 Task: Compose an email with the signature Daisy Wilson with the subject Service renewal and the message I am sorry for any miscommunication on our end. from softage.1@softage.net to softage.9@softage.net,  softage.1@softage.net and softage.10@softage.net with CC to softage.2@softage.net with an attached document Data_sheet.pdf, insert an emoji of late Send the email
Action: Mouse moved to (1247, 9)
Screenshot: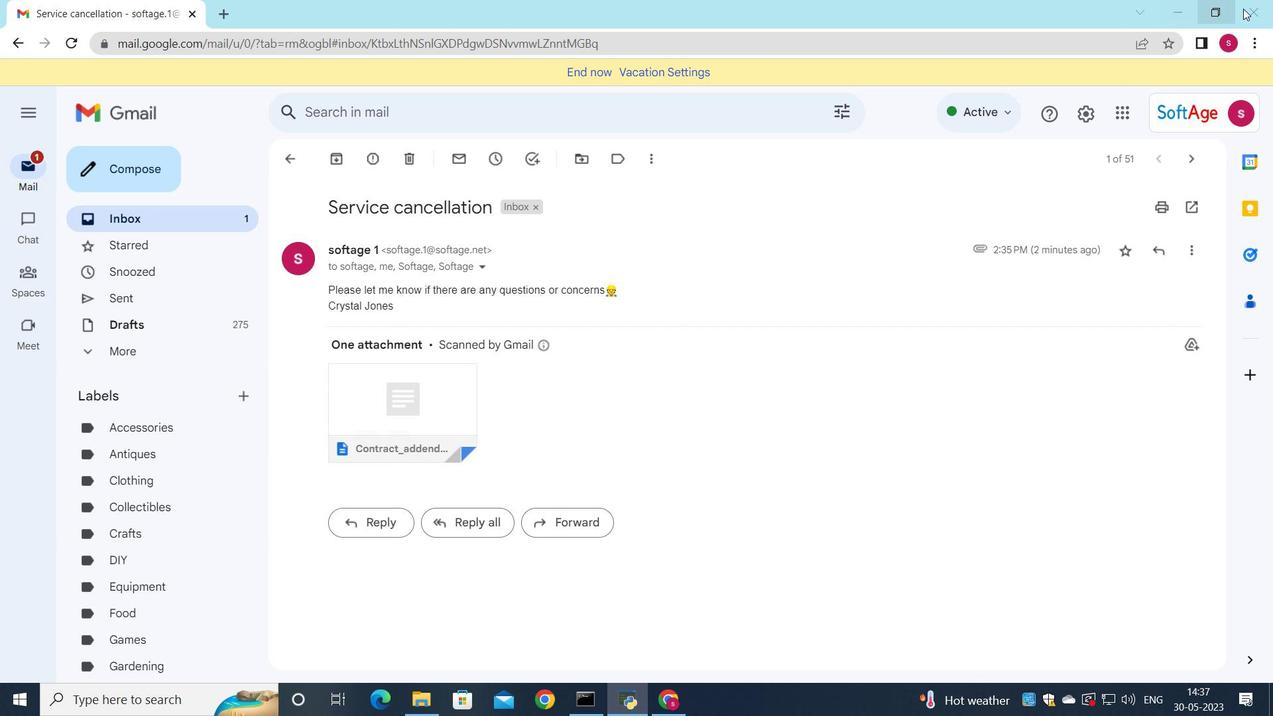 
Action: Mouse pressed left at (1247, 9)
Screenshot: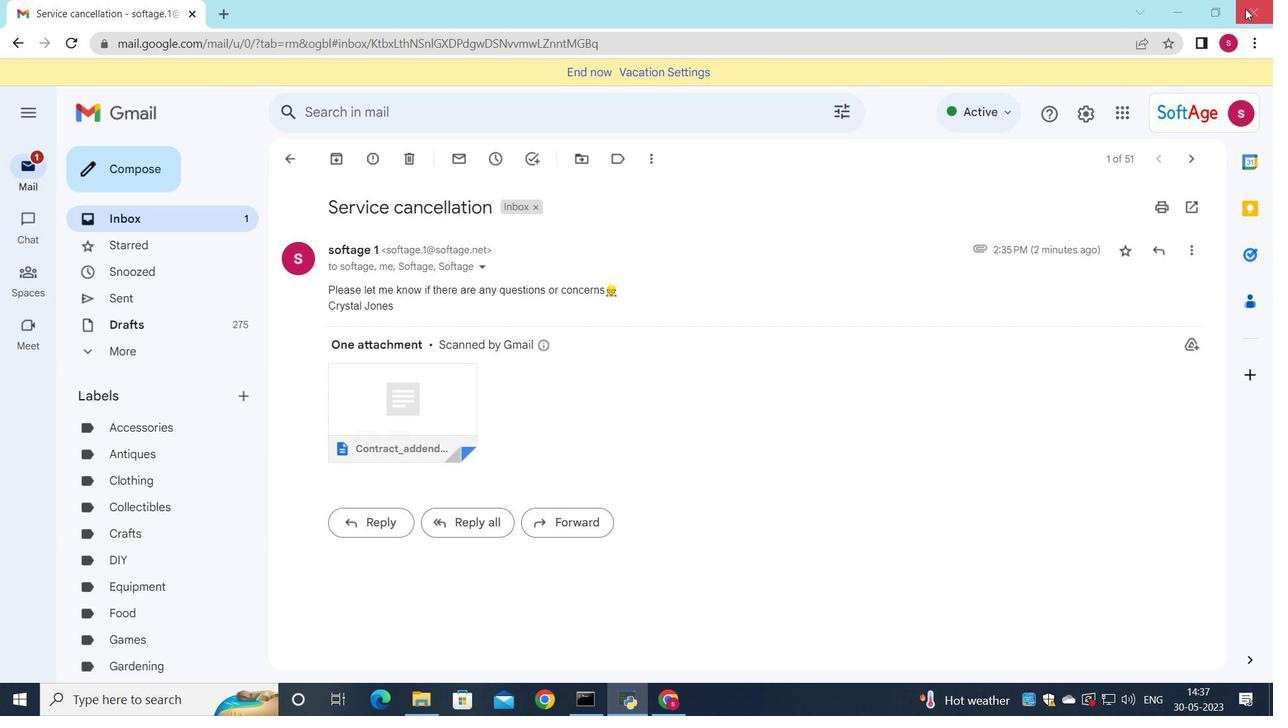 
Action: Mouse moved to (532, 693)
Screenshot: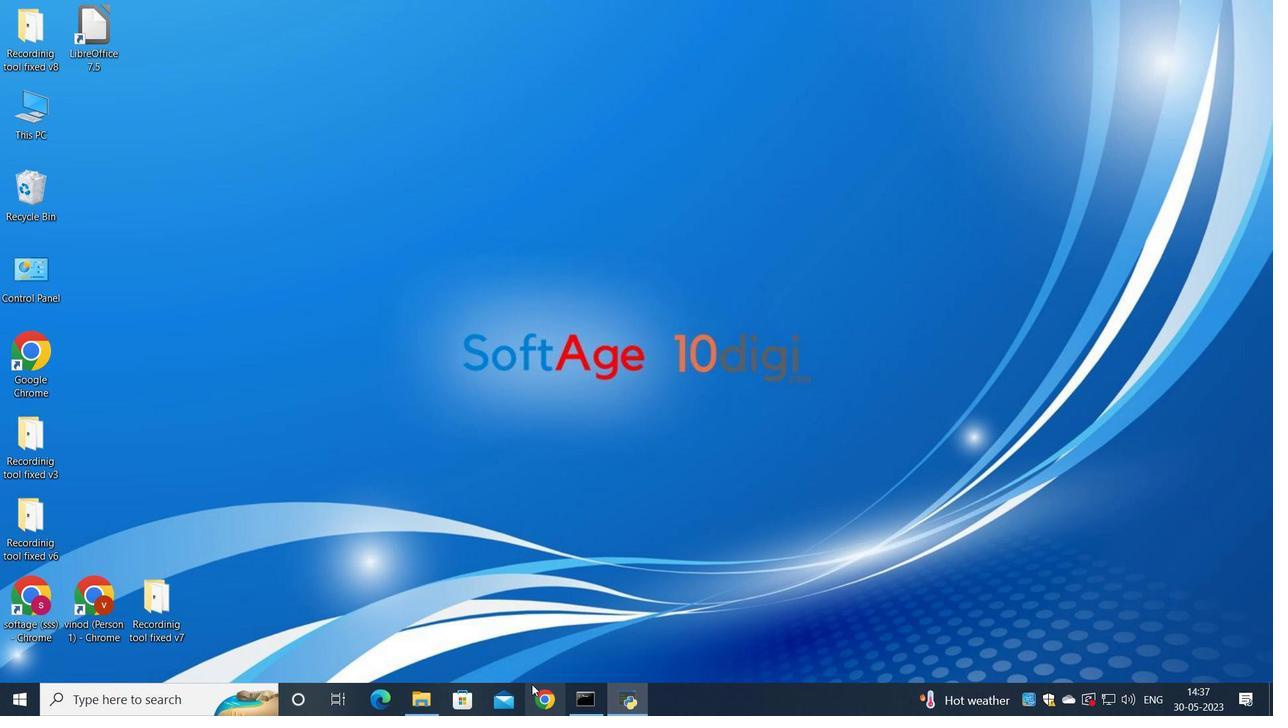 
Action: Mouse pressed left at (532, 693)
Screenshot: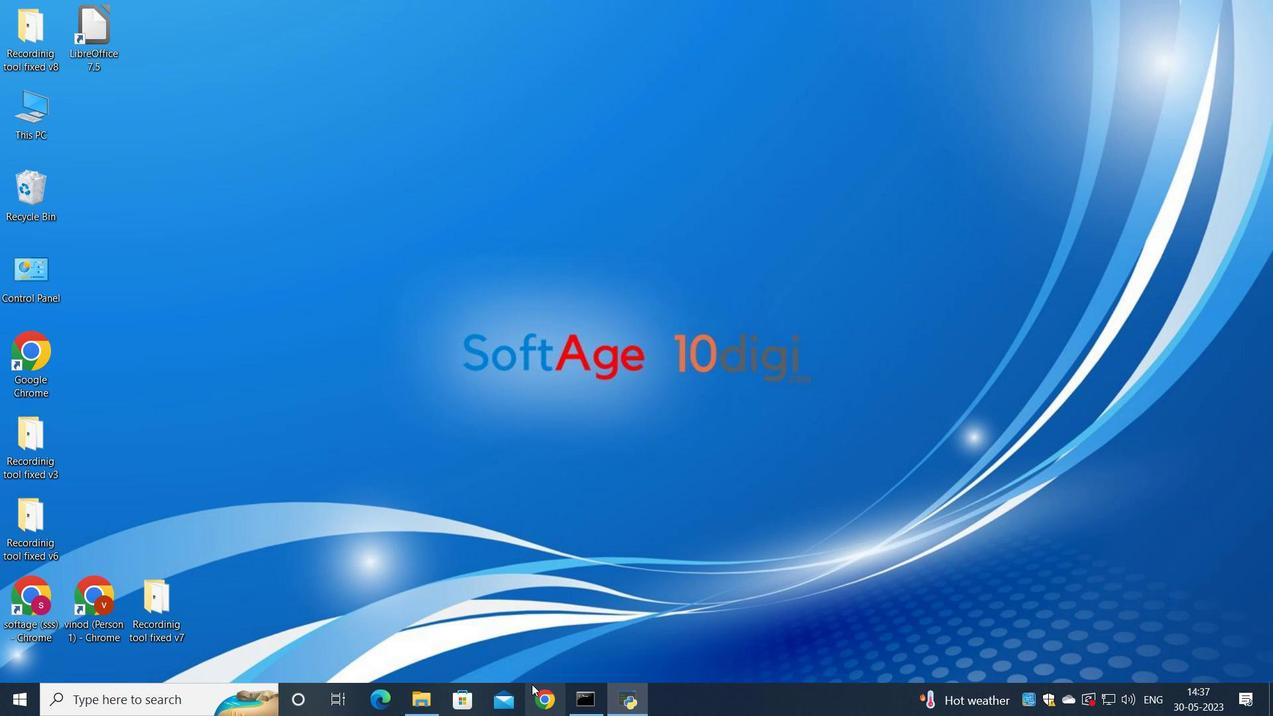
Action: Mouse moved to (557, 439)
Screenshot: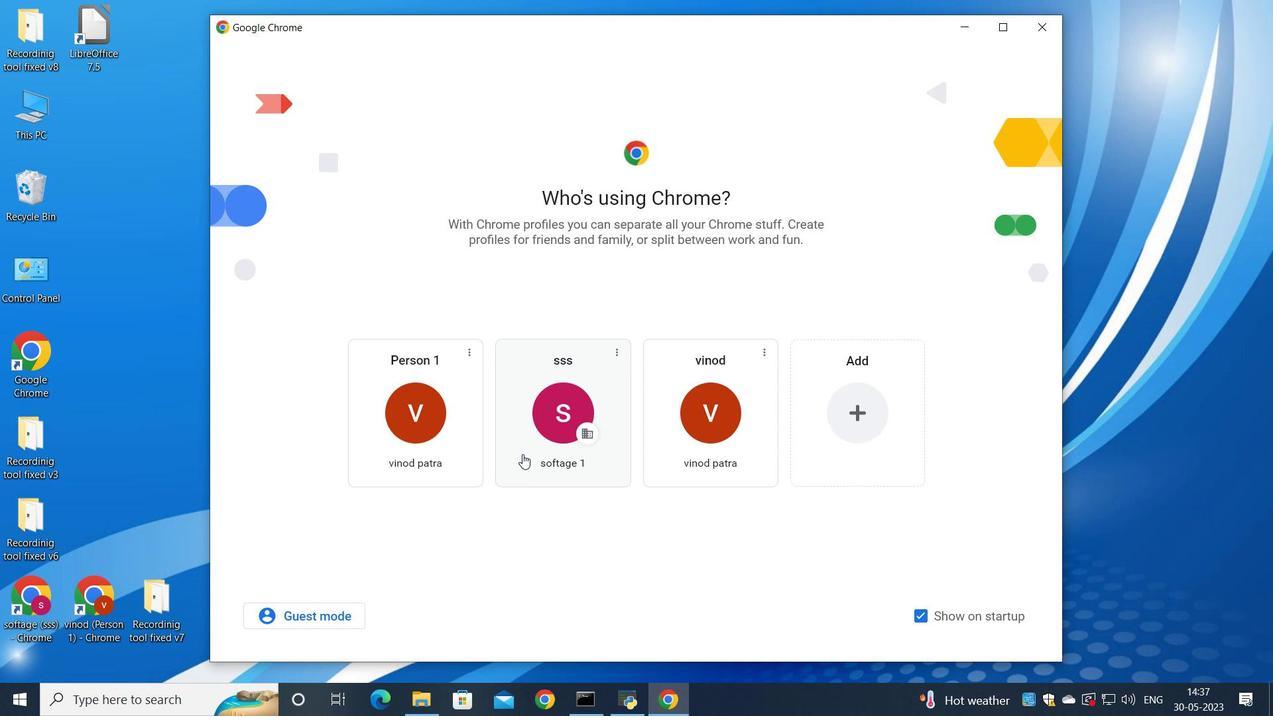 
Action: Mouse pressed left at (557, 439)
Screenshot: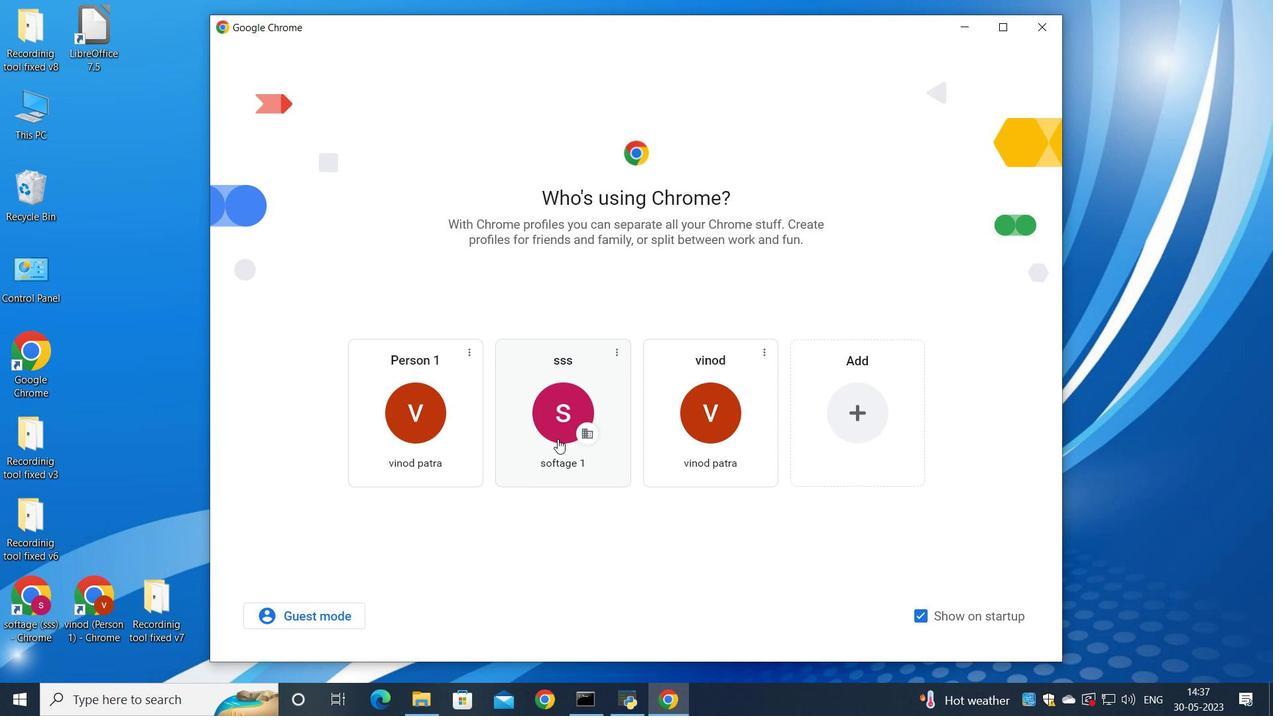 
Action: Mouse moved to (1113, 87)
Screenshot: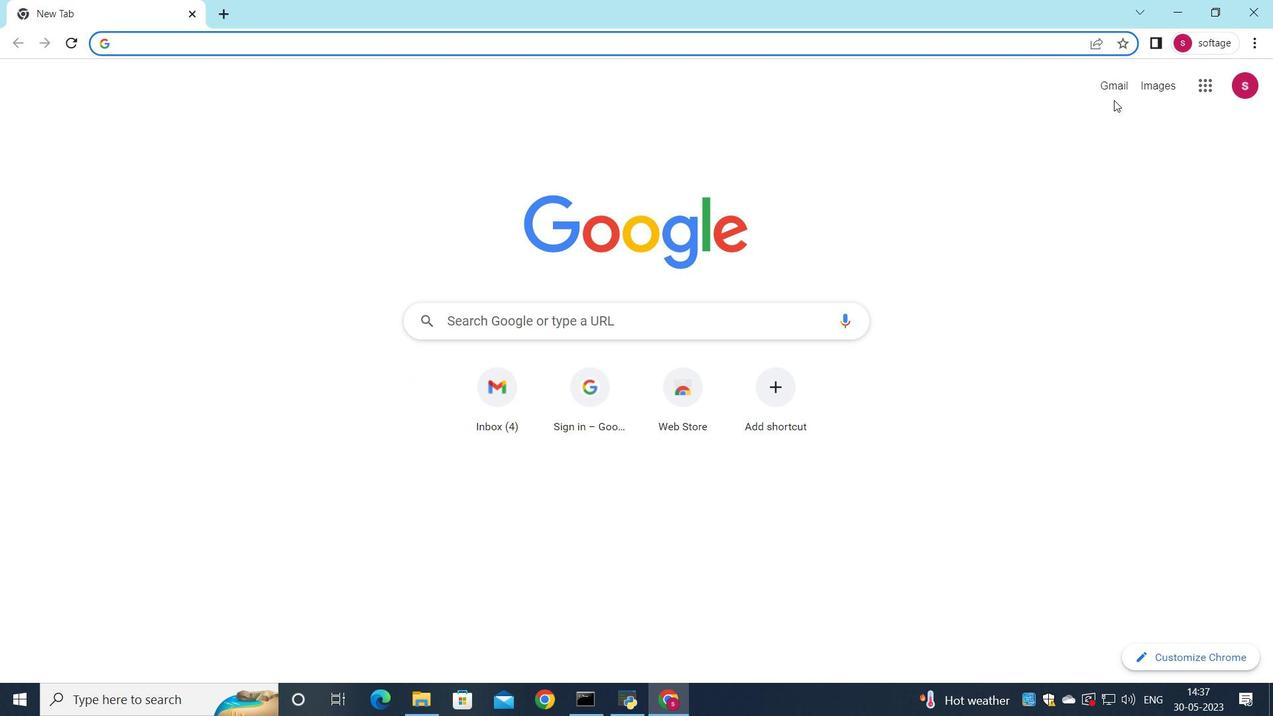 
Action: Mouse pressed left at (1113, 87)
Screenshot: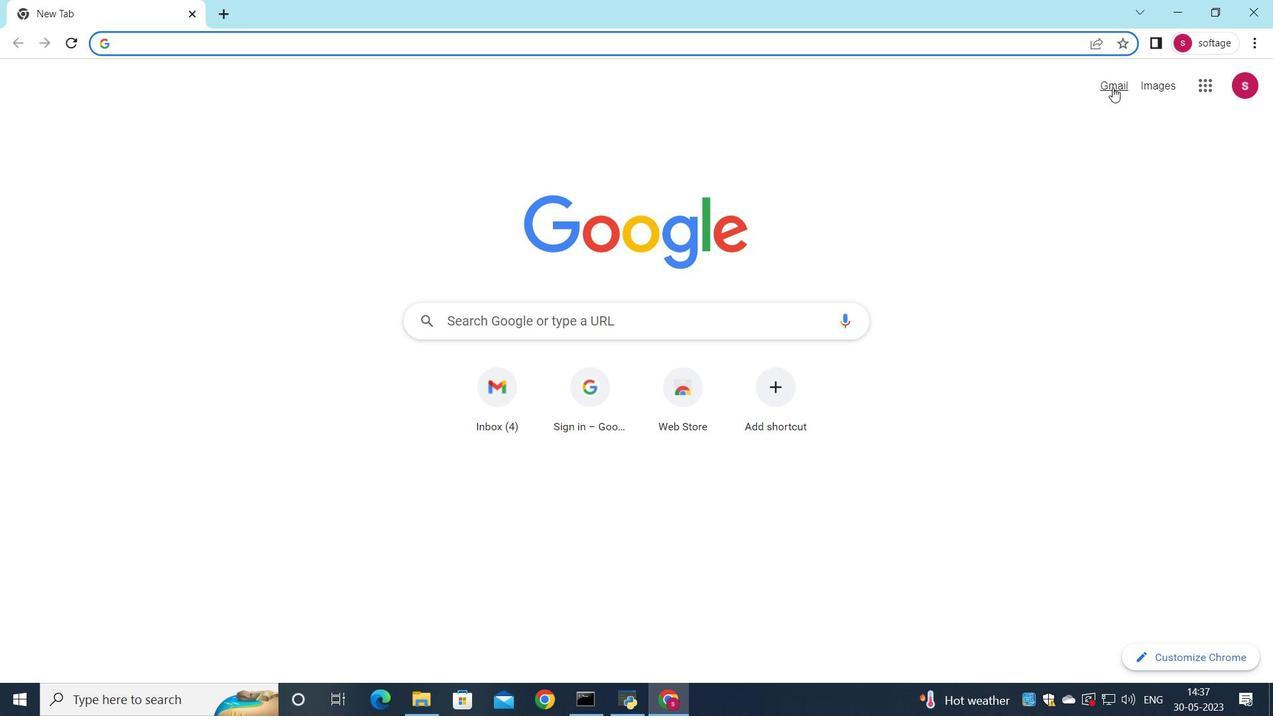 
Action: Mouse moved to (1096, 111)
Screenshot: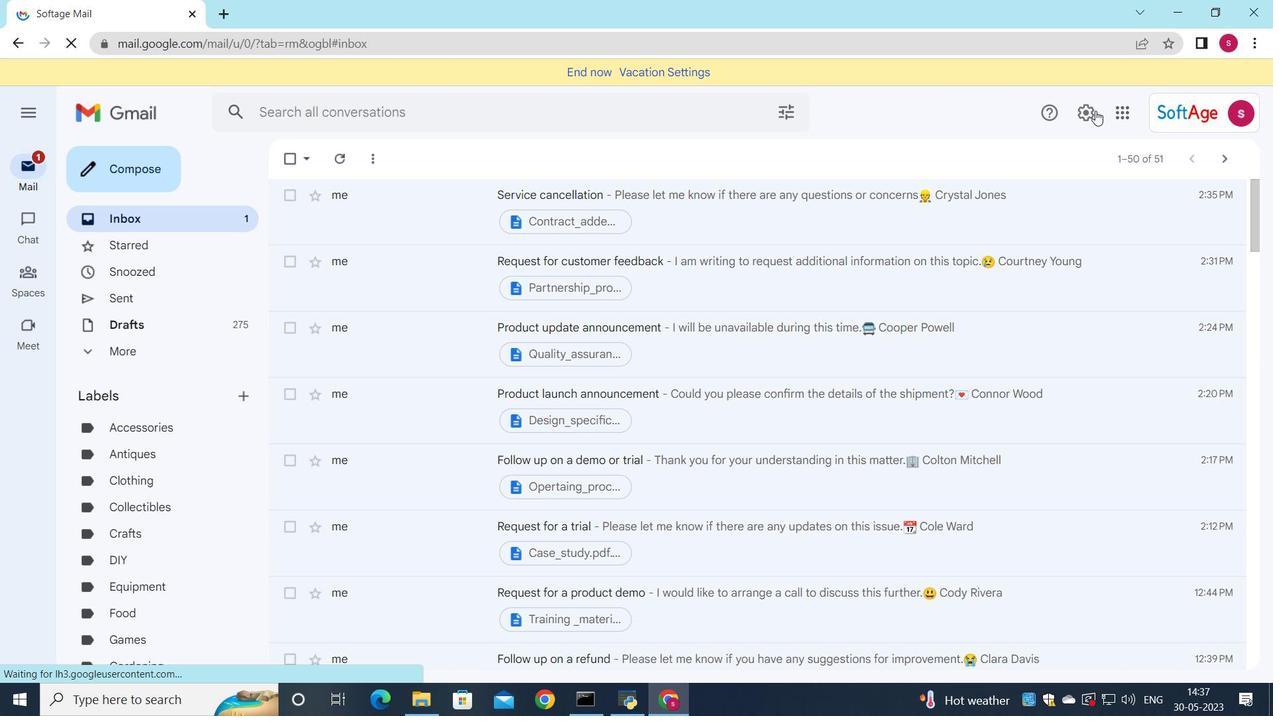
Action: Mouse pressed left at (1096, 111)
Screenshot: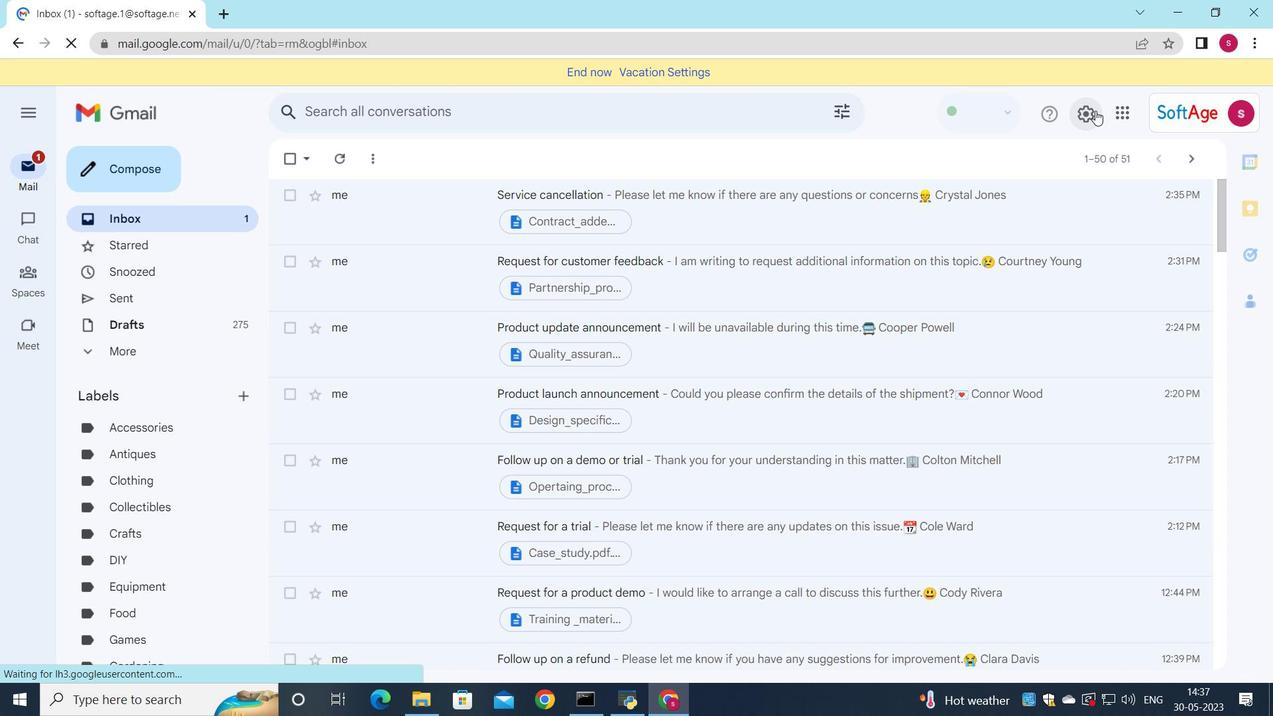 
Action: Mouse moved to (1085, 202)
Screenshot: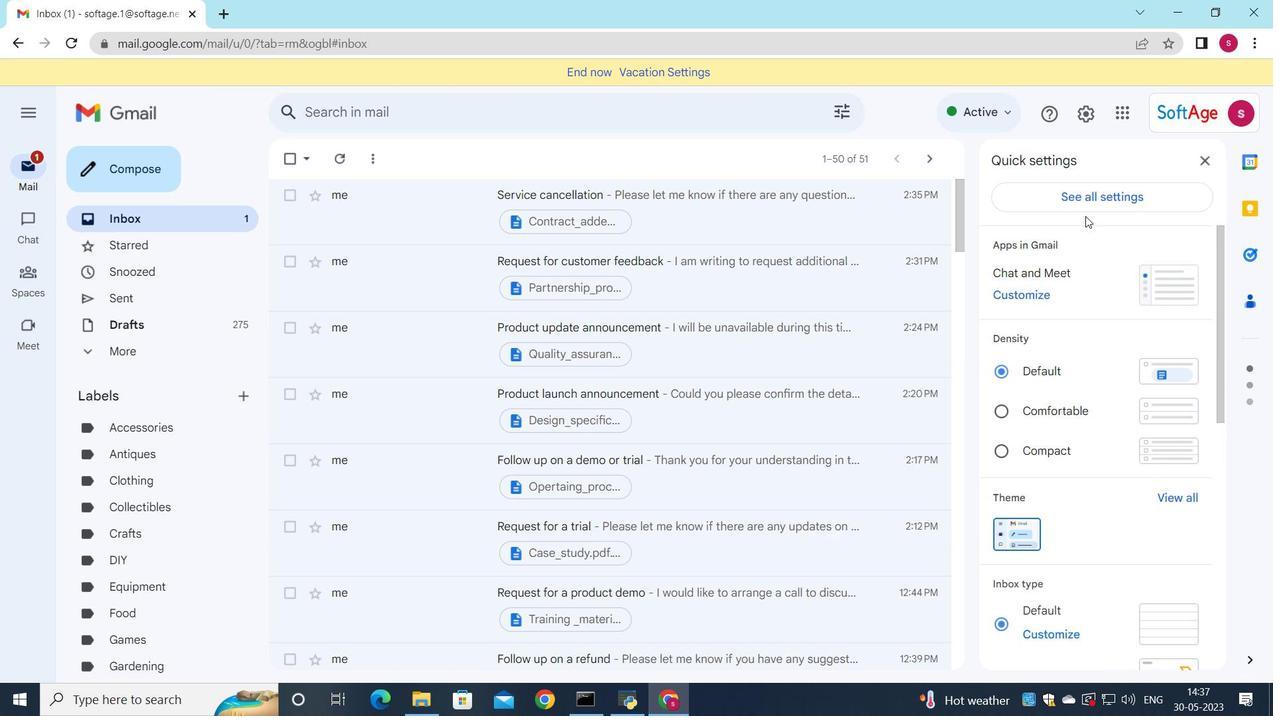 
Action: Mouse pressed left at (1085, 202)
Screenshot: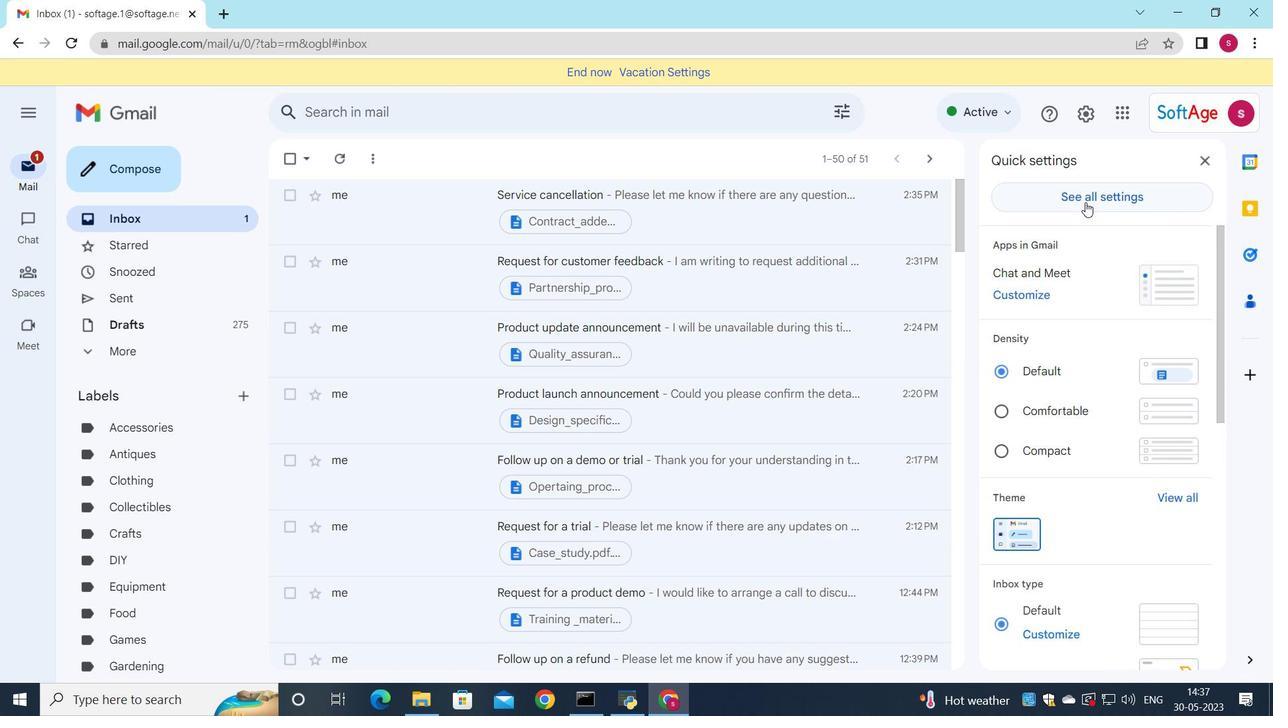 
Action: Mouse moved to (655, 347)
Screenshot: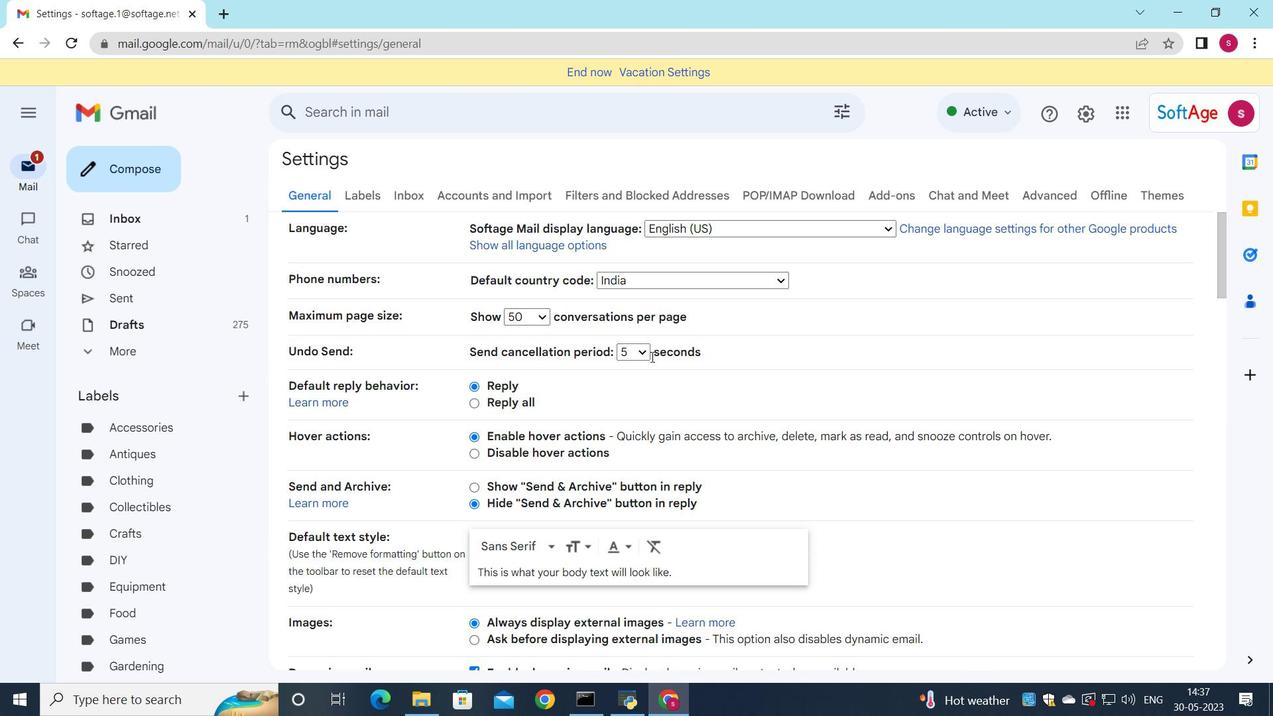
Action: Mouse scrolled (655, 346) with delta (0, 0)
Screenshot: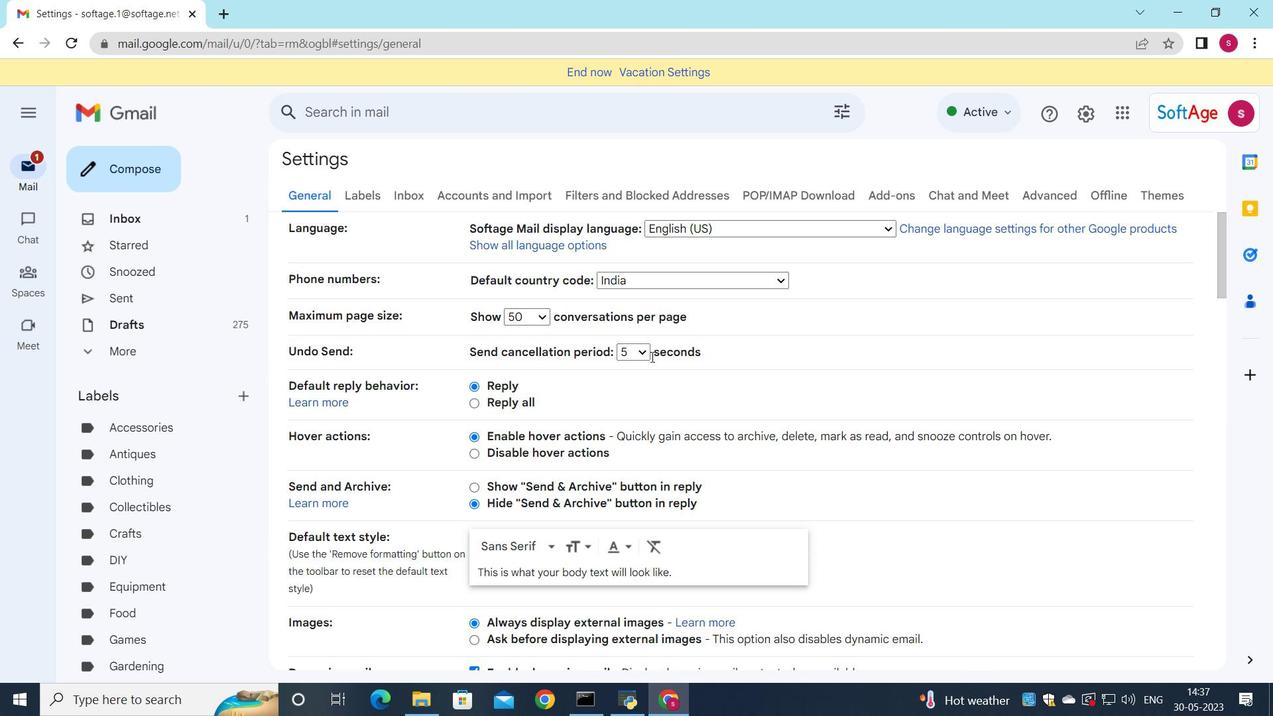 
Action: Mouse scrolled (655, 346) with delta (0, 0)
Screenshot: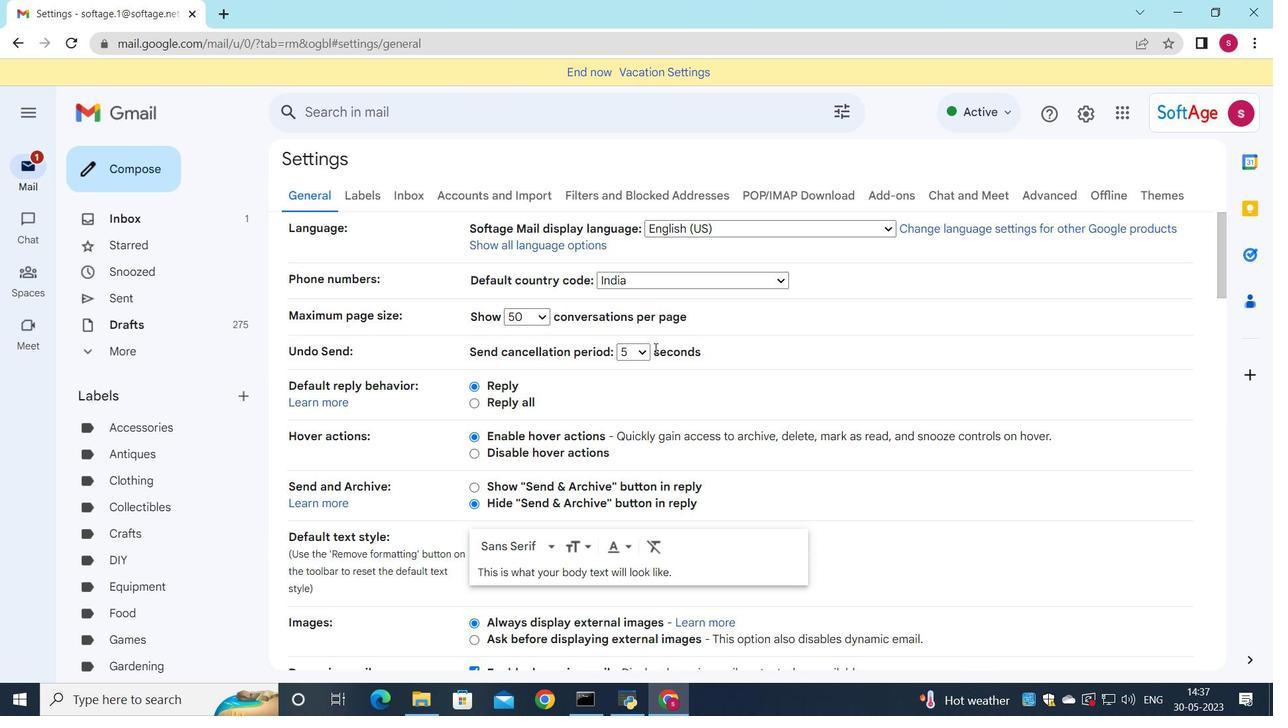 
Action: Mouse scrolled (655, 346) with delta (0, 0)
Screenshot: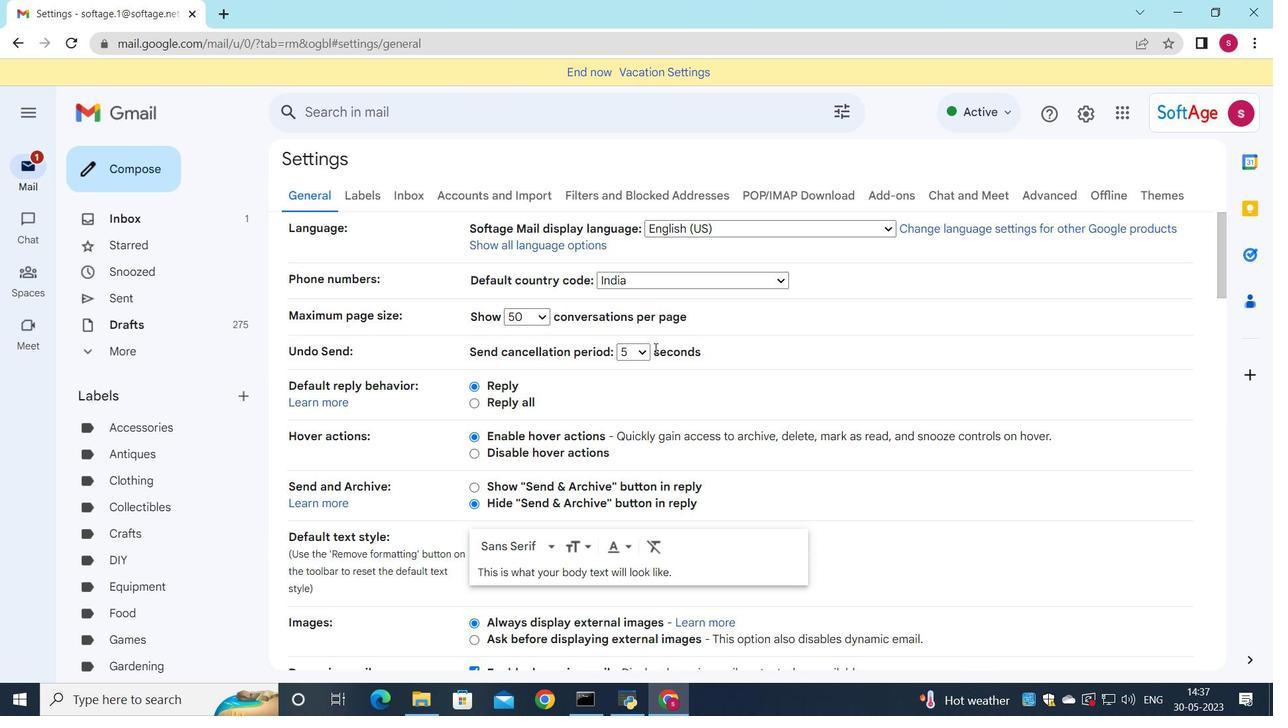 
Action: Mouse scrolled (655, 346) with delta (0, 0)
Screenshot: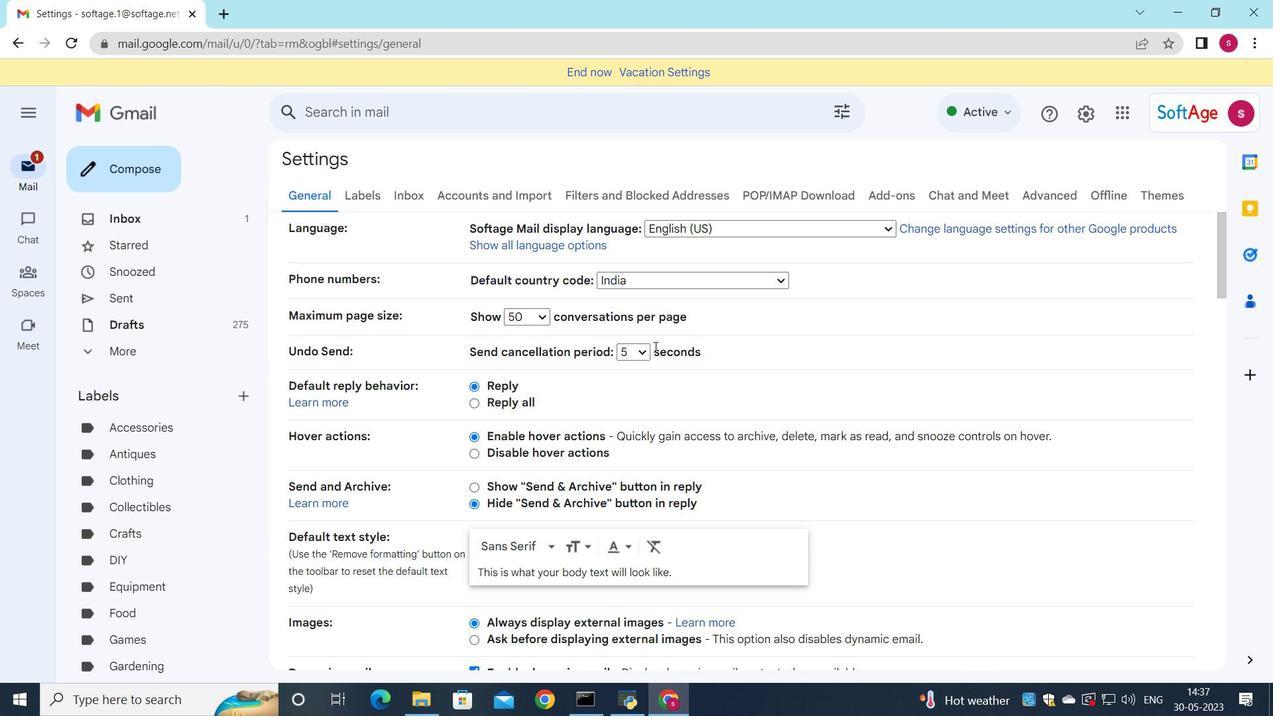 
Action: Mouse scrolled (655, 346) with delta (0, 0)
Screenshot: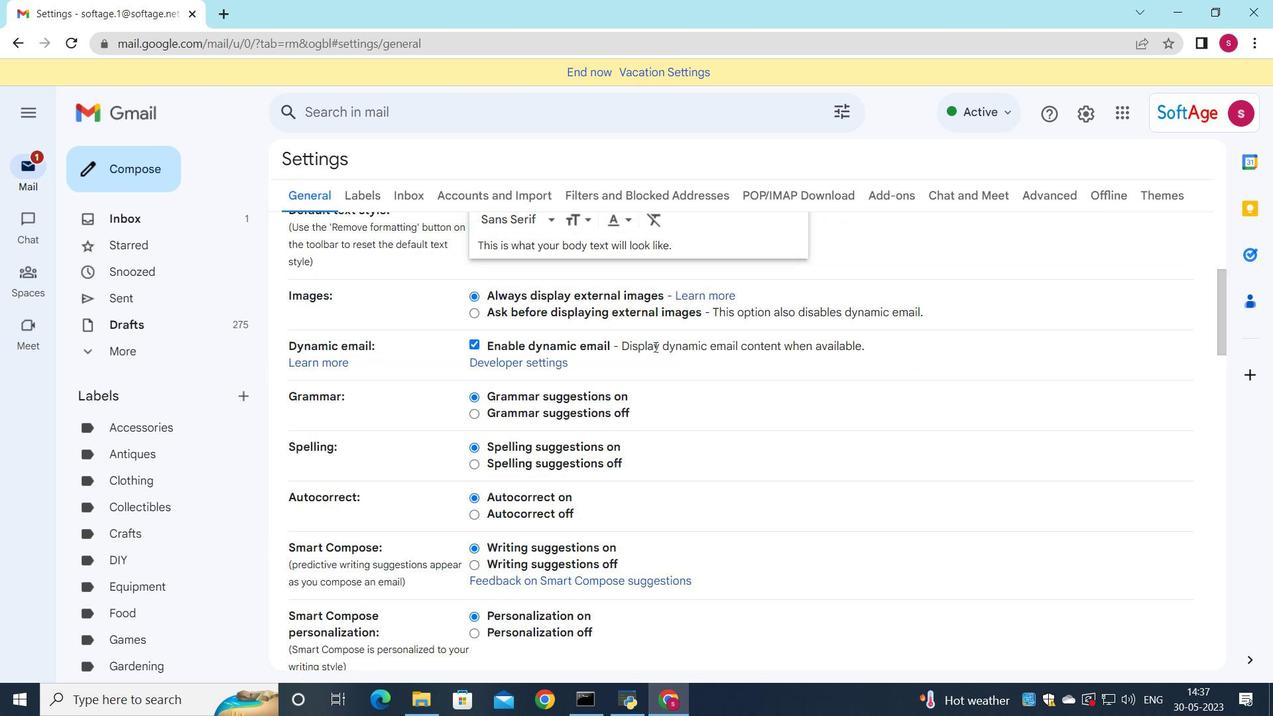 
Action: Mouse scrolled (655, 346) with delta (0, 0)
Screenshot: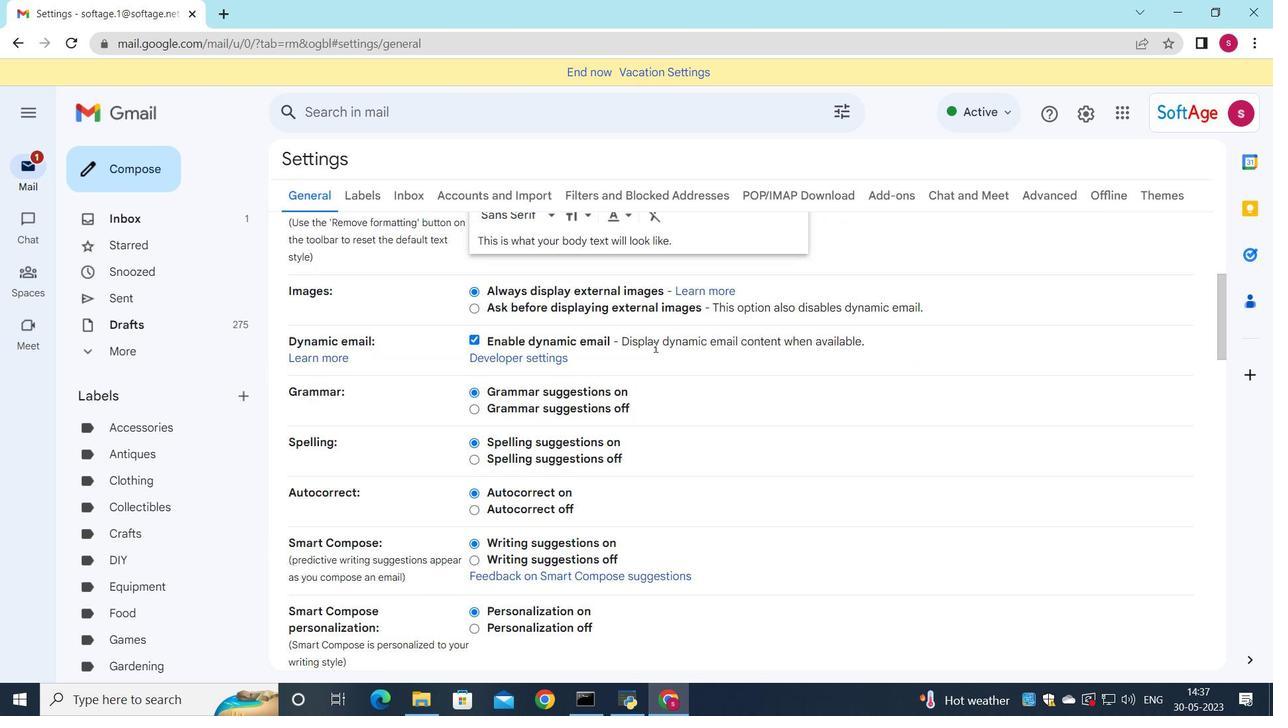 
Action: Mouse scrolled (655, 346) with delta (0, 0)
Screenshot: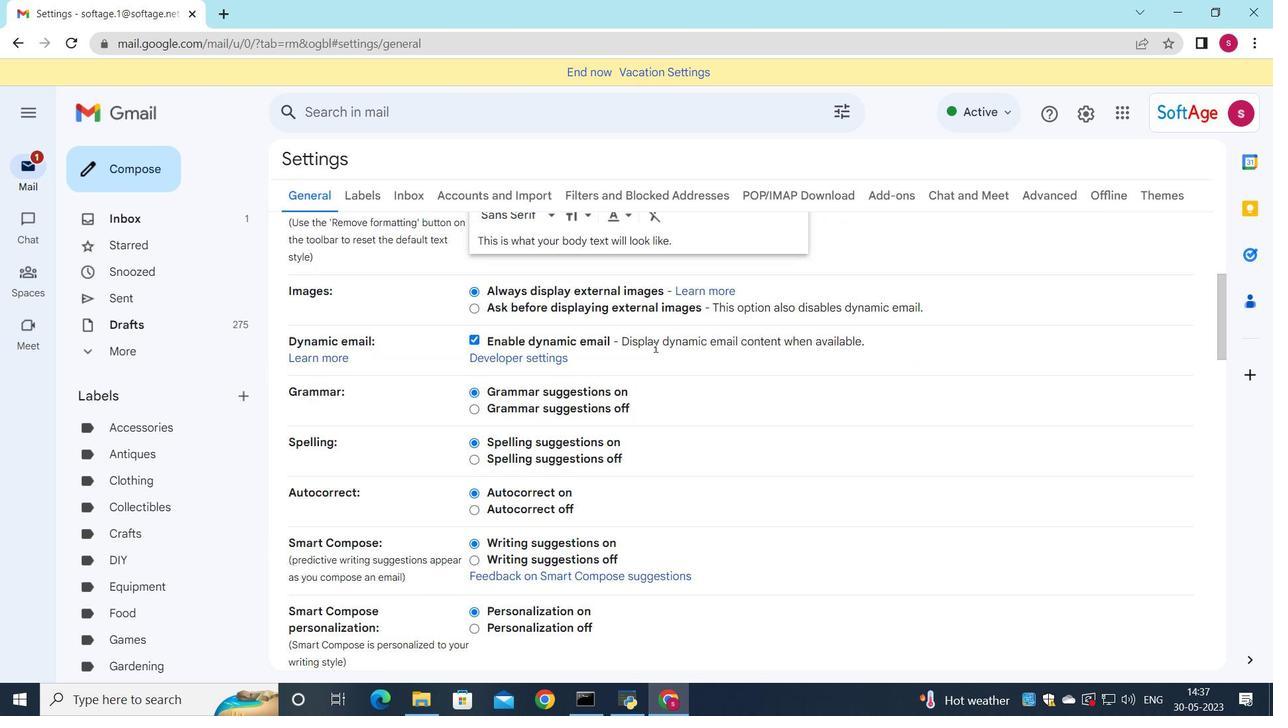 
Action: Mouse scrolled (655, 346) with delta (0, 0)
Screenshot: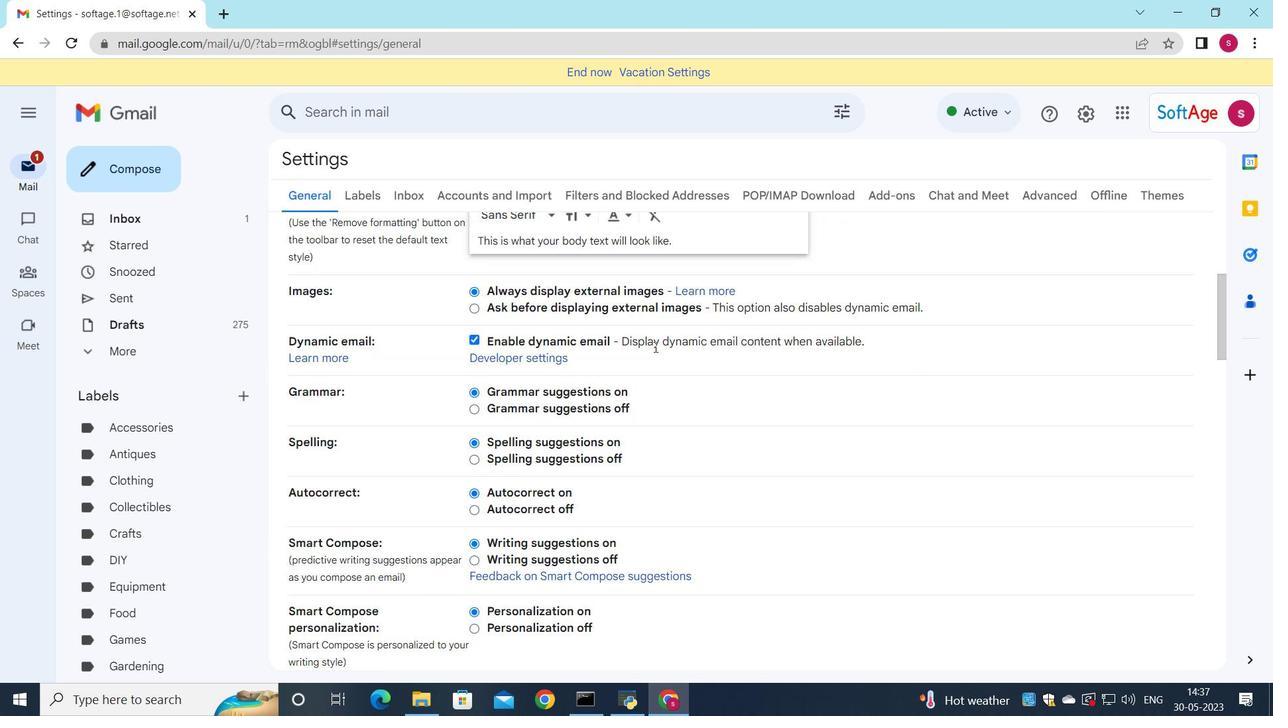 
Action: Mouse scrolled (655, 346) with delta (0, 0)
Screenshot: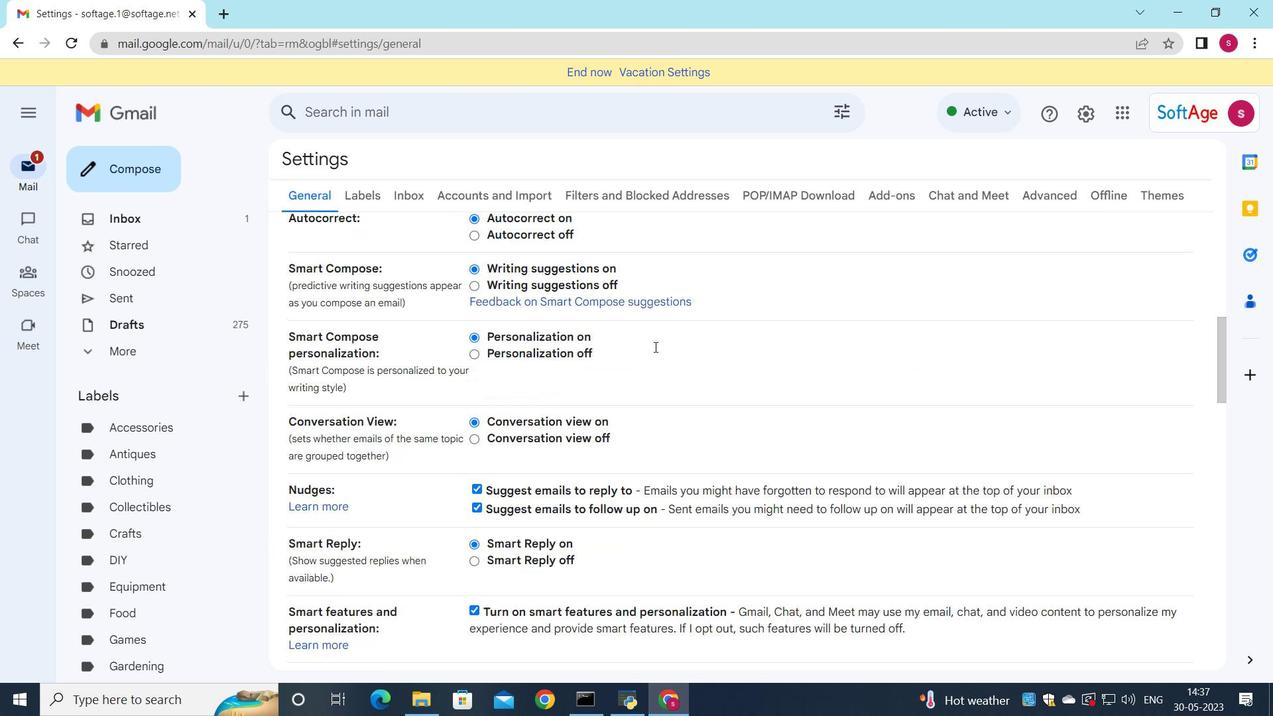 
Action: Mouse scrolled (655, 346) with delta (0, 0)
Screenshot: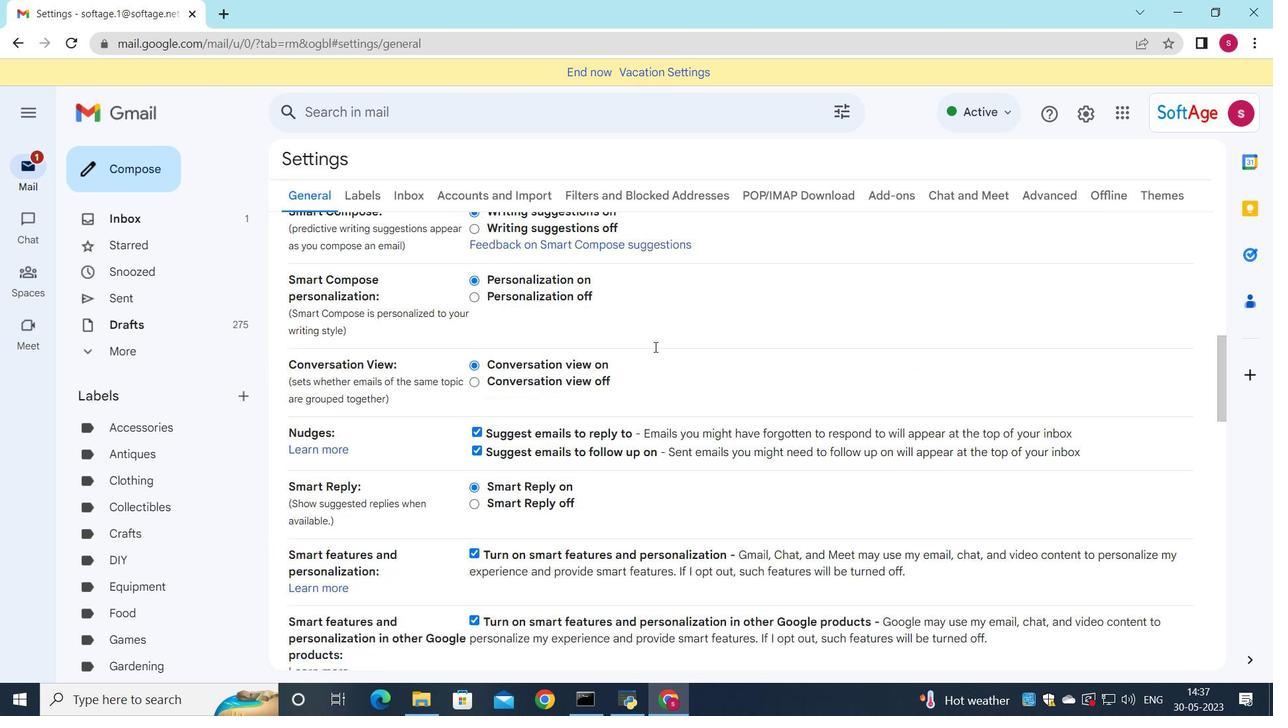 
Action: Mouse scrolled (655, 346) with delta (0, 0)
Screenshot: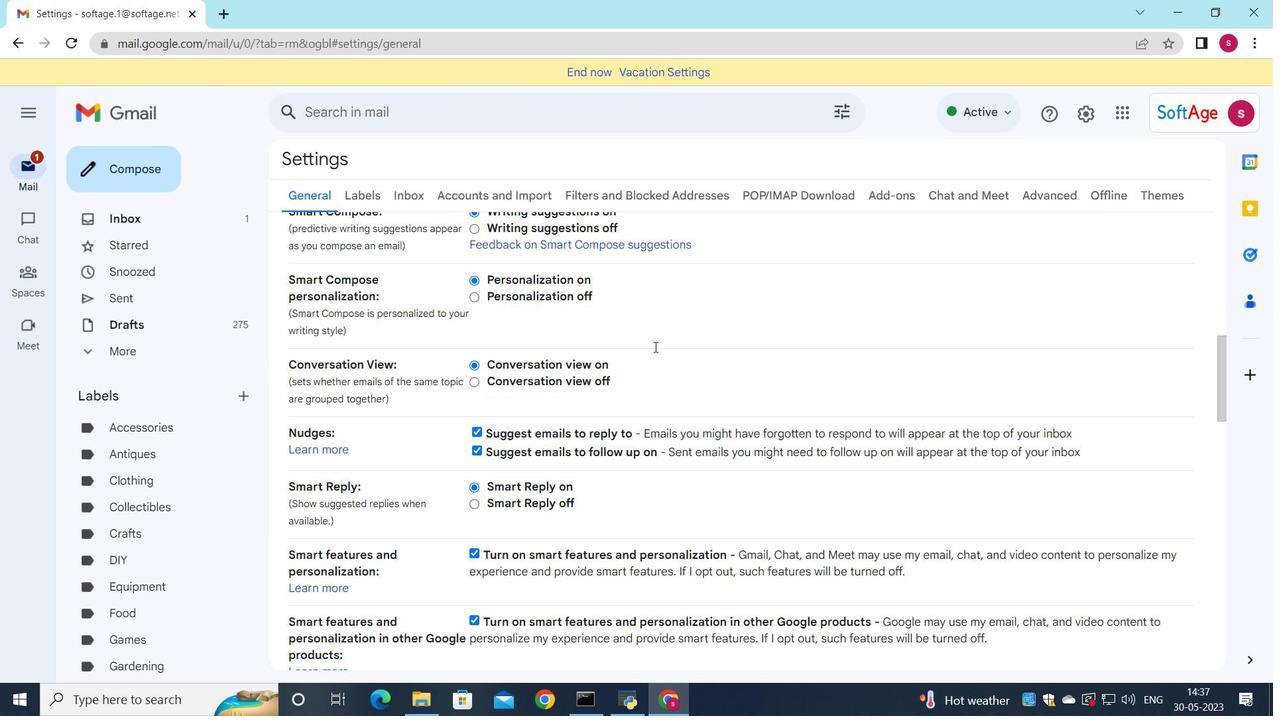 
Action: Mouse scrolled (655, 346) with delta (0, 0)
Screenshot: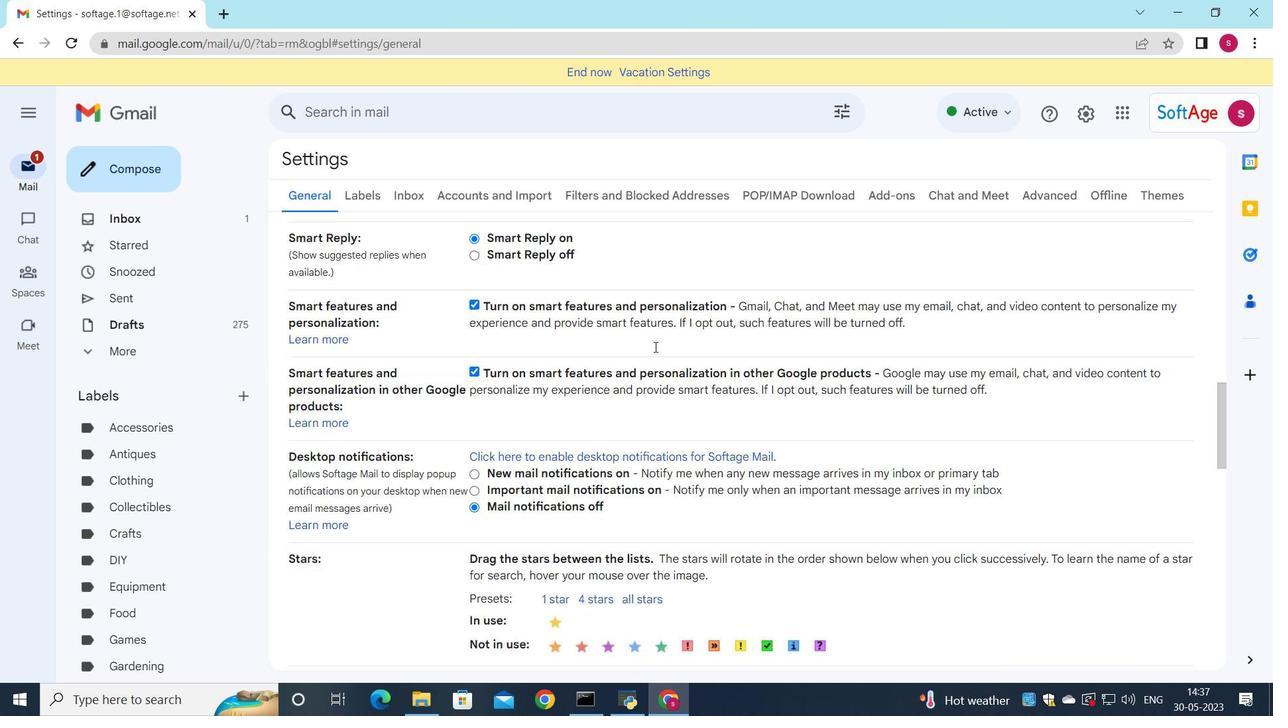 
Action: Mouse scrolled (655, 346) with delta (0, 0)
Screenshot: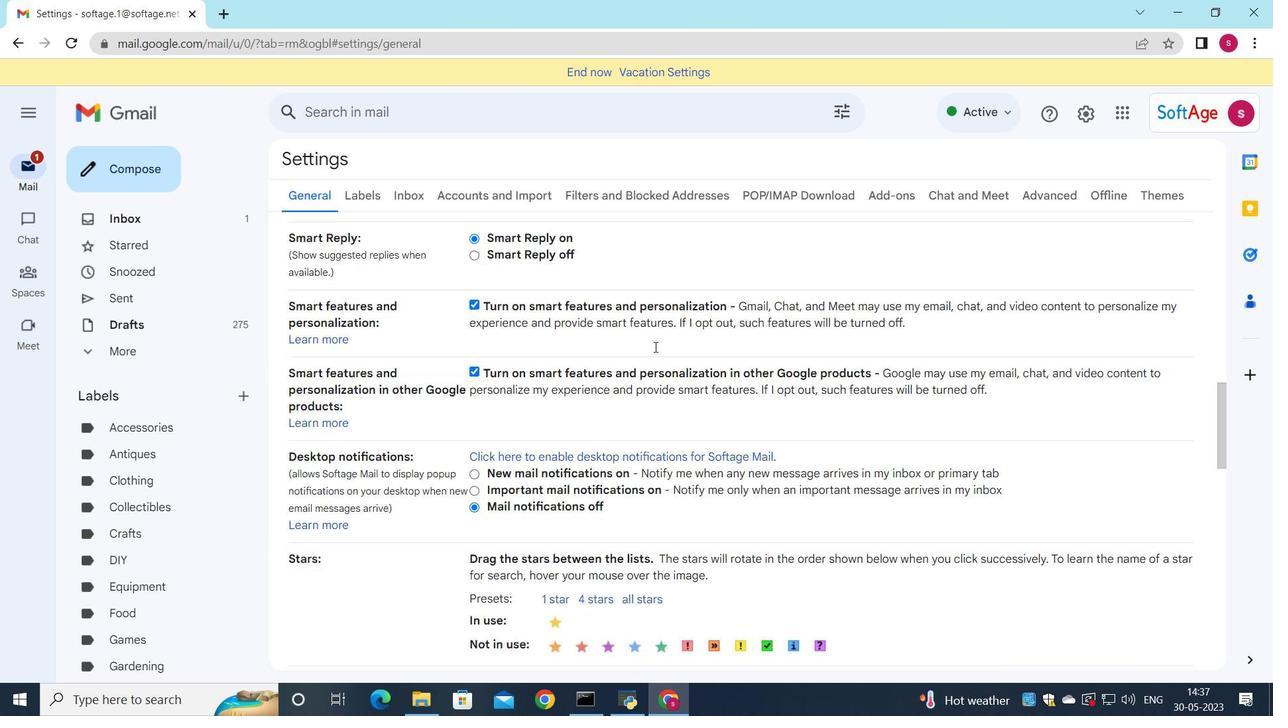 
Action: Mouse scrolled (655, 346) with delta (0, 0)
Screenshot: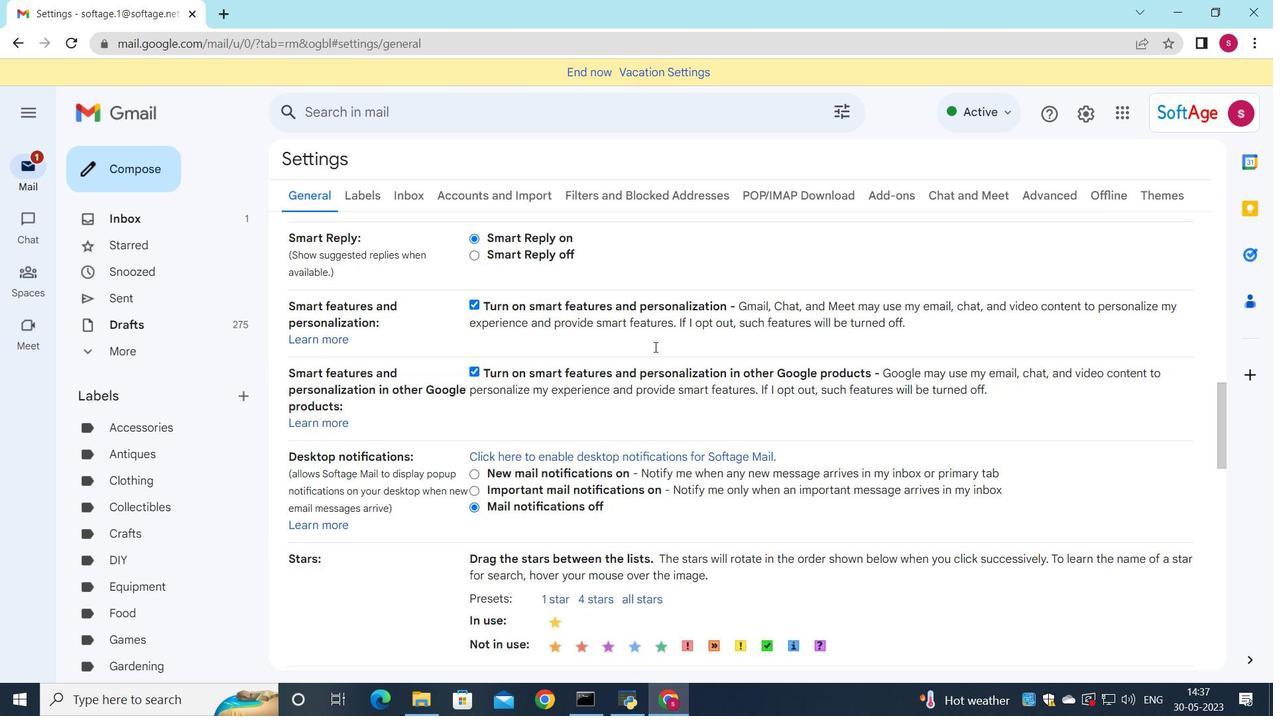 
Action: Mouse scrolled (655, 346) with delta (0, 0)
Screenshot: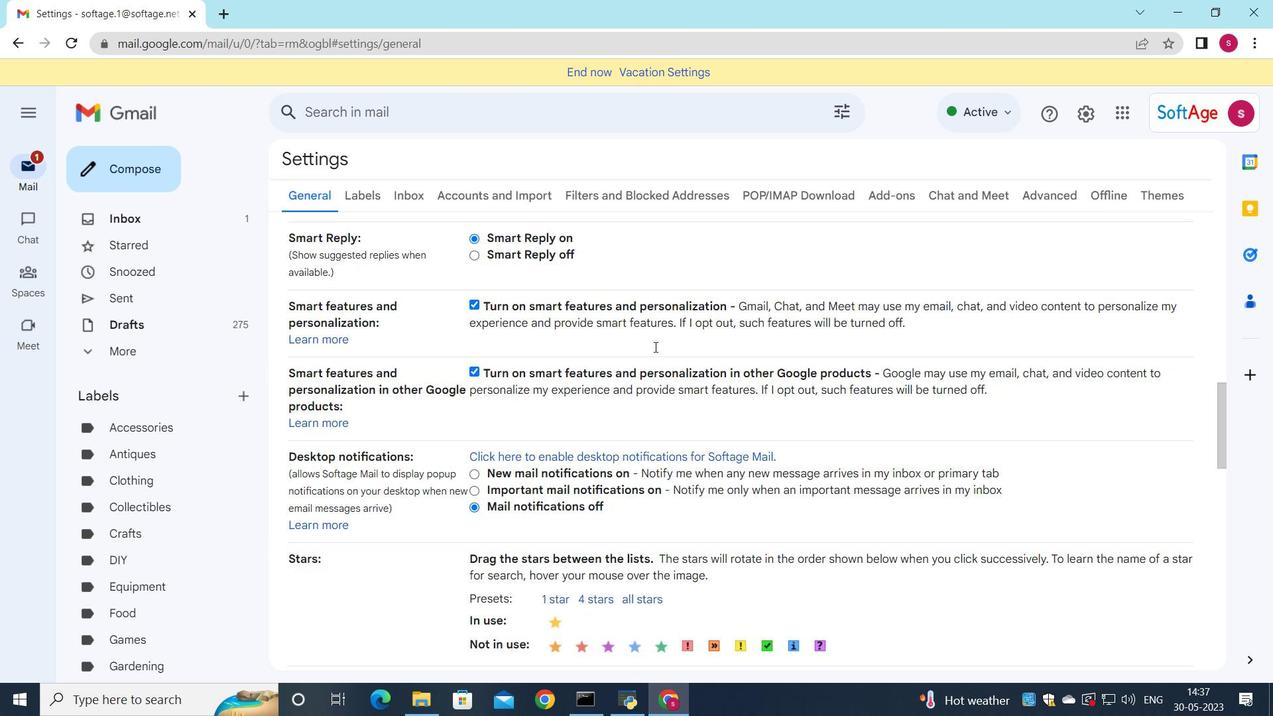 
Action: Mouse scrolled (655, 346) with delta (0, 0)
Screenshot: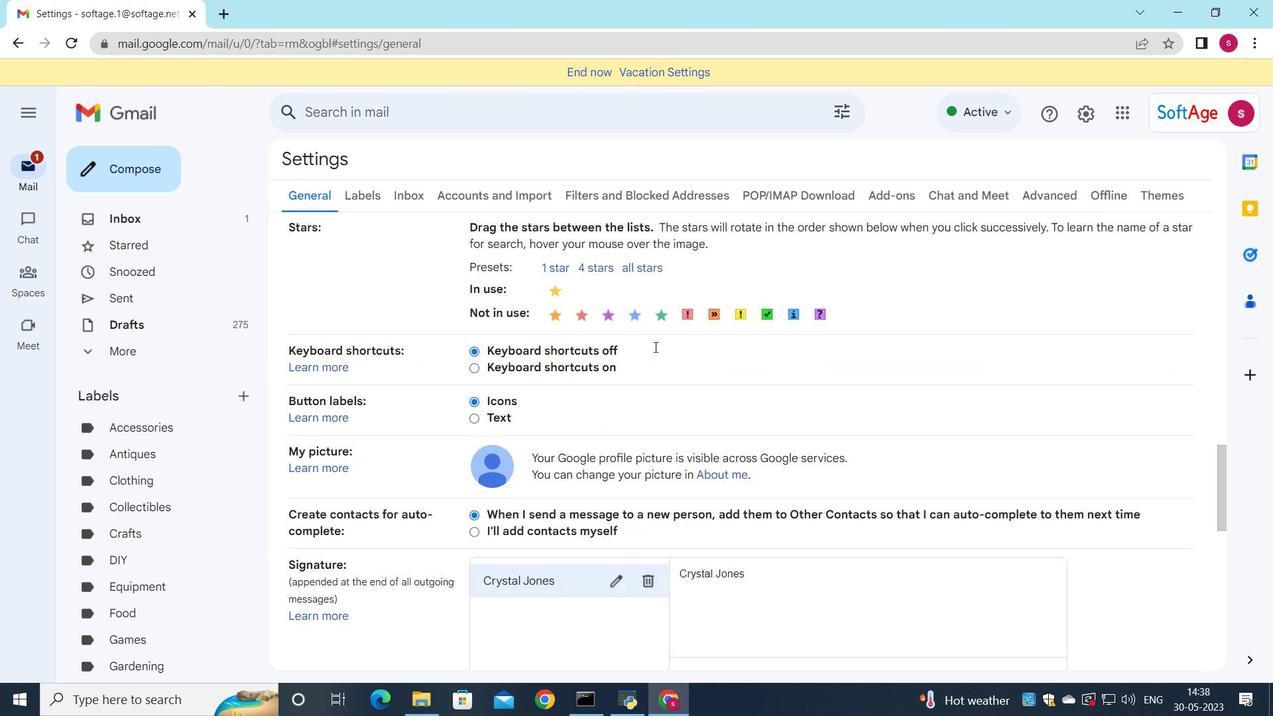 
Action: Mouse scrolled (655, 346) with delta (0, 0)
Screenshot: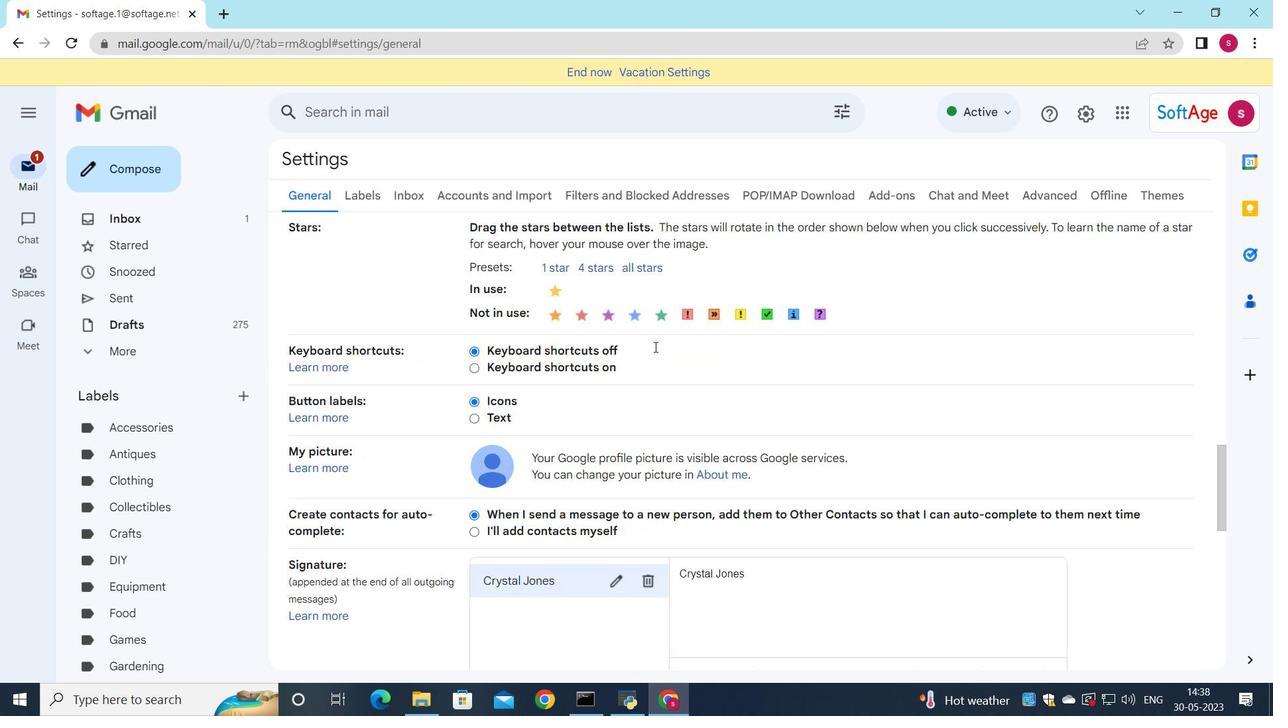 
Action: Mouse scrolled (655, 346) with delta (0, 0)
Screenshot: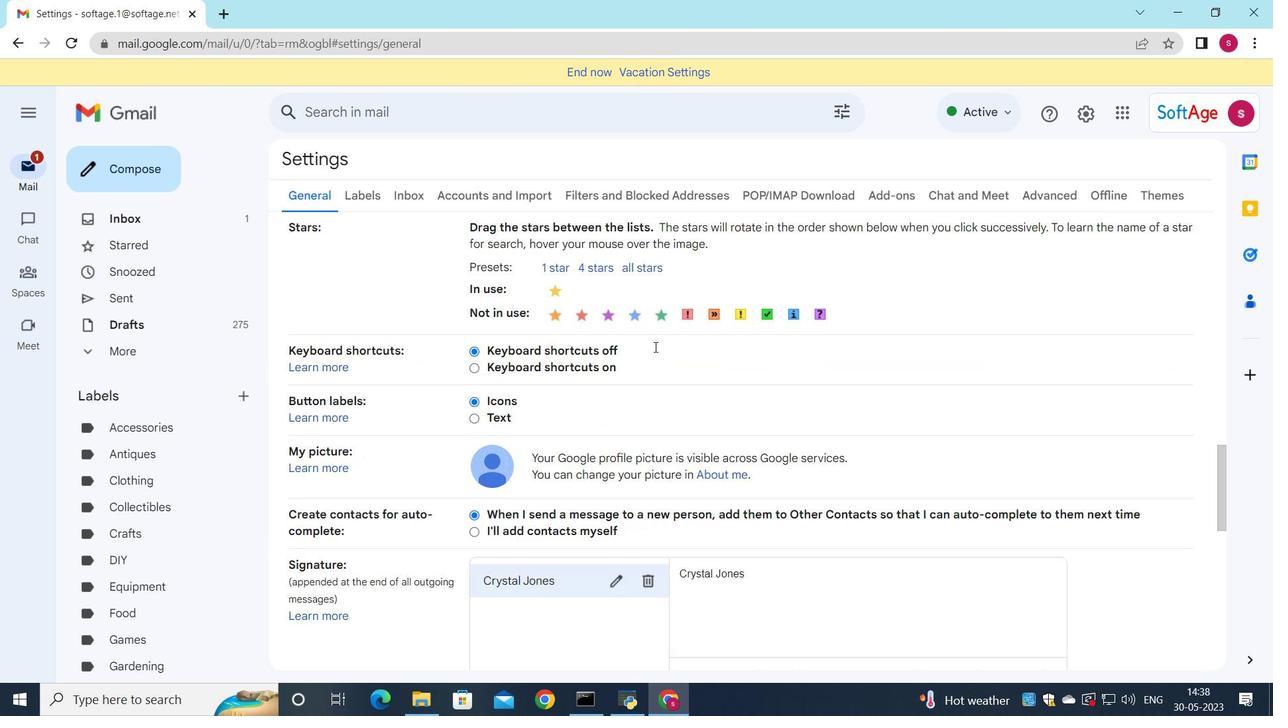 
Action: Mouse moved to (652, 329)
Screenshot: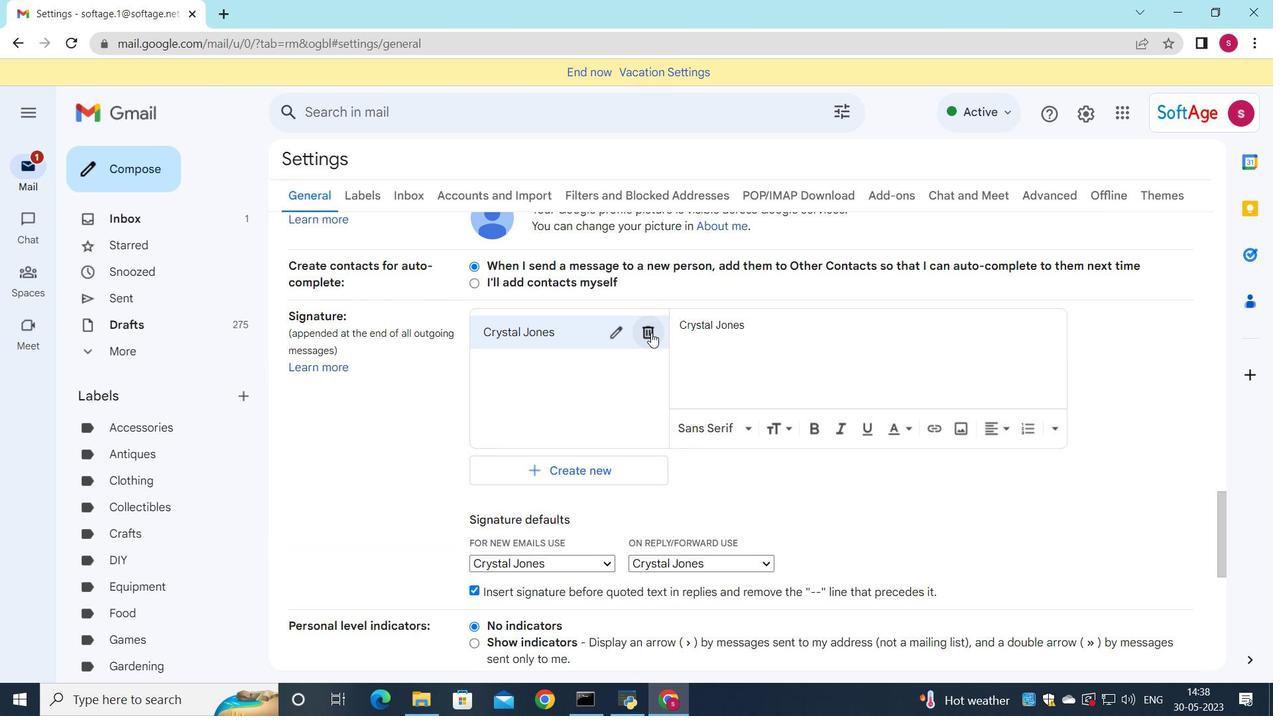 
Action: Mouse pressed left at (652, 329)
Screenshot: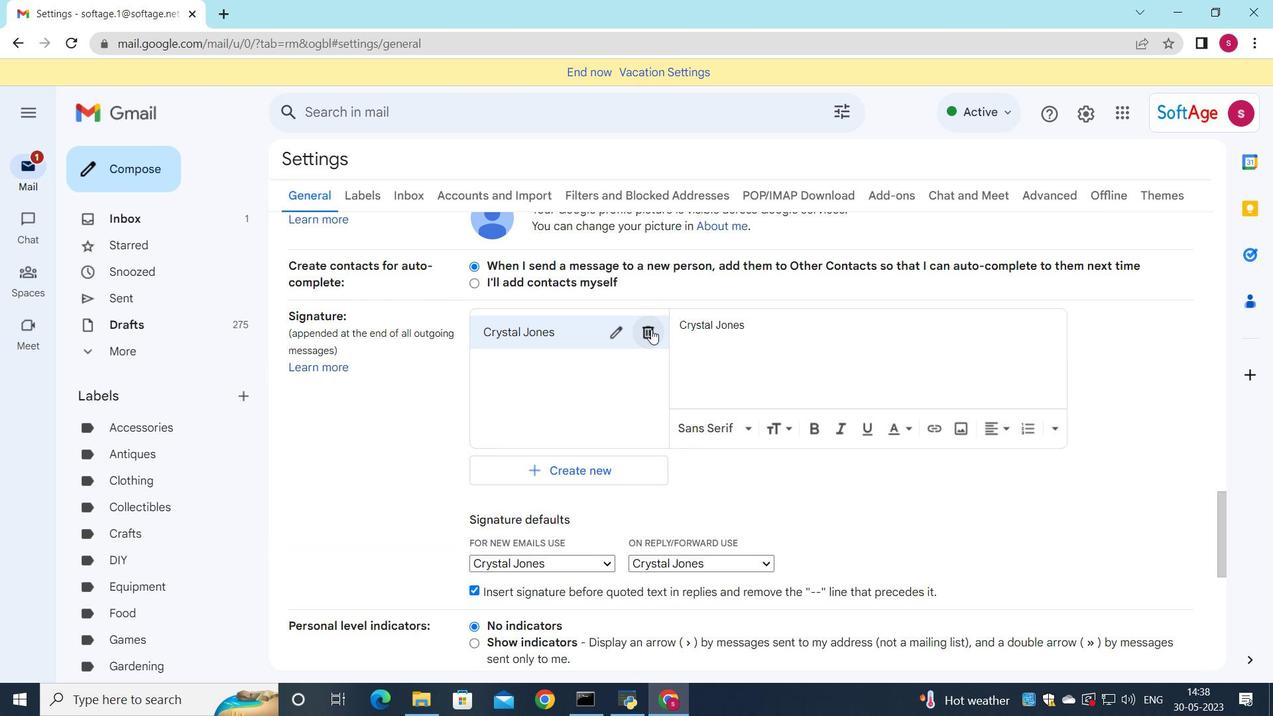 
Action: Mouse moved to (792, 407)
Screenshot: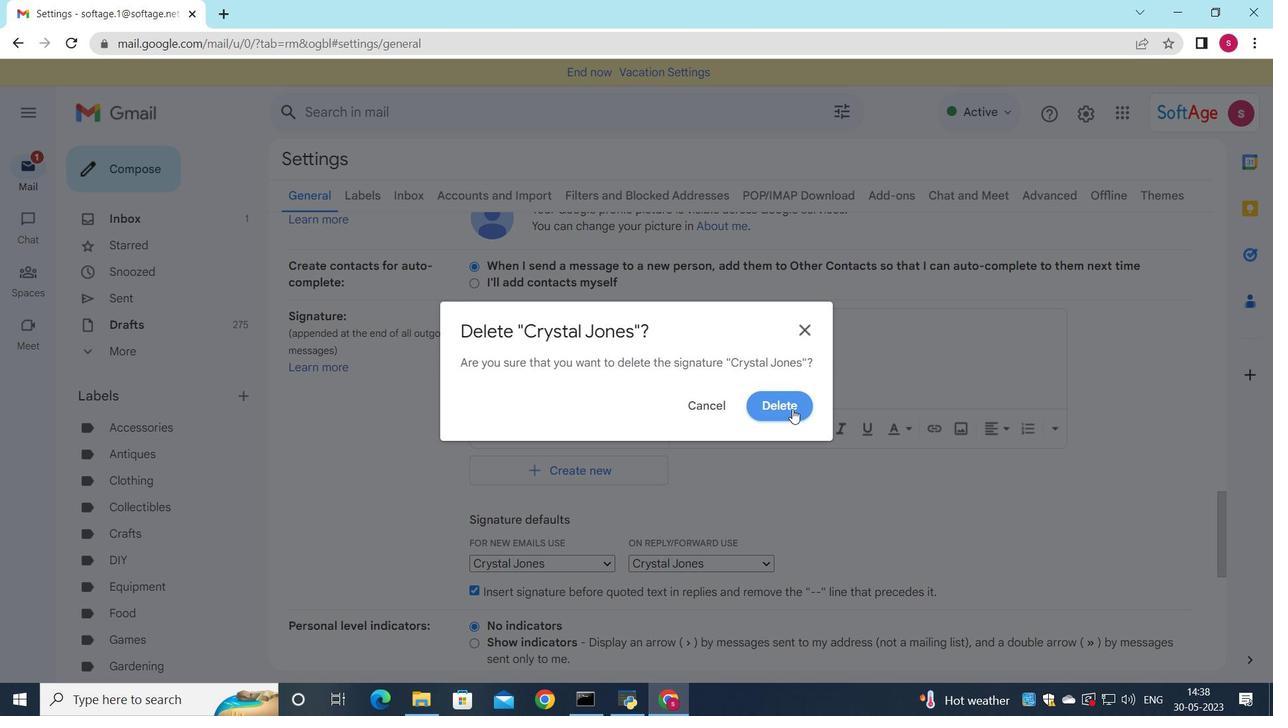 
Action: Mouse pressed left at (792, 407)
Screenshot: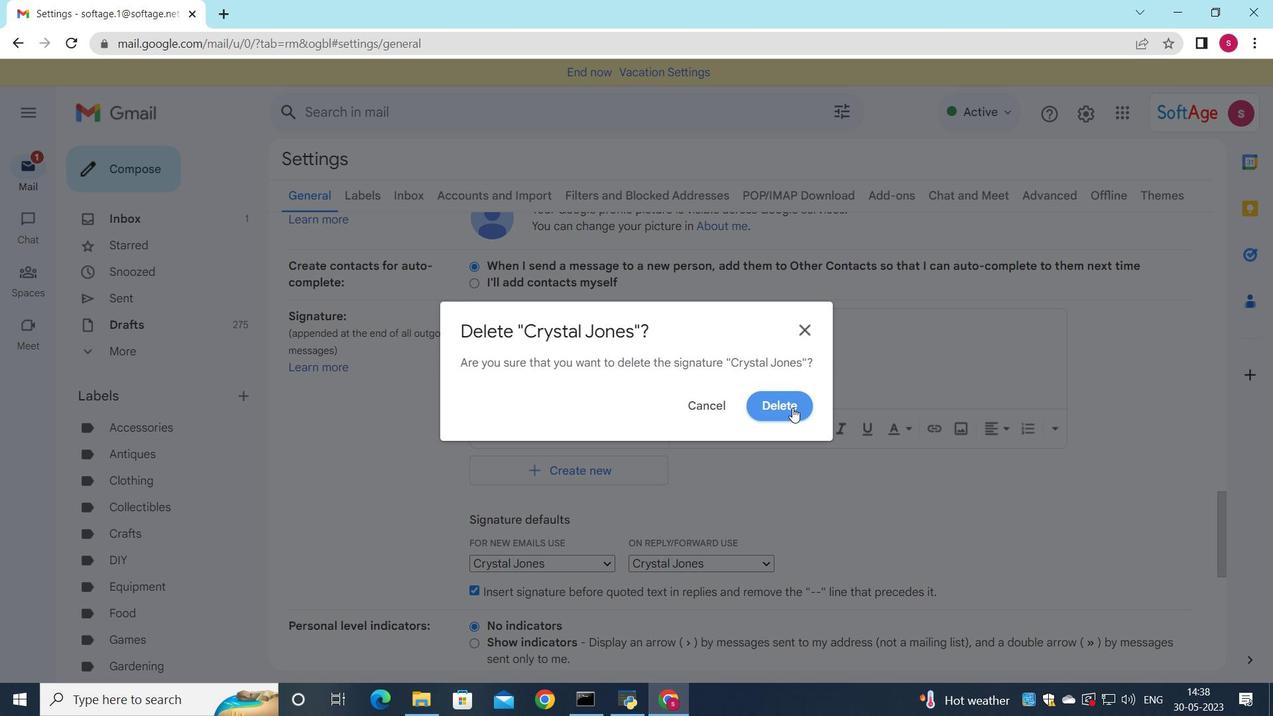 
Action: Mouse moved to (539, 356)
Screenshot: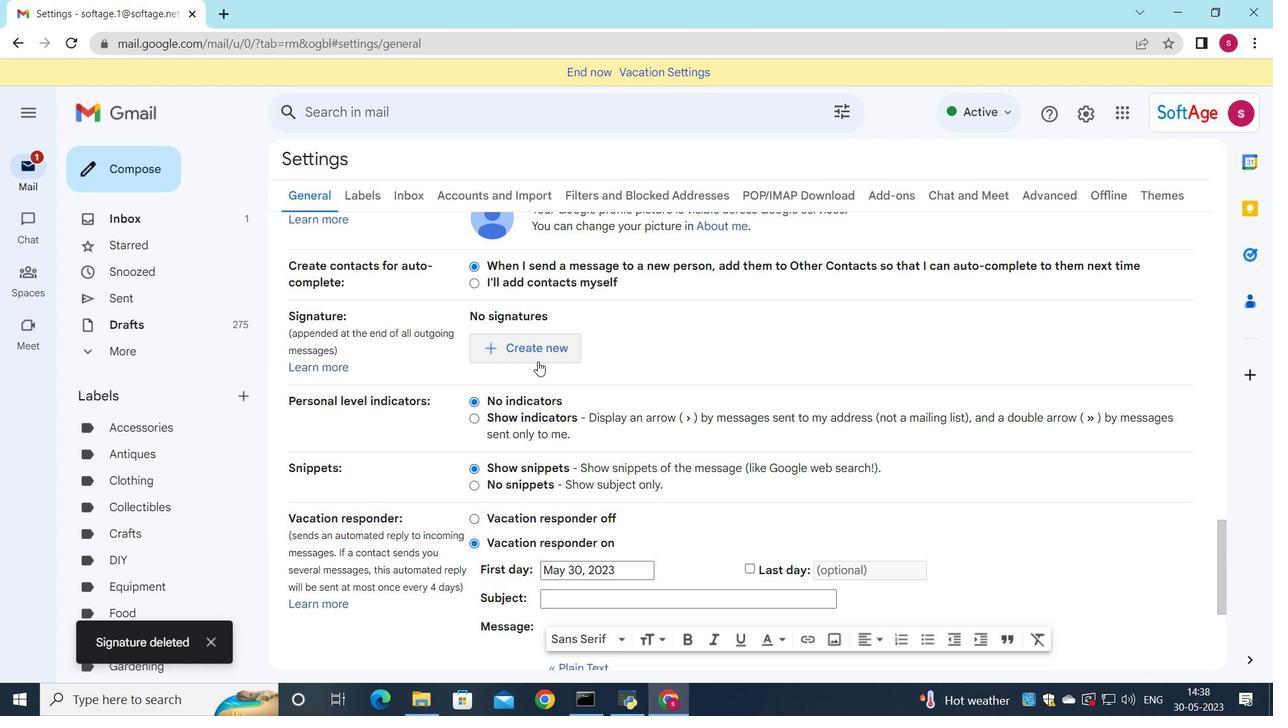 
Action: Mouse pressed left at (539, 356)
Screenshot: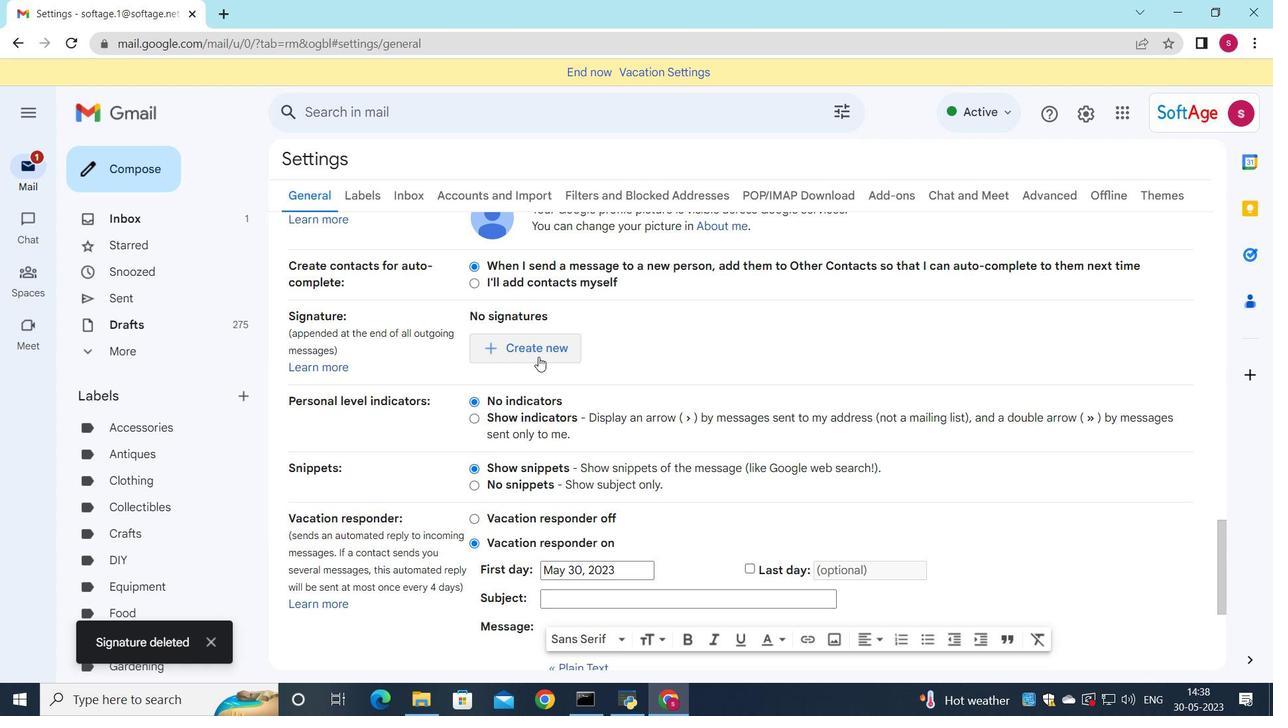 
Action: Mouse moved to (1044, 421)
Screenshot: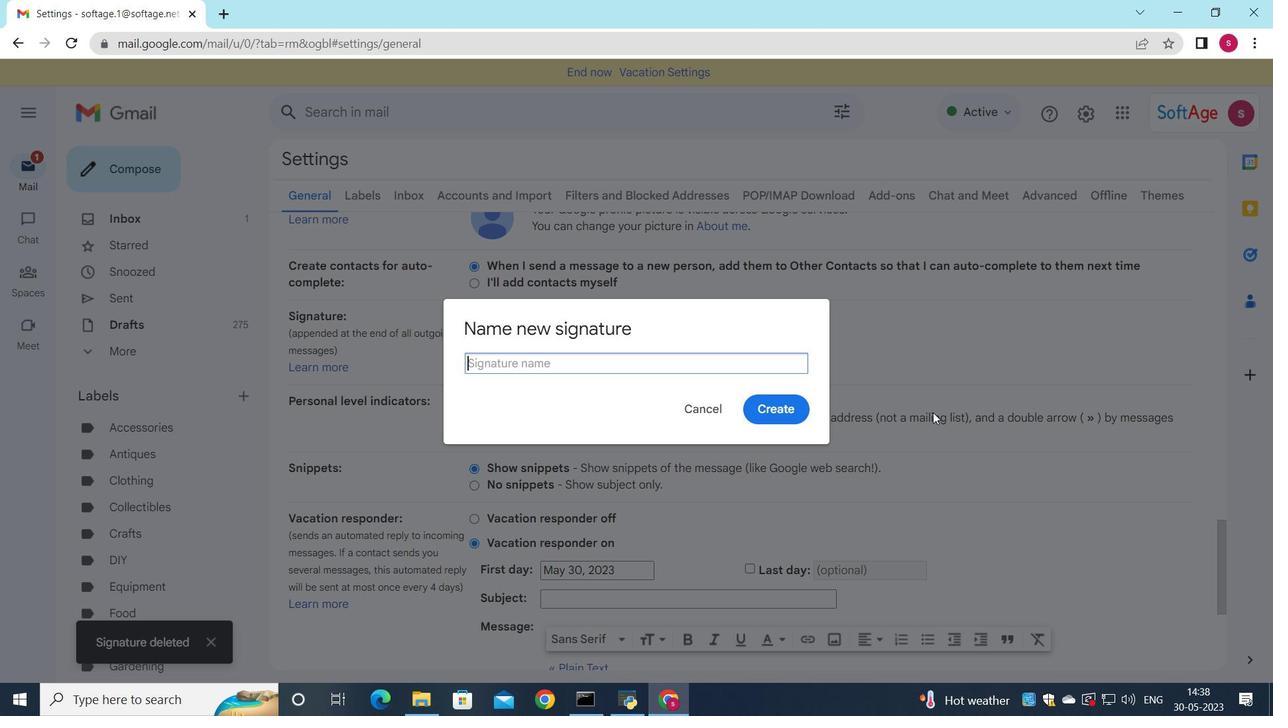 
Action: Key pressed <Key.shift>daisy<Key.space><Key.backspace><Key.backspace><Key.backspace><Key.backspace><Key.backspace><Key.backspace><Key.backspace><Key.backspace><Key.backspace><Key.backspace><Key.backspace><Key.shift>Daisy<Key.space><Key.shift>Wilson
Screenshot: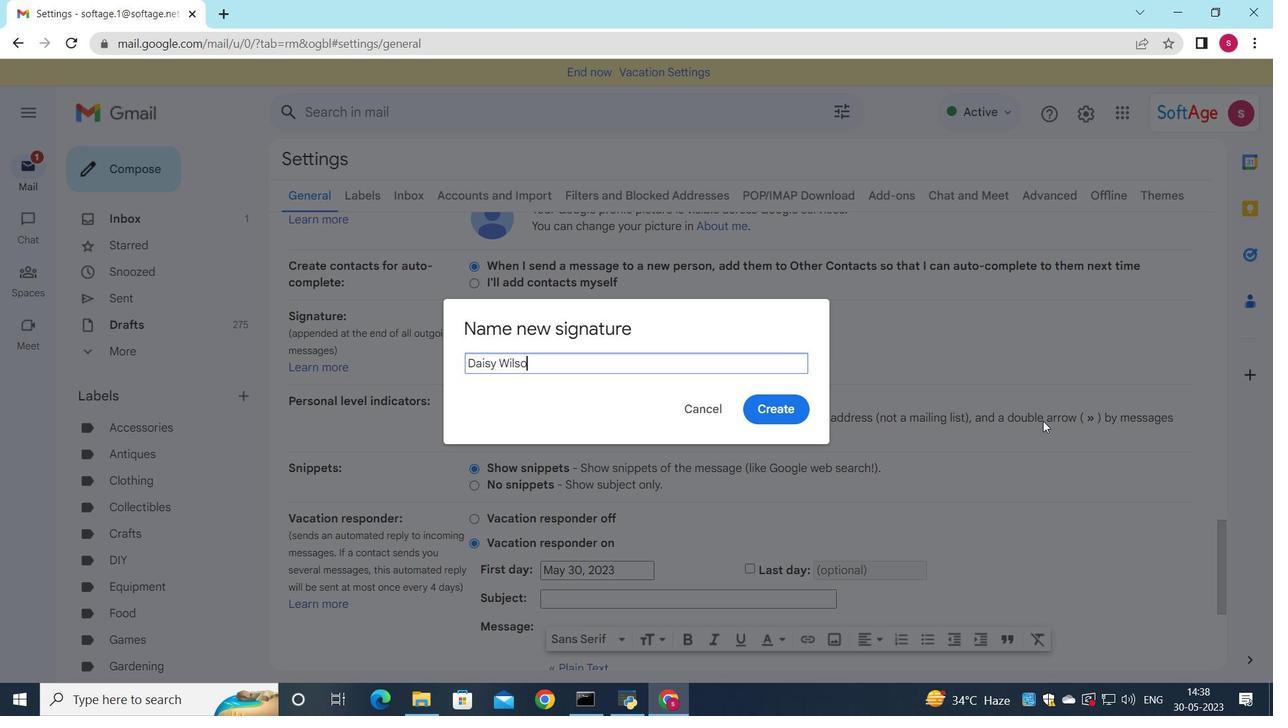 
Action: Mouse moved to (781, 413)
Screenshot: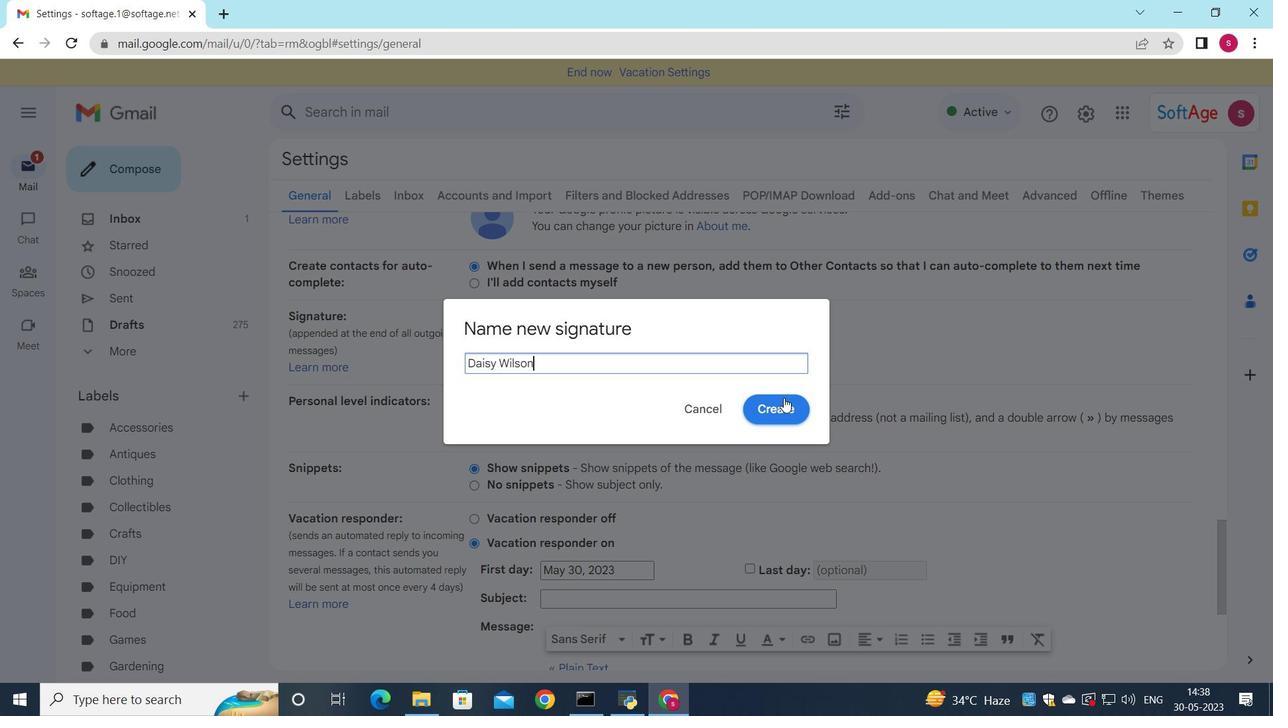 
Action: Mouse pressed left at (781, 413)
Screenshot: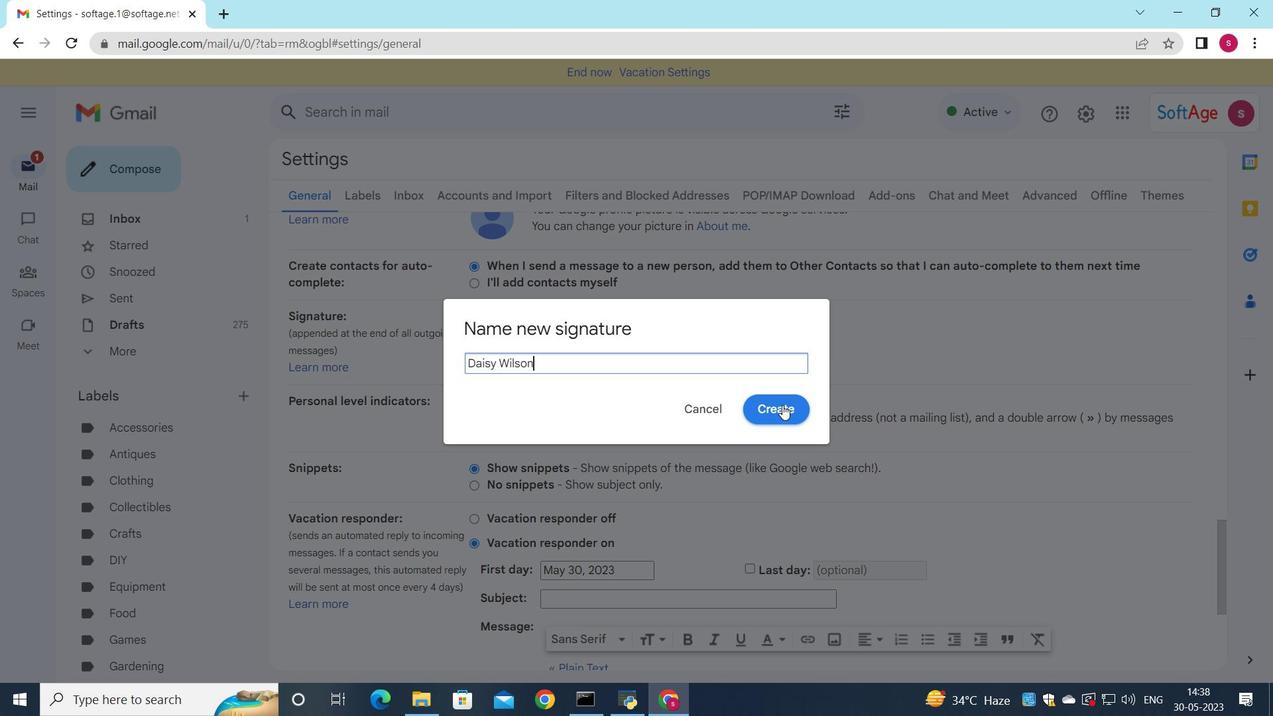 
Action: Mouse moved to (744, 378)
Screenshot: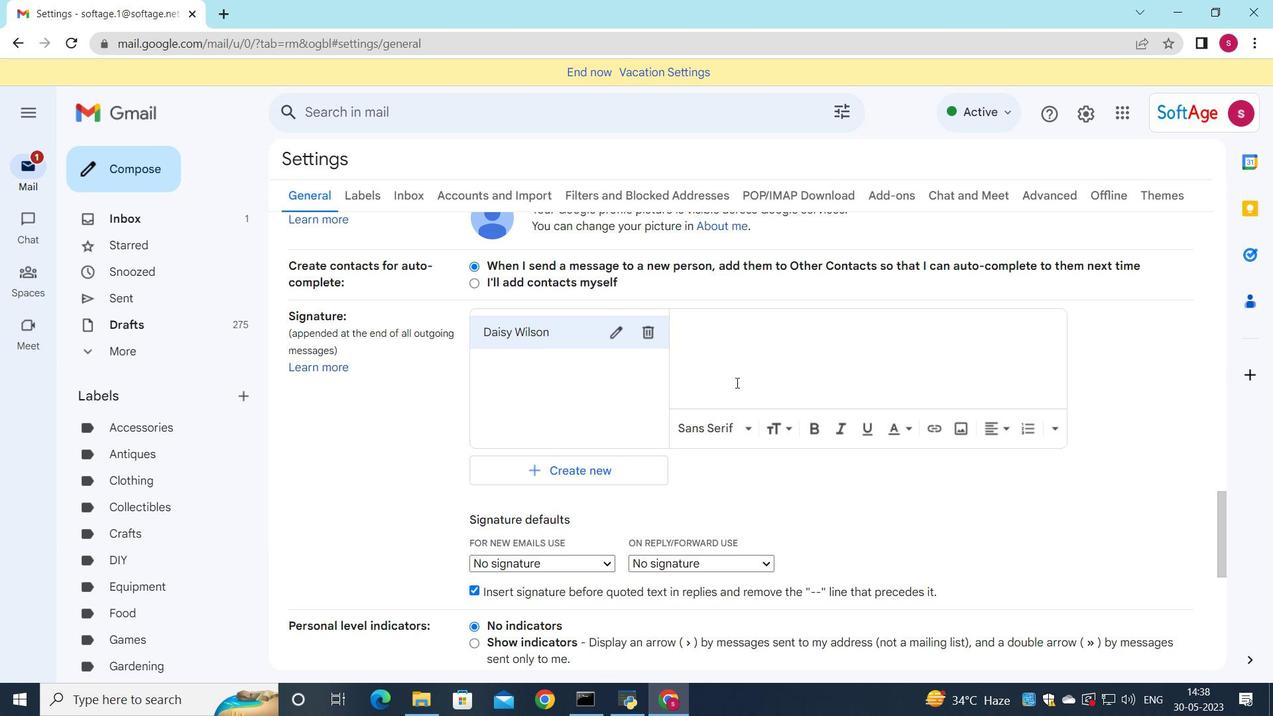 
Action: Mouse pressed left at (744, 378)
Screenshot: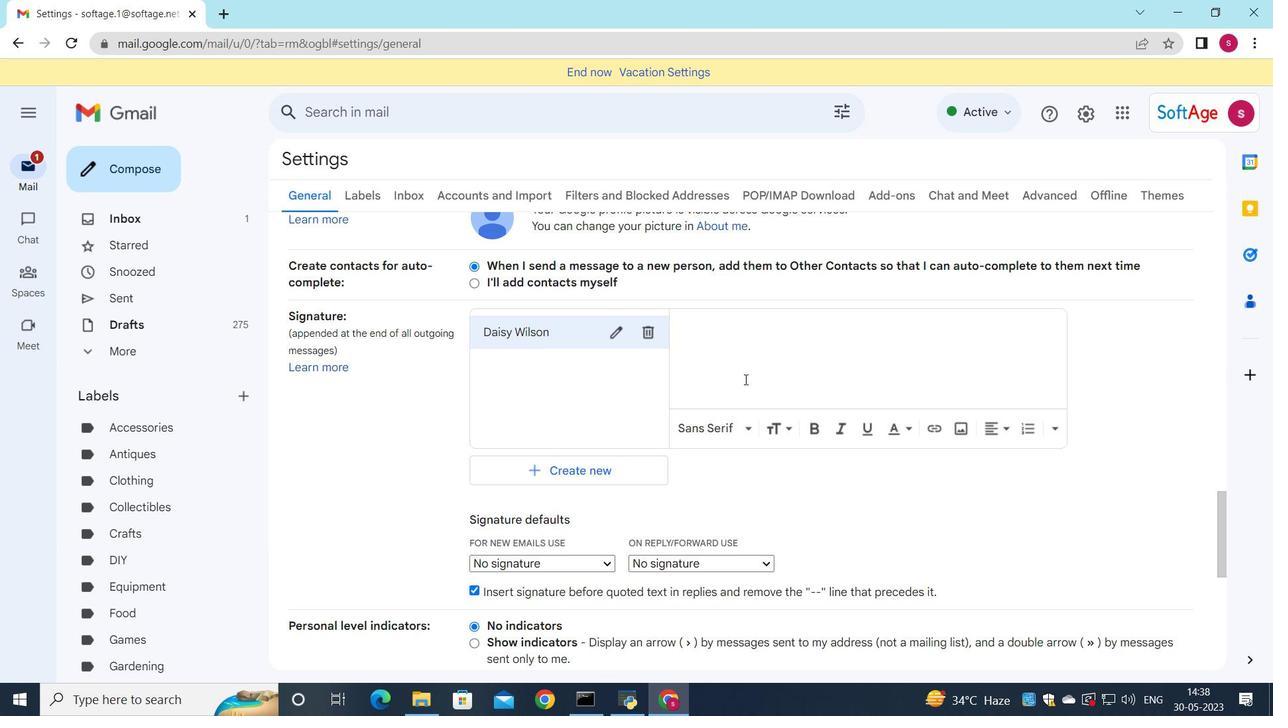 
Action: Key pressed <Key.shift>daisy<Key.space><Key.shift>Wilson
Screenshot: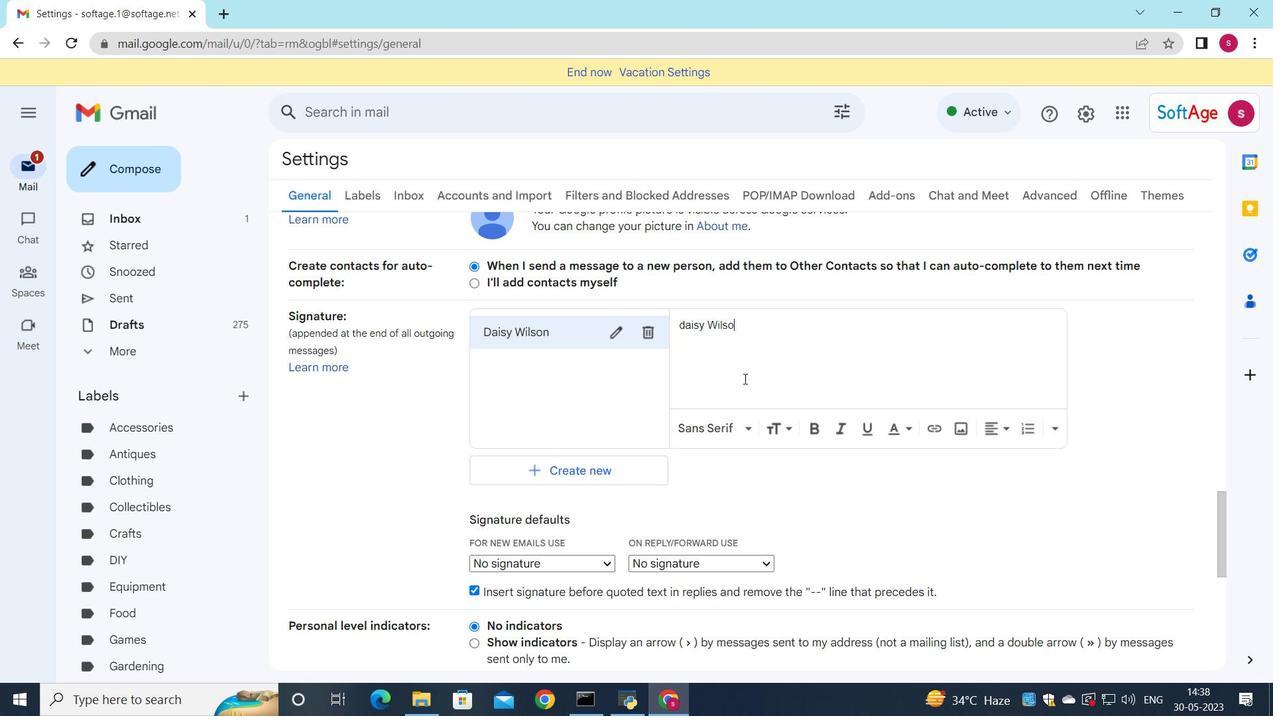 
Action: Mouse moved to (688, 327)
Screenshot: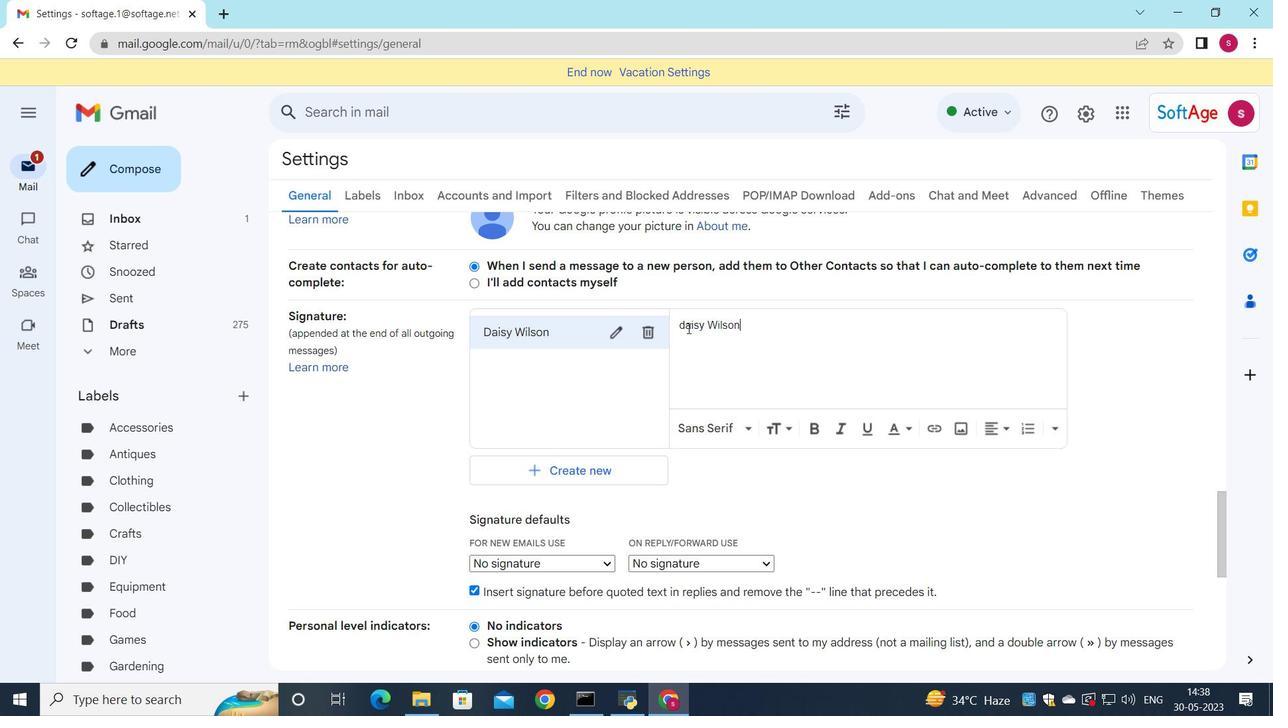 
Action: Mouse pressed left at (688, 327)
Screenshot: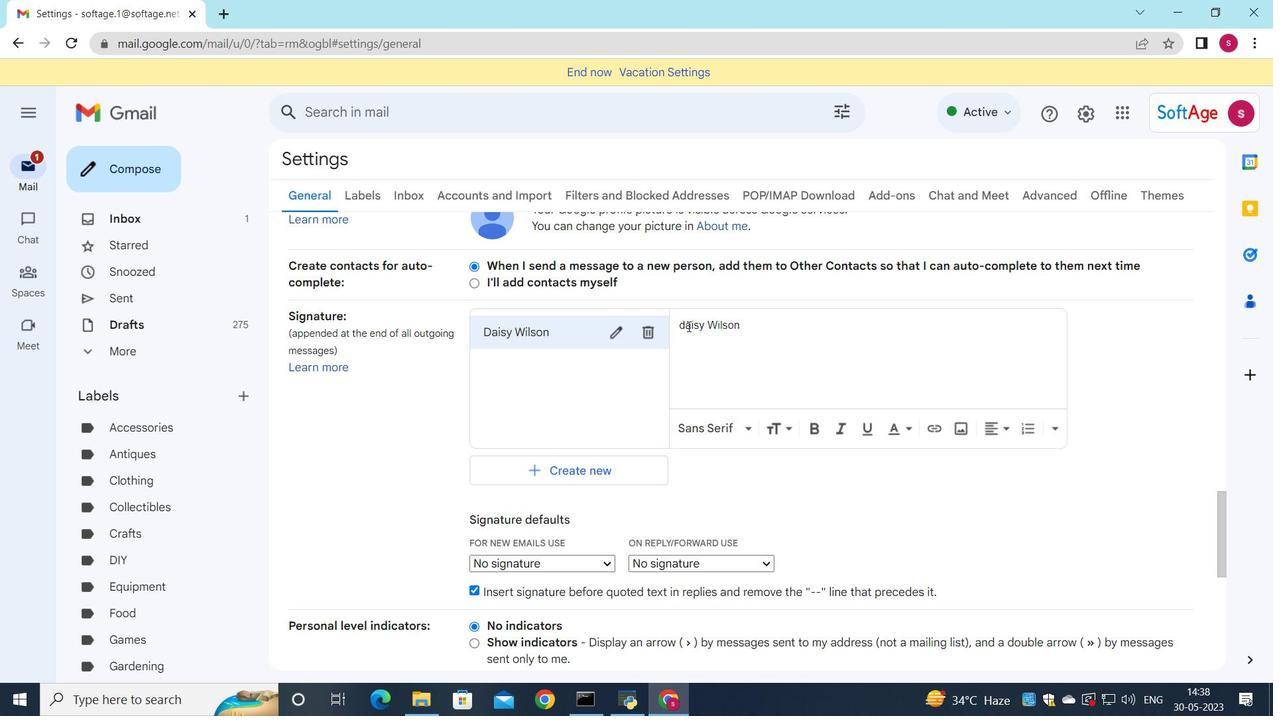 
Action: Key pressed <Key.backspace><Key.shift>d<Key.backspace><Key.shift>D
Screenshot: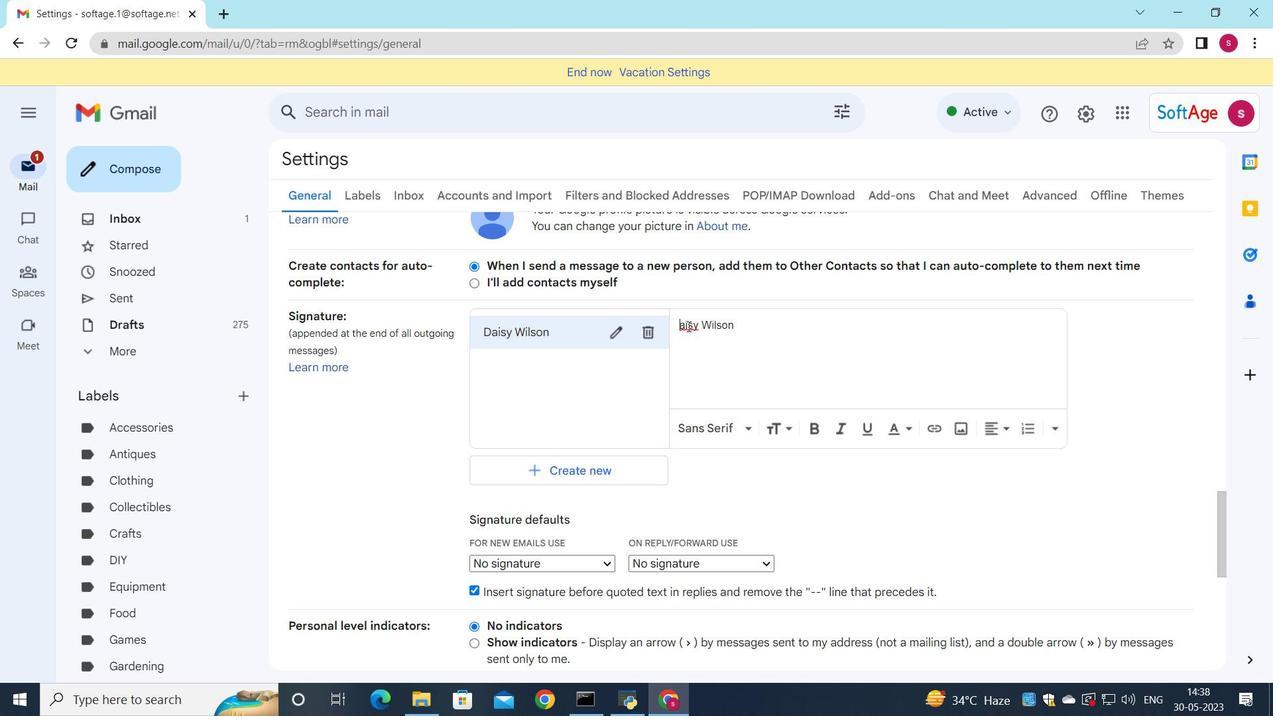 
Action: Mouse moved to (601, 561)
Screenshot: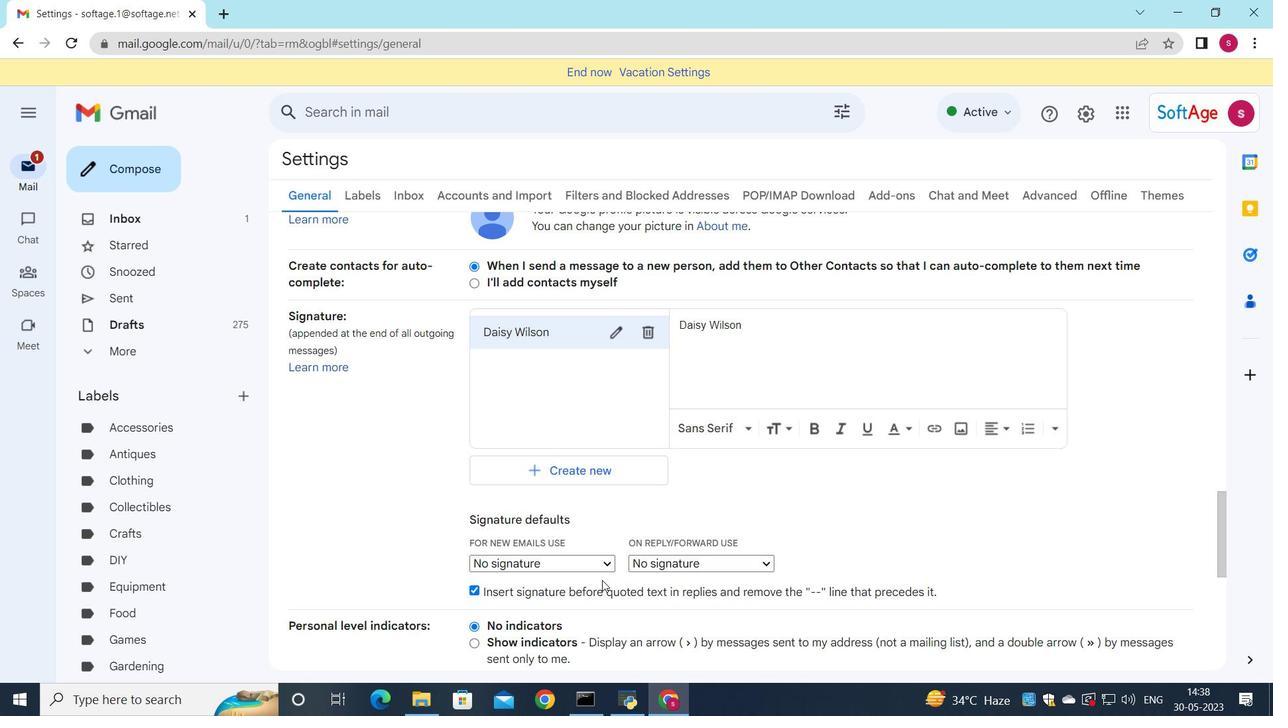 
Action: Mouse pressed left at (601, 561)
Screenshot: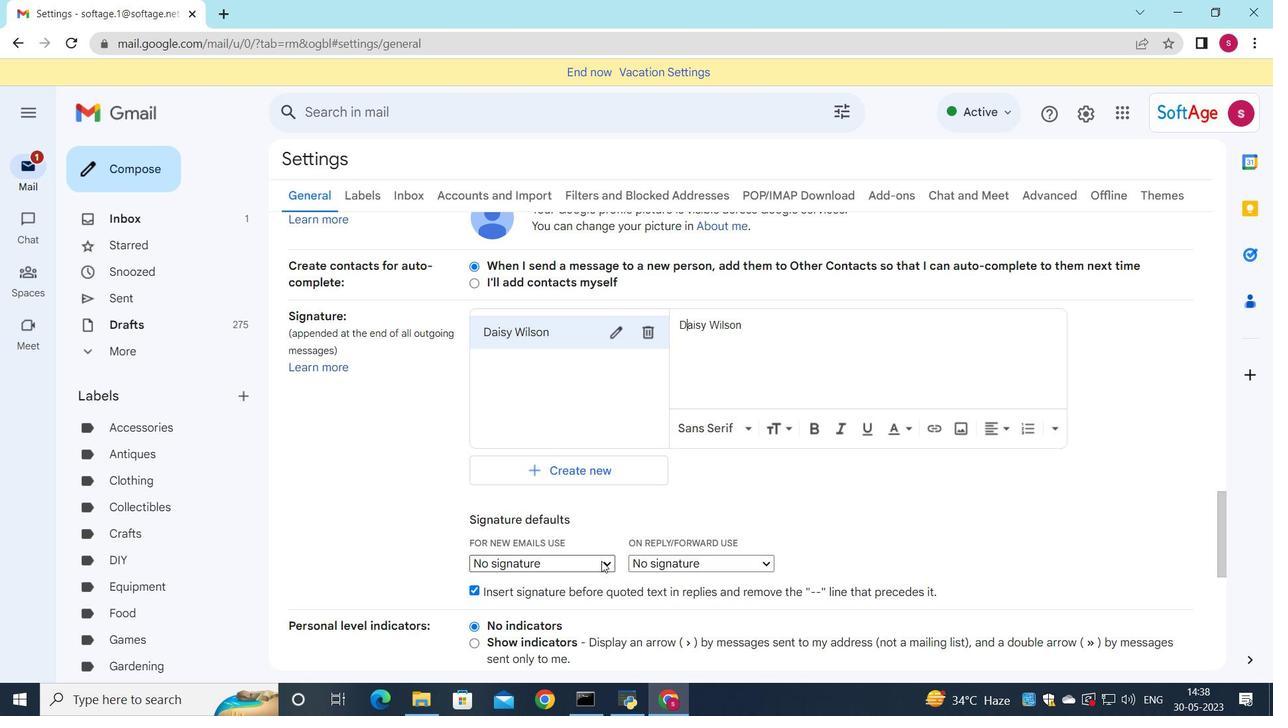 
Action: Mouse moved to (585, 604)
Screenshot: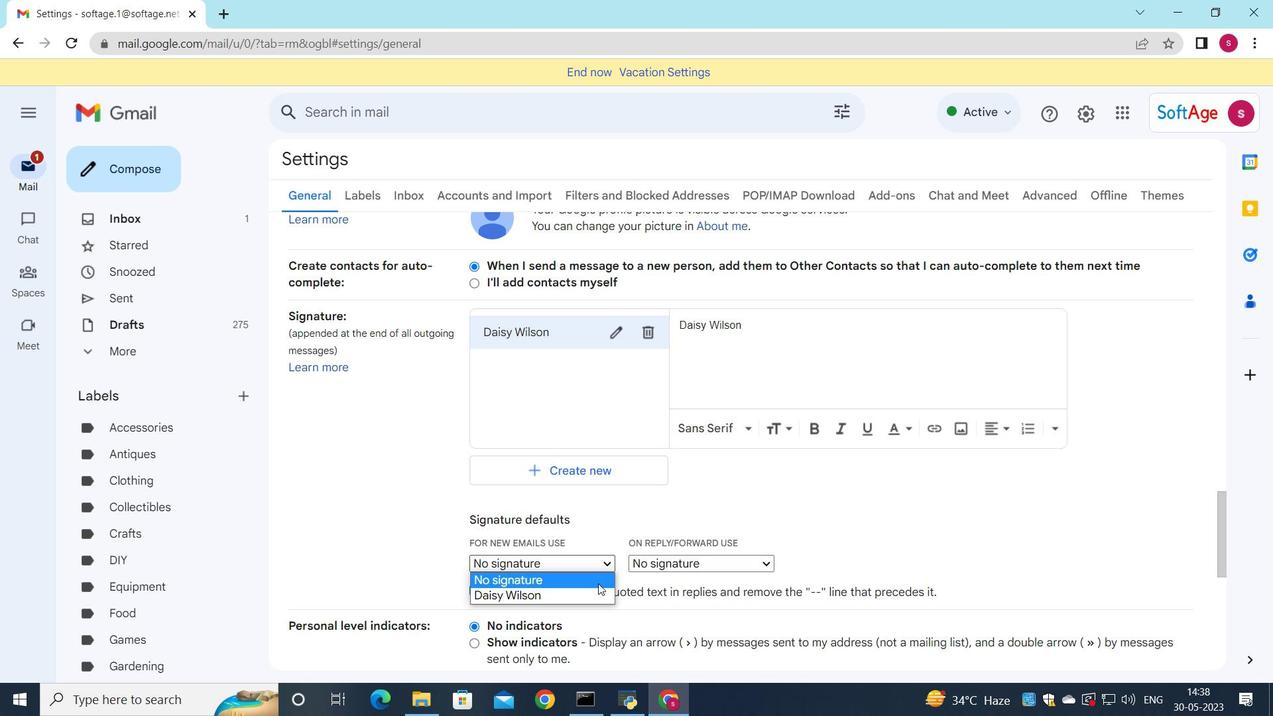 
Action: Mouse pressed left at (585, 604)
Screenshot: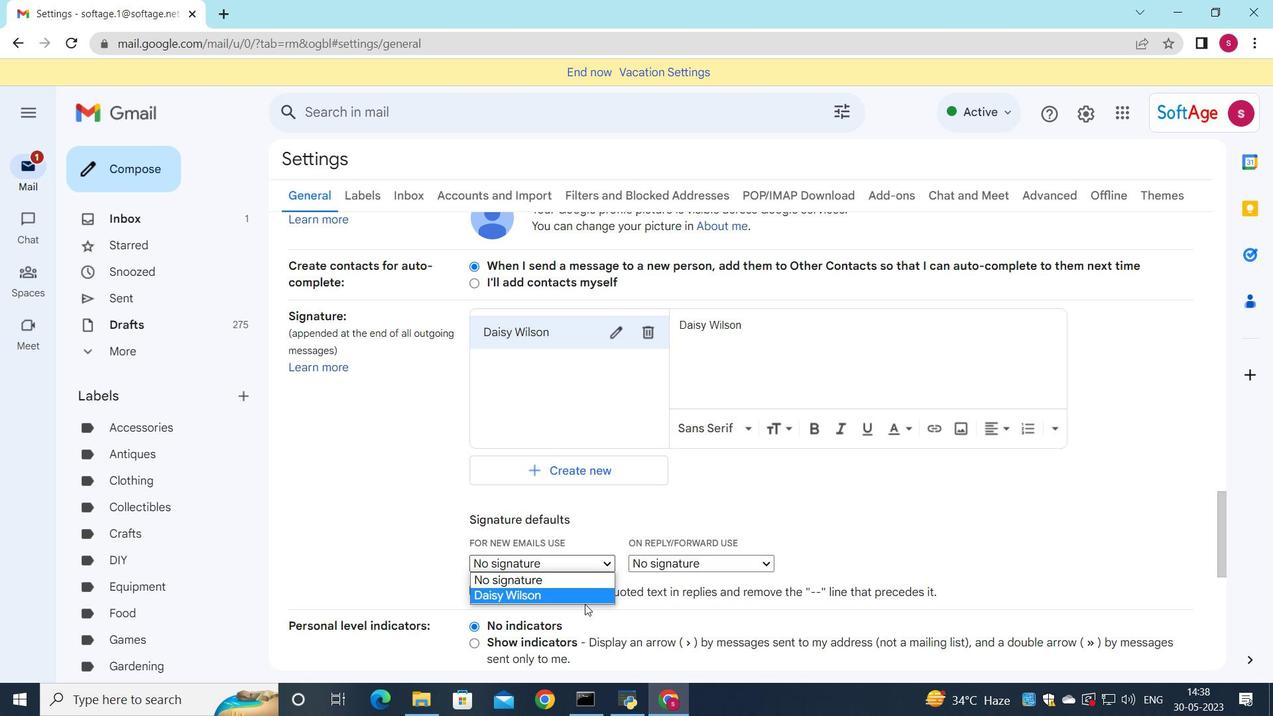 
Action: Mouse moved to (675, 549)
Screenshot: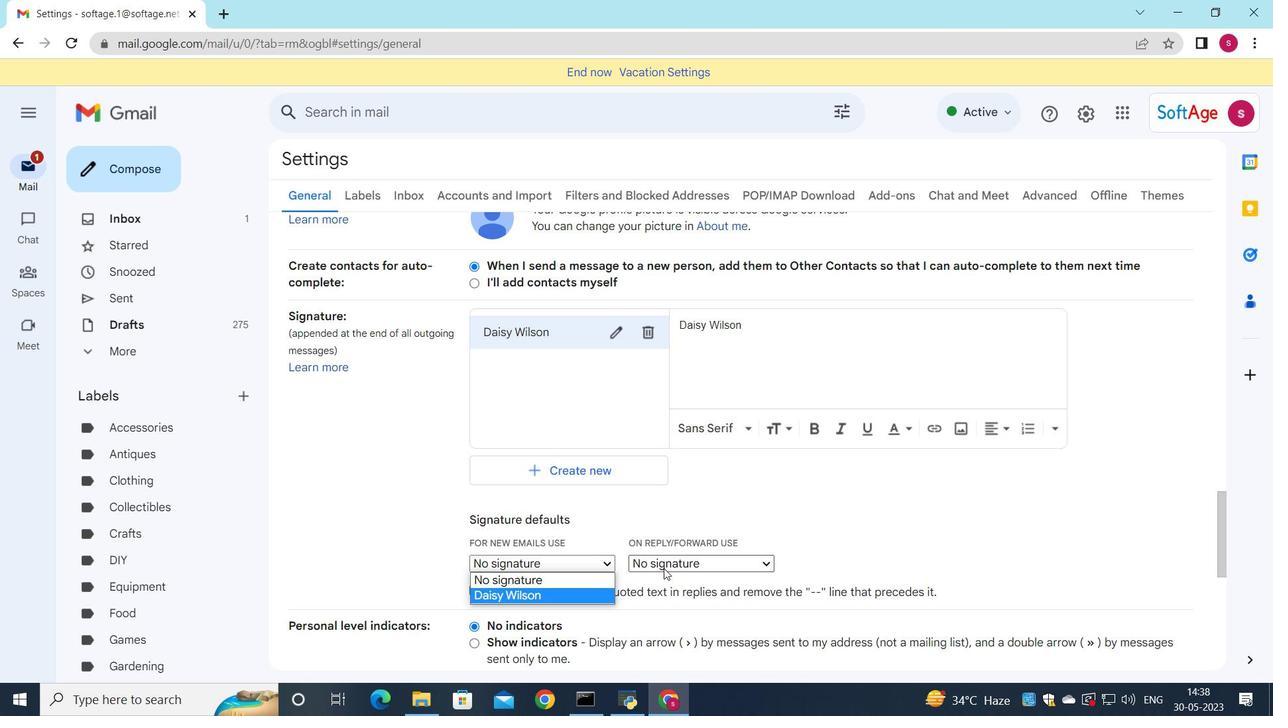 
Action: Mouse pressed left at (675, 549)
Screenshot: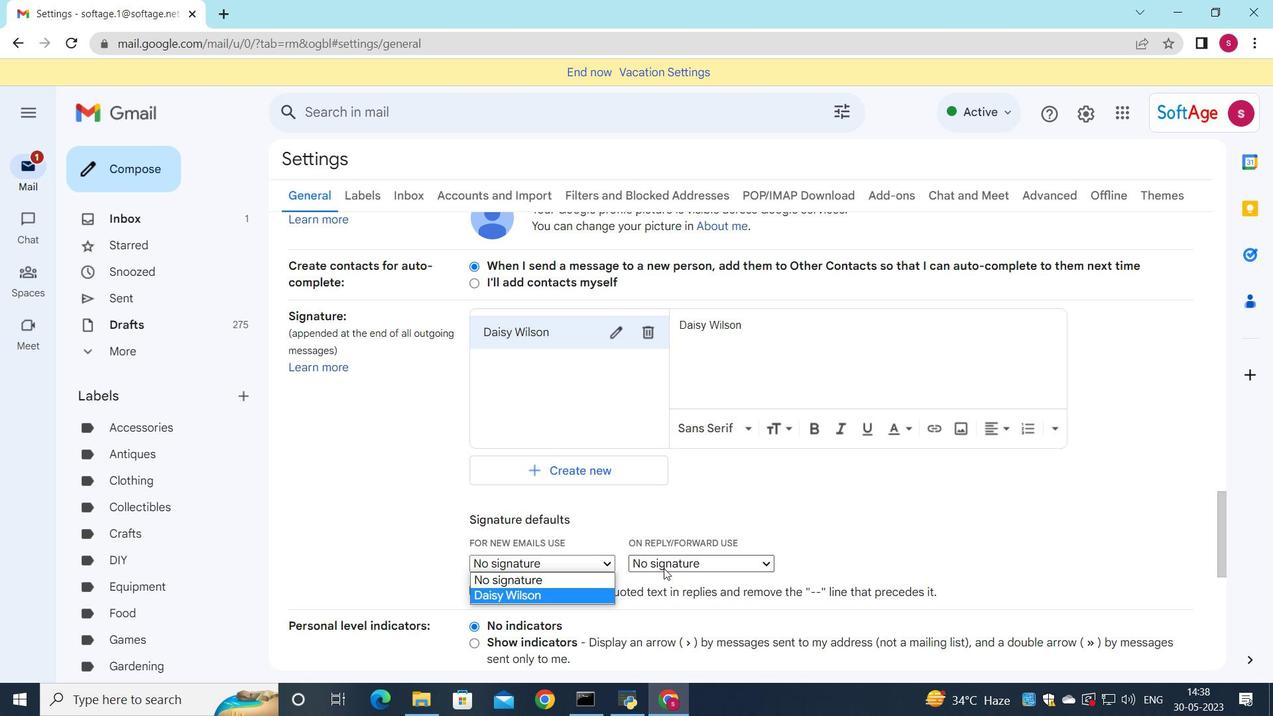 
Action: Mouse moved to (675, 568)
Screenshot: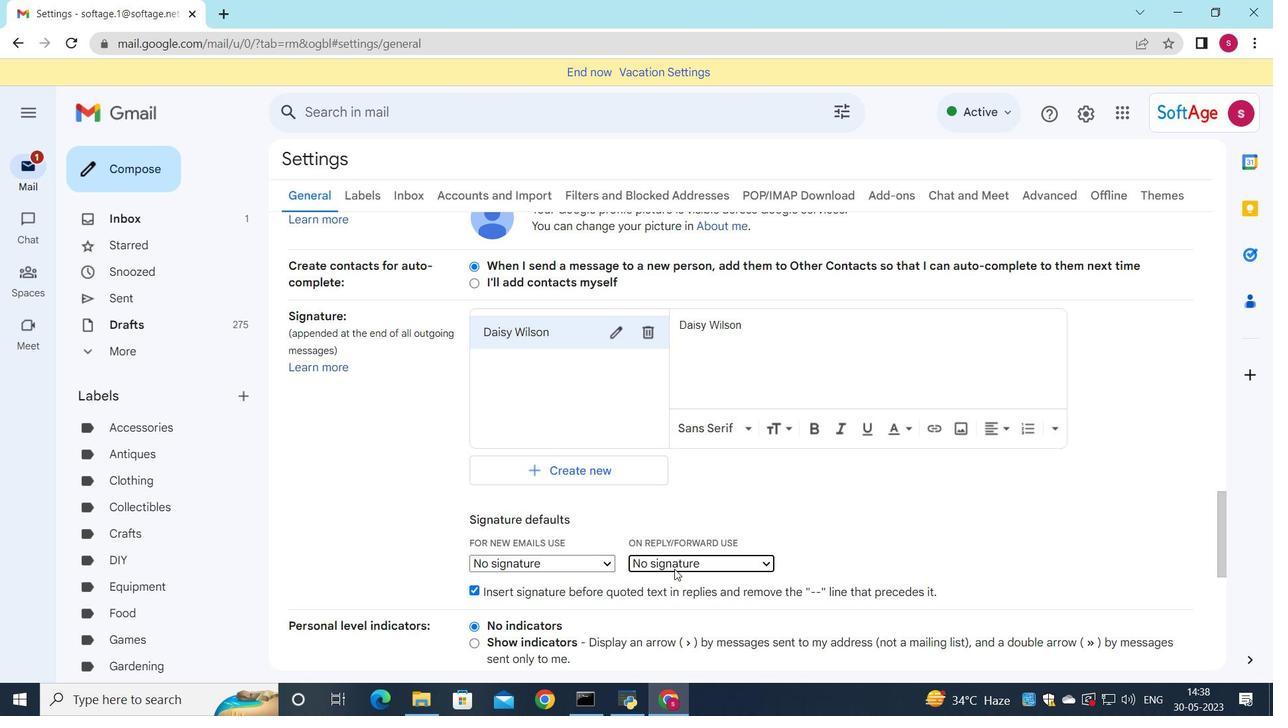 
Action: Mouse pressed left at (675, 568)
Screenshot: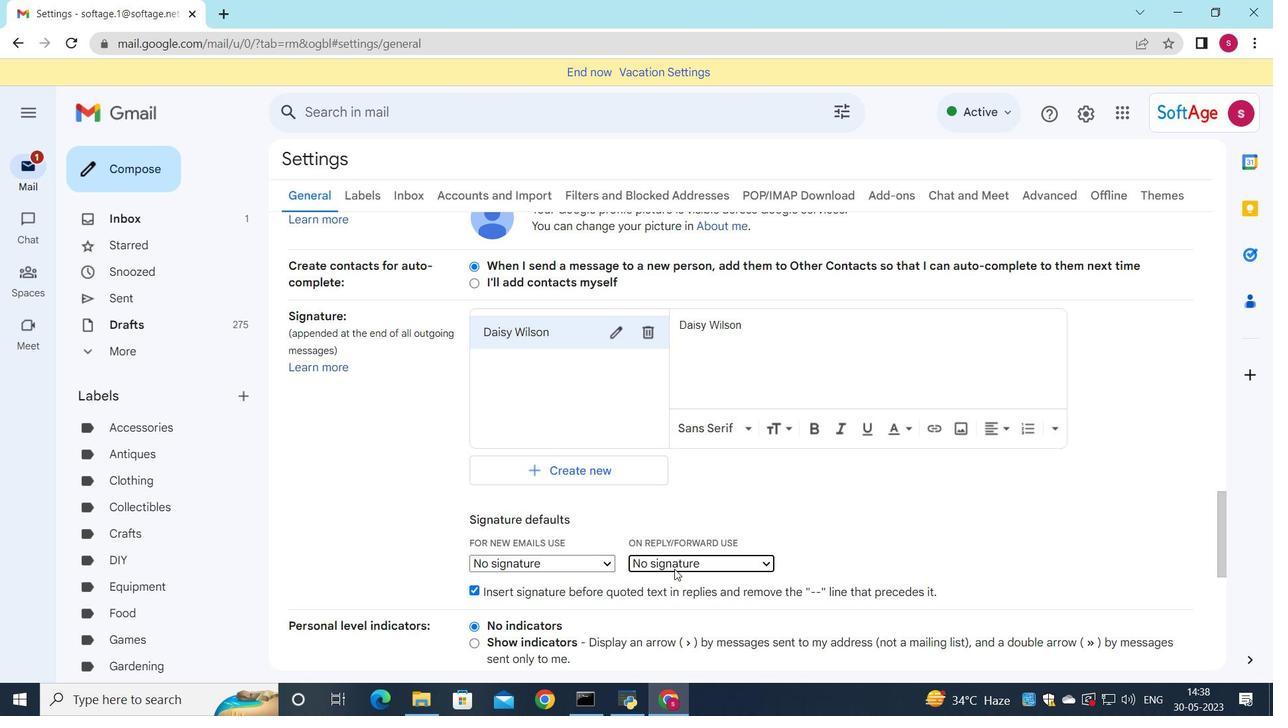 
Action: Mouse moved to (666, 597)
Screenshot: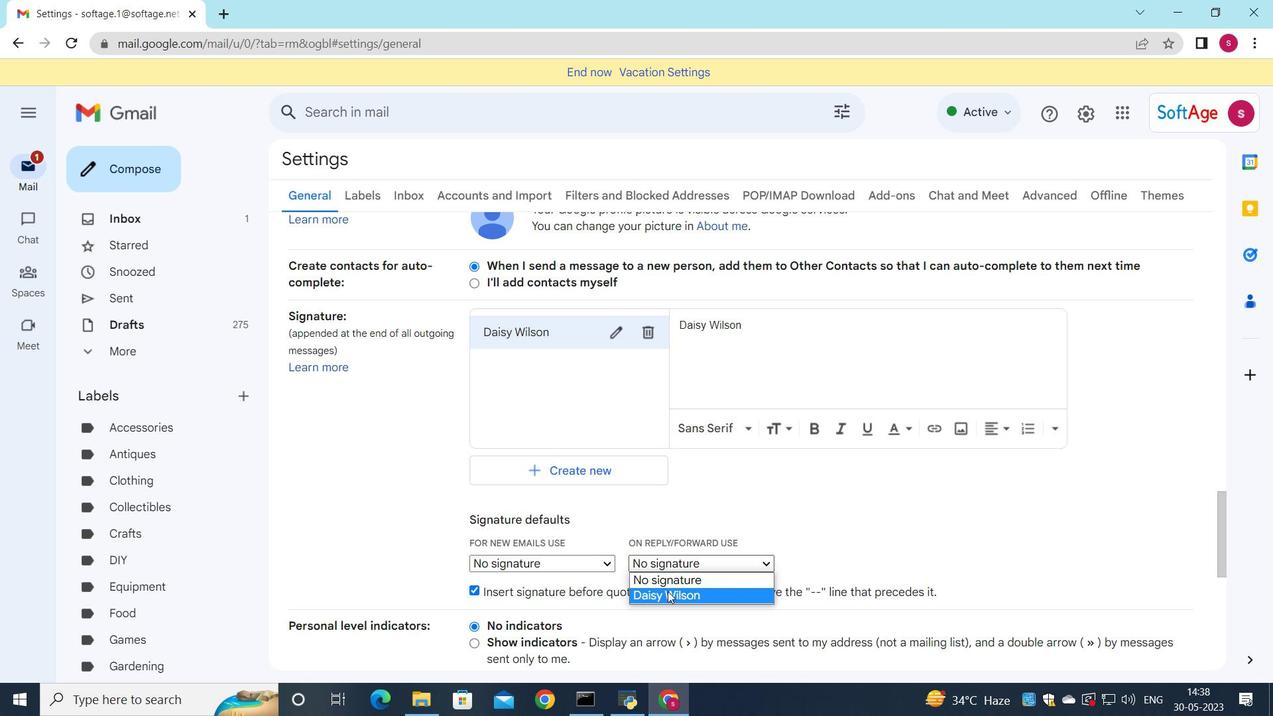 
Action: Mouse pressed left at (666, 597)
Screenshot: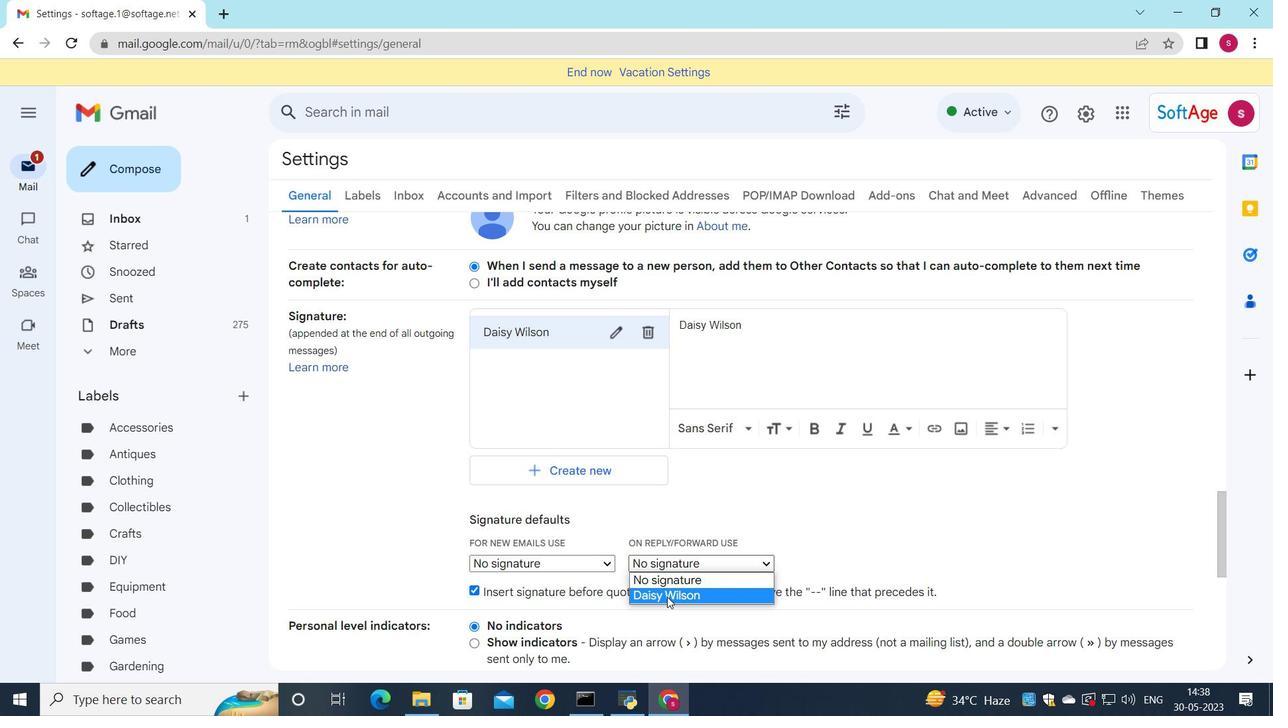 
Action: Mouse moved to (581, 557)
Screenshot: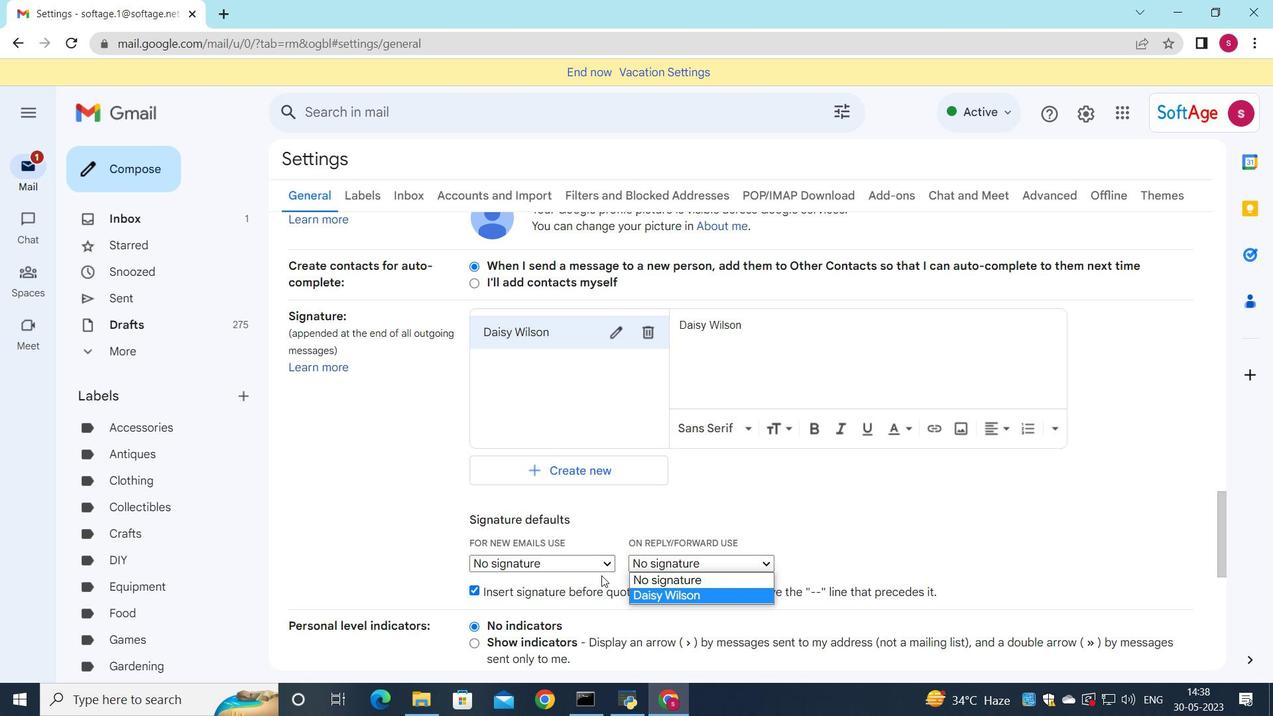 
Action: Mouse pressed left at (581, 557)
Screenshot: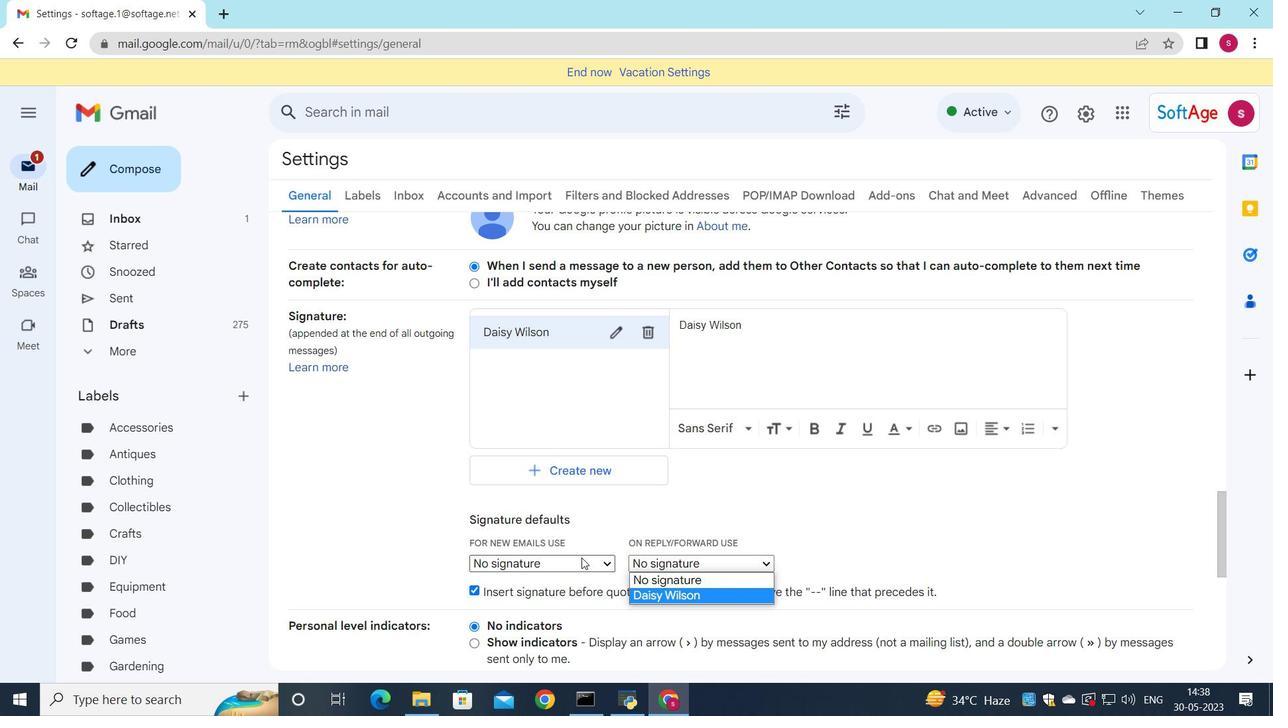 
Action: Mouse moved to (587, 591)
Screenshot: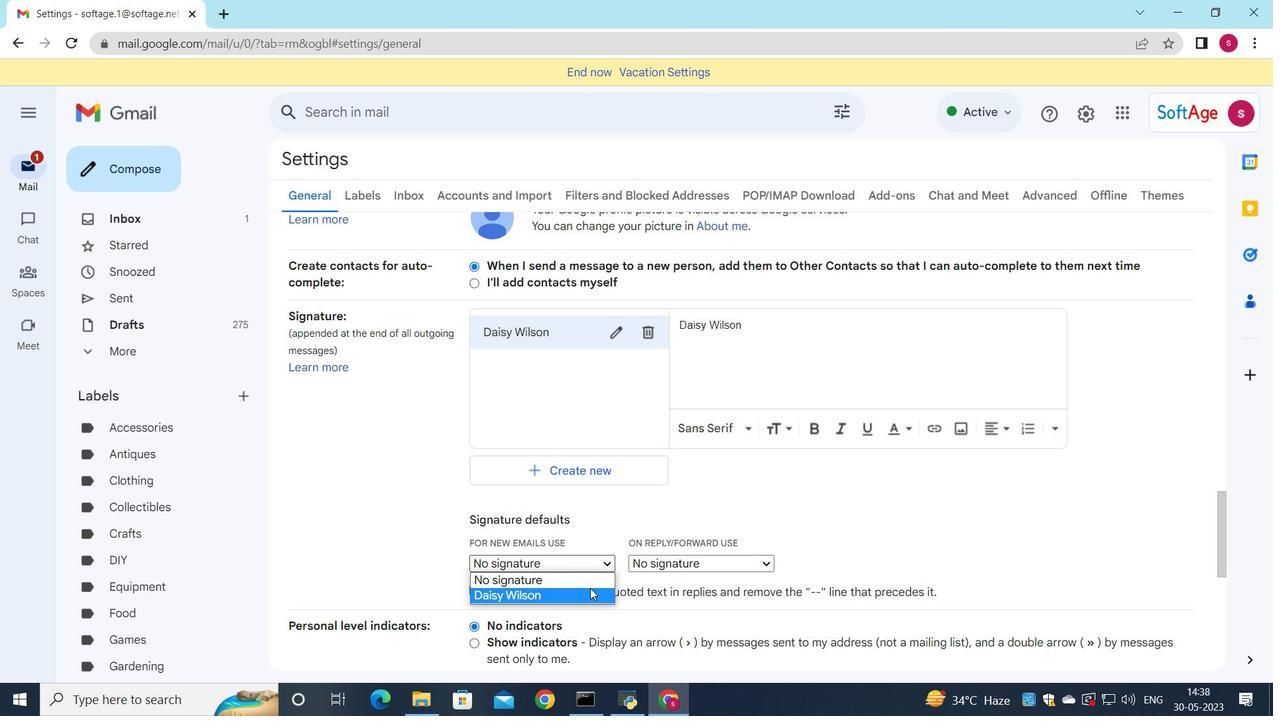 
Action: Mouse pressed left at (587, 591)
Screenshot: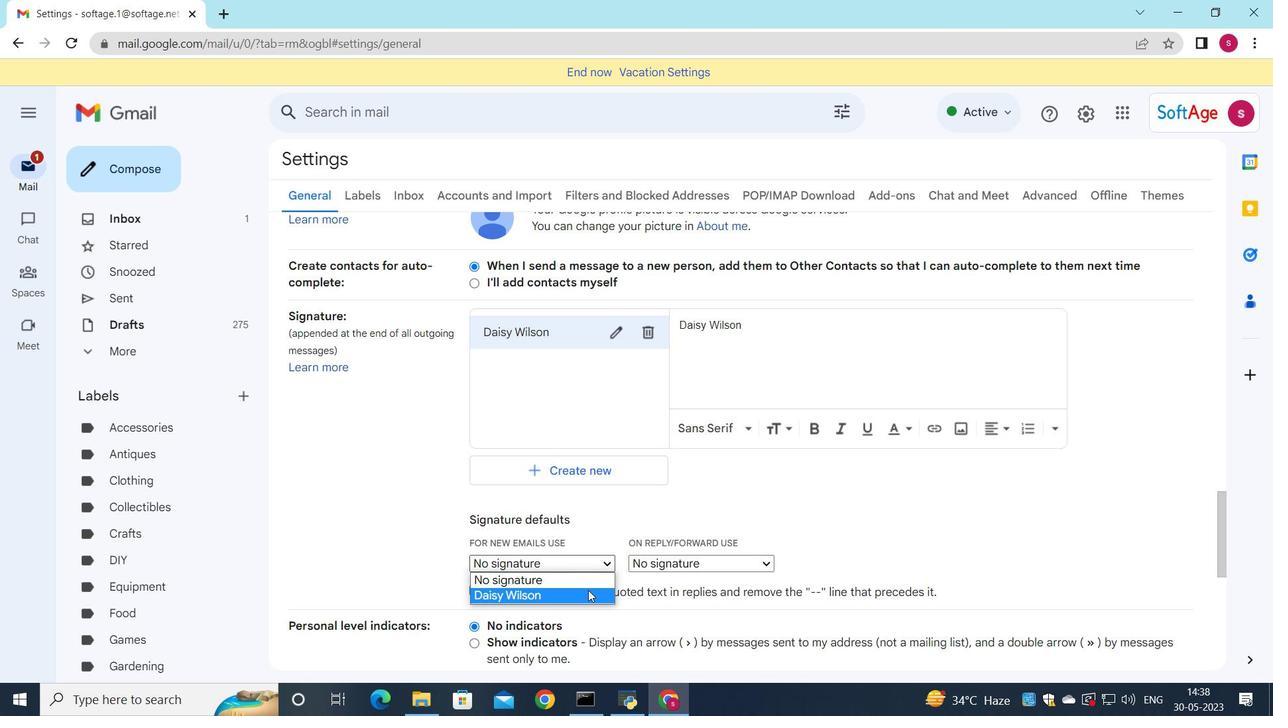 
Action: Mouse moved to (689, 571)
Screenshot: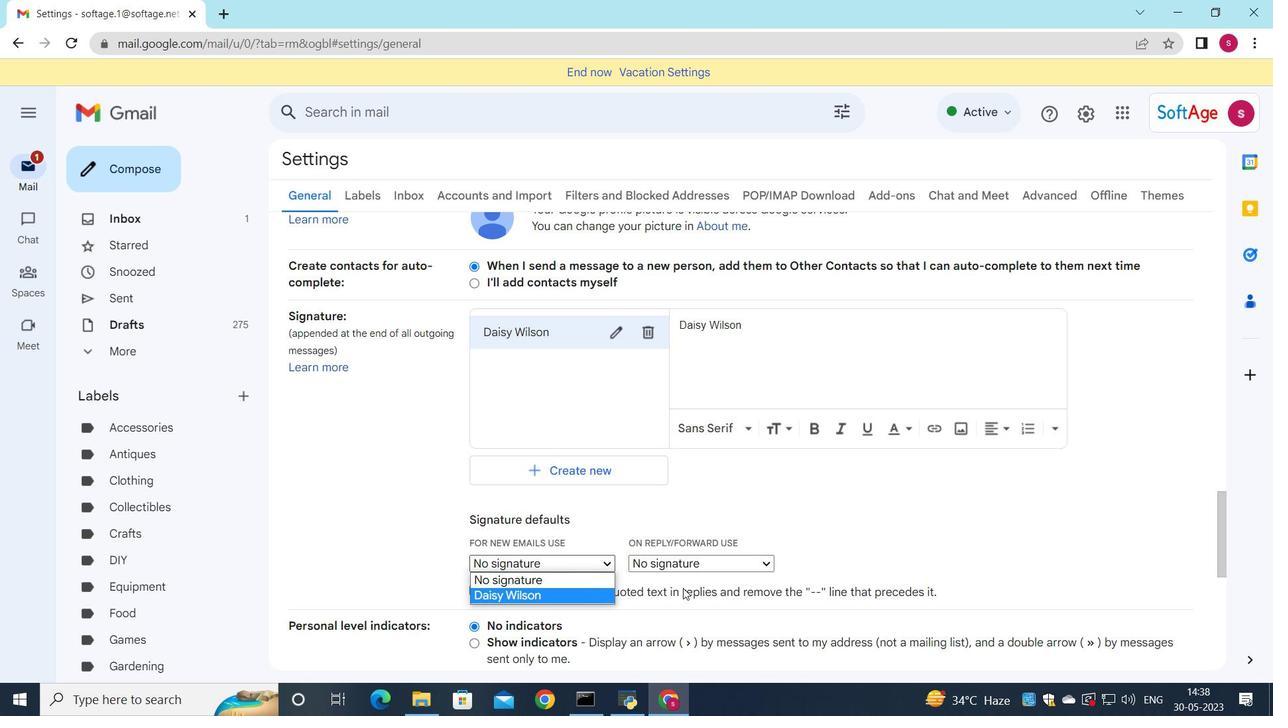 
Action: Mouse pressed left at (689, 571)
Screenshot: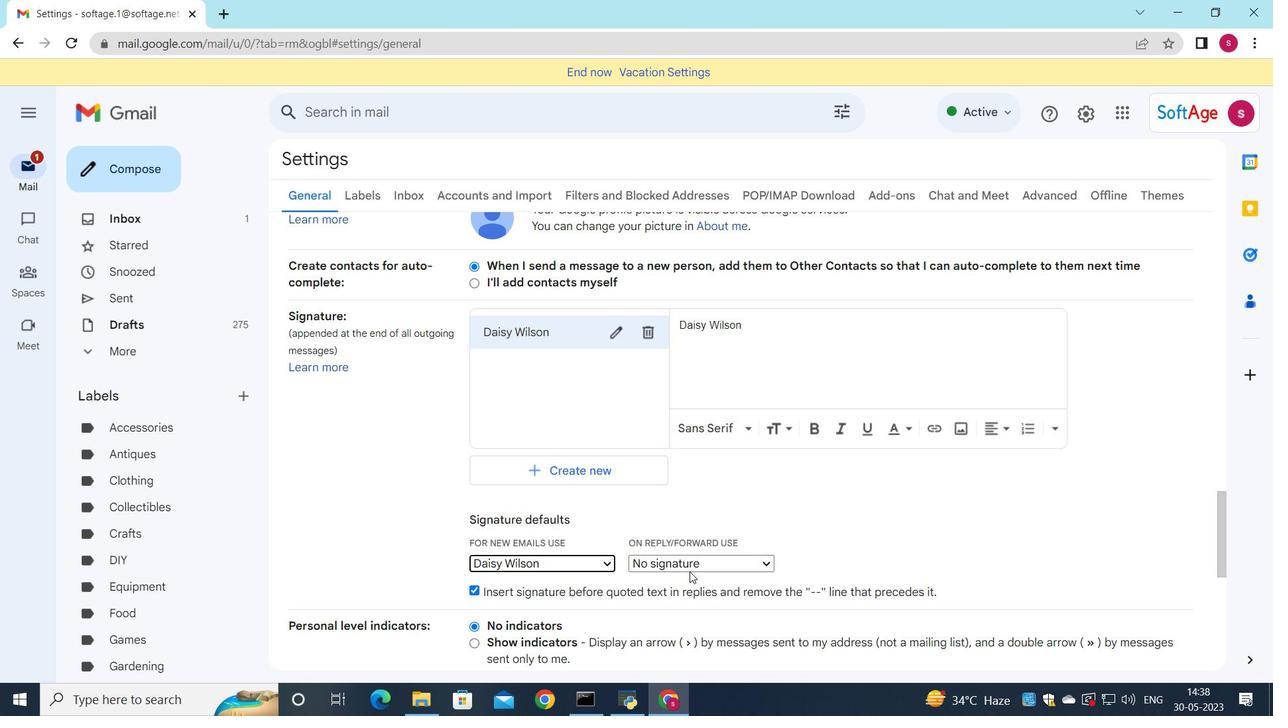 
Action: Mouse moved to (692, 565)
Screenshot: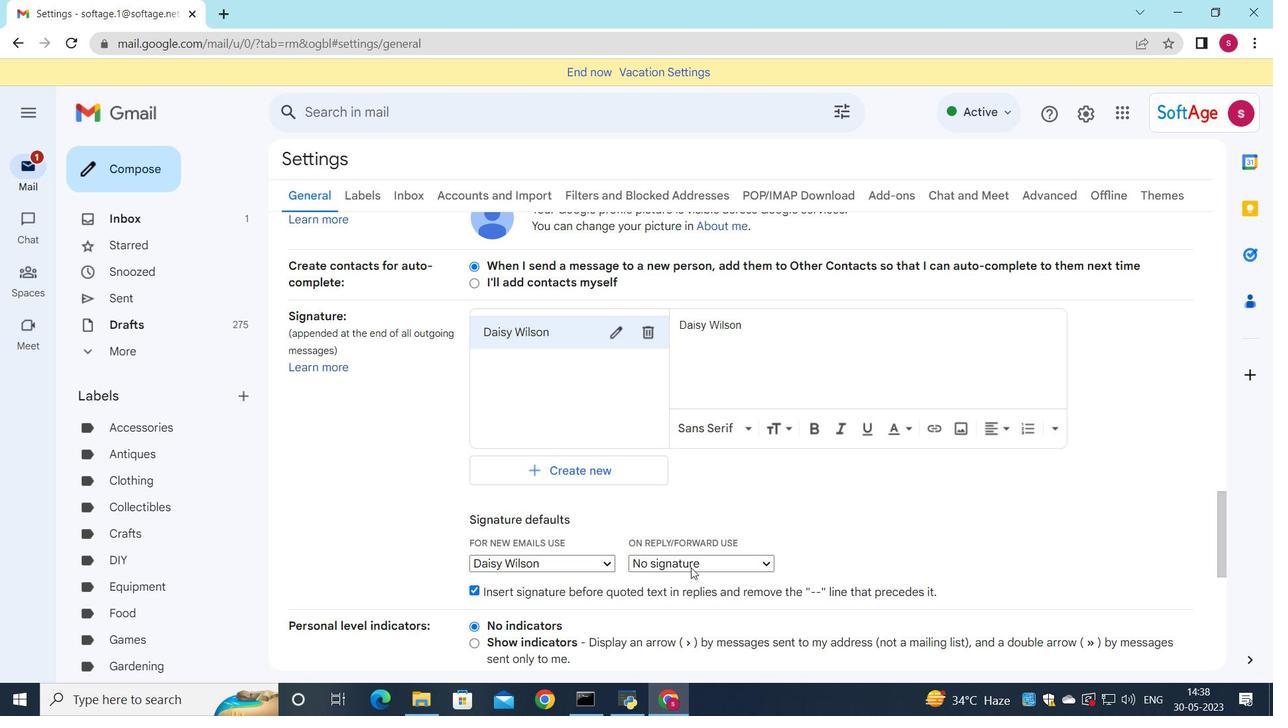 
Action: Mouse pressed left at (692, 565)
Screenshot: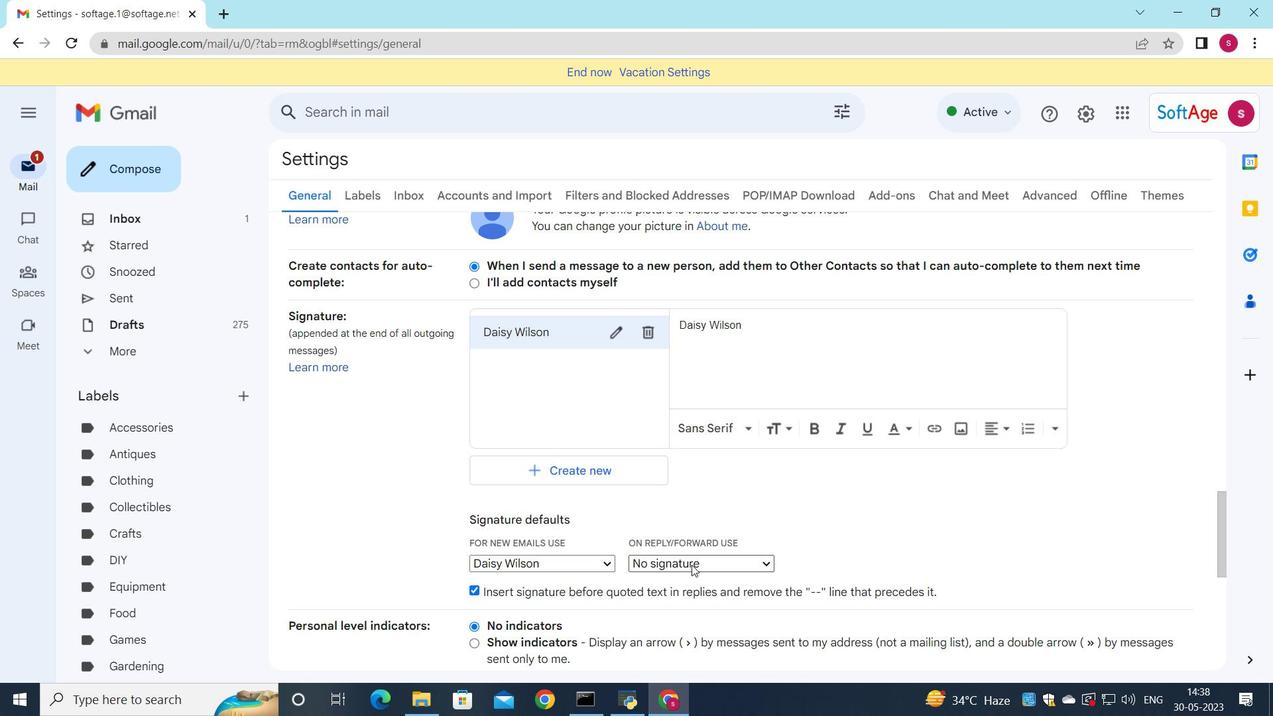 
Action: Mouse moved to (692, 589)
Screenshot: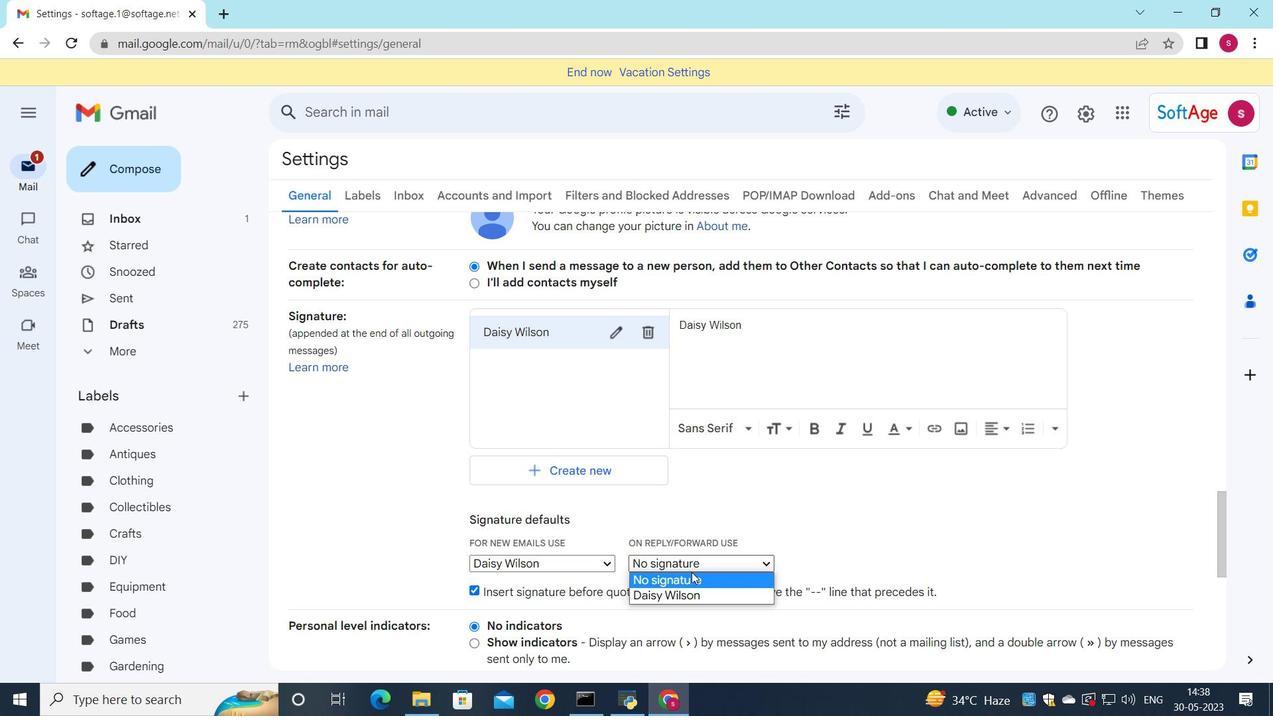 
Action: Mouse pressed left at (692, 589)
Screenshot: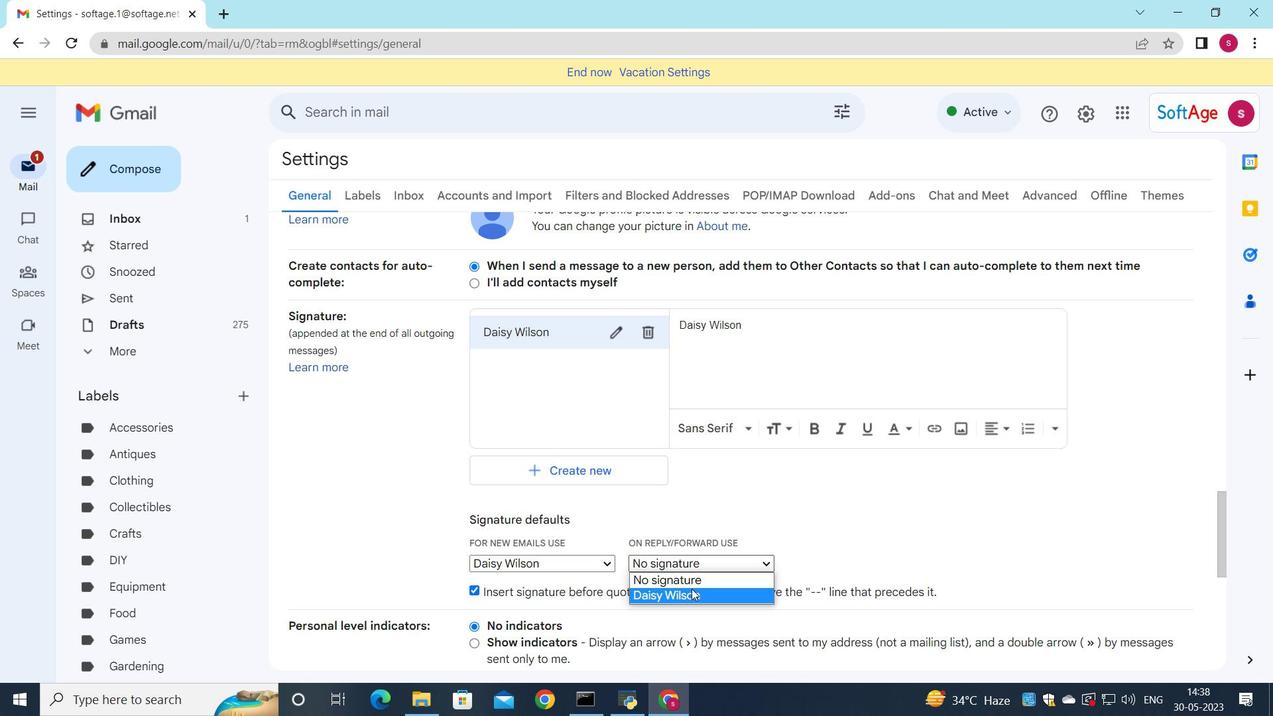 
Action: Mouse moved to (684, 575)
Screenshot: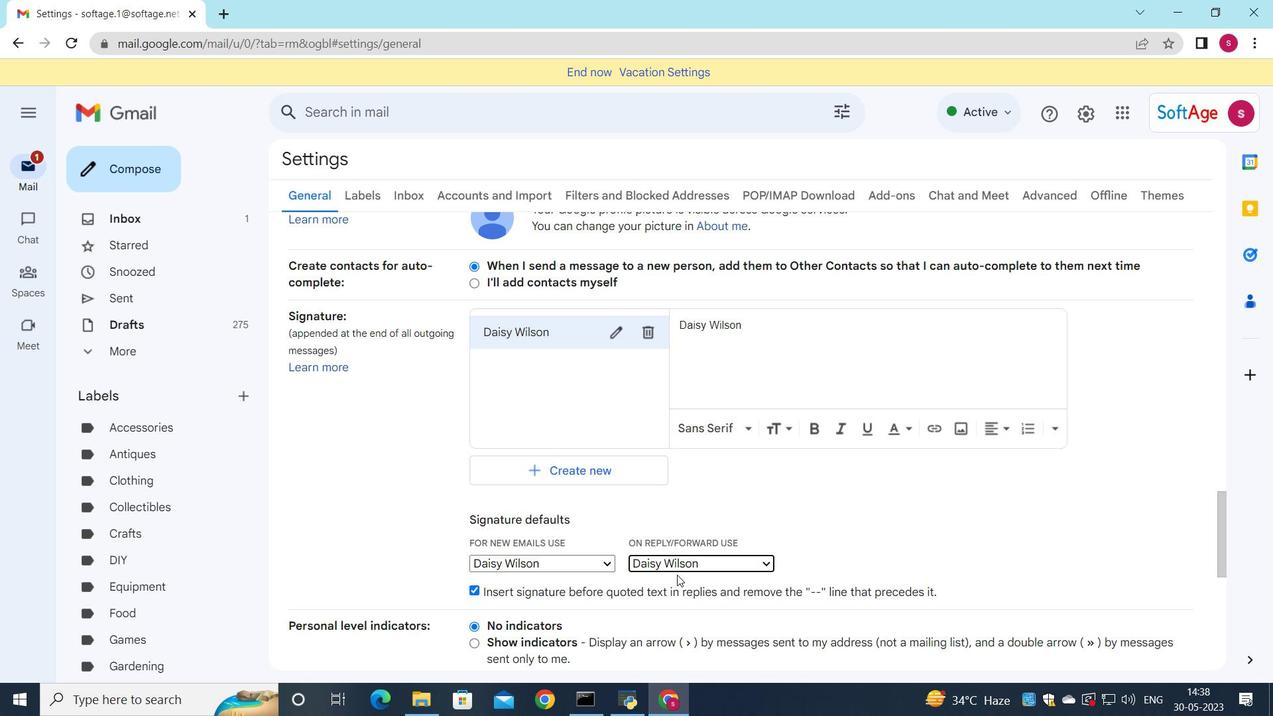 
Action: Mouse scrolled (679, 569) with delta (0, 0)
Screenshot: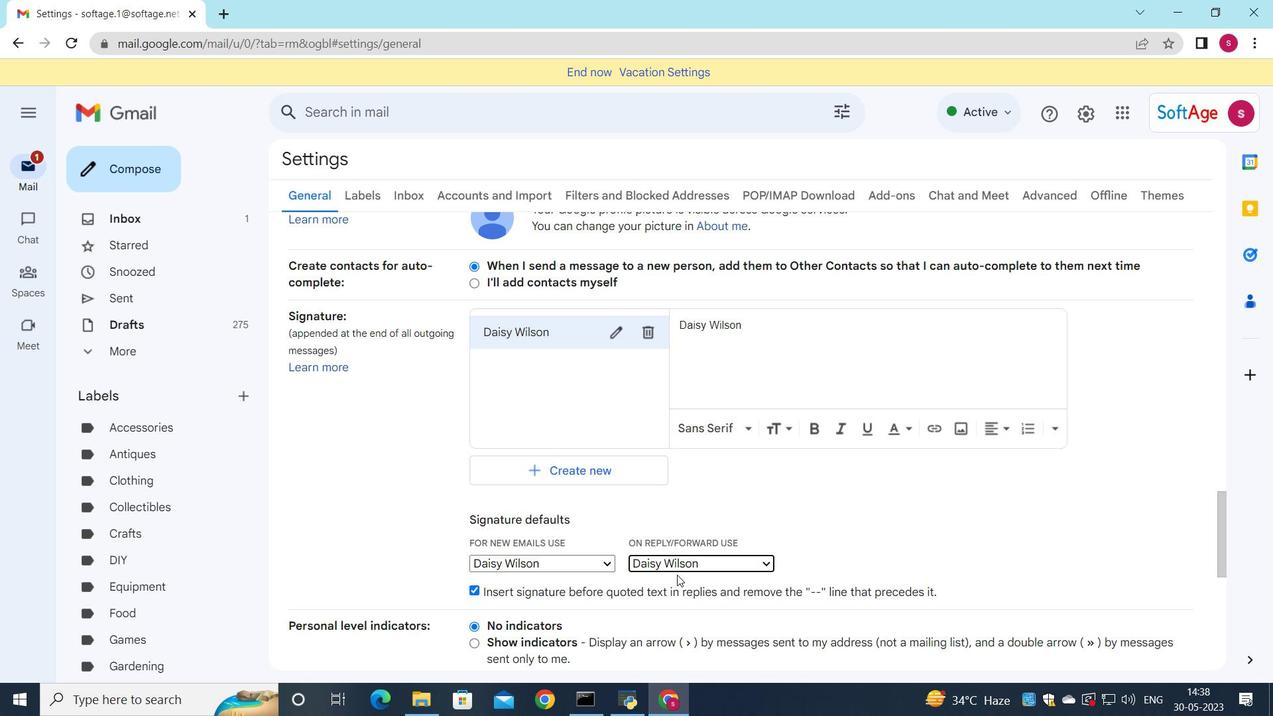 
Action: Mouse scrolled (679, 569) with delta (0, 0)
Screenshot: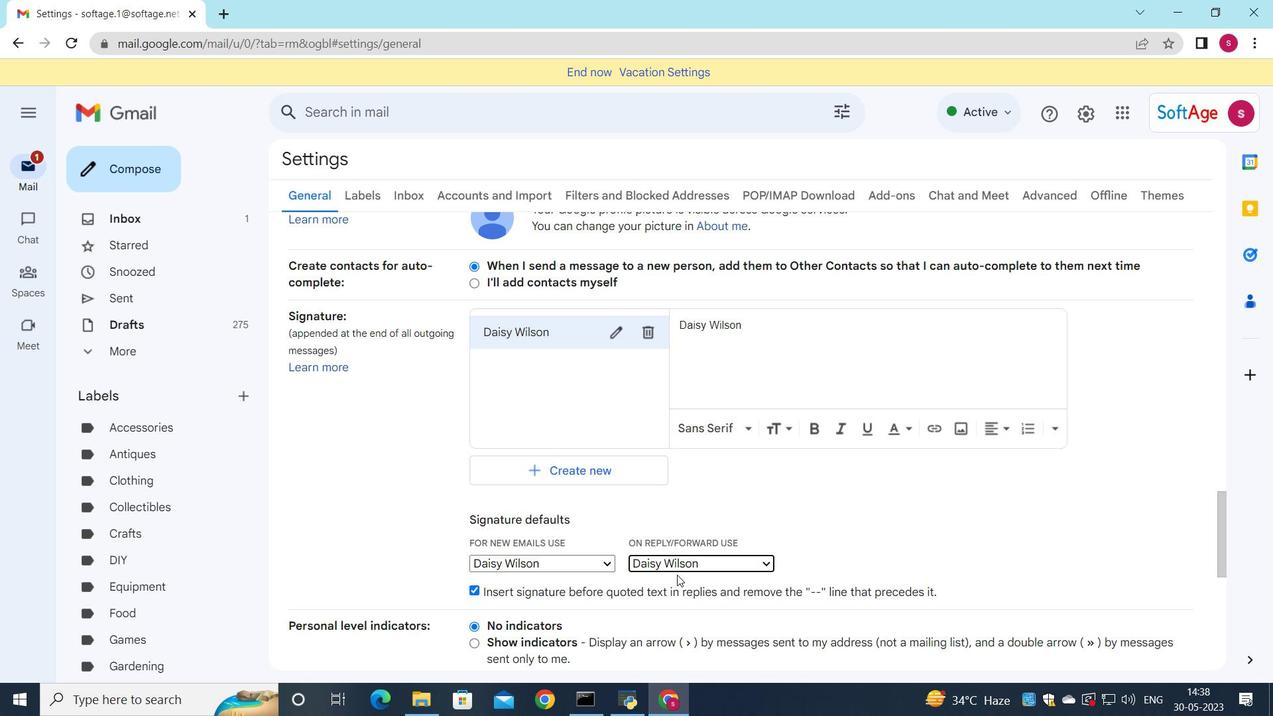 
Action: Mouse scrolled (679, 569) with delta (0, 0)
Screenshot: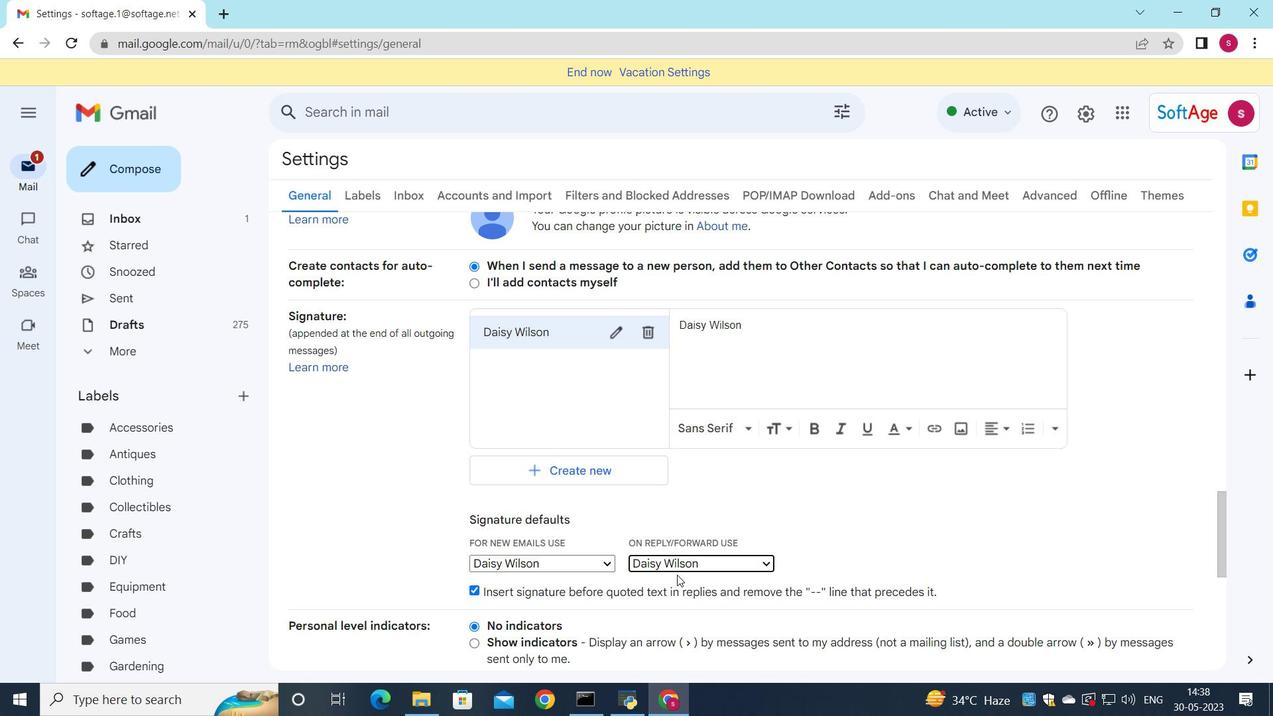 
Action: Mouse scrolled (683, 571) with delta (0, 0)
Screenshot: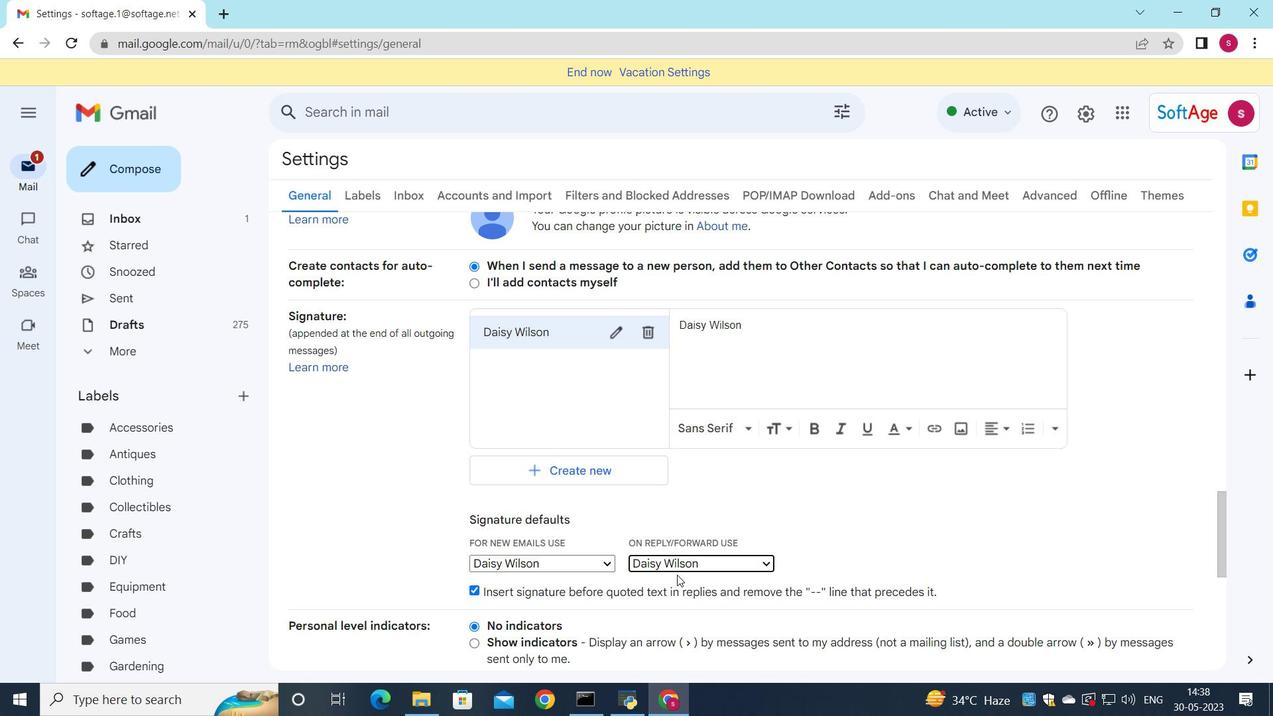 
Action: Mouse moved to (677, 552)
Screenshot: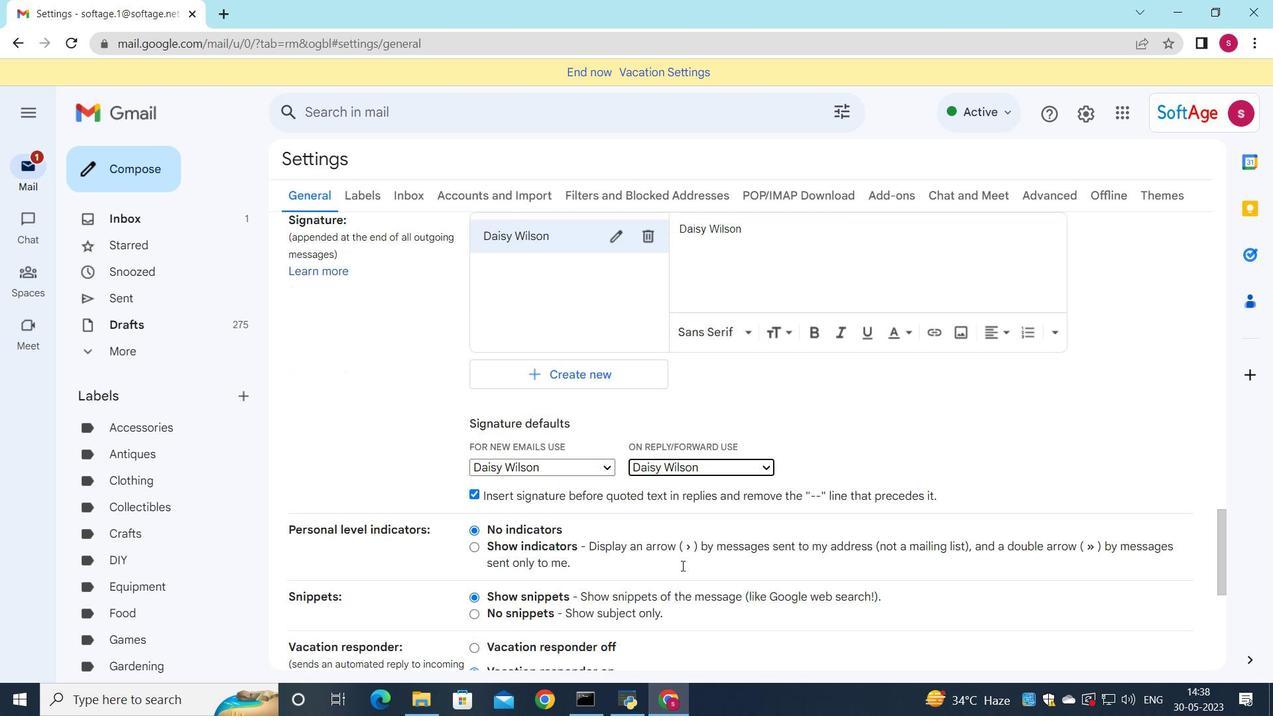 
Action: Mouse scrolled (677, 551) with delta (0, 0)
Screenshot: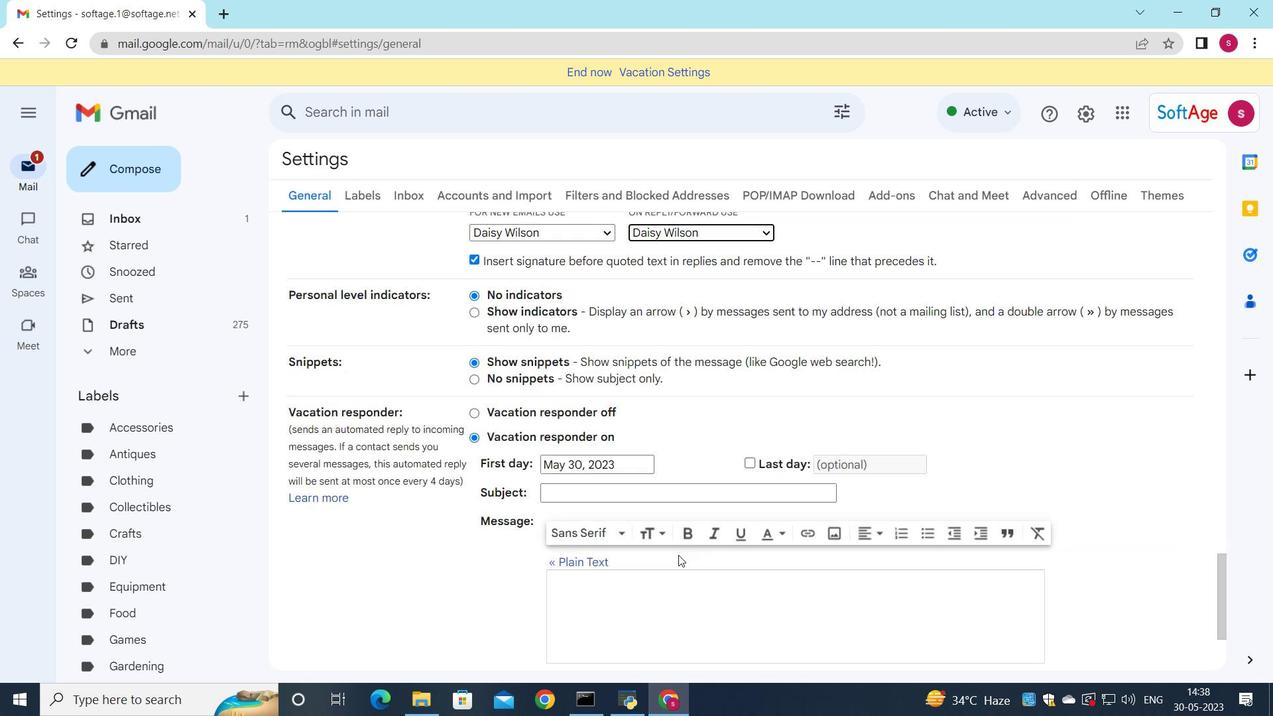 
Action: Mouse scrolled (677, 551) with delta (0, 0)
Screenshot: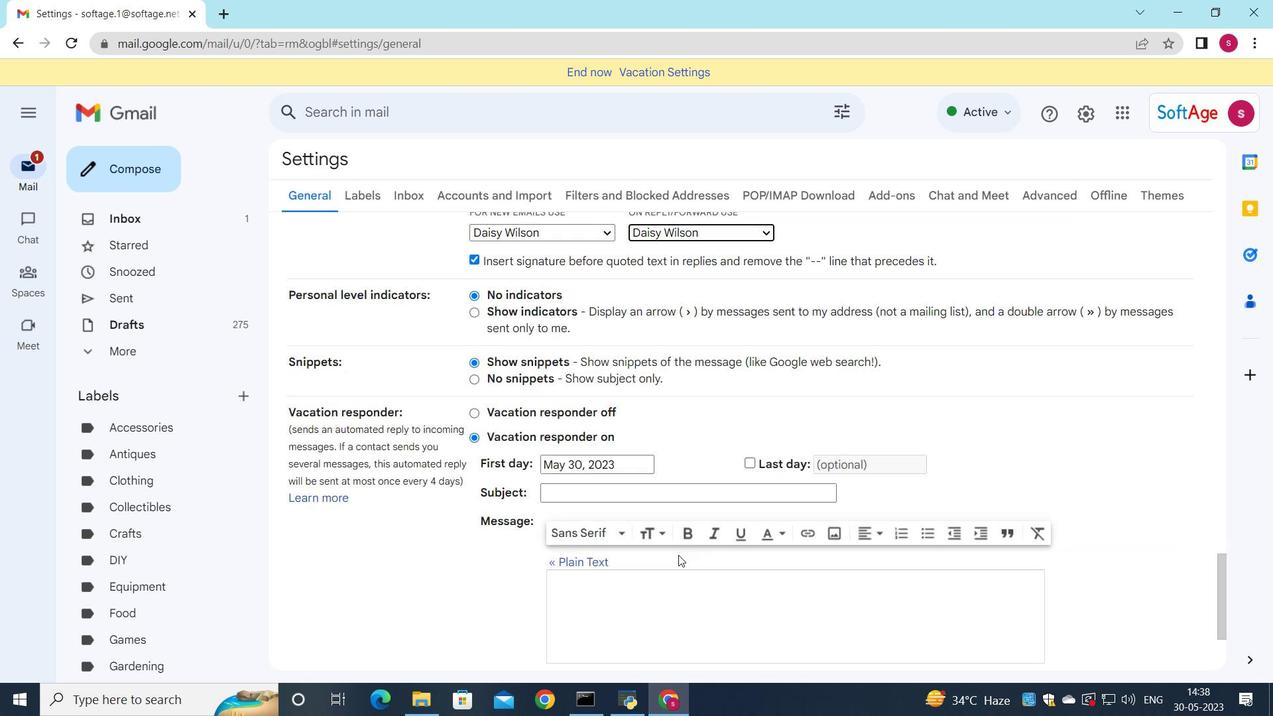 
Action: Mouse scrolled (677, 551) with delta (0, 0)
Screenshot: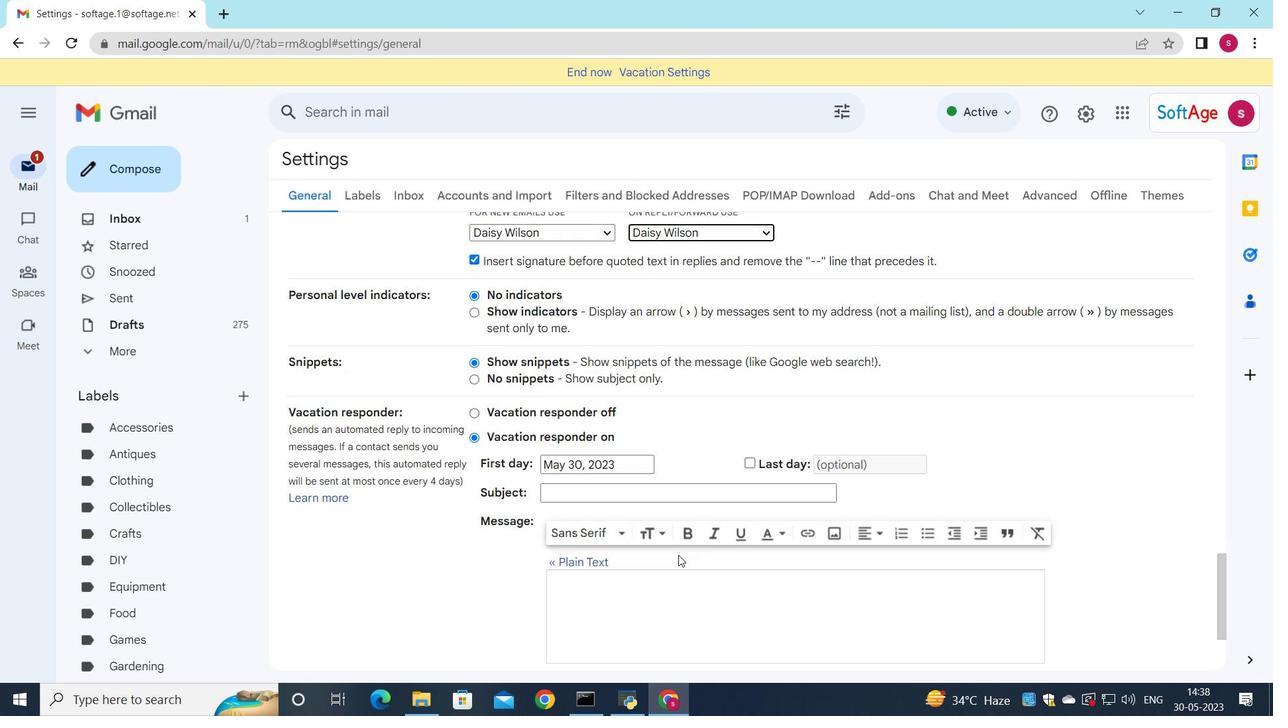
Action: Mouse scrolled (677, 551) with delta (0, 0)
Screenshot: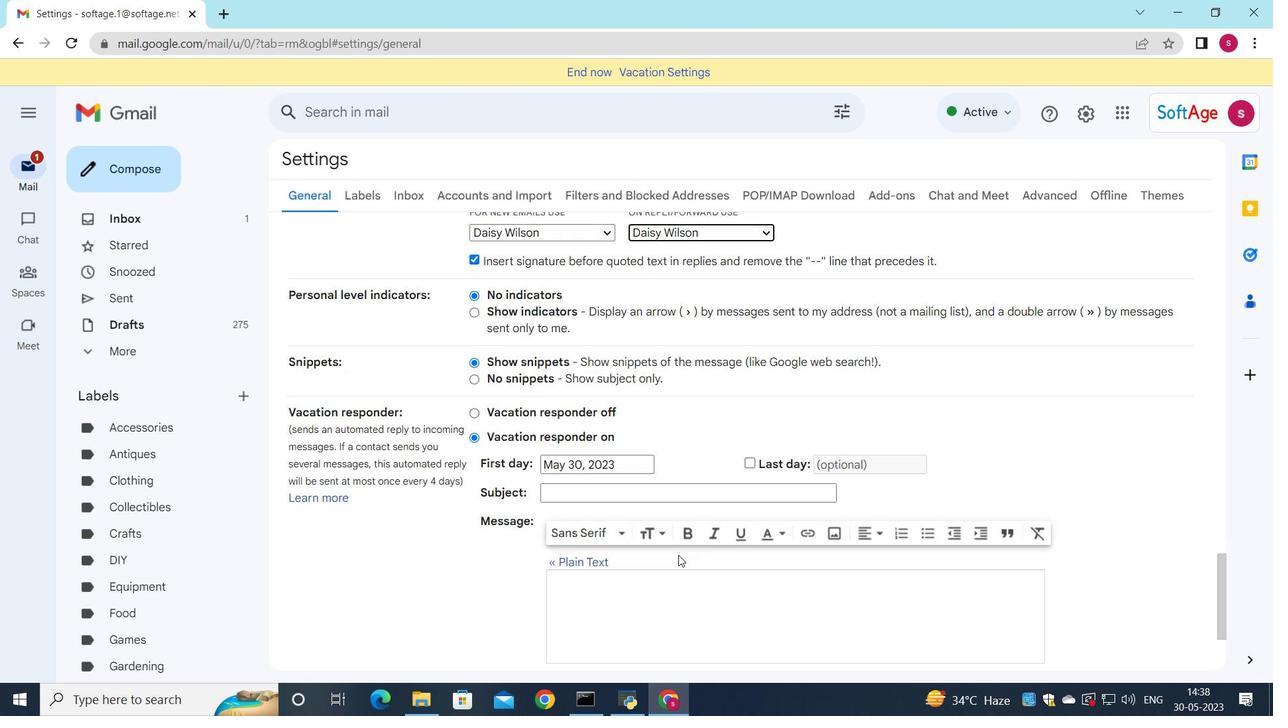 
Action: Mouse moved to (675, 573)
Screenshot: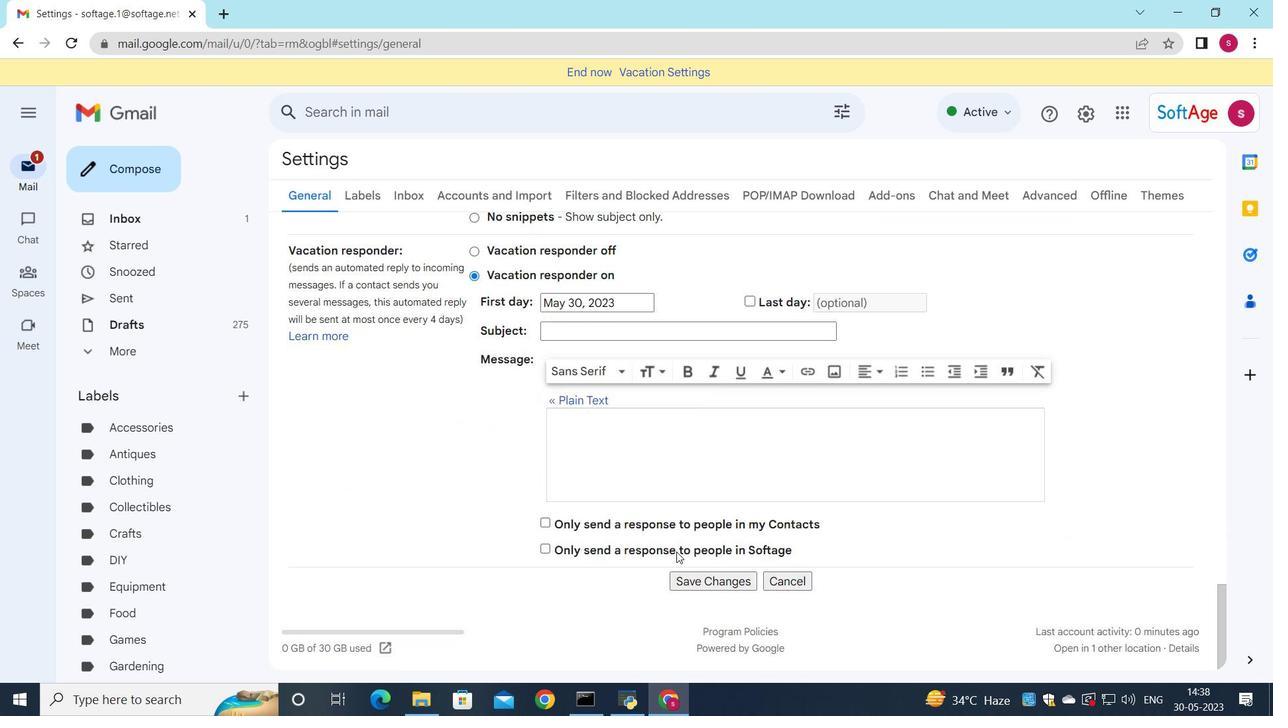 
Action: Mouse scrolled (675, 572) with delta (0, 0)
Screenshot: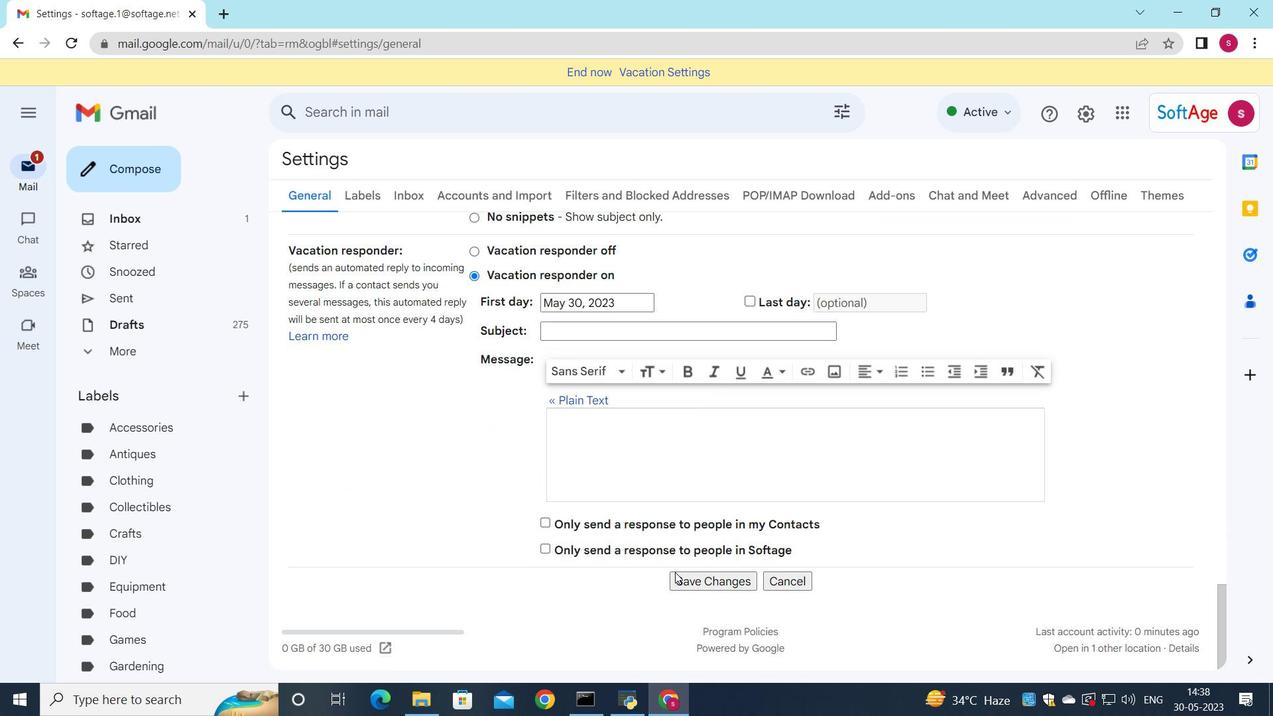 
Action: Mouse moved to (680, 581)
Screenshot: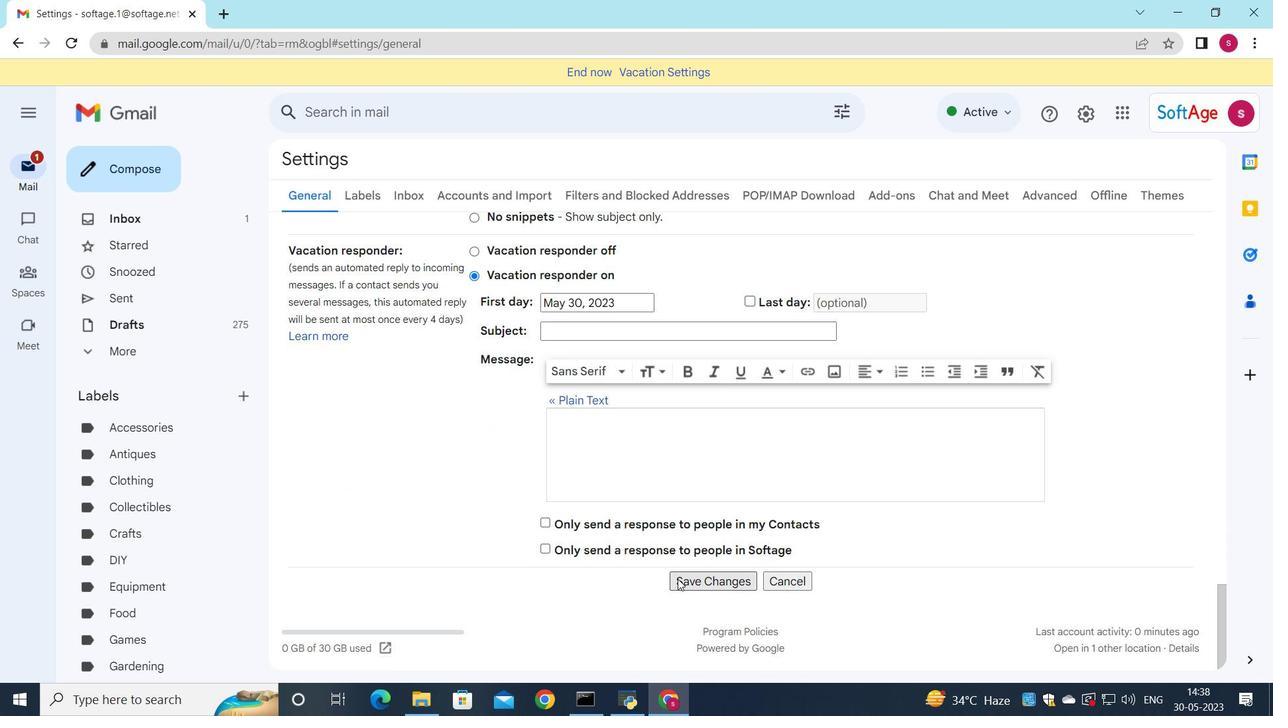 
Action: Mouse pressed left at (680, 581)
Screenshot: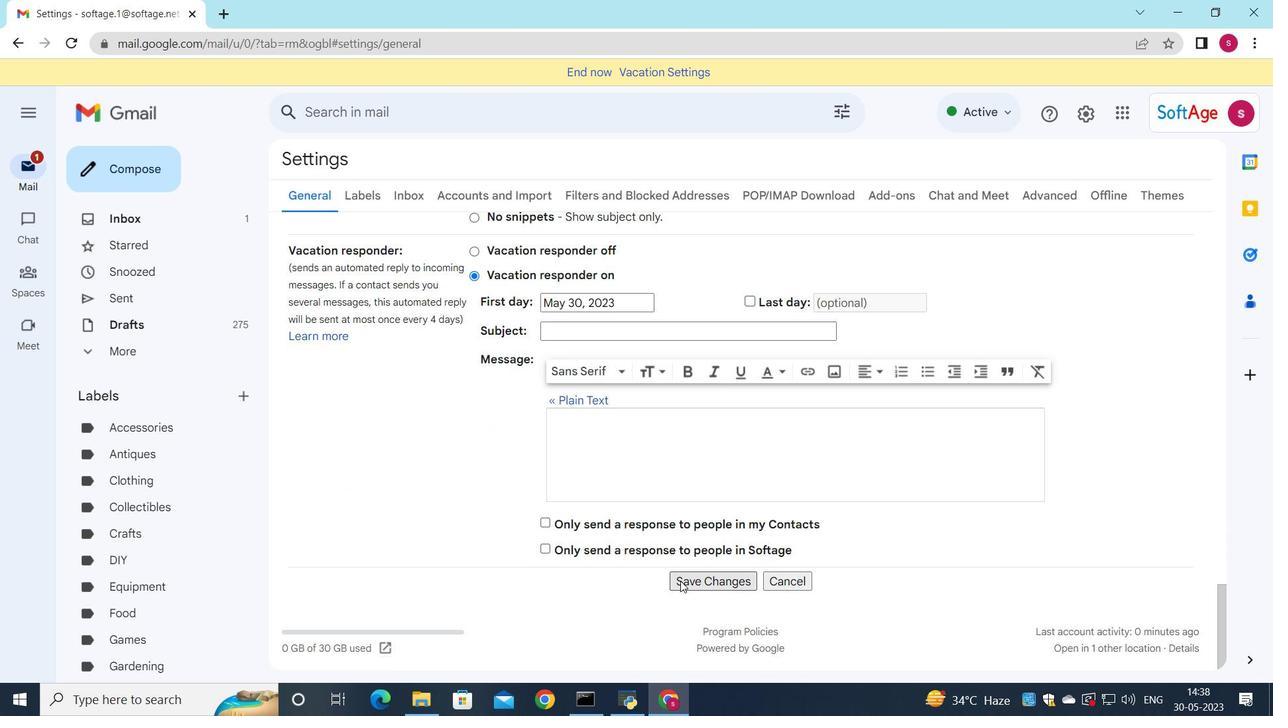 
Action: Mouse moved to (128, 158)
Screenshot: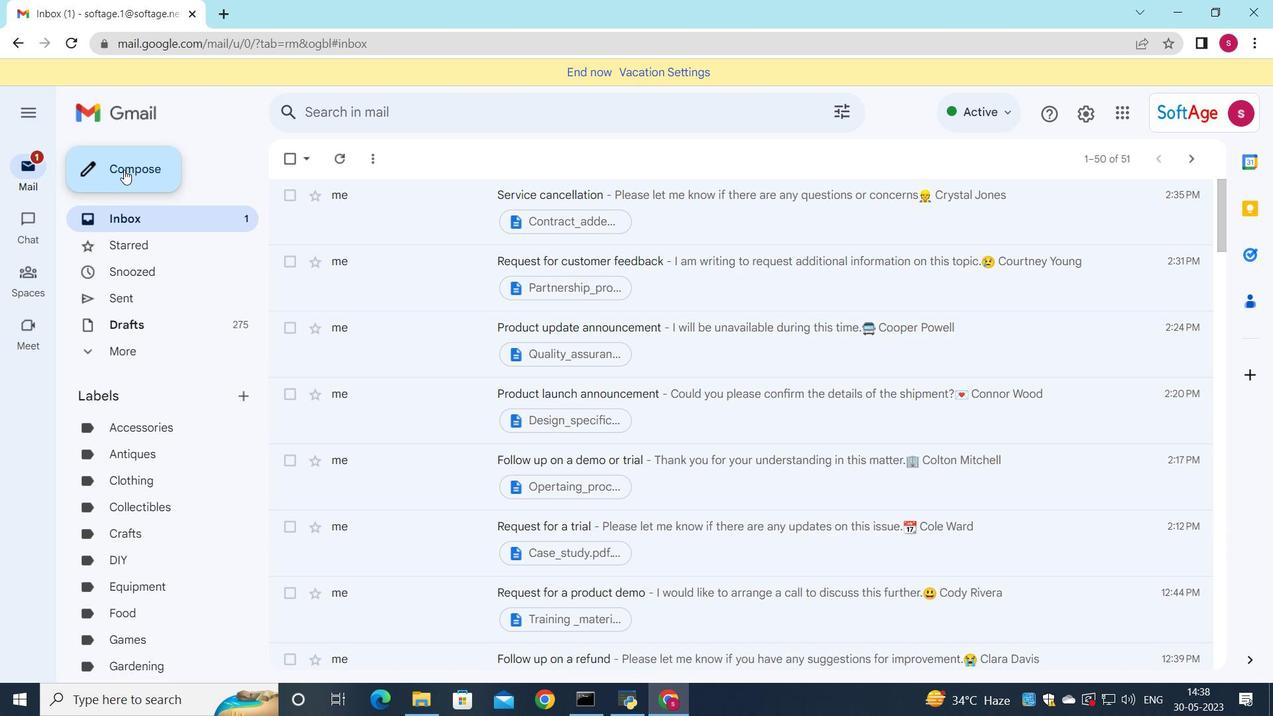 
Action: Mouse pressed left at (128, 158)
Screenshot: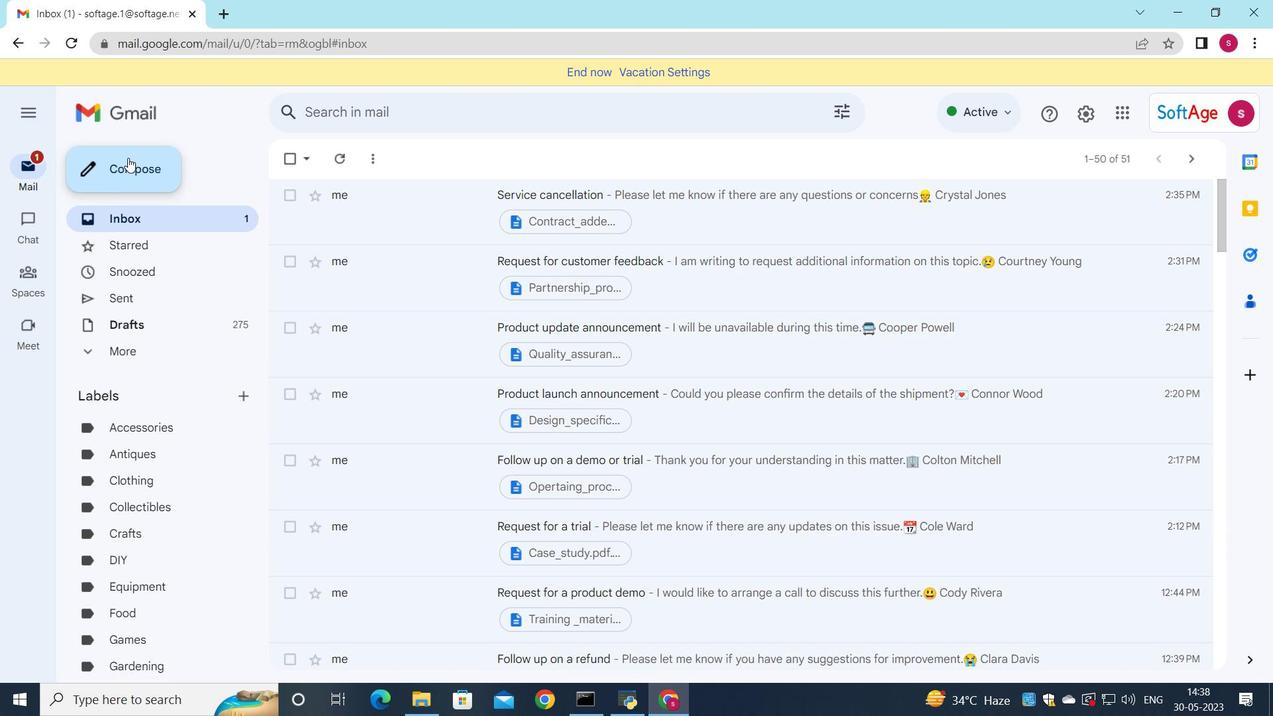 
Action: Key pressed <Key.down>
Screenshot: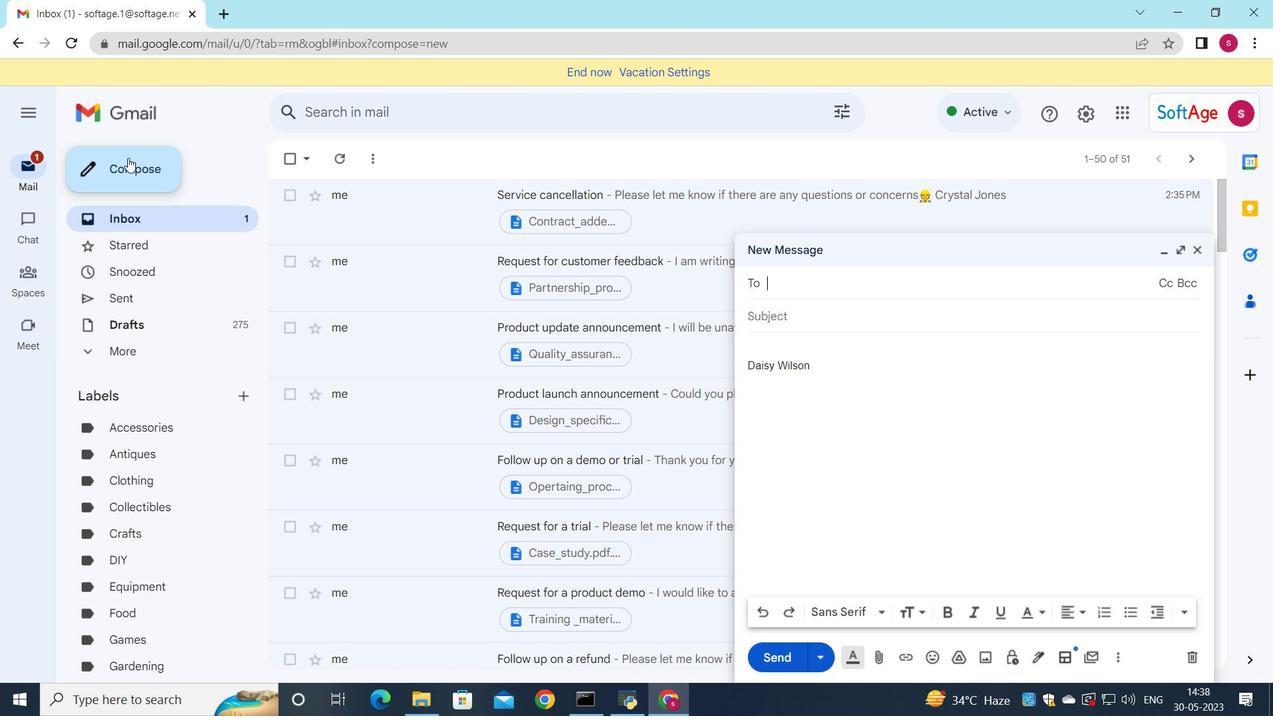 
Action: Mouse moved to (957, 421)
Screenshot: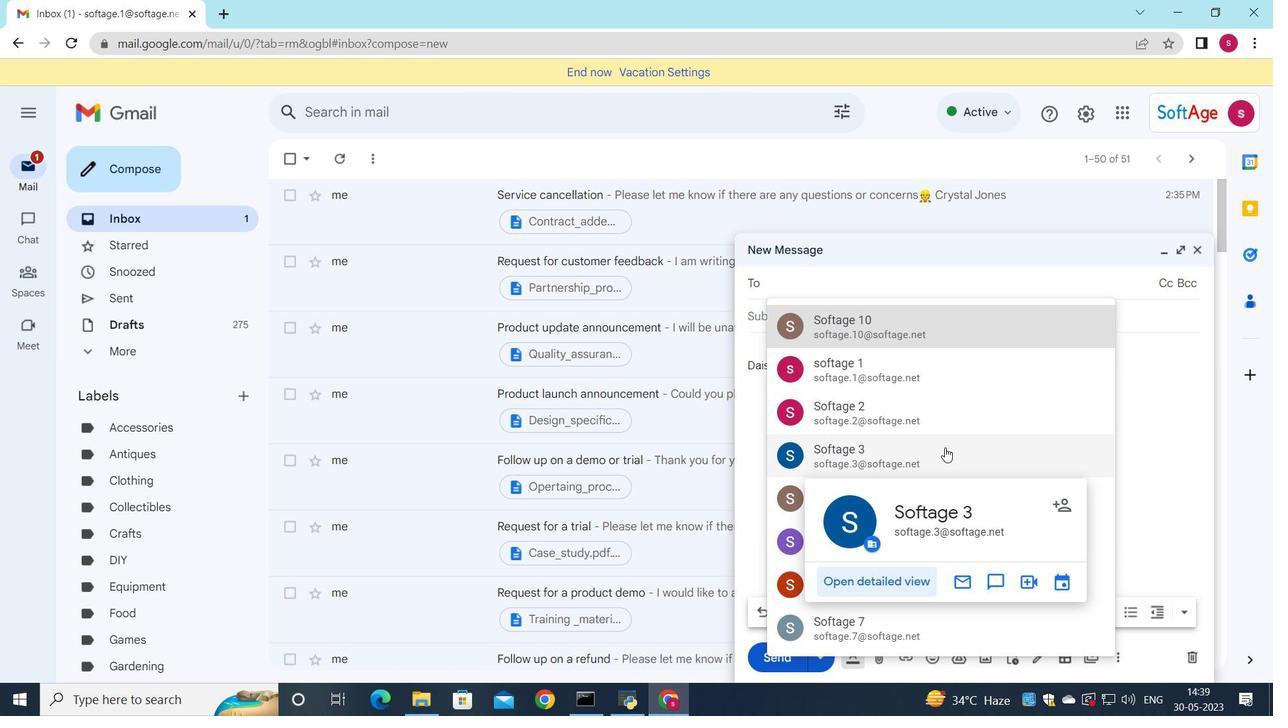 
Action: Key pressed softage.9
Screenshot: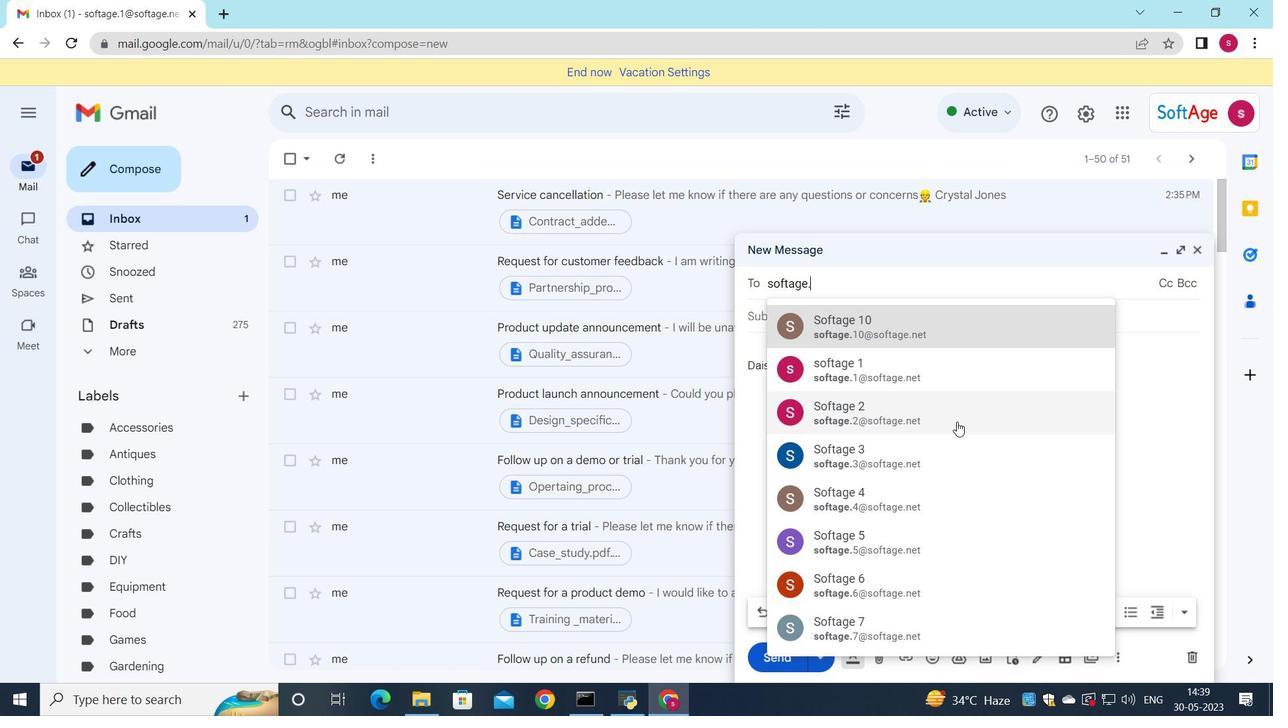 
Action: Mouse moved to (942, 322)
Screenshot: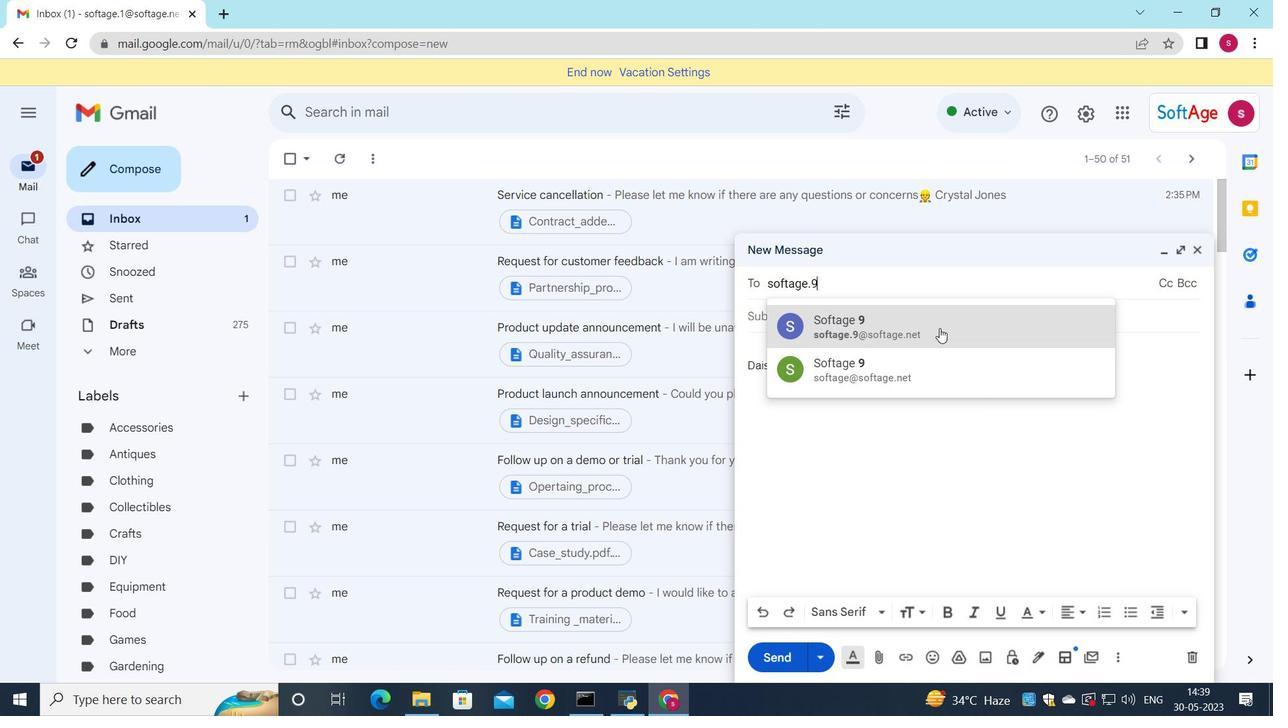 
Action: Mouse pressed left at (942, 322)
Screenshot: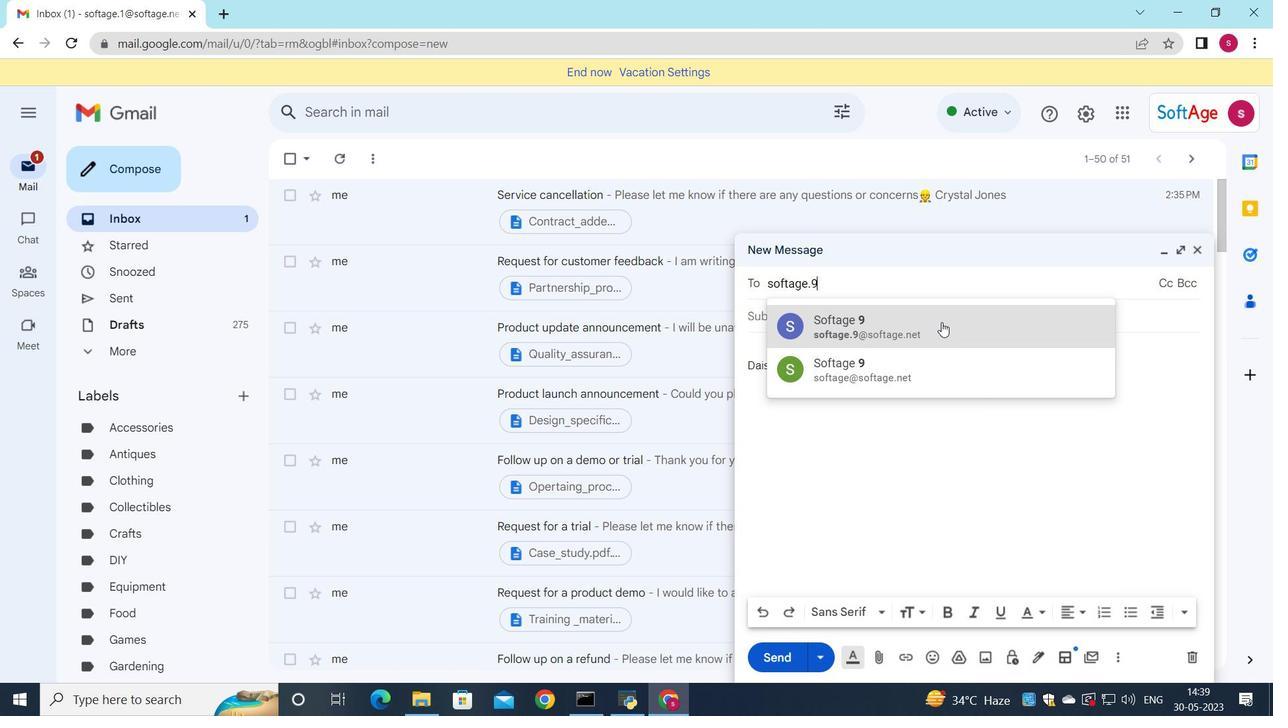 
Action: Mouse moved to (1017, 279)
Screenshot: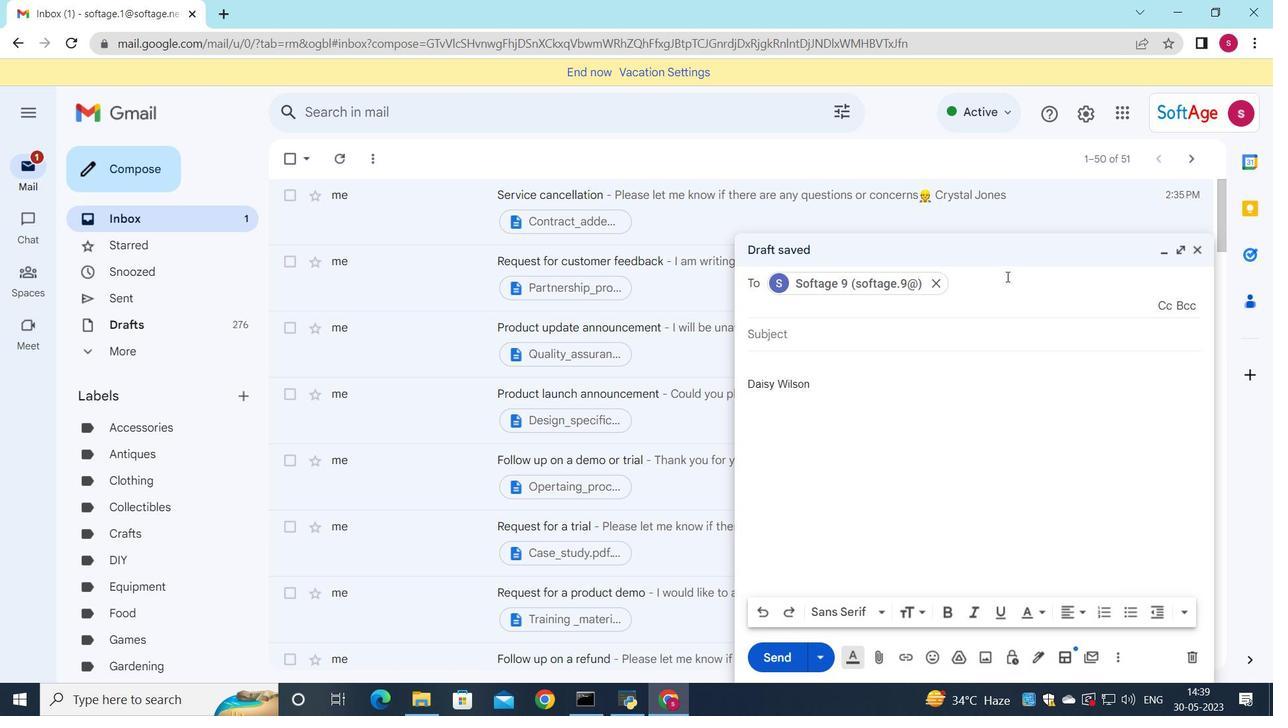 
Action: Key pressed <Key.down>
Screenshot: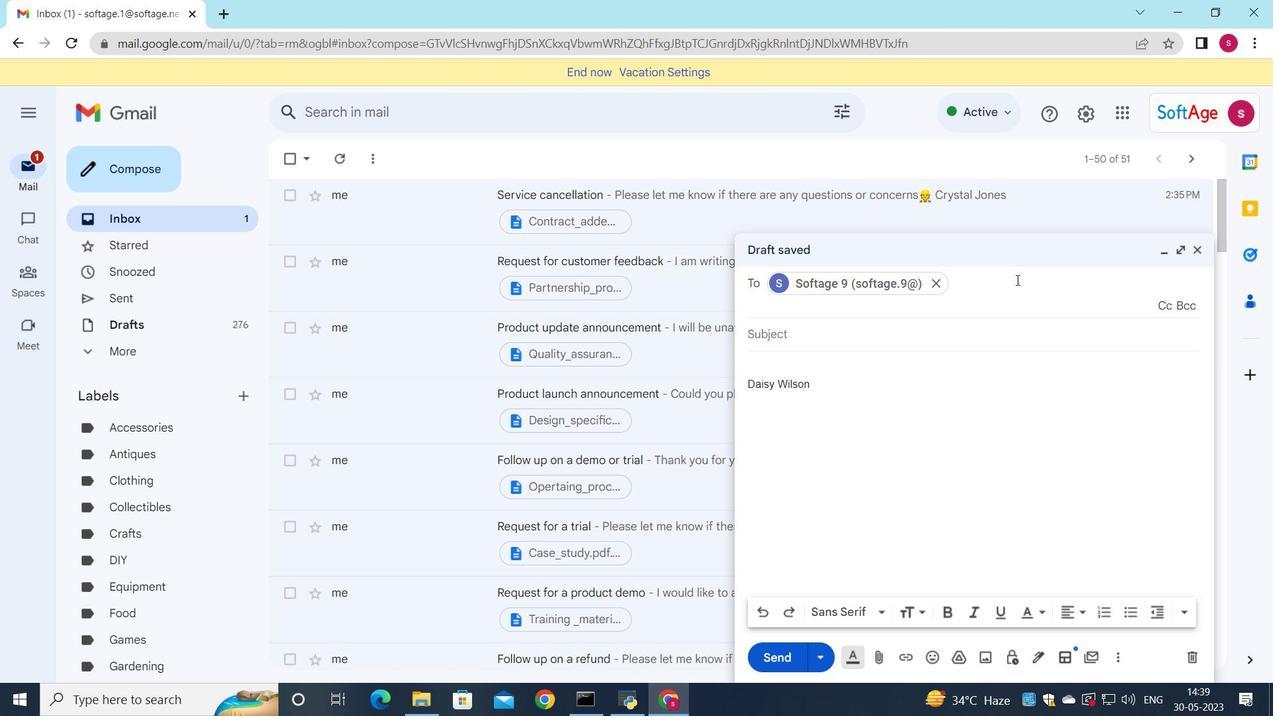 
Action: Mouse moved to (1077, 327)
Screenshot: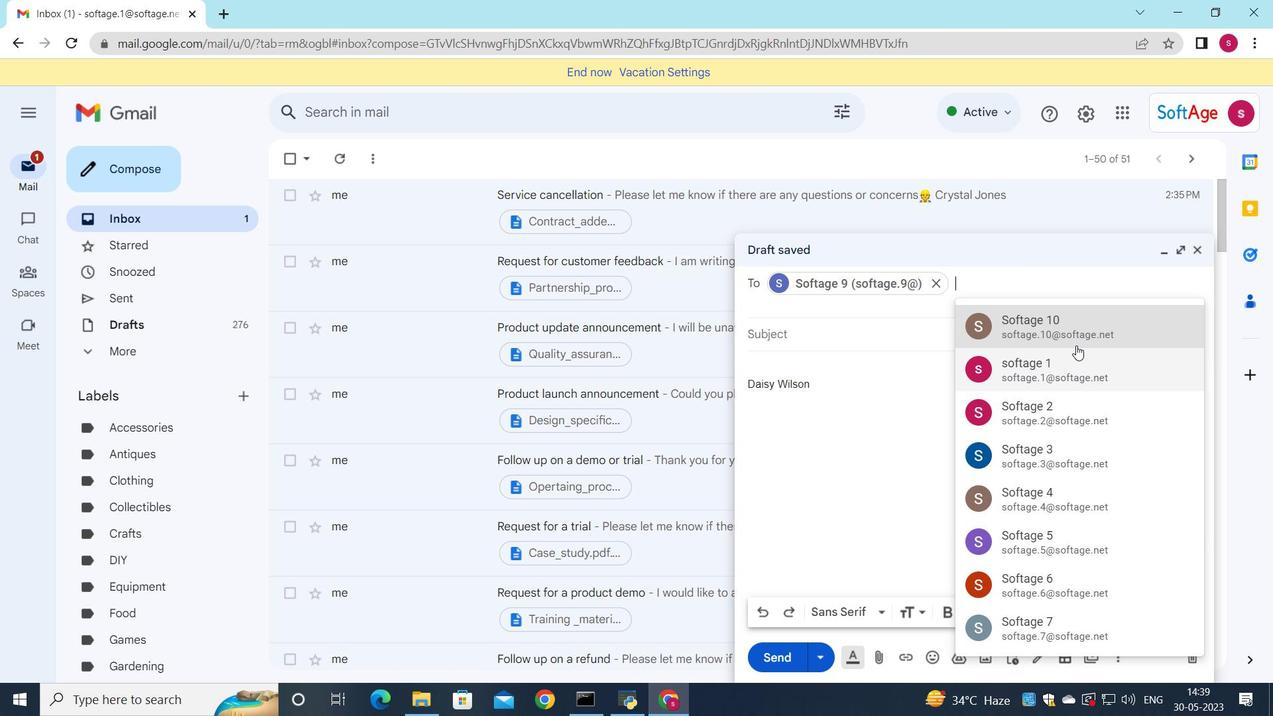 
Action: Mouse pressed left at (1077, 327)
Screenshot: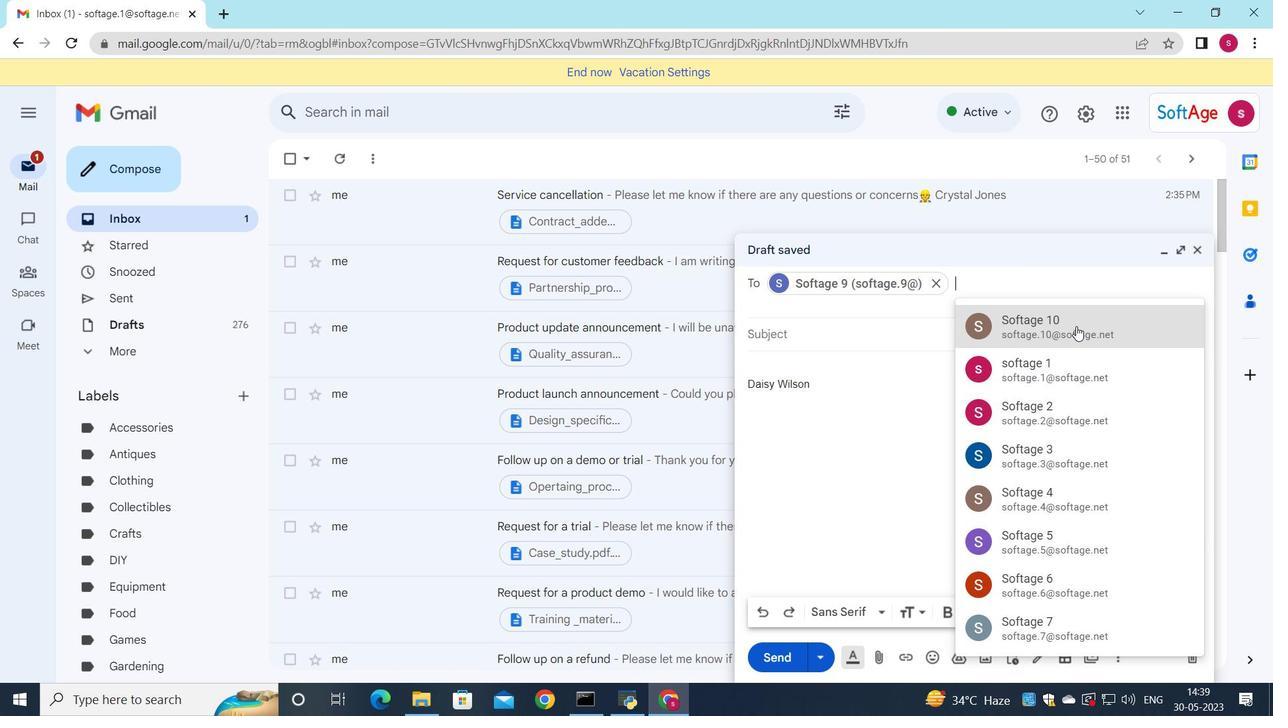 
Action: Mouse moved to (1066, 287)
Screenshot: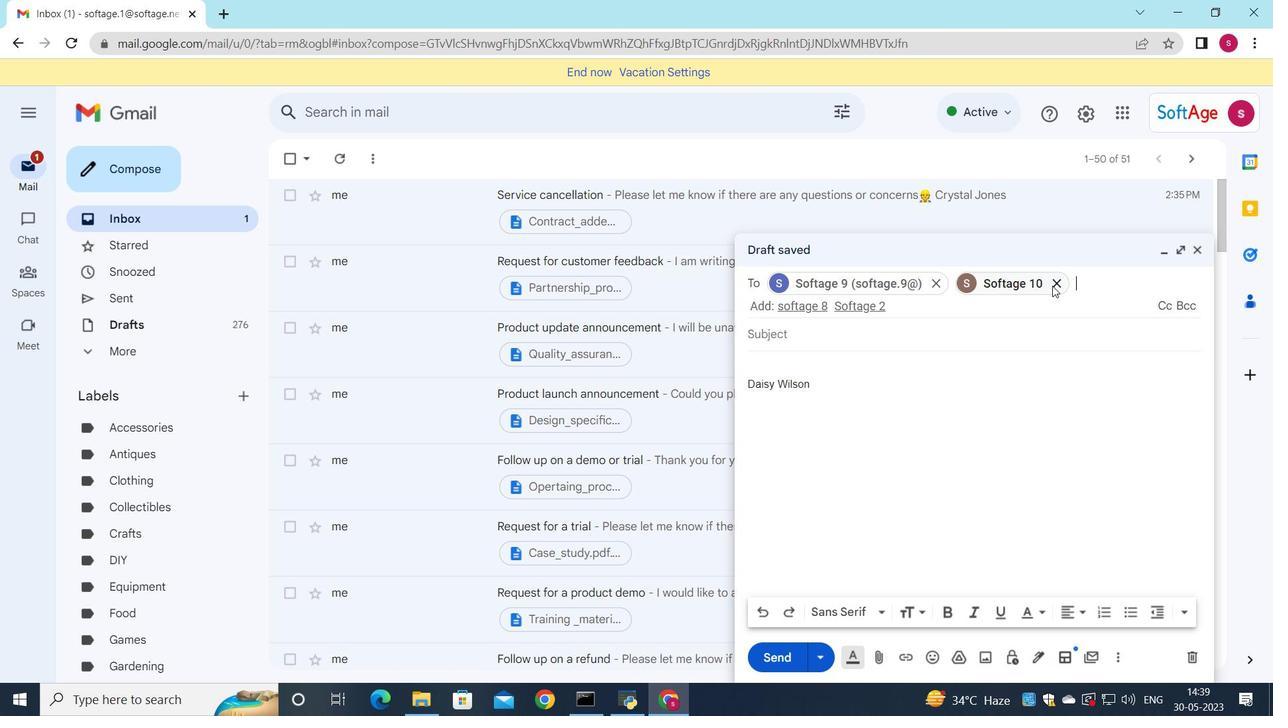 
Action: Mouse pressed left at (1066, 287)
Screenshot: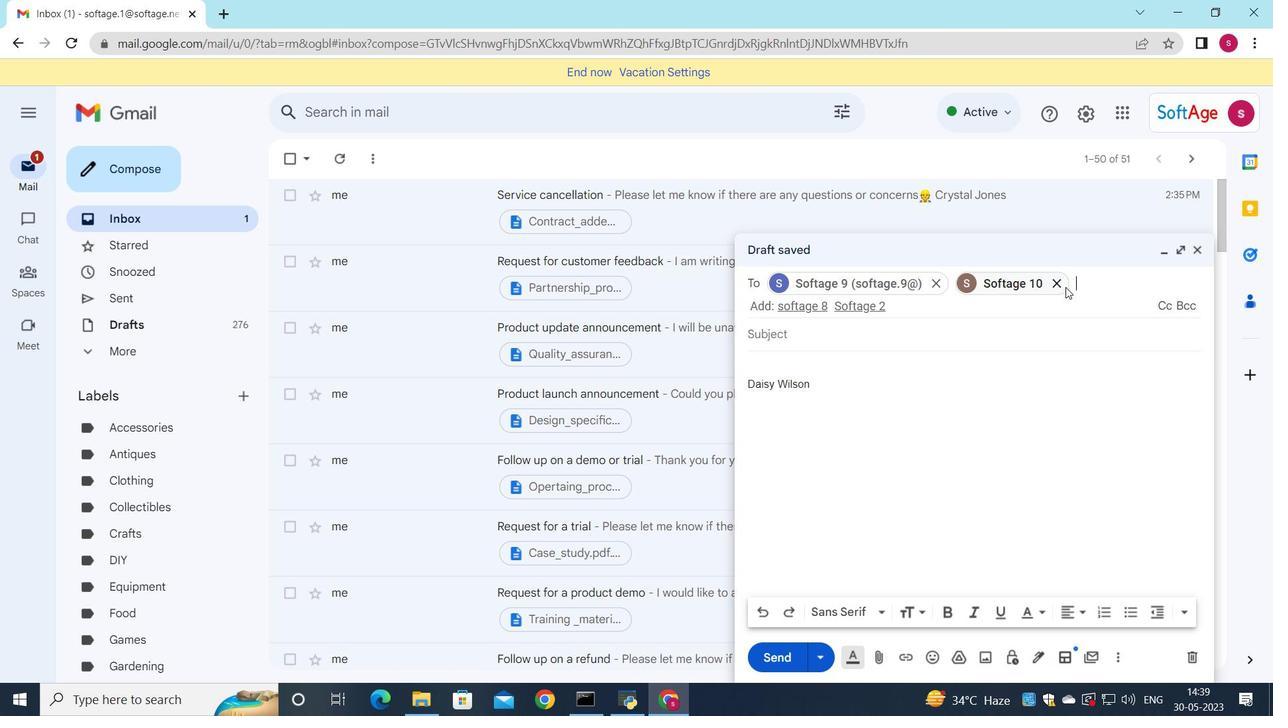 
Action: Mouse moved to (1060, 285)
Screenshot: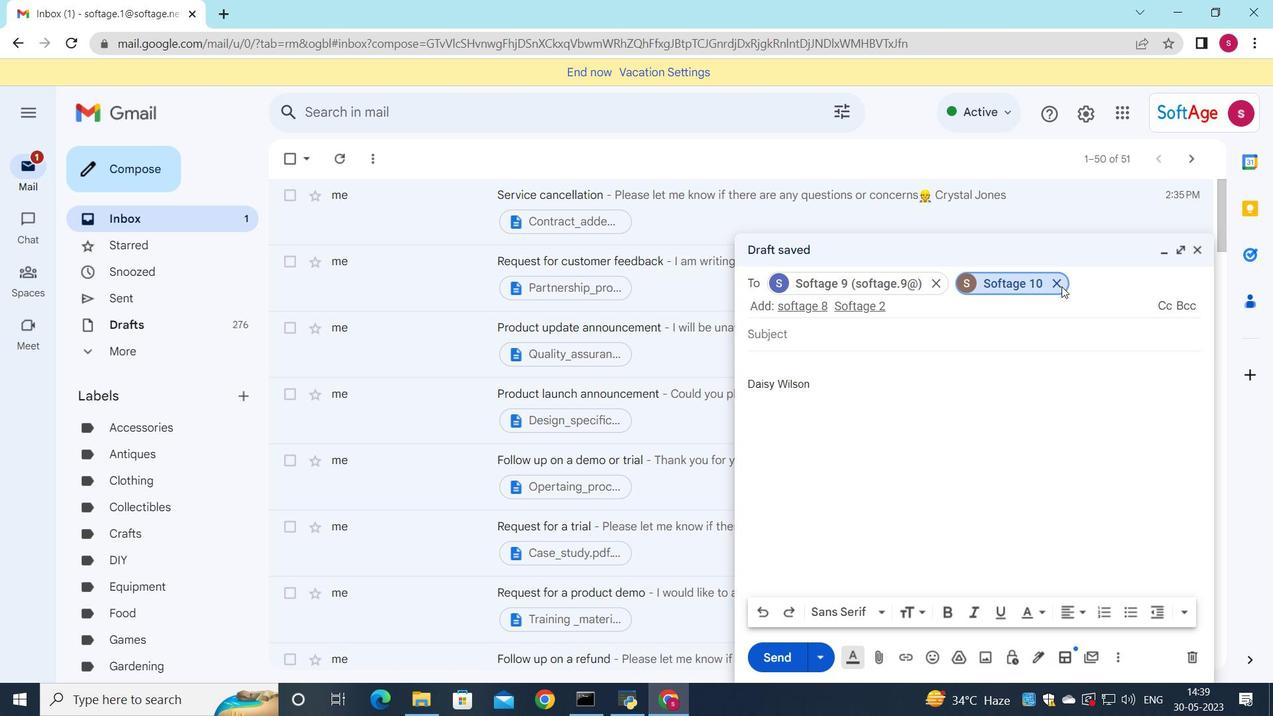 
Action: Mouse pressed left at (1060, 285)
Screenshot: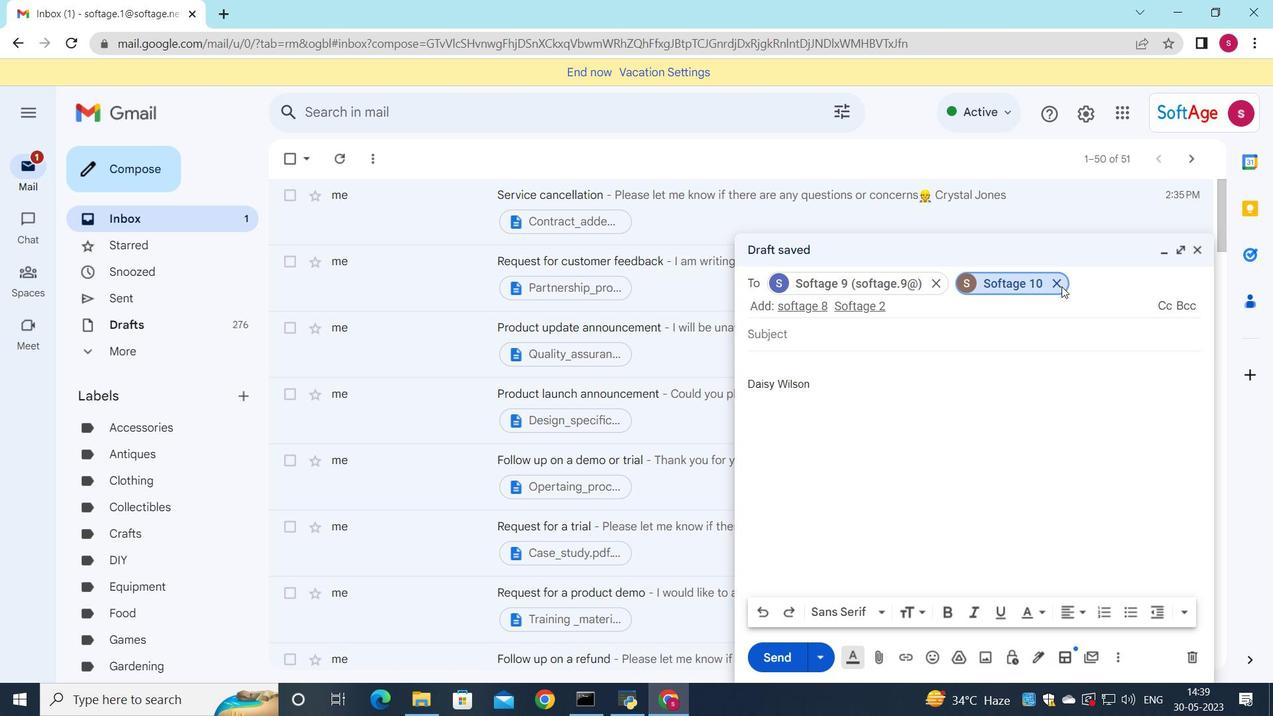 
Action: Key pressed <Key.down>
Screenshot: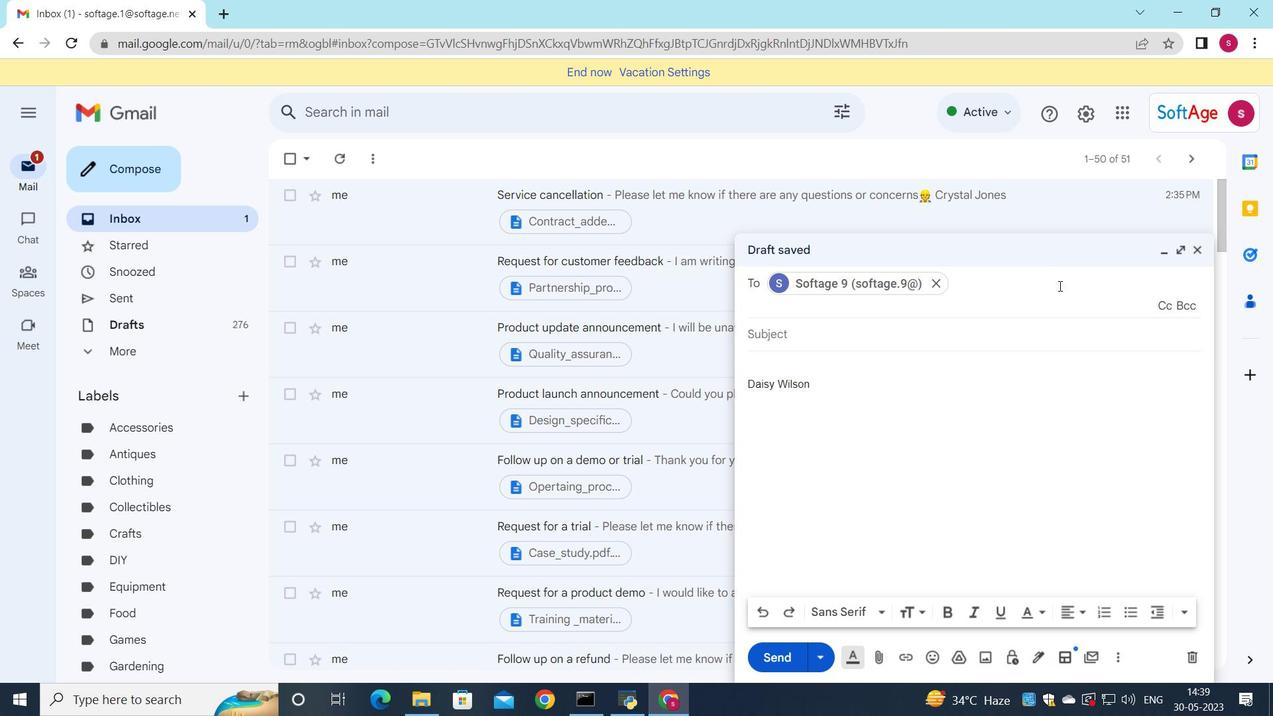 
Action: Mouse moved to (1050, 374)
Screenshot: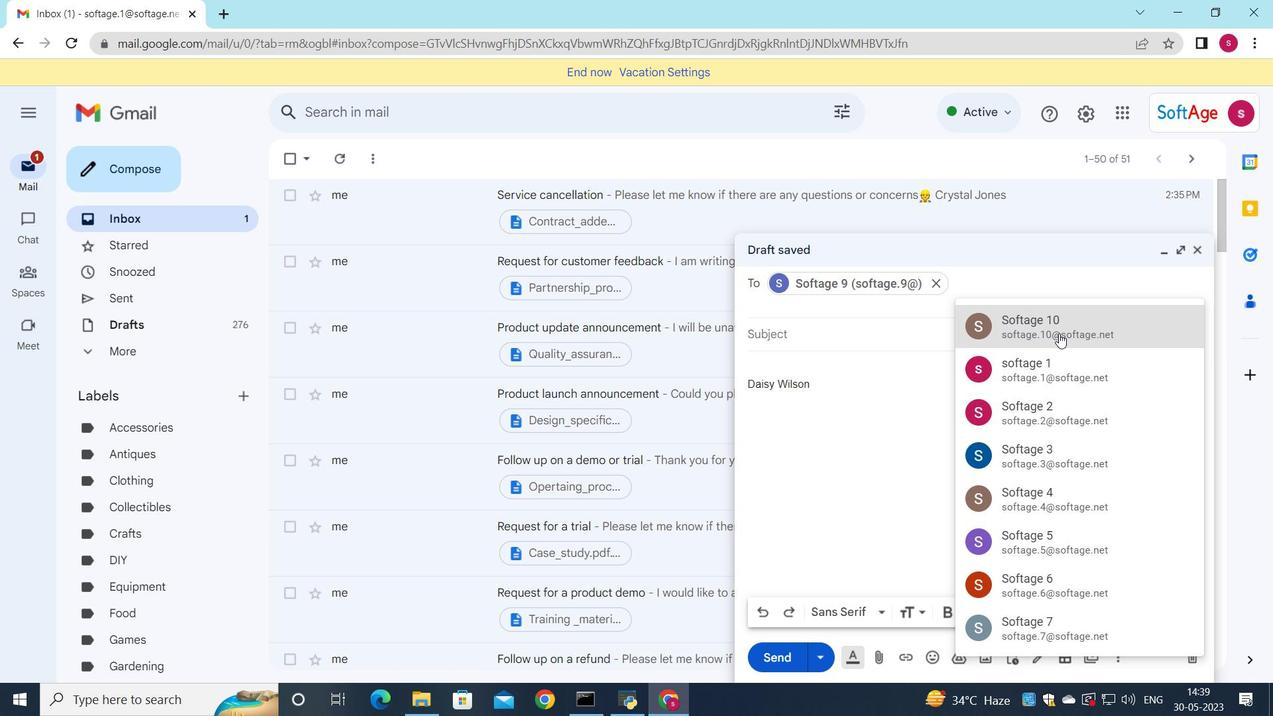 
Action: Mouse pressed left at (1050, 374)
Screenshot: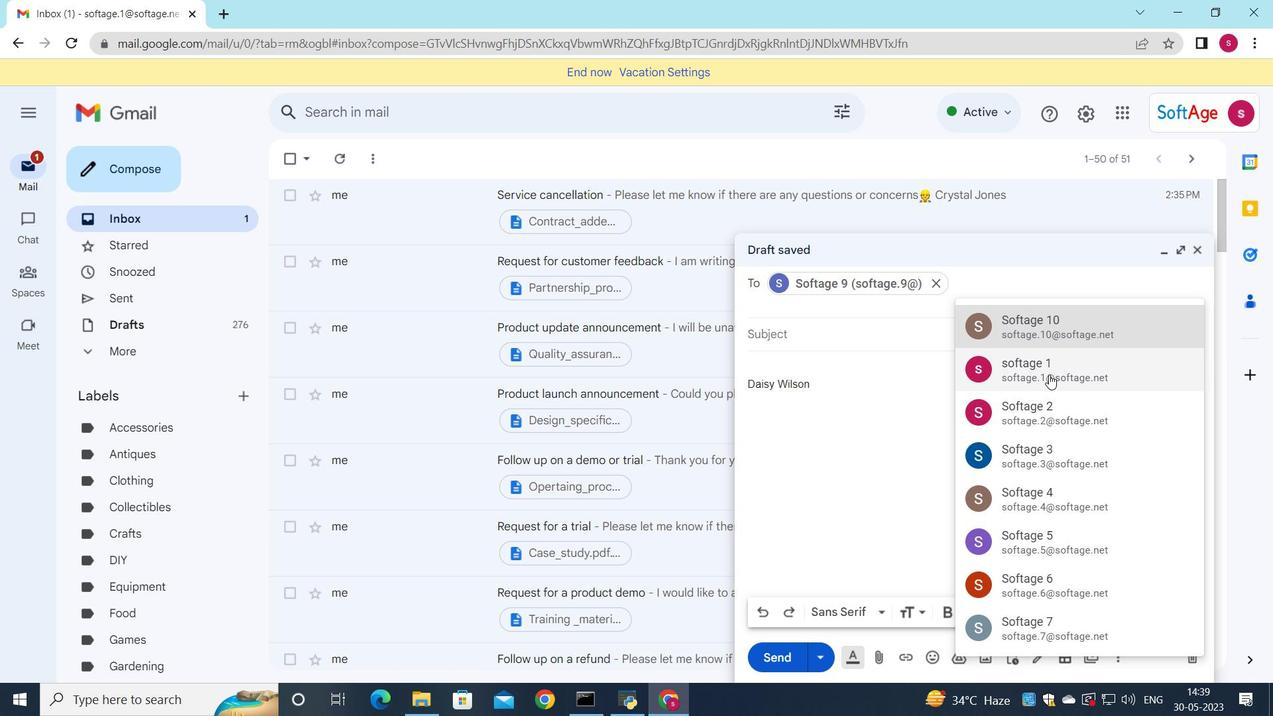 
Action: Key pressed <Key.down>
Screenshot: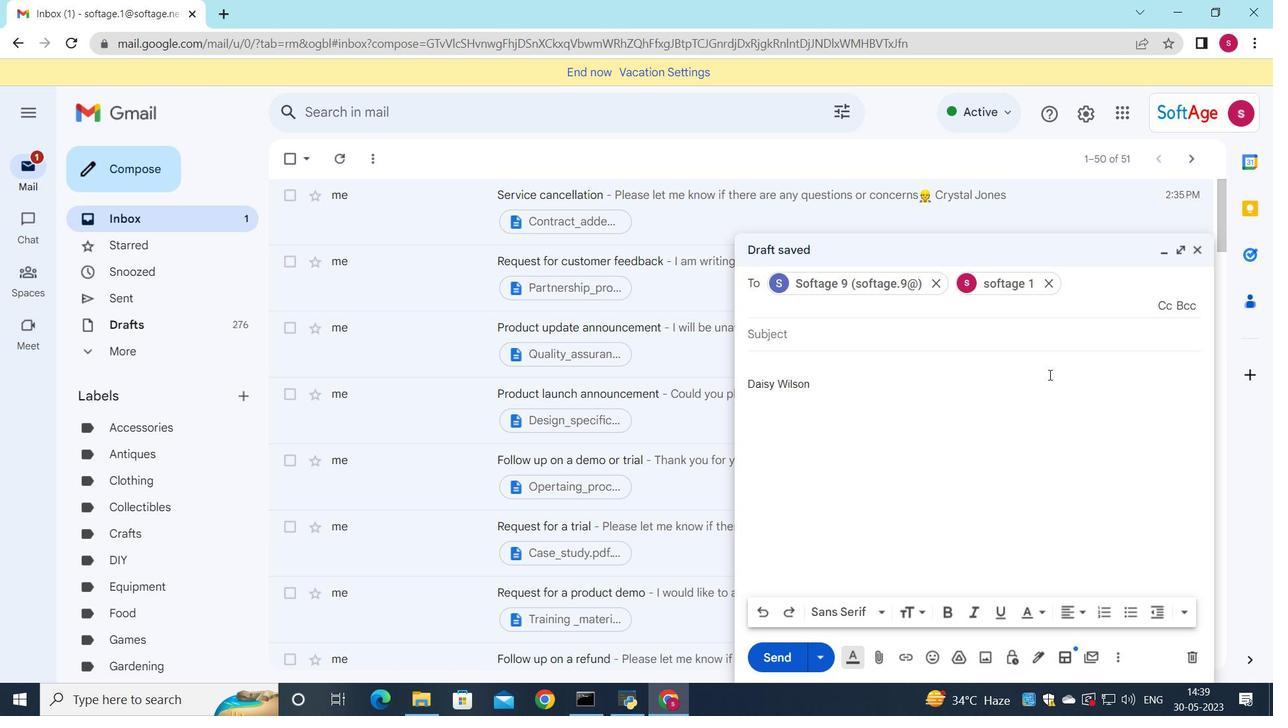 
Action: Mouse moved to (1085, 311)
Screenshot: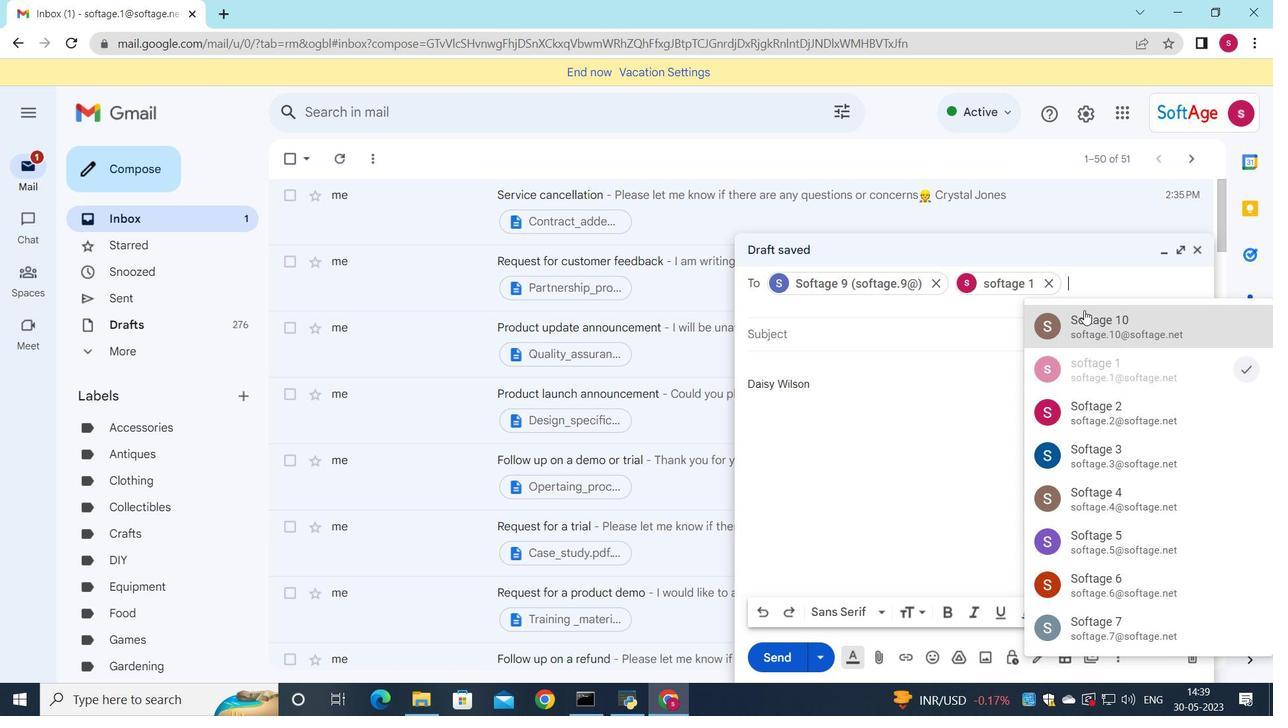 
Action: Mouse pressed left at (1085, 311)
Screenshot: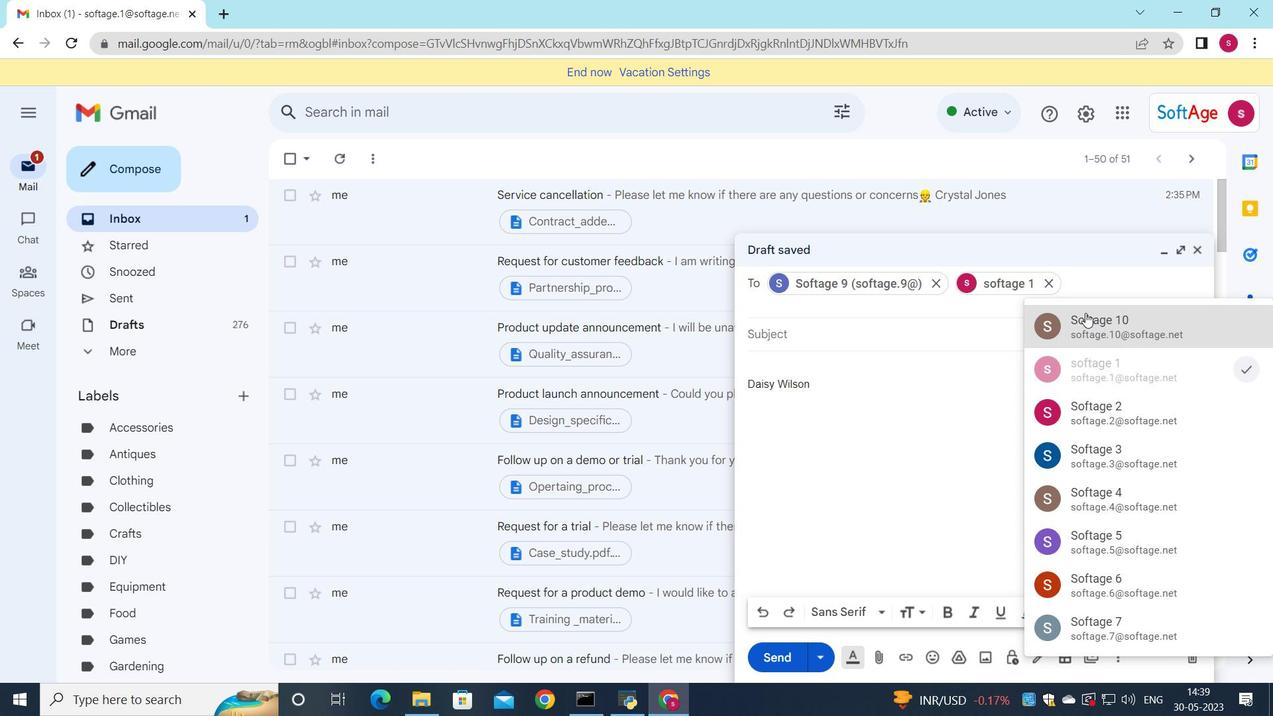 
Action: Mouse moved to (1084, 317)
Screenshot: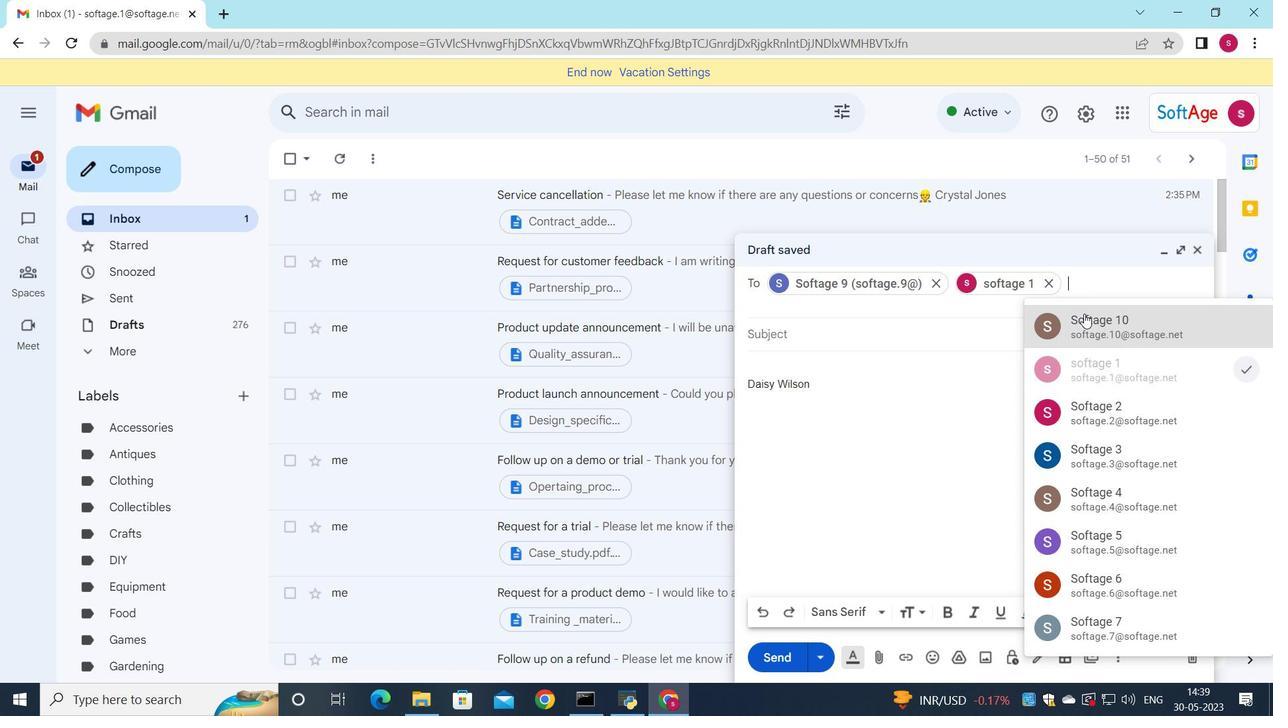 
Action: Mouse pressed left at (1084, 317)
Screenshot: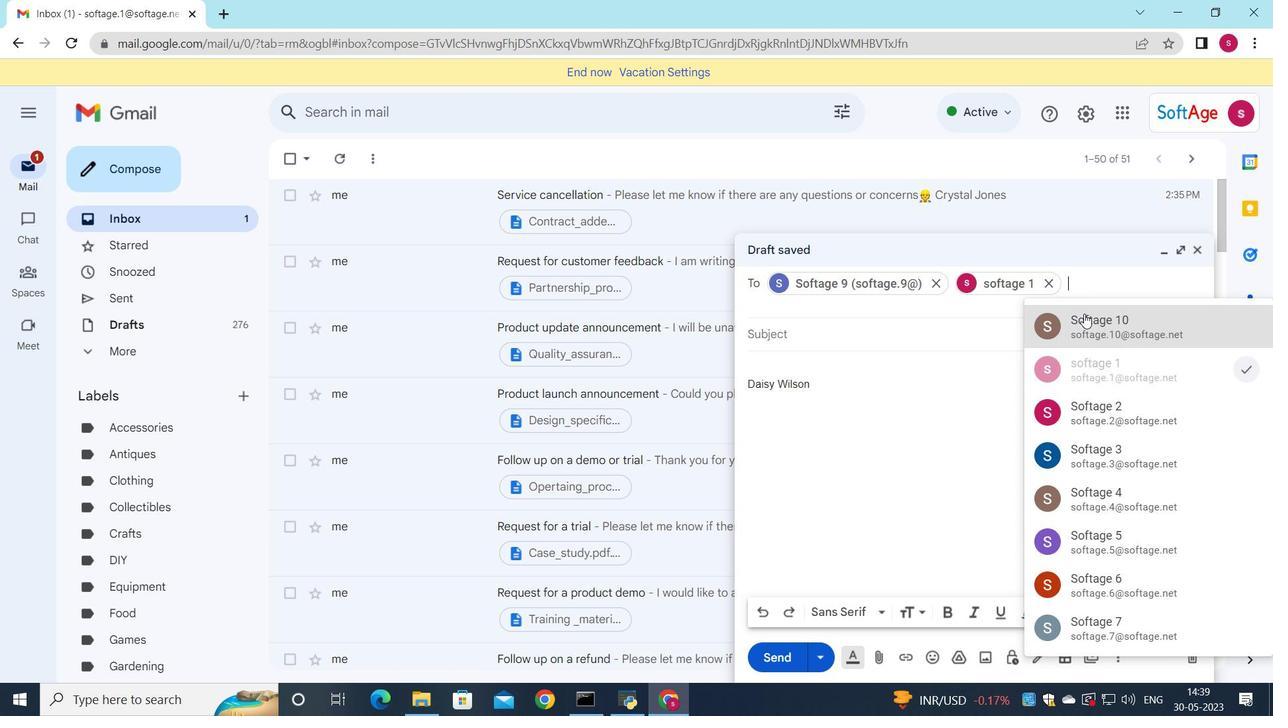 
Action: Mouse moved to (1168, 334)
Screenshot: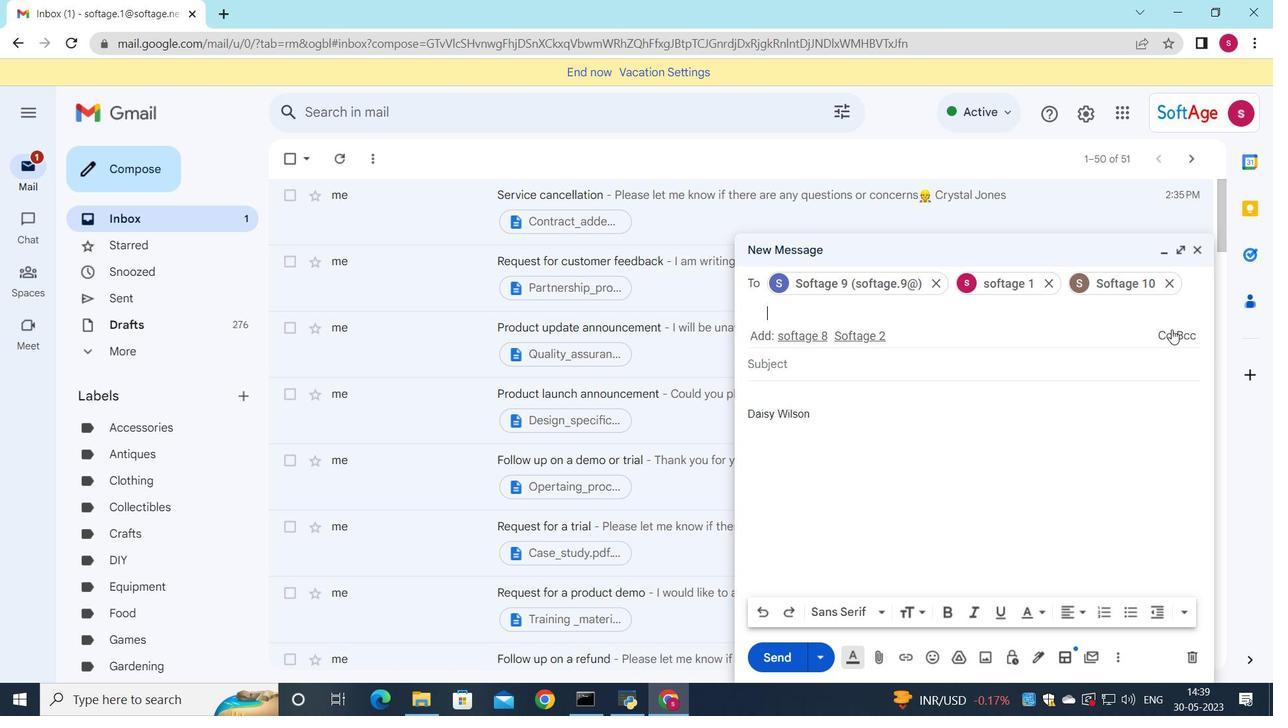 
Action: Mouse pressed left at (1168, 334)
Screenshot: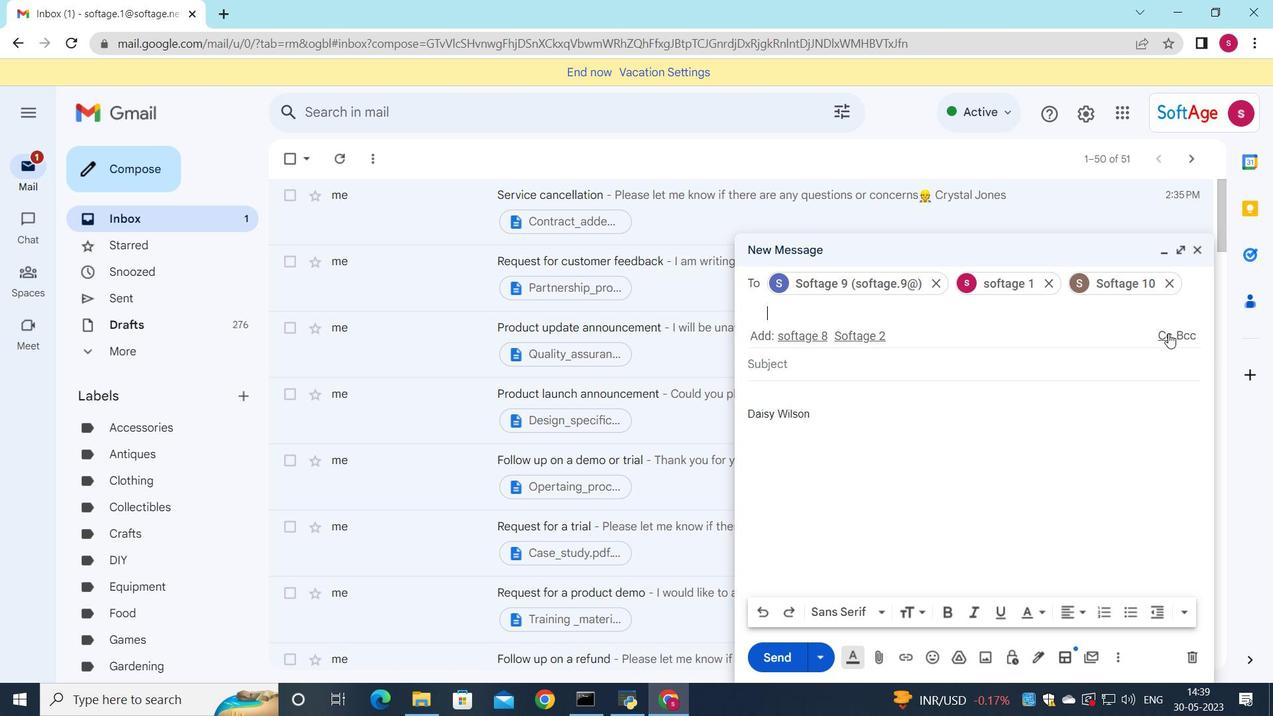 
Action: Mouse moved to (1064, 346)
Screenshot: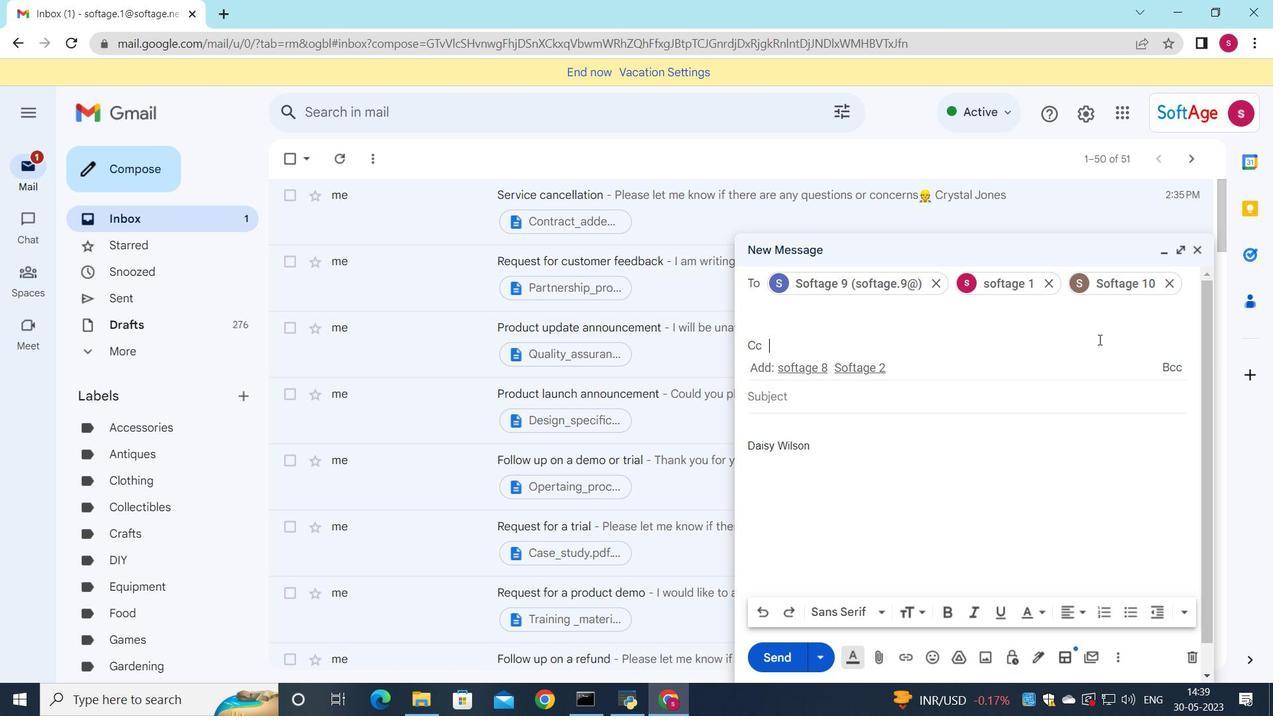 
Action: Key pressed <Key.down>
Screenshot: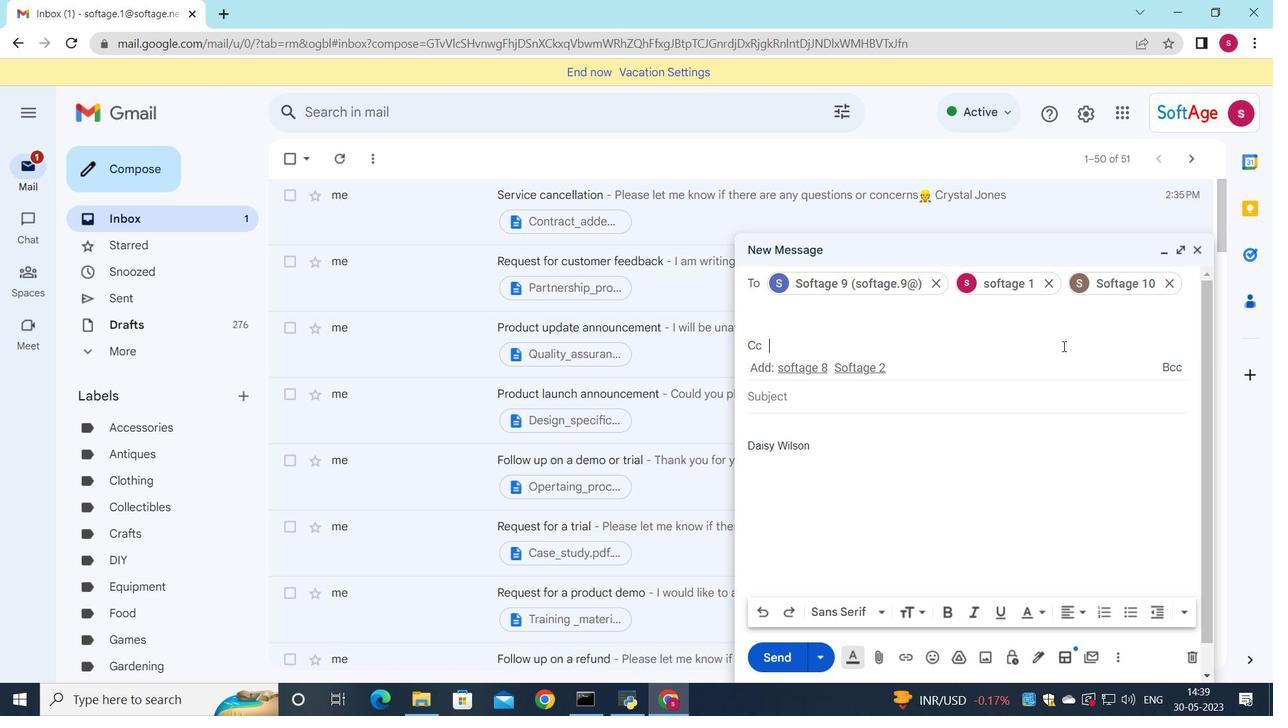 
Action: Mouse moved to (959, 474)
Screenshot: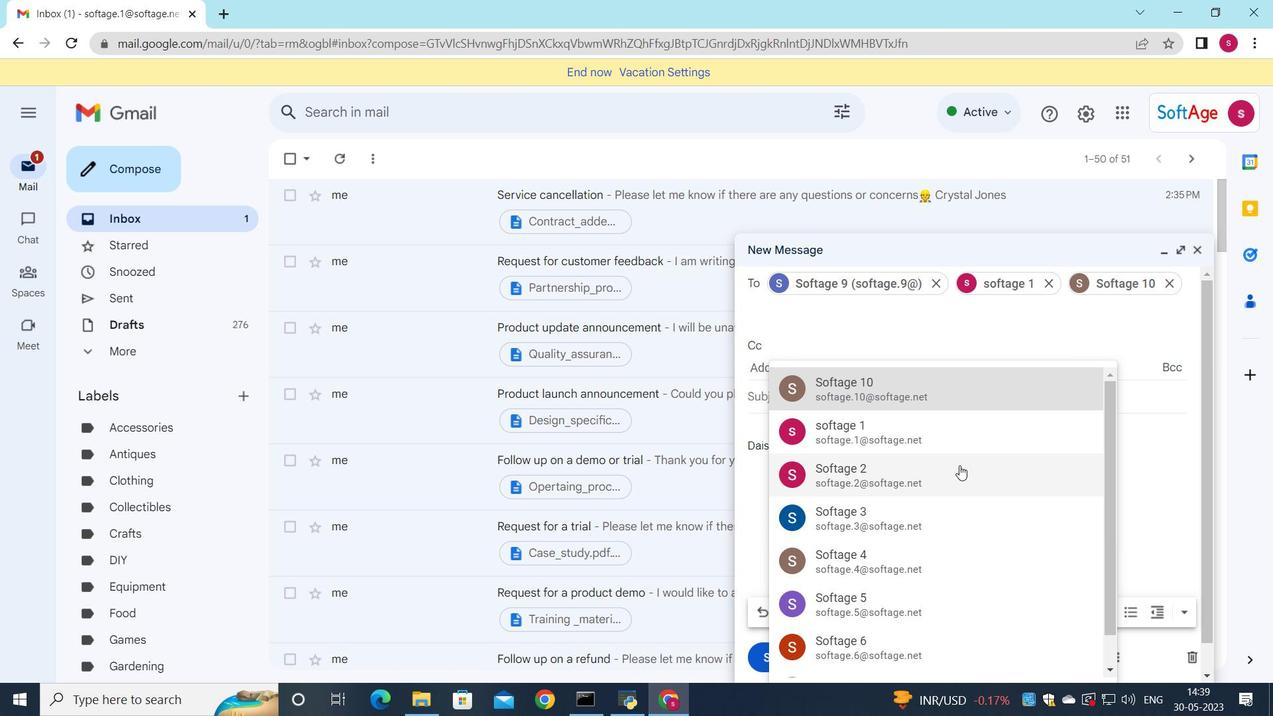 
Action: Mouse pressed left at (959, 474)
Screenshot: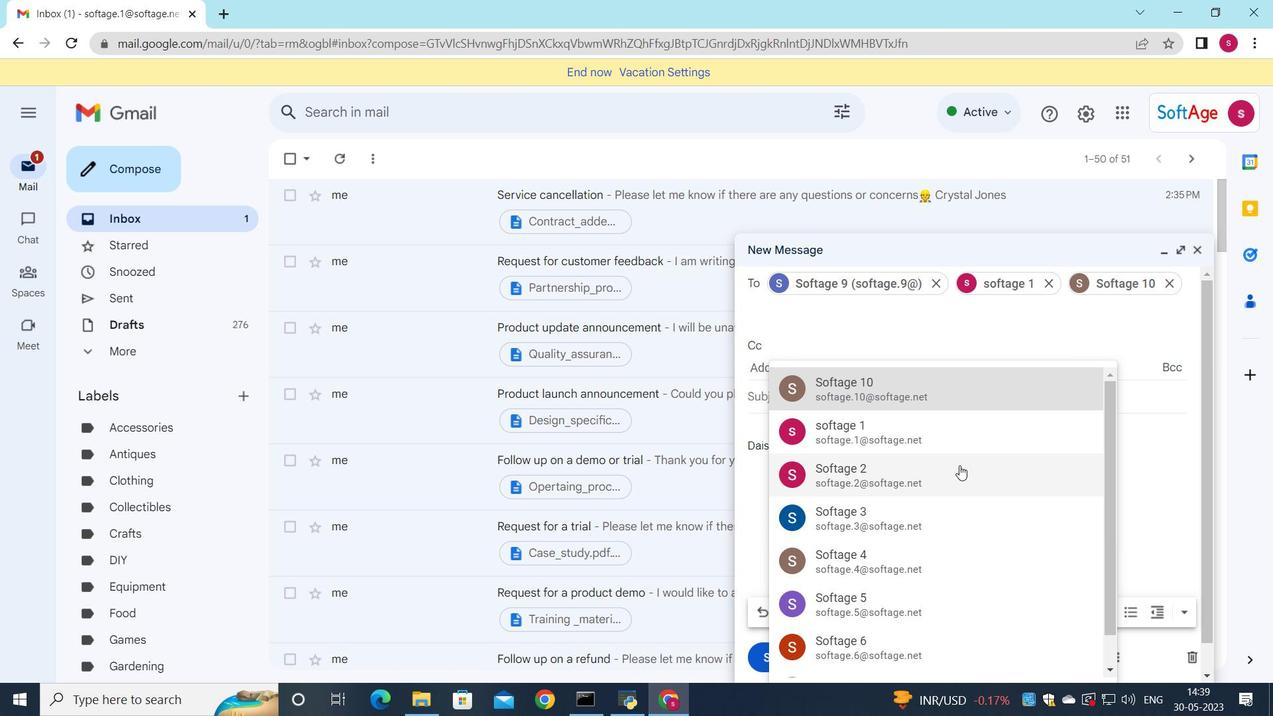 
Action: Mouse moved to (800, 398)
Screenshot: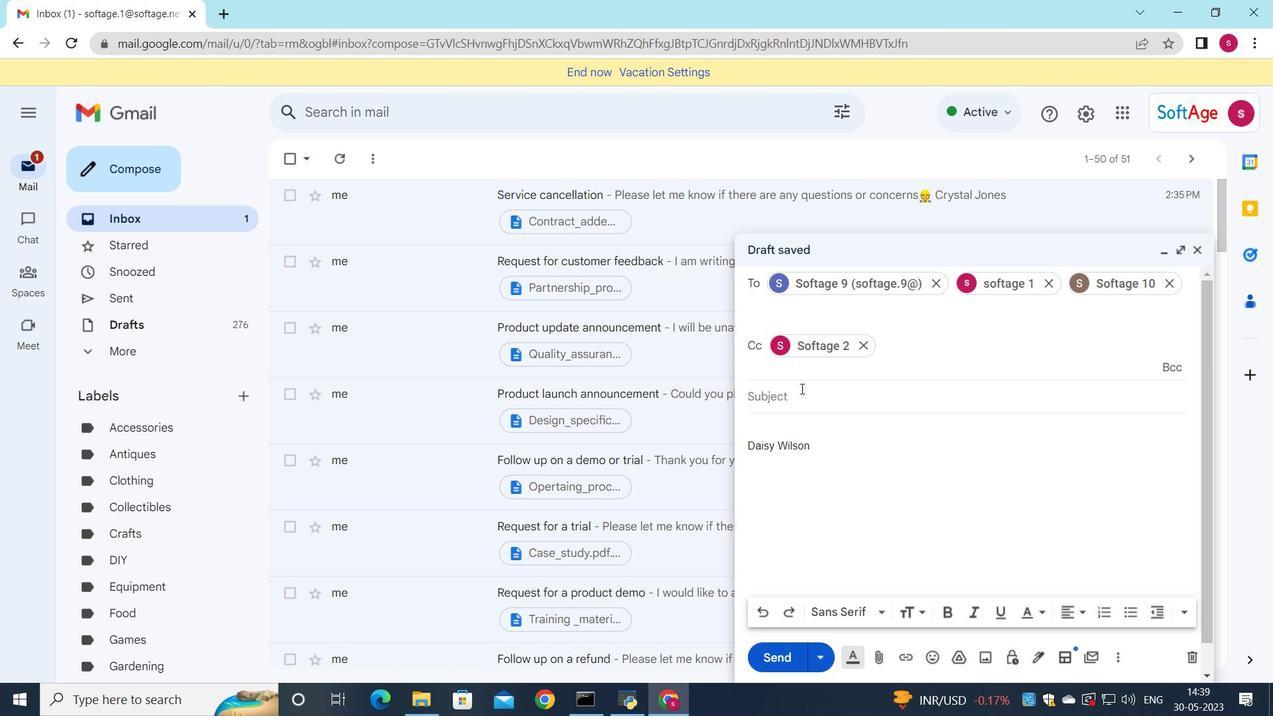 
Action: Mouse pressed left at (800, 398)
Screenshot: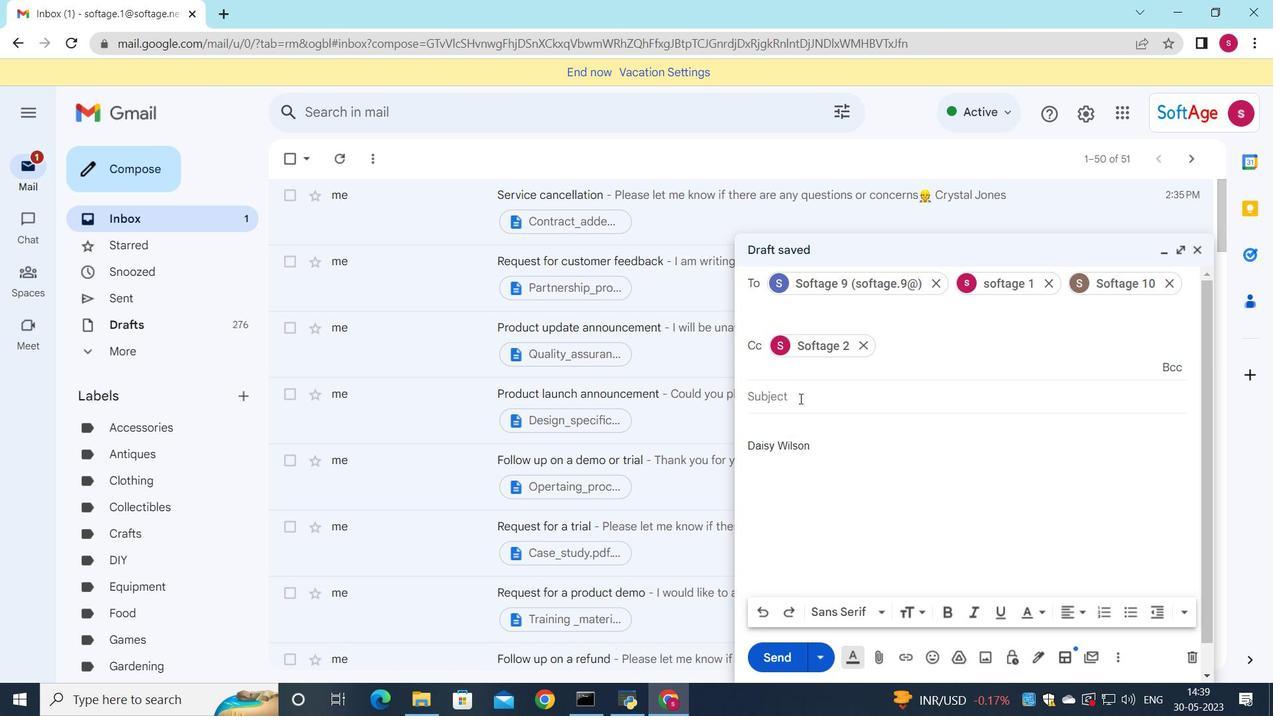 
Action: Mouse moved to (796, 384)
Screenshot: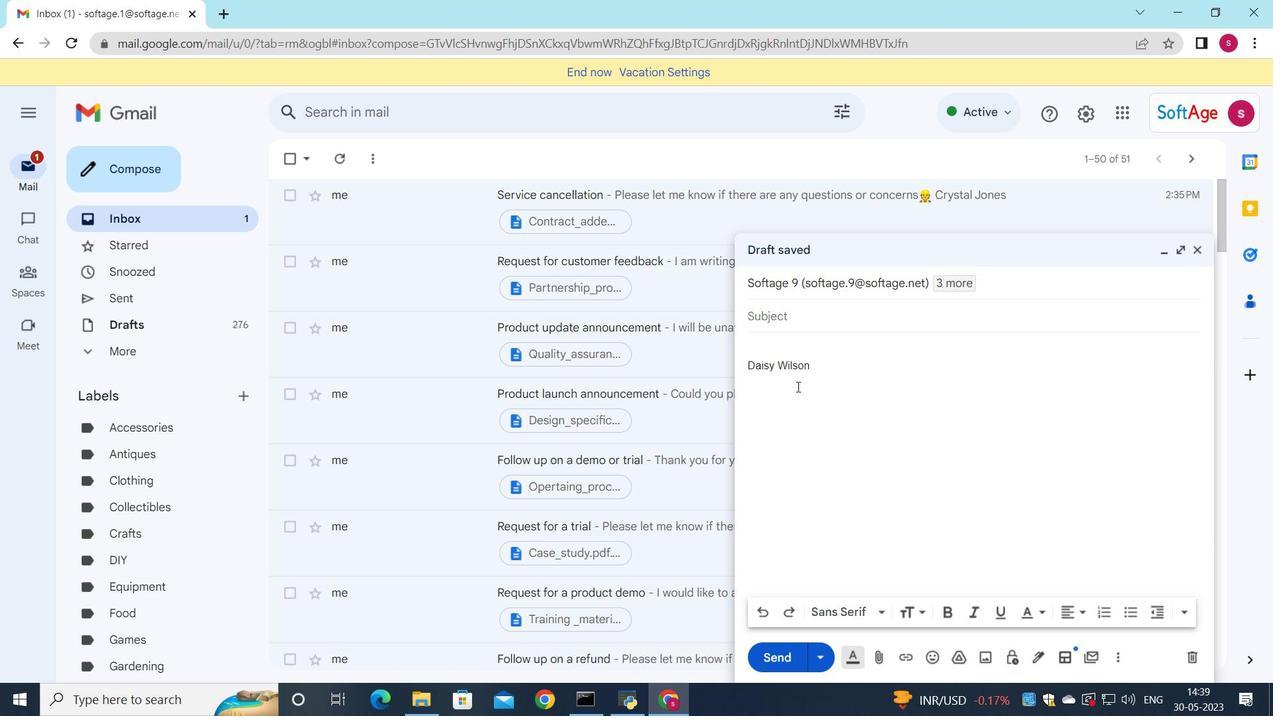 
Action: Key pressed <Key.shift><Key.shift><Key.shift><Key.shift><Key.shift><Key.shift><Key.shift><Key.shift><Key.shift><Key.shift><Key.shift><Key.shift><Key.shift><Key.shift><Key.shift><Key.shift><Key.shift><Key.shift><Key.shift><Key.shift>Service<Key.space>renewal
Screenshot: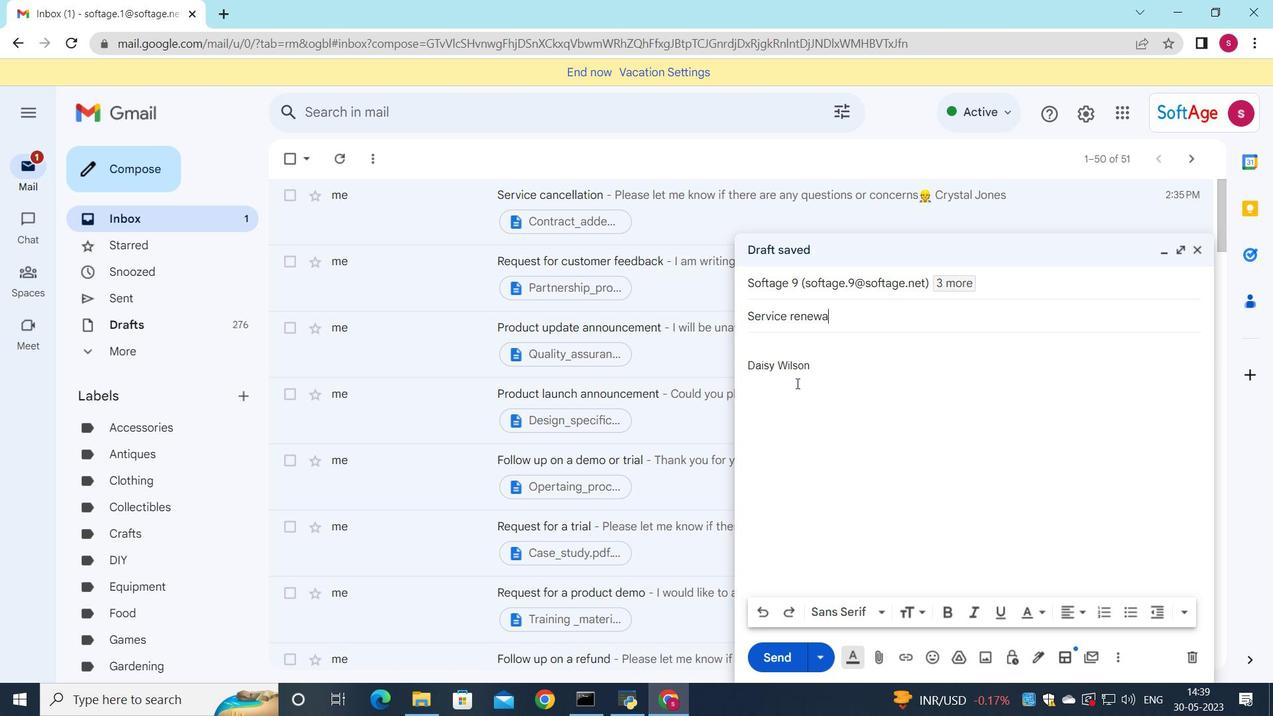 
Action: Mouse moved to (784, 352)
Screenshot: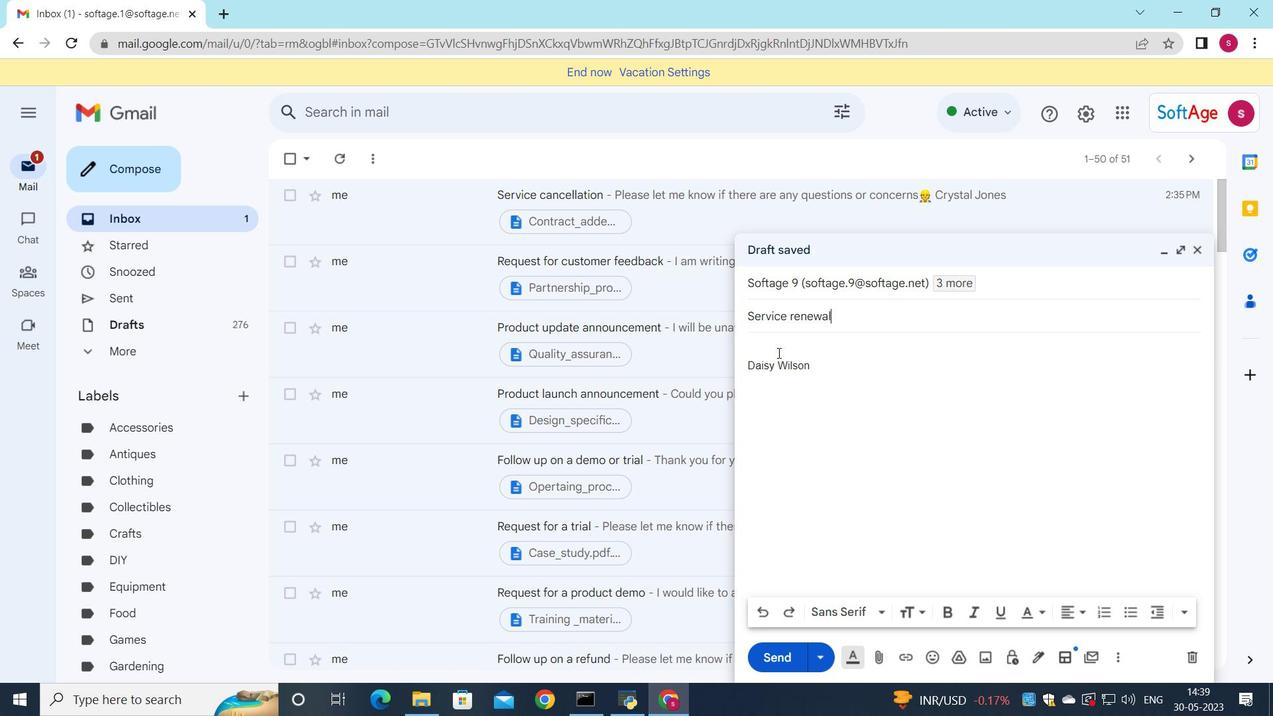 
Action: Mouse pressed left at (784, 352)
Screenshot: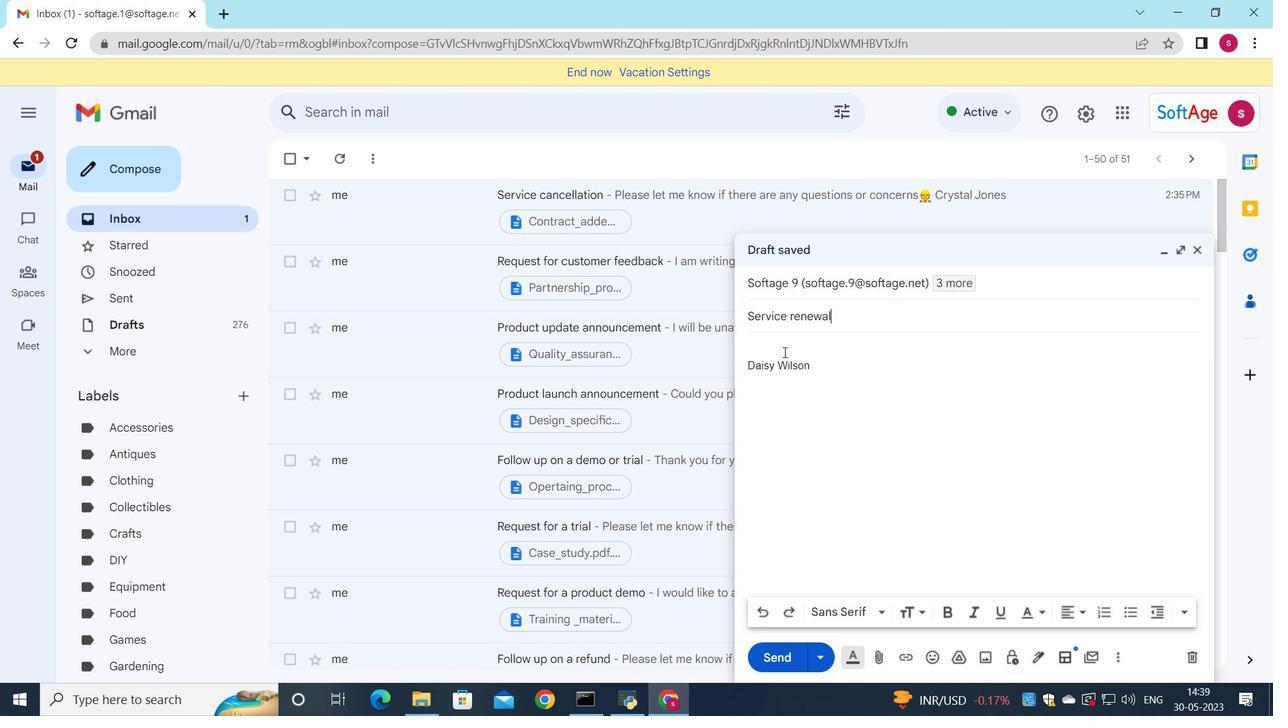 
Action: Key pressed <Key.shift>I<Key.space>am<Key.space>soo<Key.backspace>rry<Key.space>for<Key.space>any<Key.space>communication<Key.space>on<Key.space>our<Key.space>ens<Key.backspace>d.
Screenshot: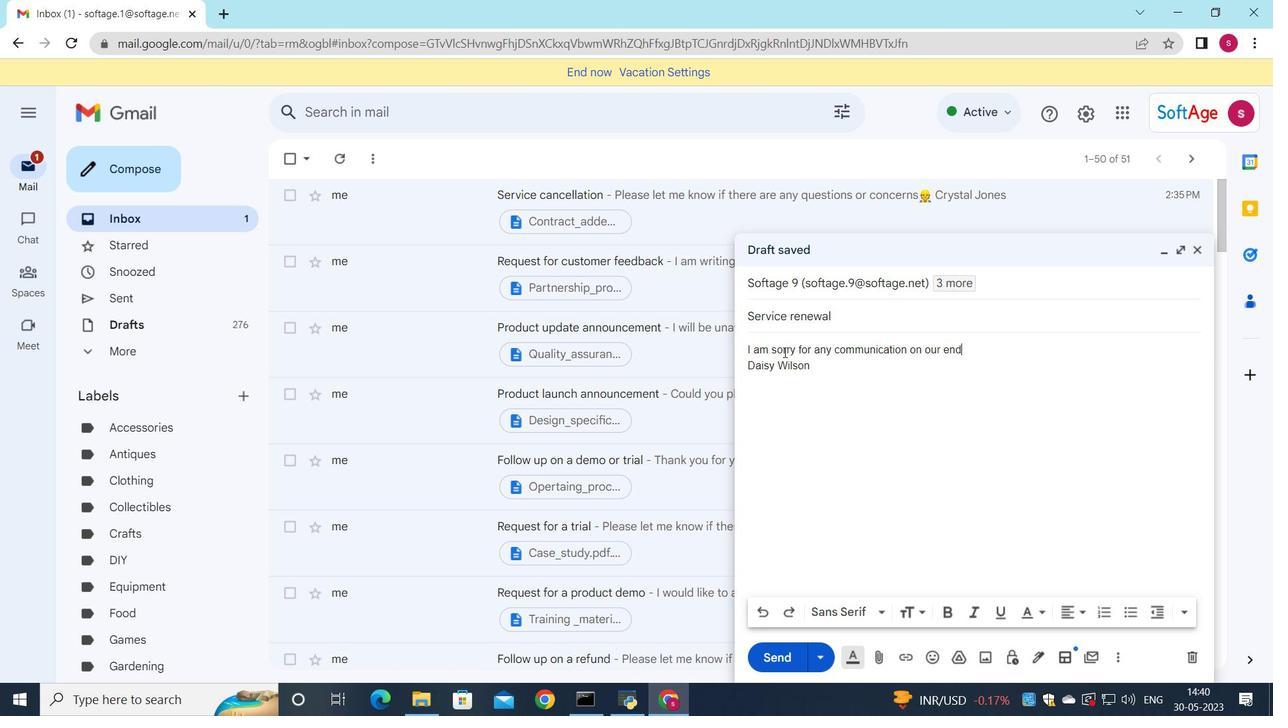 
Action: Mouse moved to (934, 660)
Screenshot: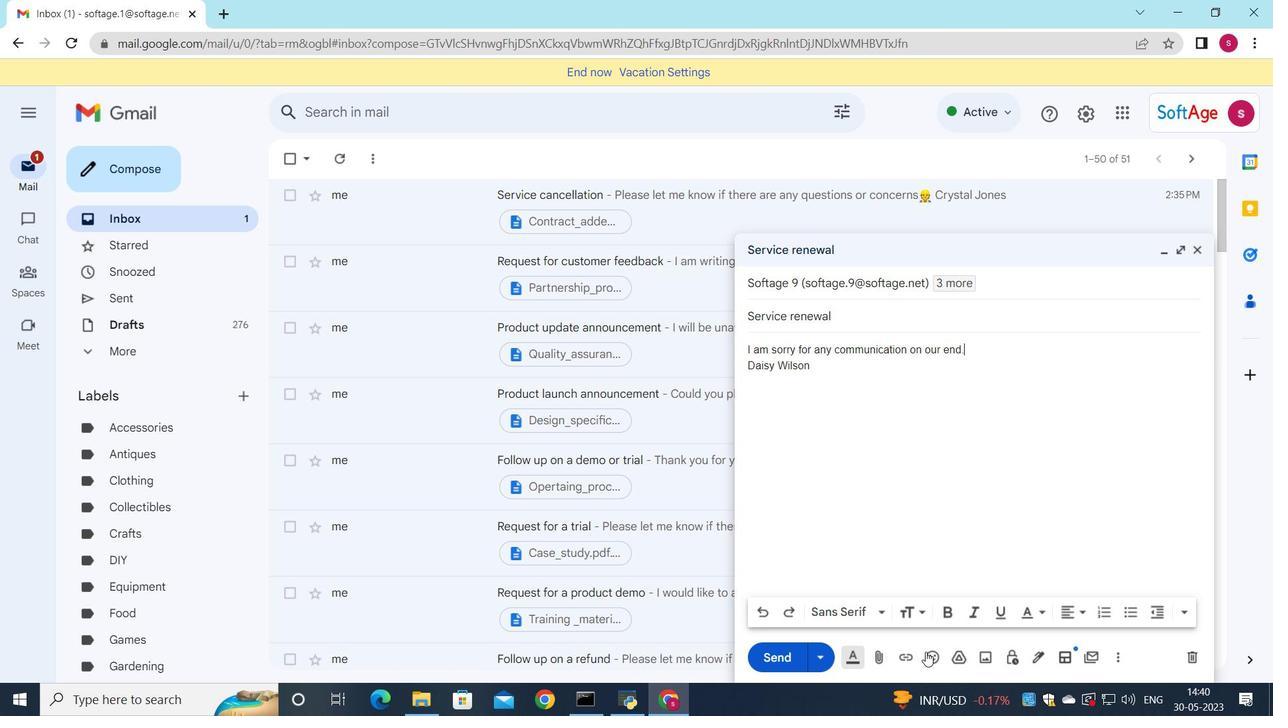 
Action: Mouse pressed left at (934, 660)
Screenshot: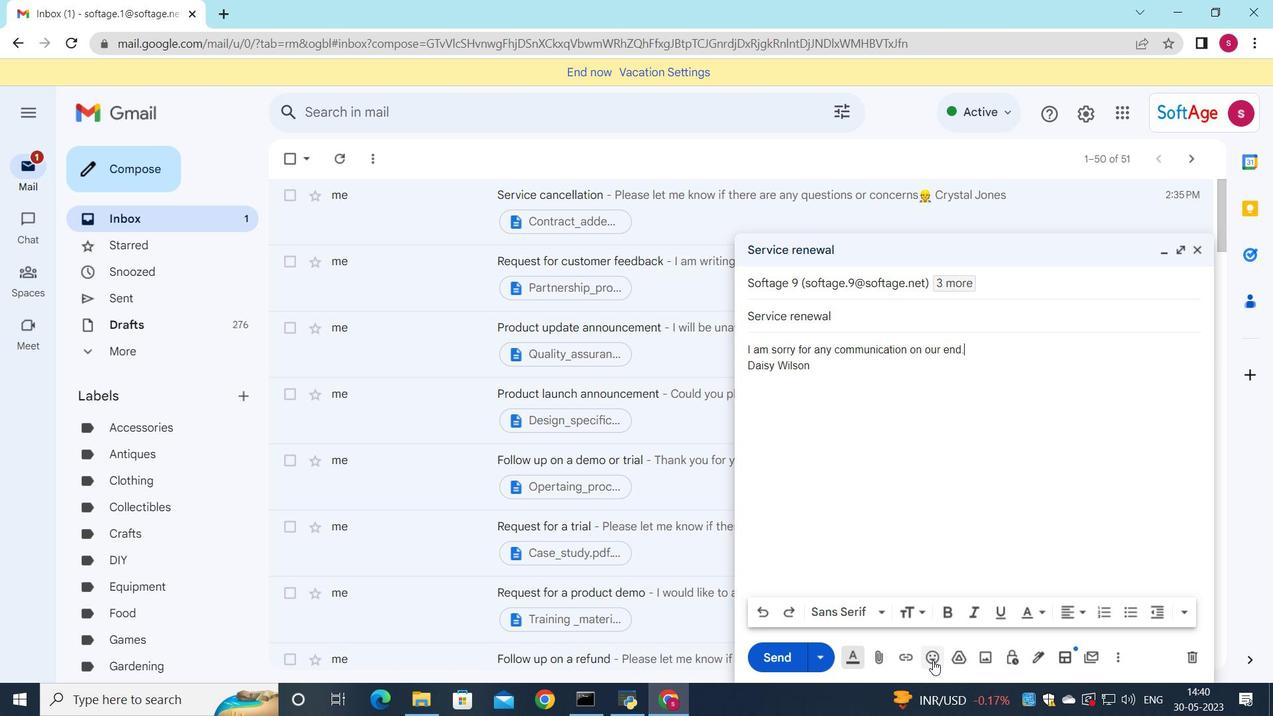 
Action: Mouse moved to (934, 622)
Screenshot: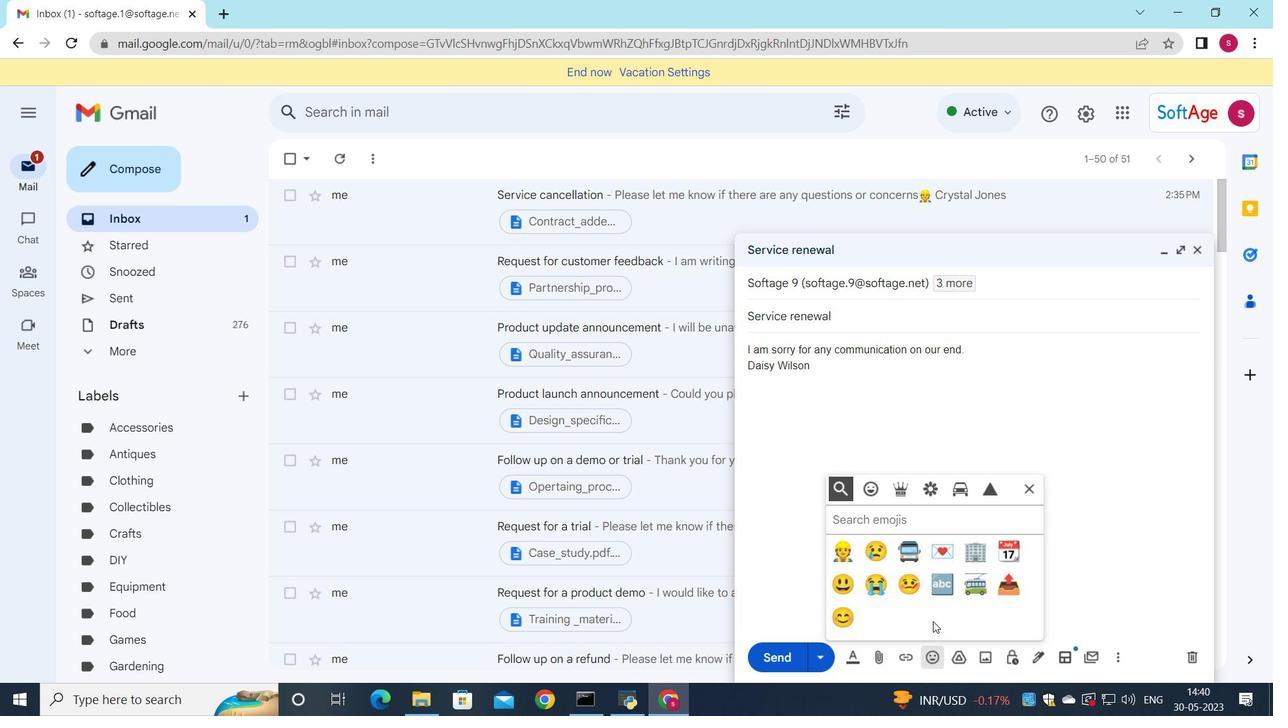 
Action: Key pressed l
Screenshot: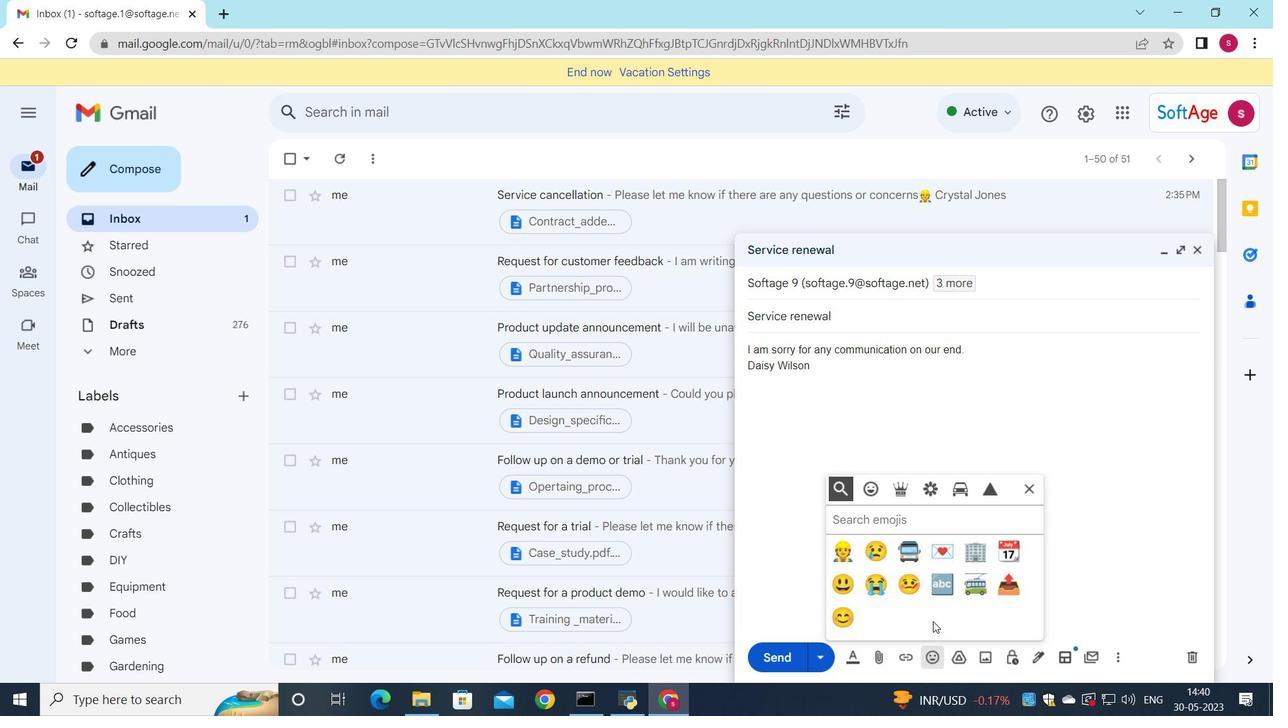 
Action: Mouse moved to (934, 620)
Screenshot: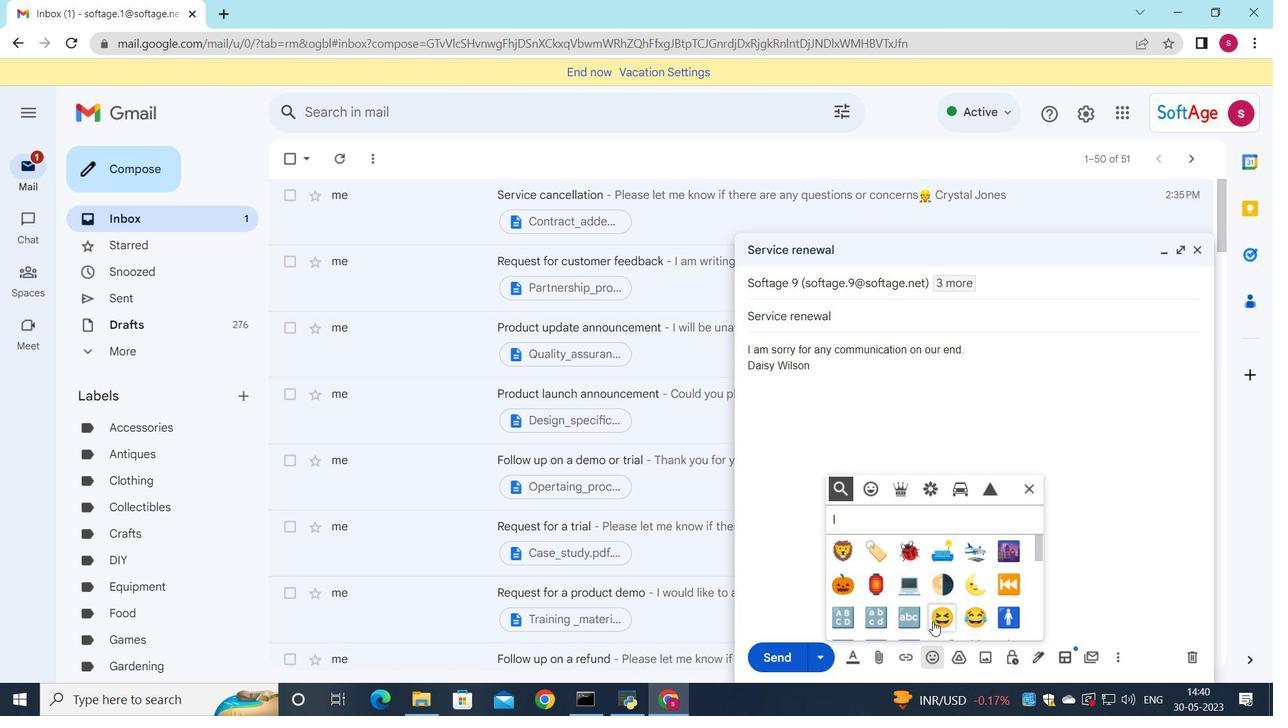 
Action: Key pressed a
Screenshot: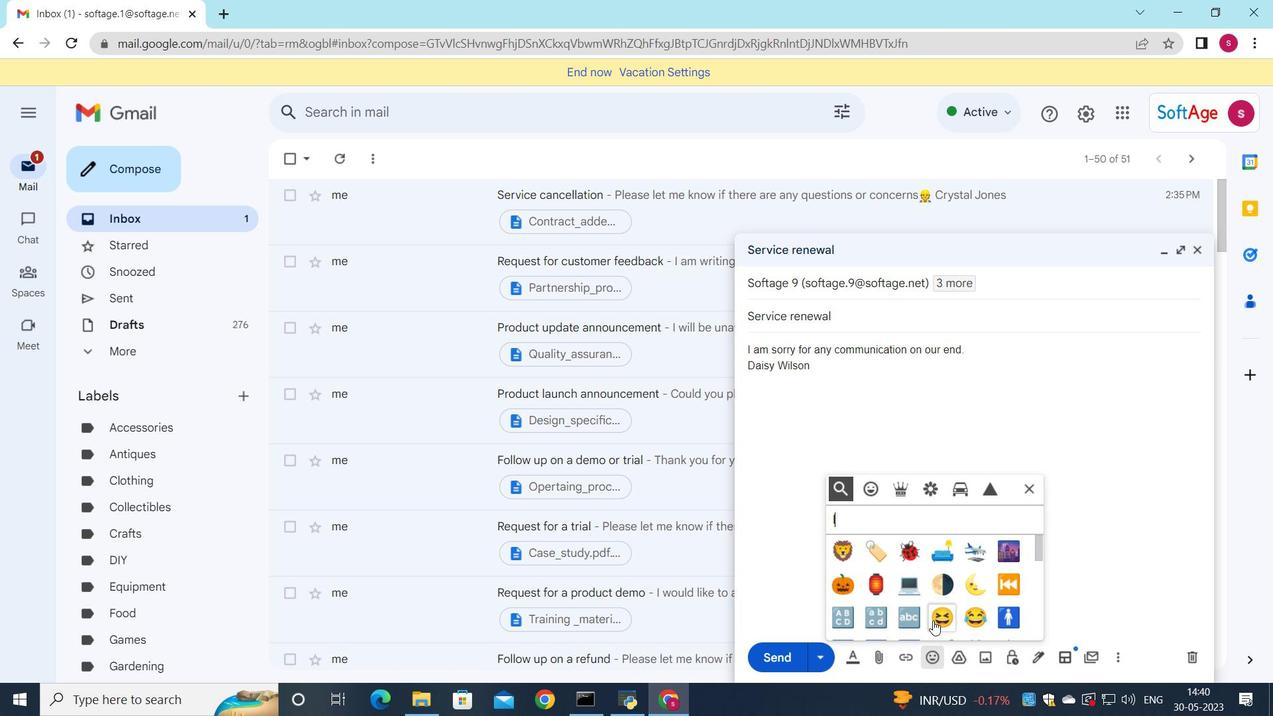 
Action: Mouse moved to (934, 614)
Screenshot: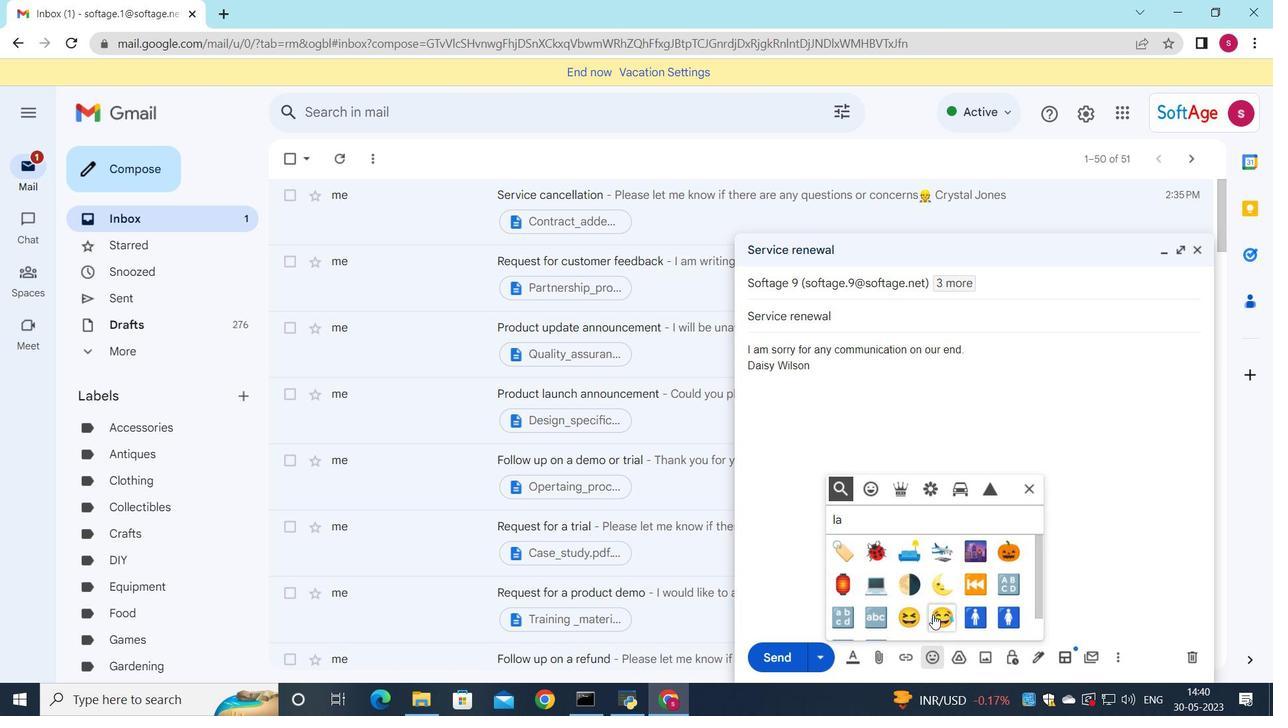 
Action: Key pressed t
Screenshot: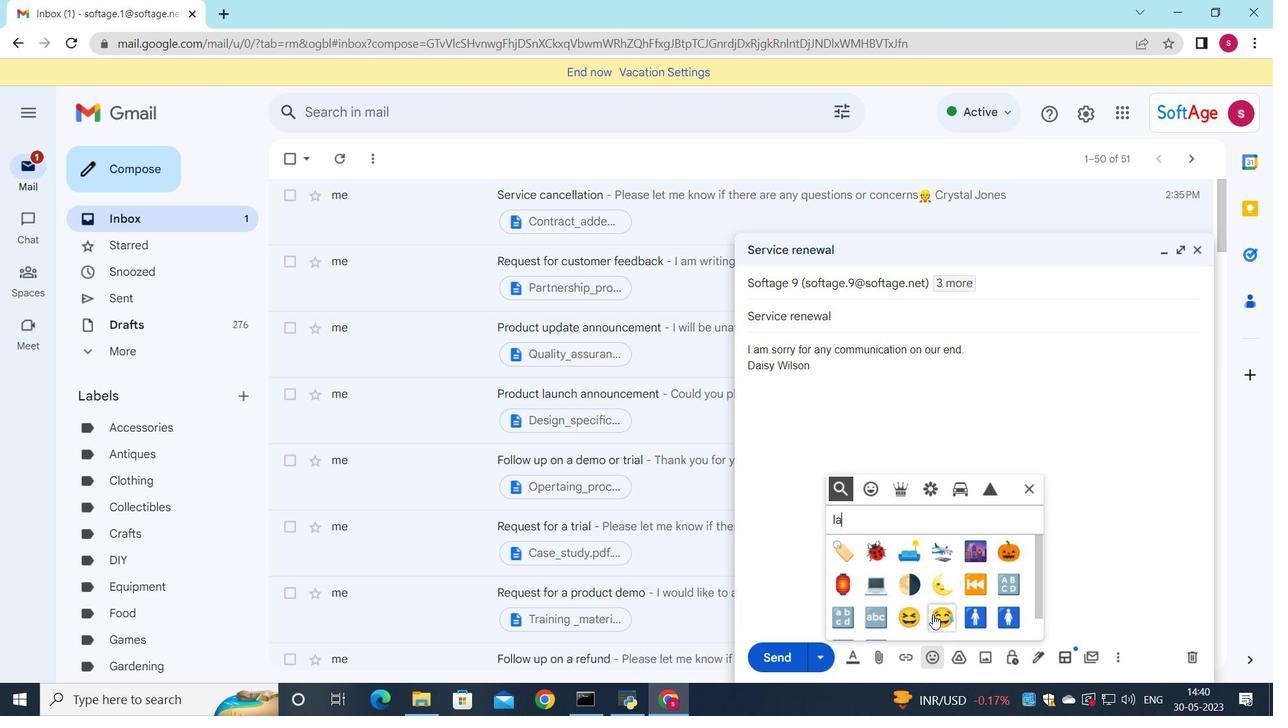 
Action: Mouse moved to (894, 559)
Screenshot: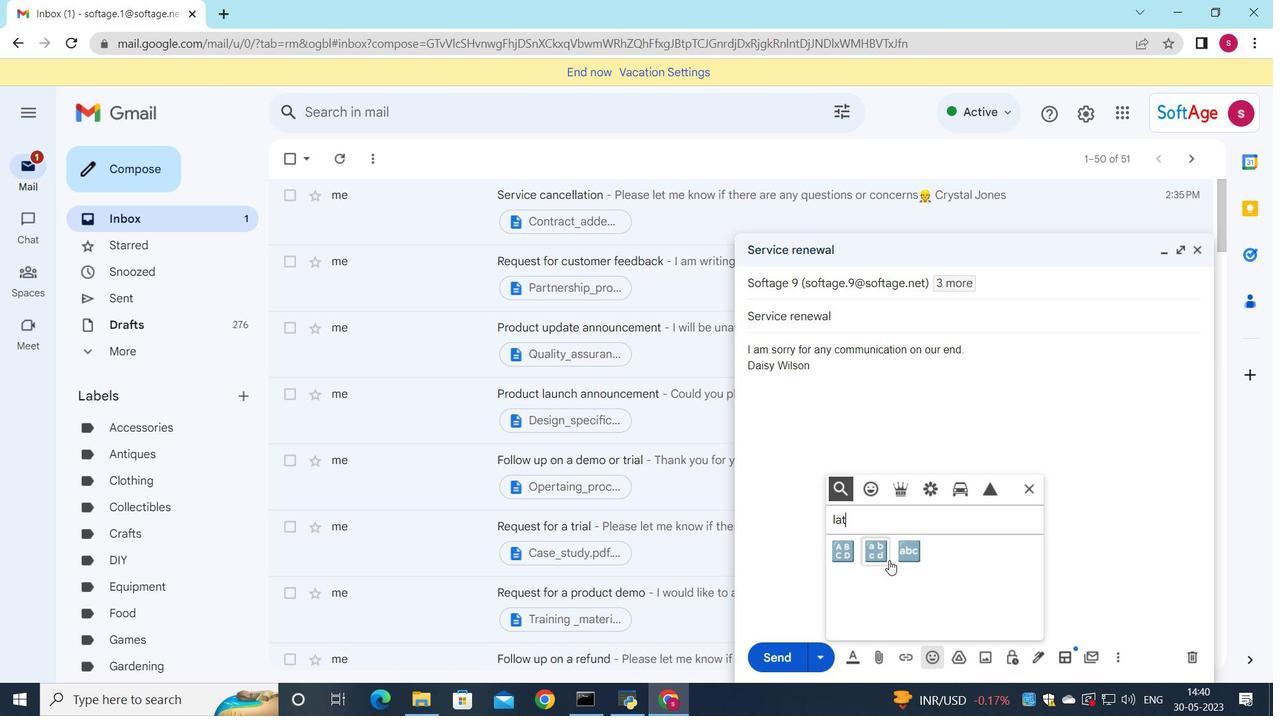 
Action: Key pressed e<Key.backspace>
Screenshot: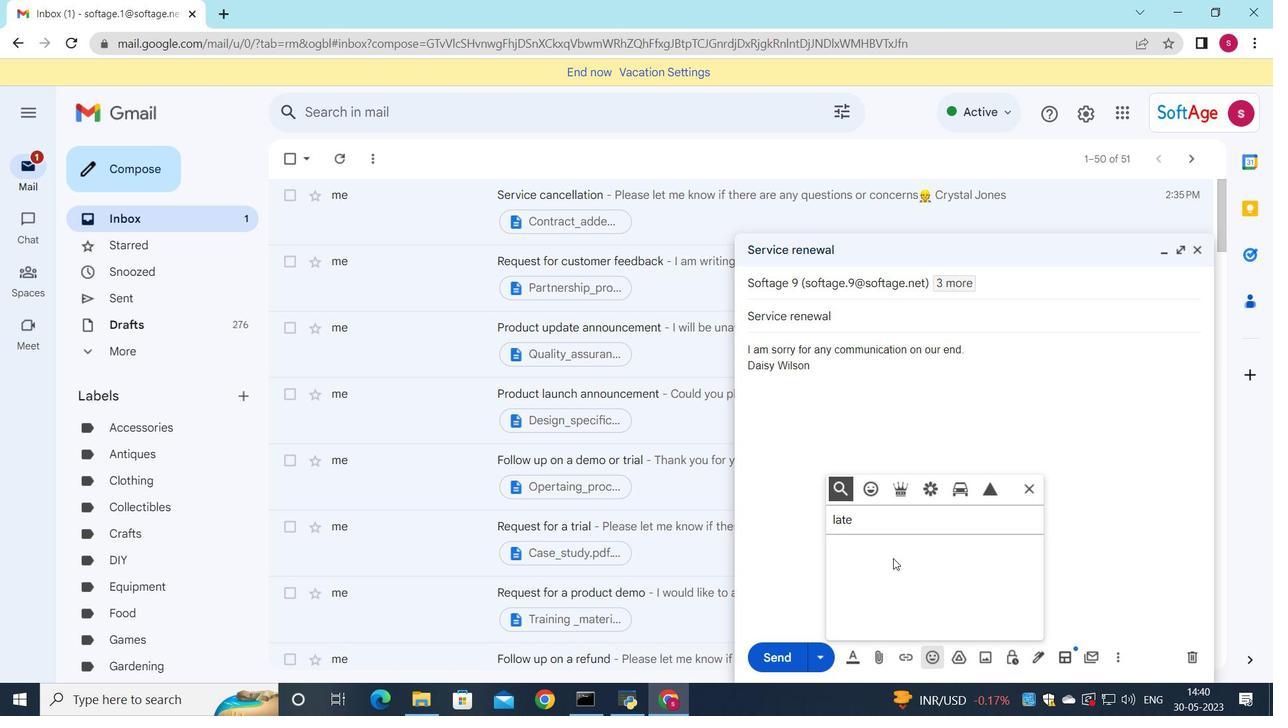 
Action: Mouse moved to (910, 556)
Screenshot: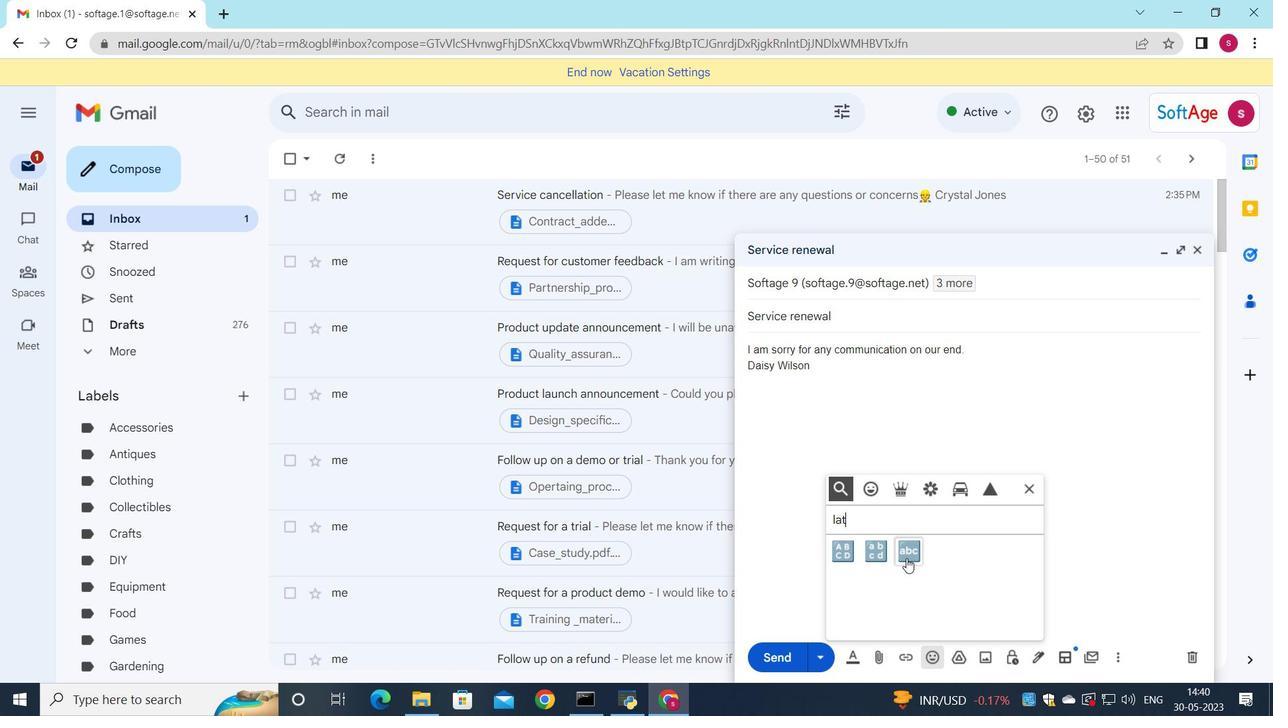 
Action: Mouse pressed left at (910, 556)
Screenshot: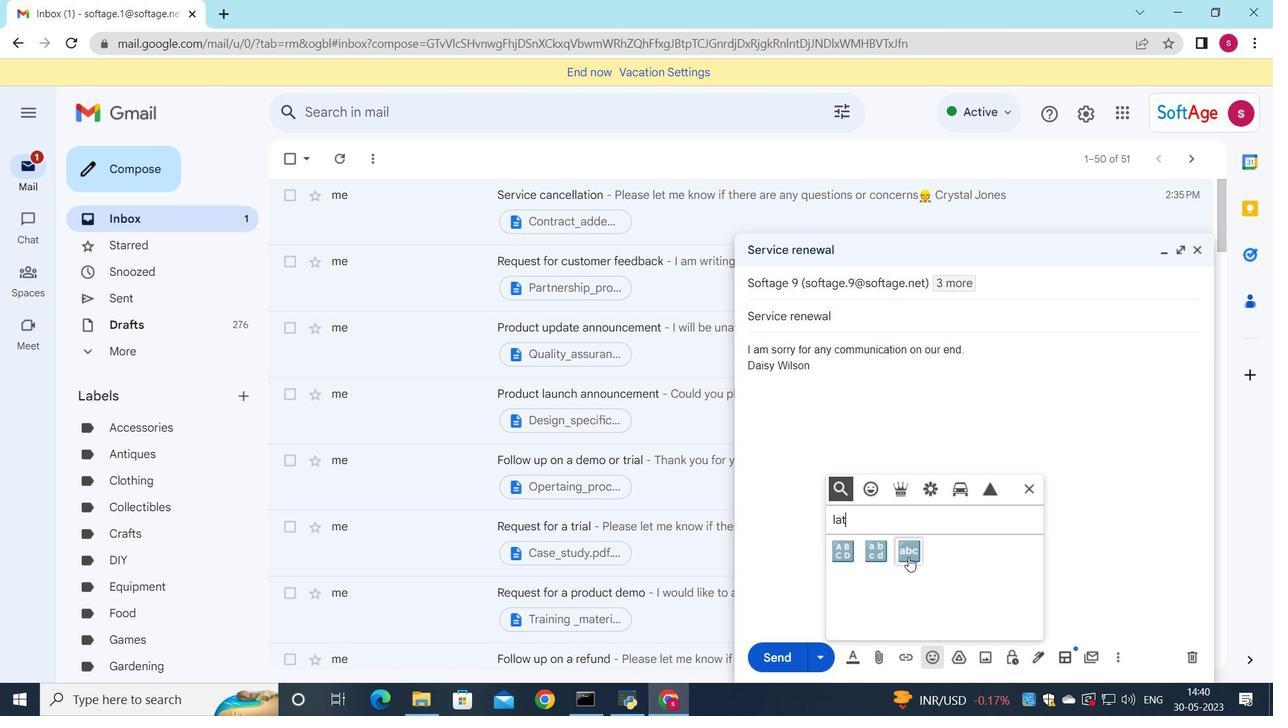
Action: Mouse moved to (1038, 487)
Screenshot: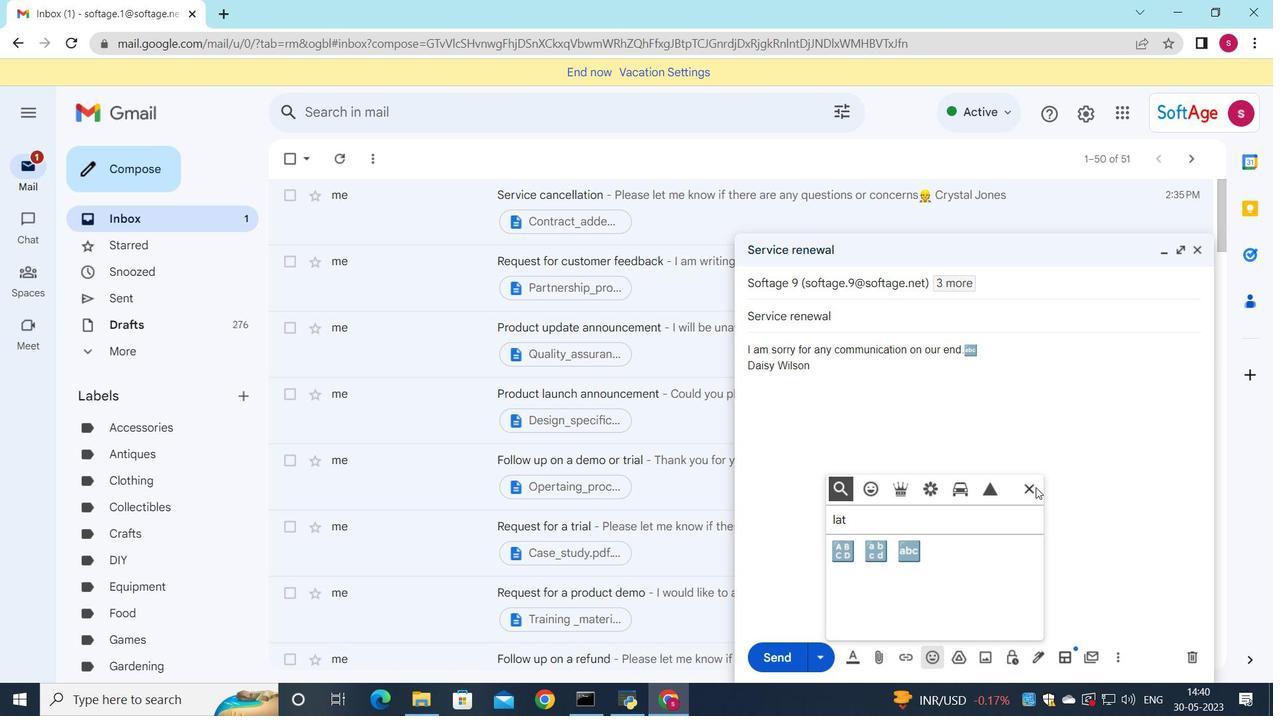 
Action: Mouse pressed left at (1038, 487)
Screenshot: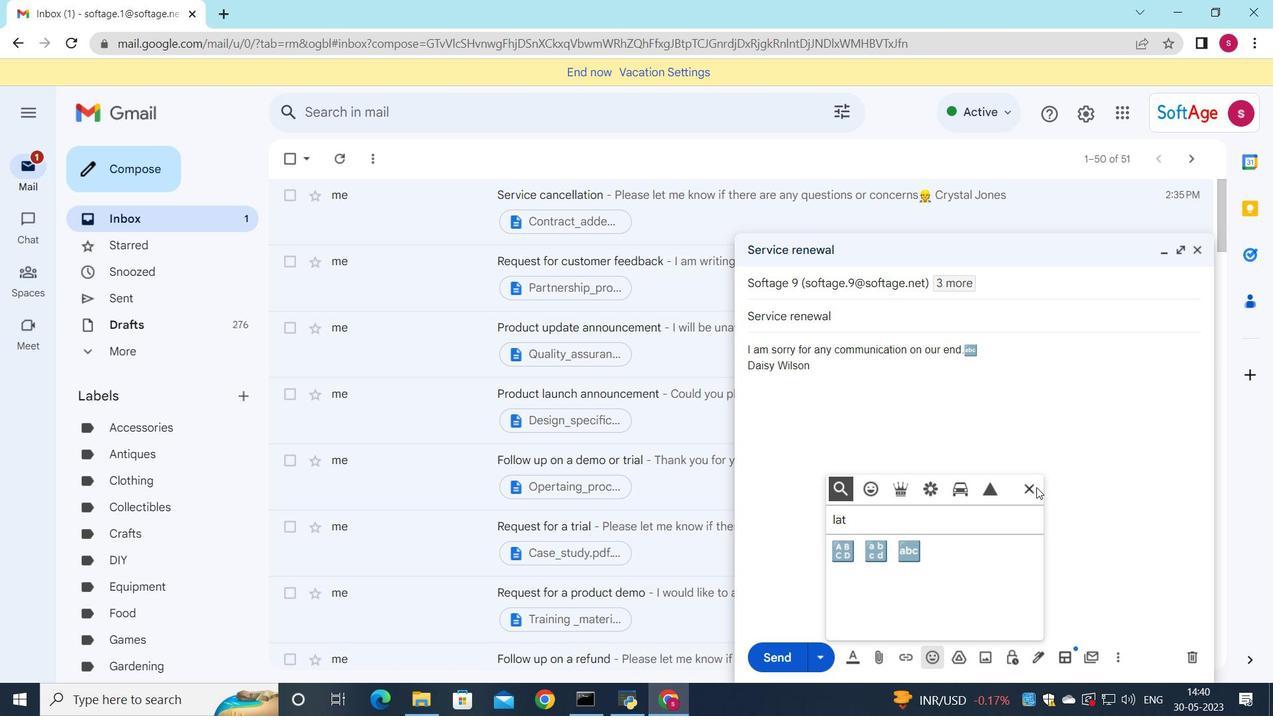 
Action: Mouse moved to (986, 362)
Screenshot: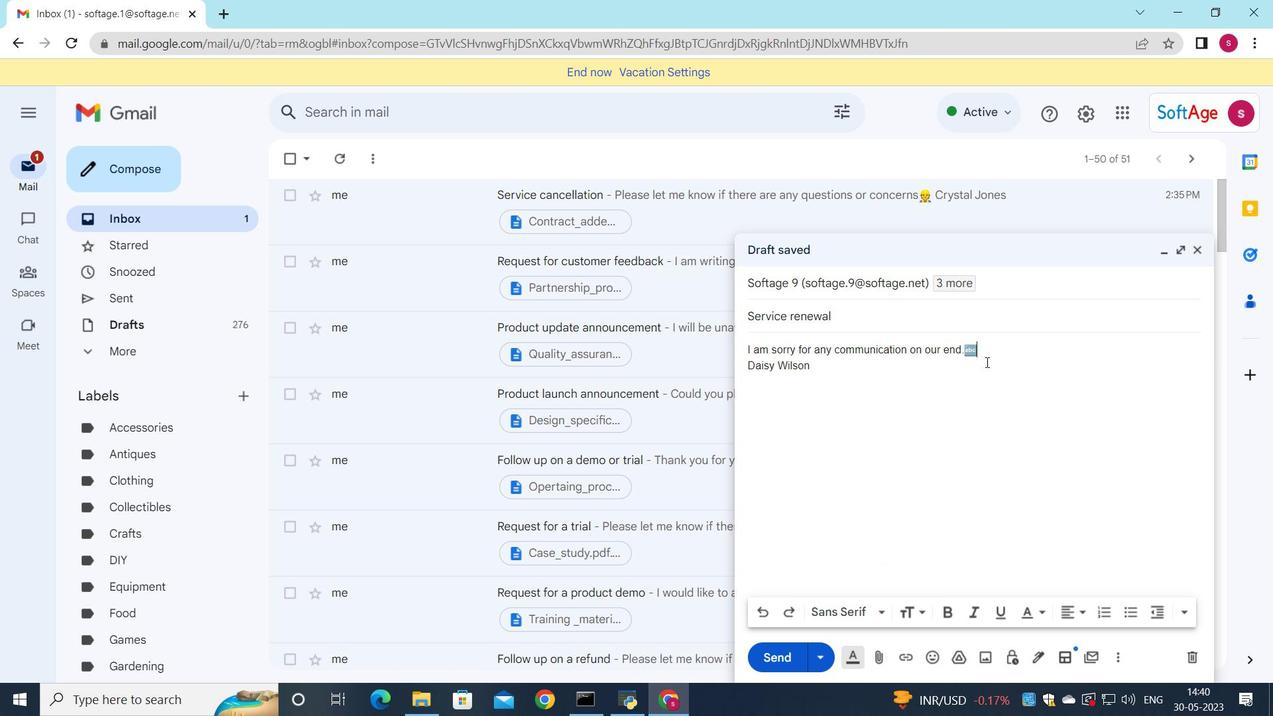 
Action: Key pressed <Key.backspace>
Screenshot: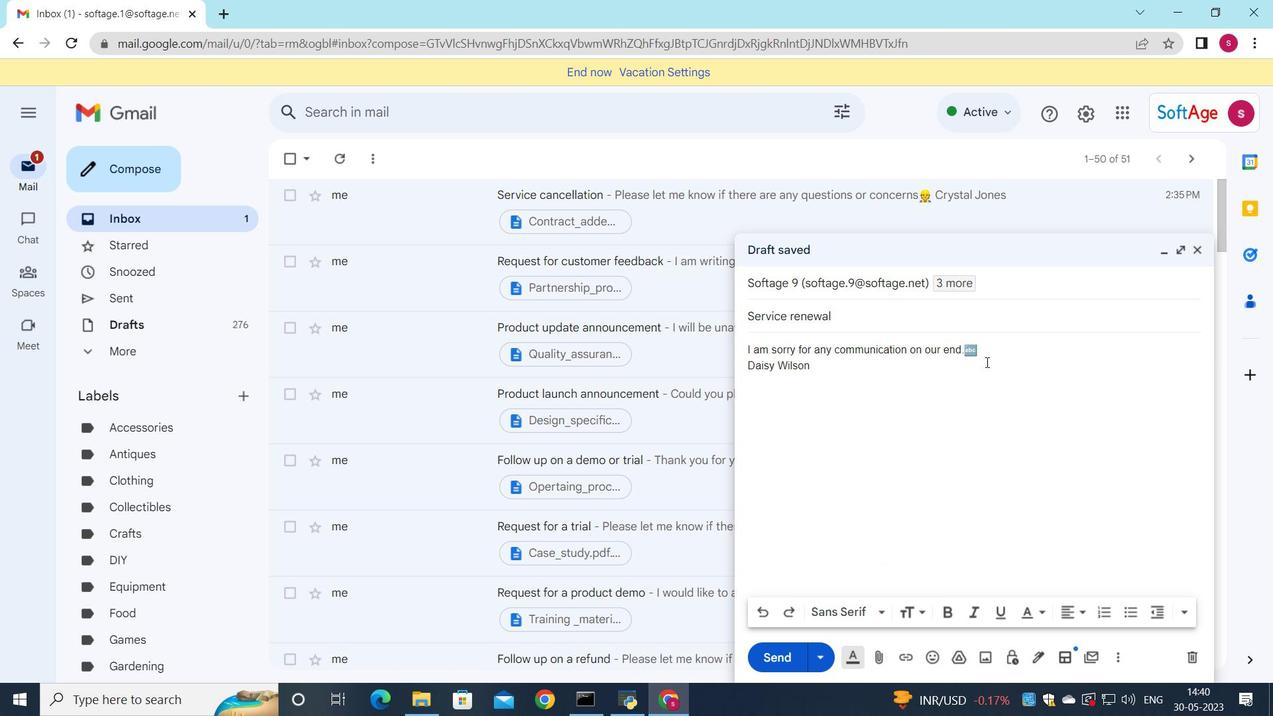 
Action: Mouse moved to (878, 658)
Screenshot: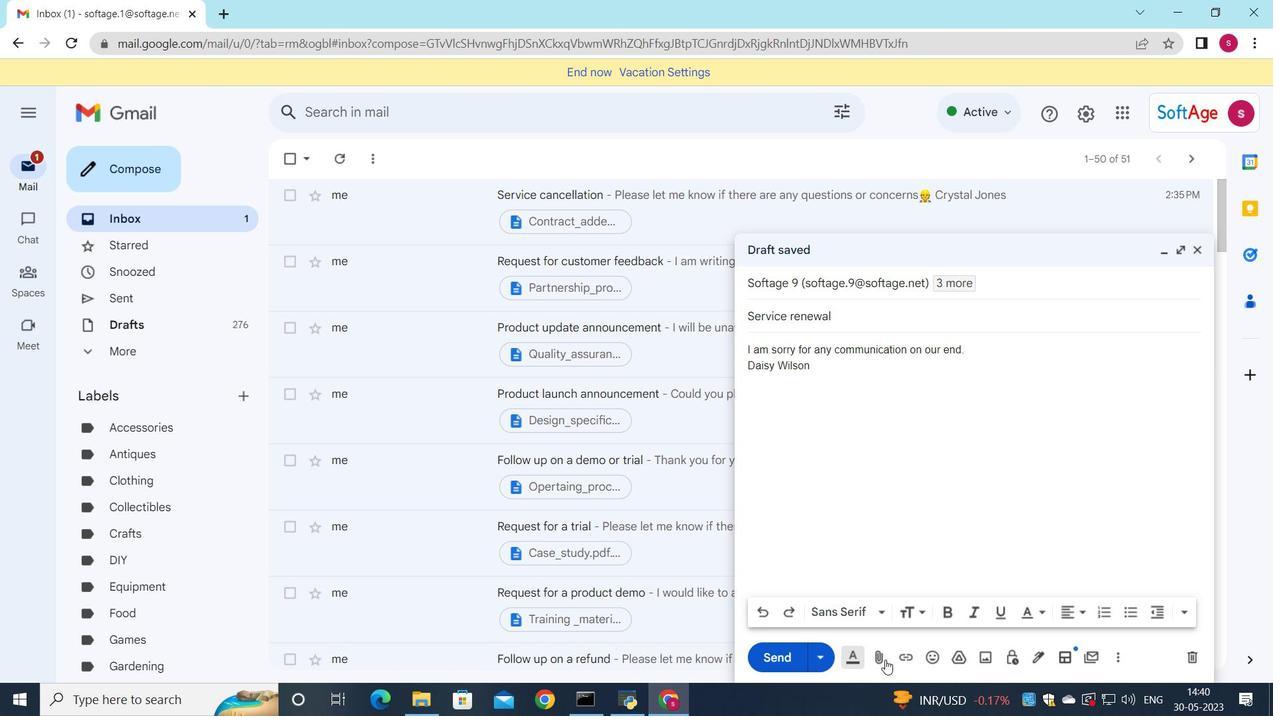 
Action: Mouse pressed left at (878, 658)
Screenshot: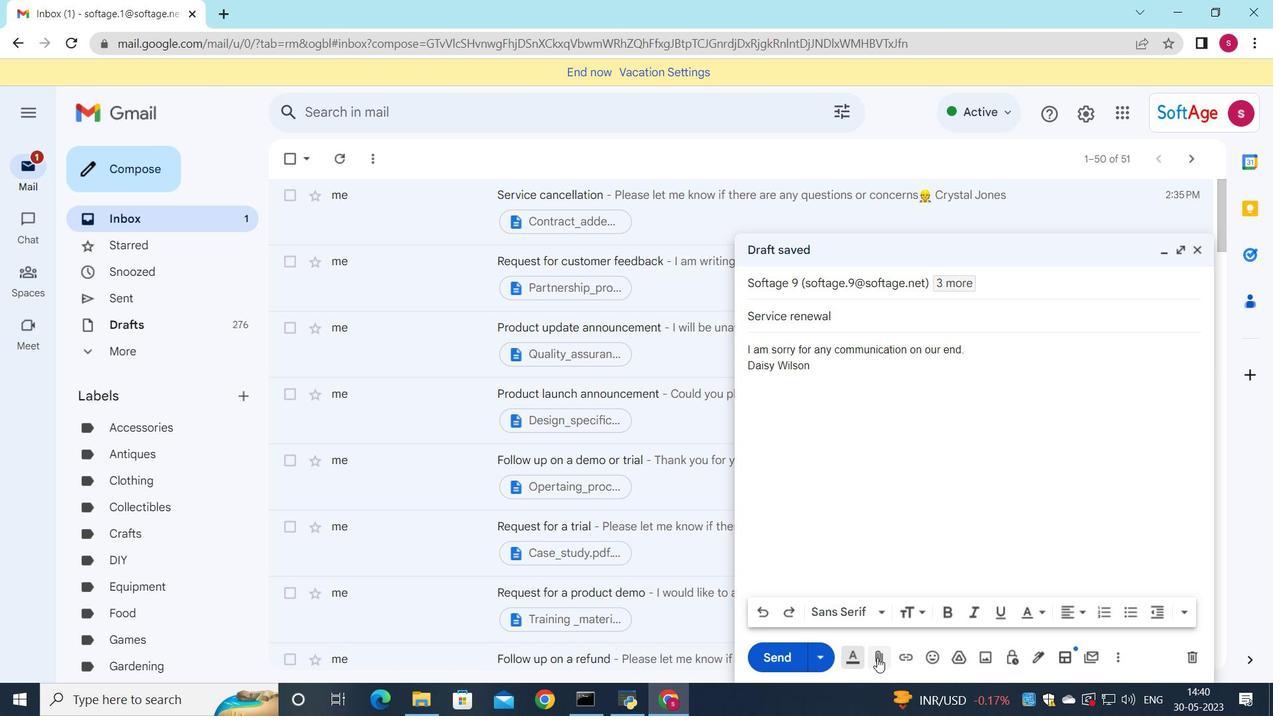 
Action: Mouse moved to (496, 112)
Screenshot: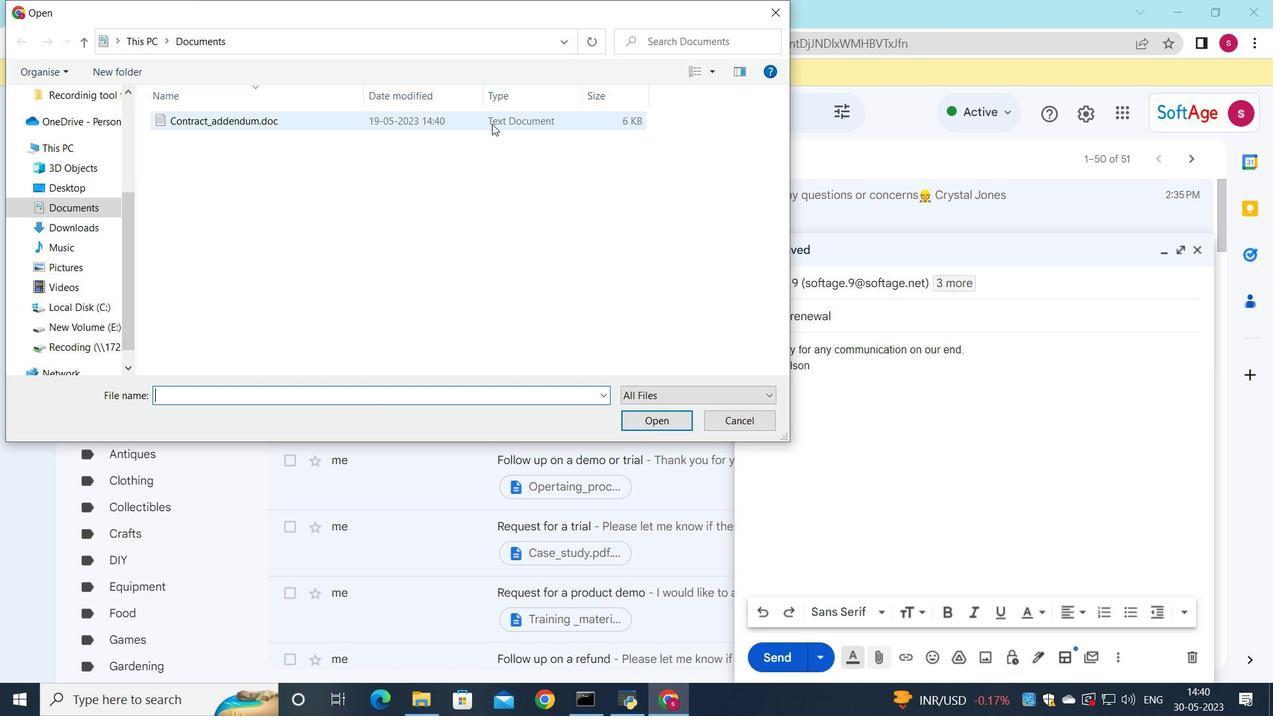 
Action: Mouse pressed left at (496, 112)
Screenshot: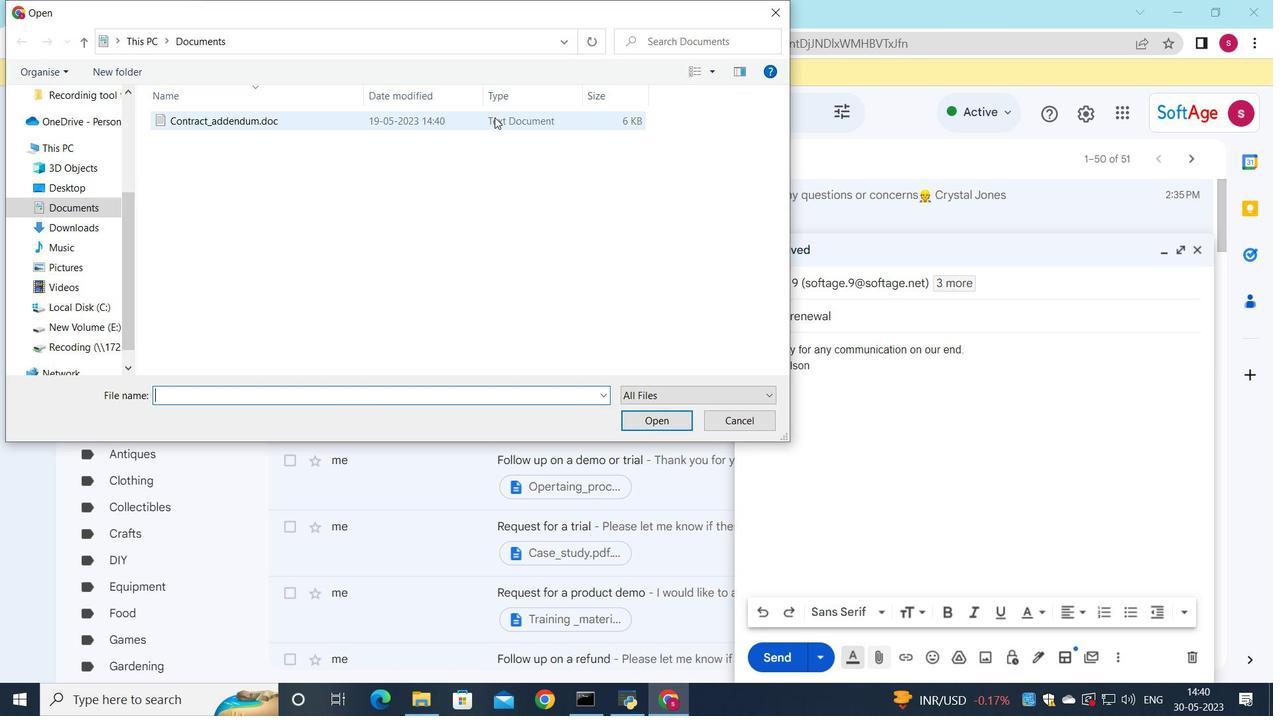 
Action: Mouse moved to (496, 117)
Screenshot: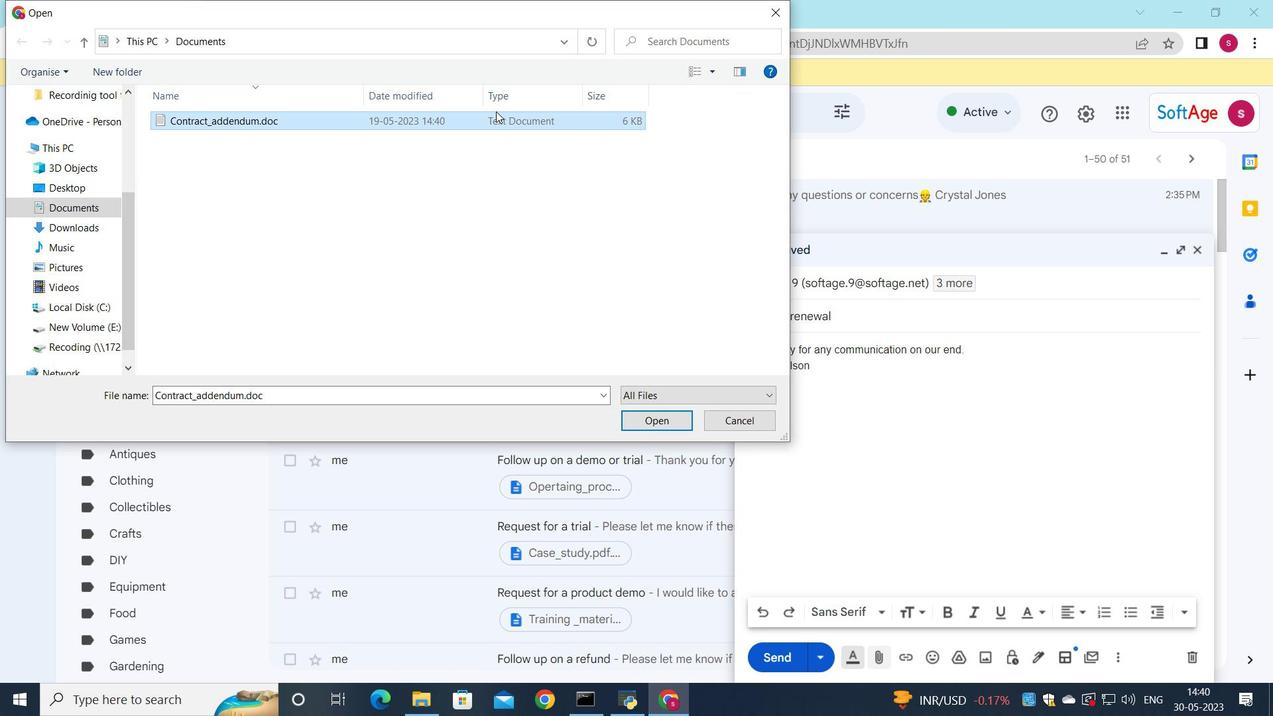 
Action: Mouse pressed left at (496, 117)
Screenshot: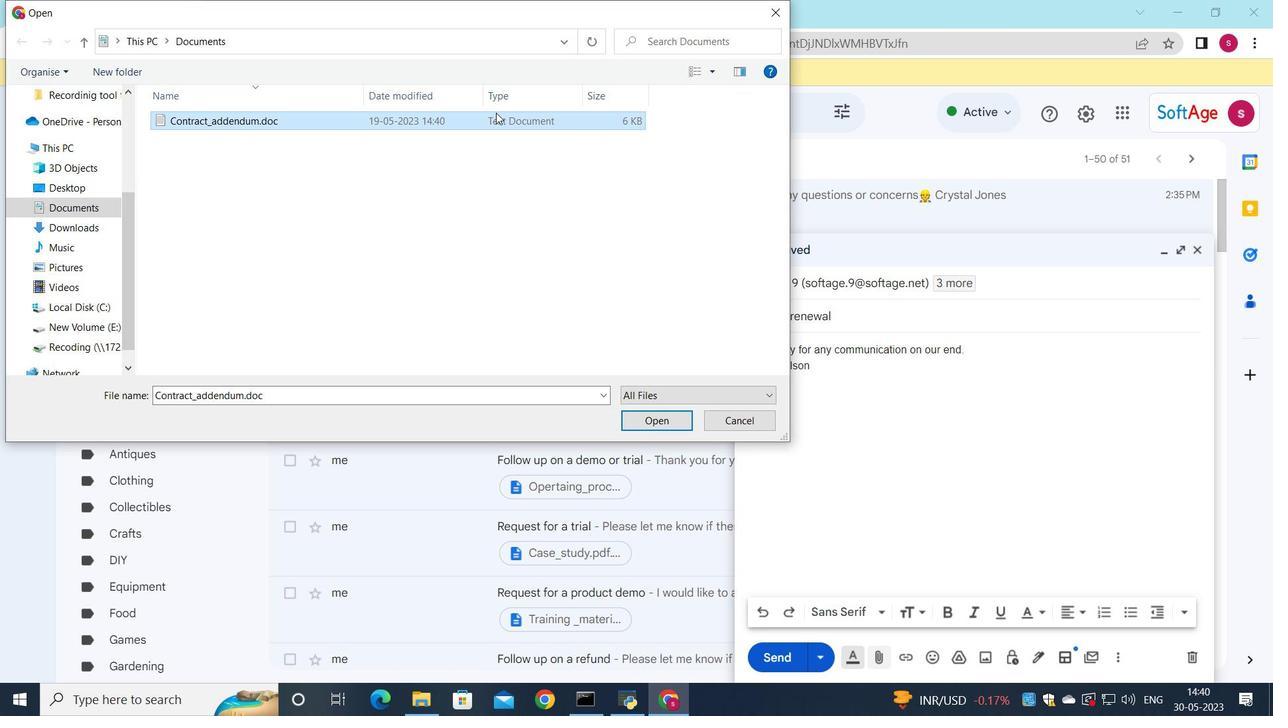 
Action: Mouse moved to (356, 128)
Screenshot: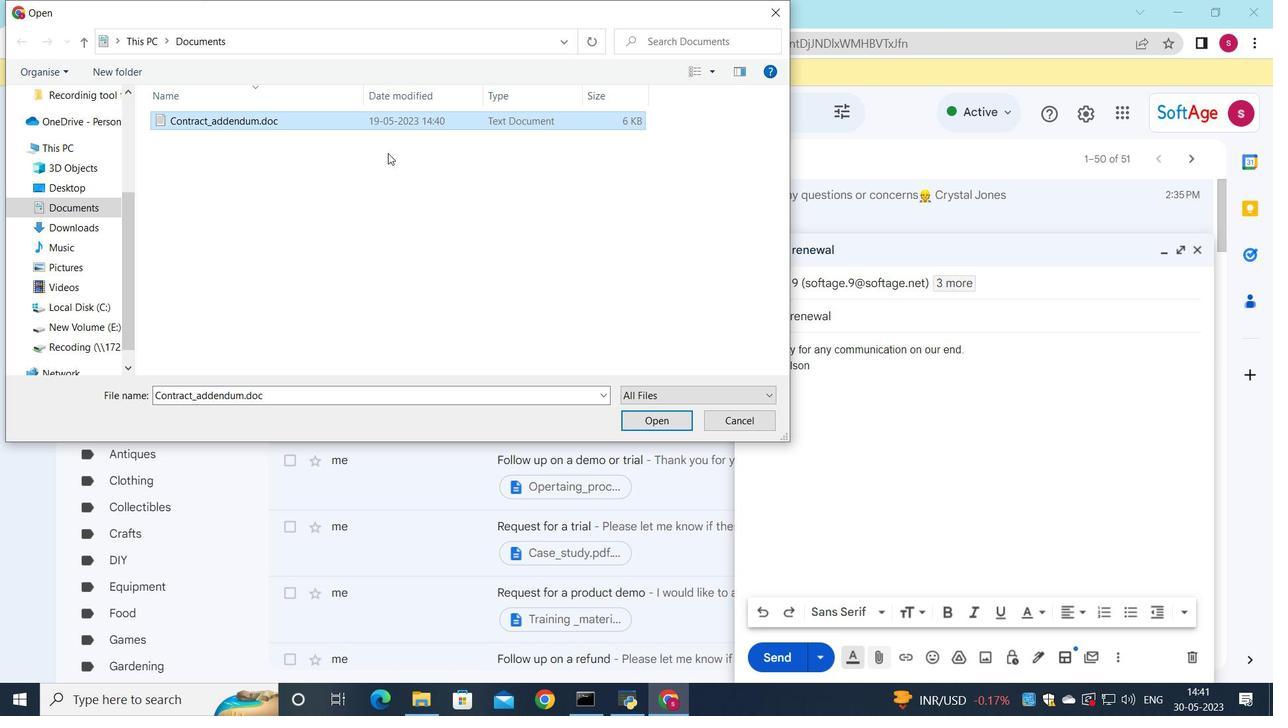 
Action: Mouse pressed left at (356, 128)
Screenshot: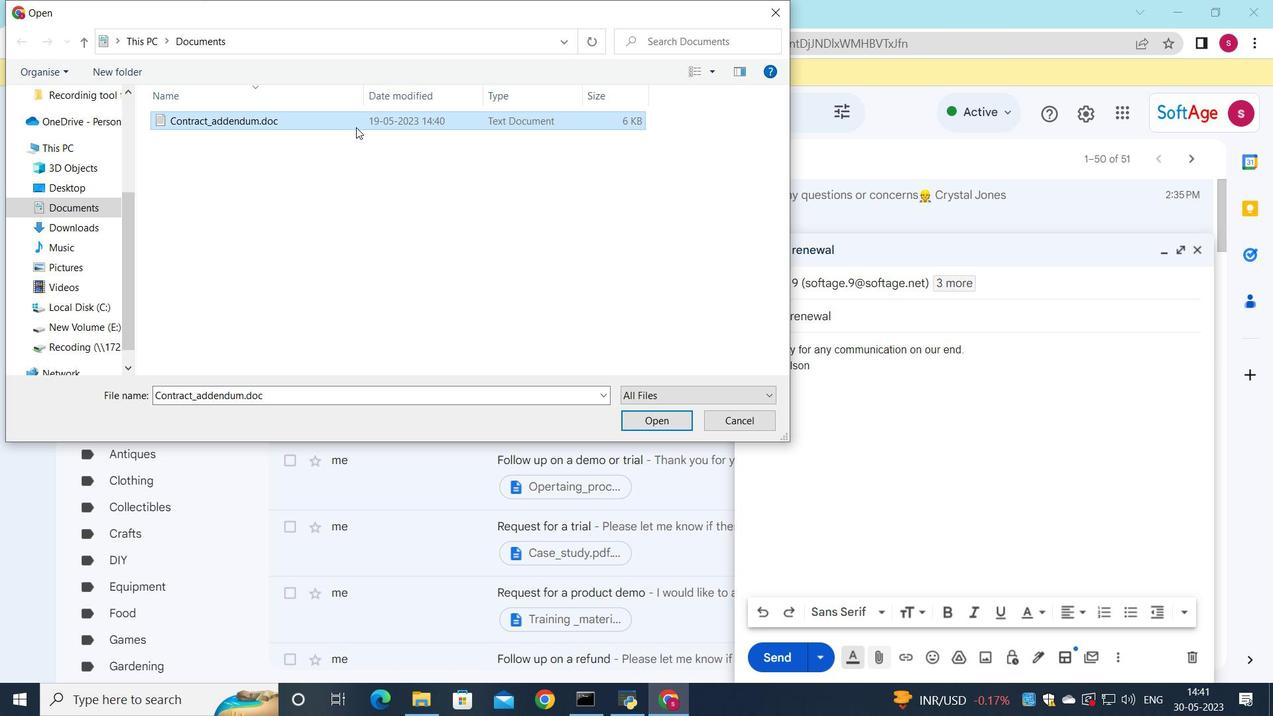 
Action: Mouse moved to (682, 249)
Screenshot: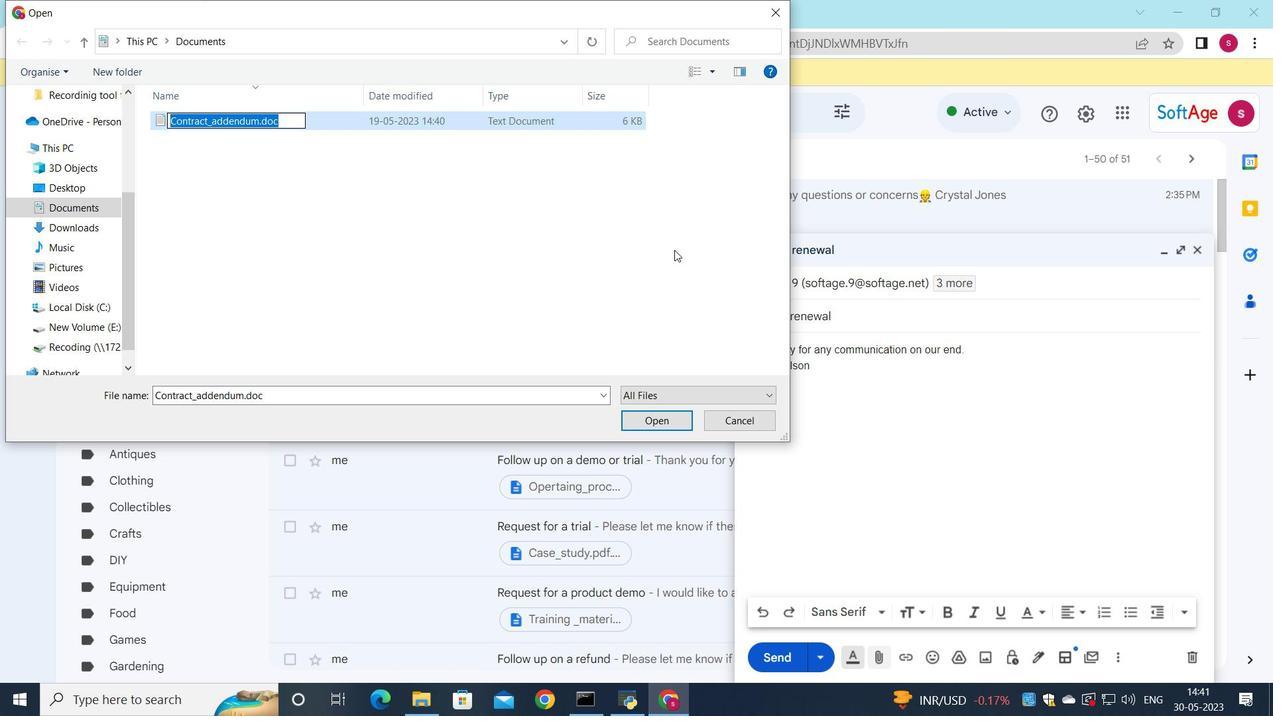 
Action: Key pressed <Key.shift>Data<Key.shift><Key.shift><Key.shift><Key.shift><Key.shift><Key.shift><Key.shift><Key.shift>-sheet.pdf
Screenshot: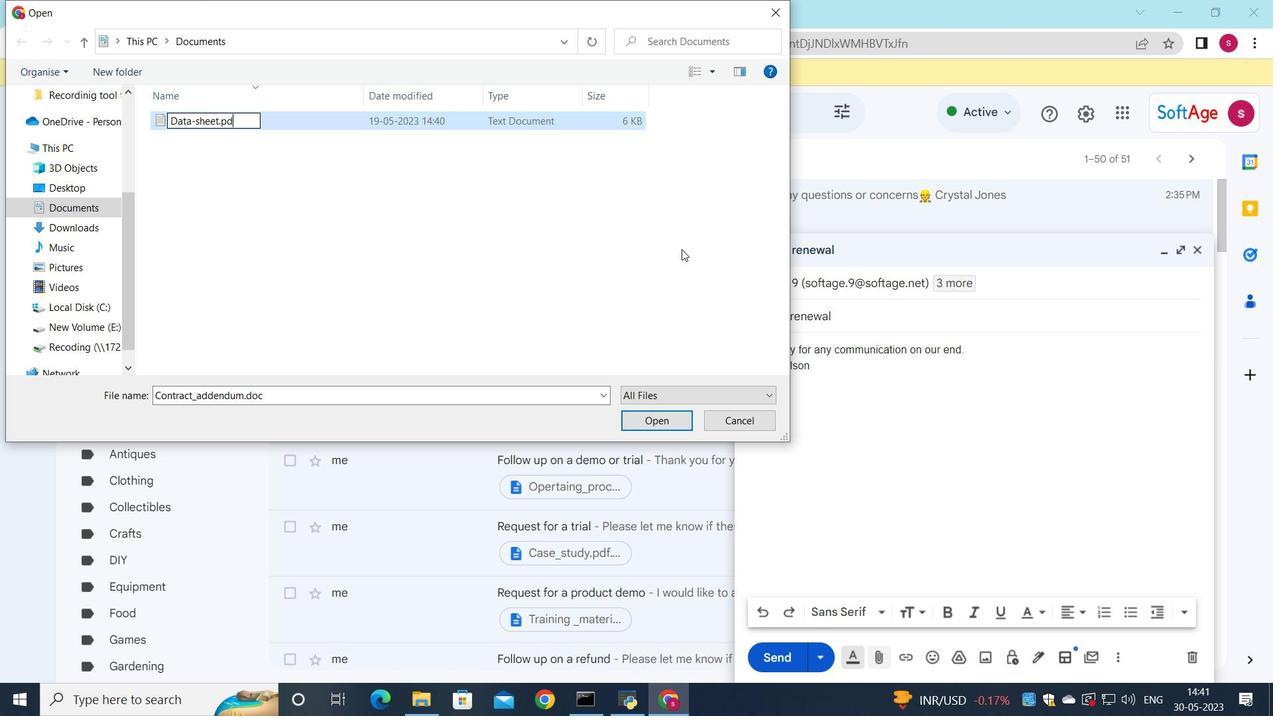 
Action: Mouse moved to (560, 111)
Screenshot: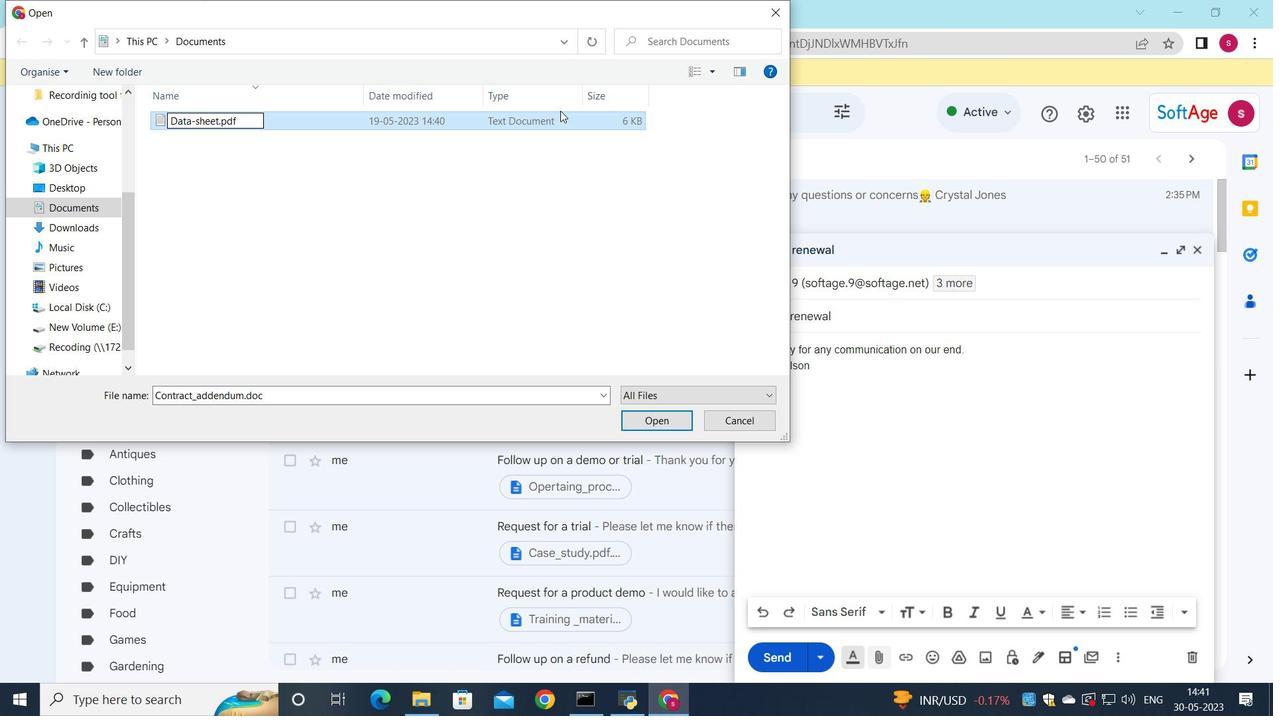 
Action: Mouse pressed left at (560, 111)
Screenshot: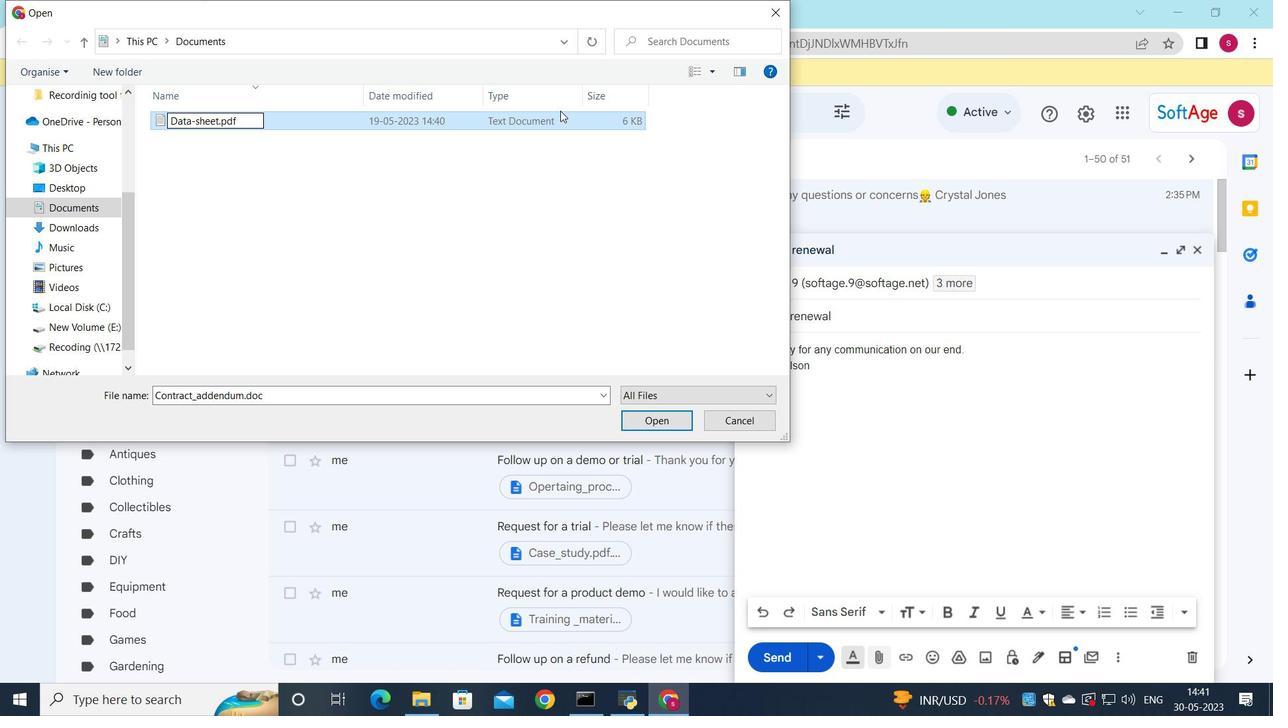 
Action: Mouse moved to (262, 110)
Screenshot: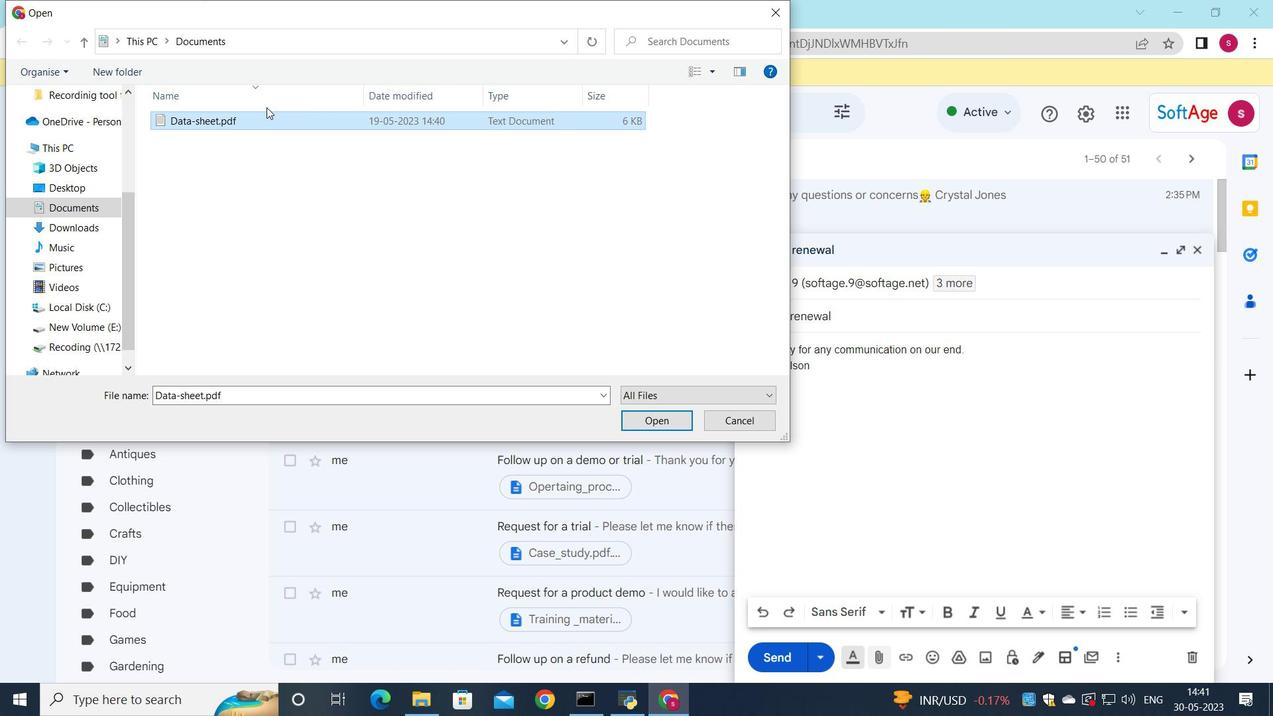 
Action: Mouse pressed left at (262, 110)
Screenshot: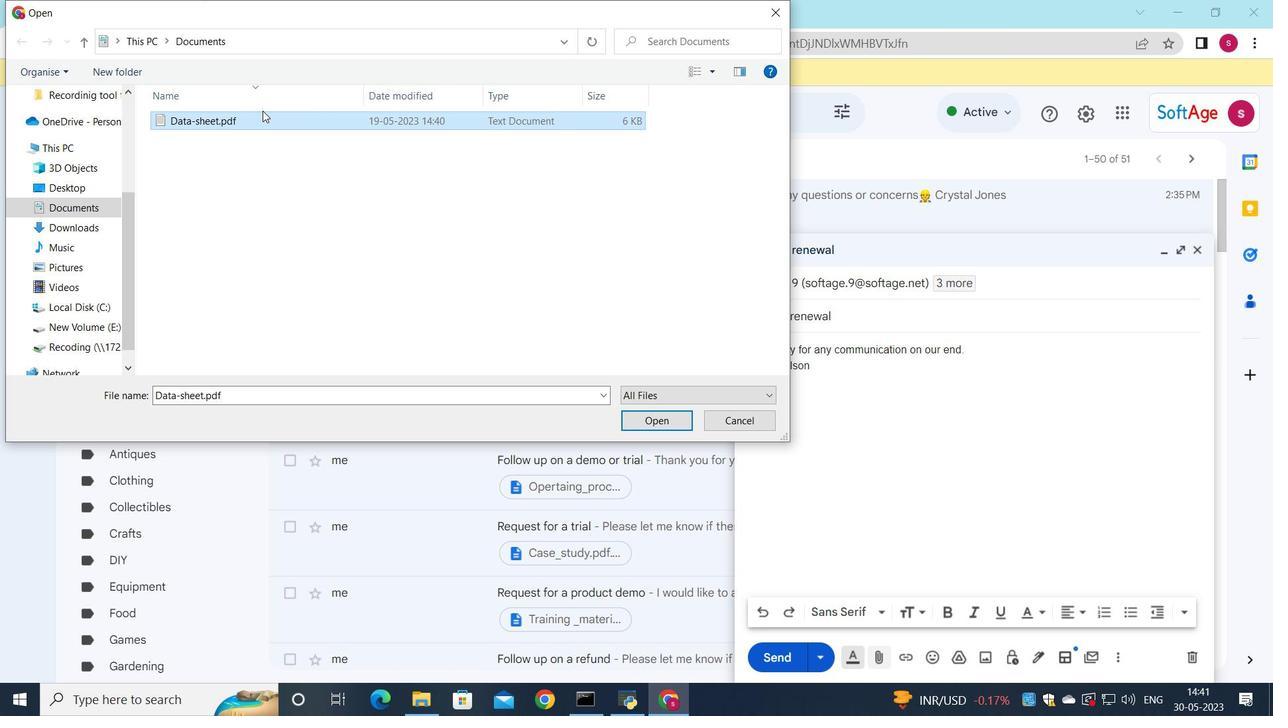 
Action: Mouse moved to (266, 122)
Screenshot: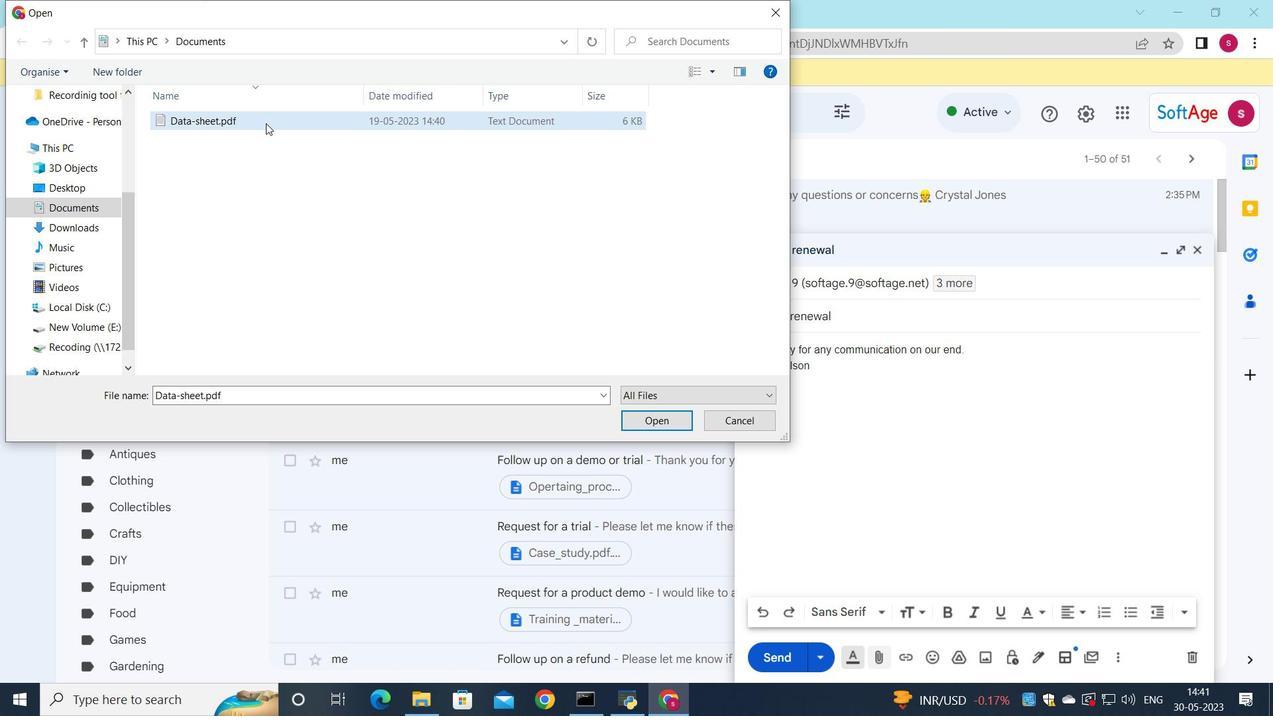 
Action: Mouse pressed left at (266, 122)
Screenshot: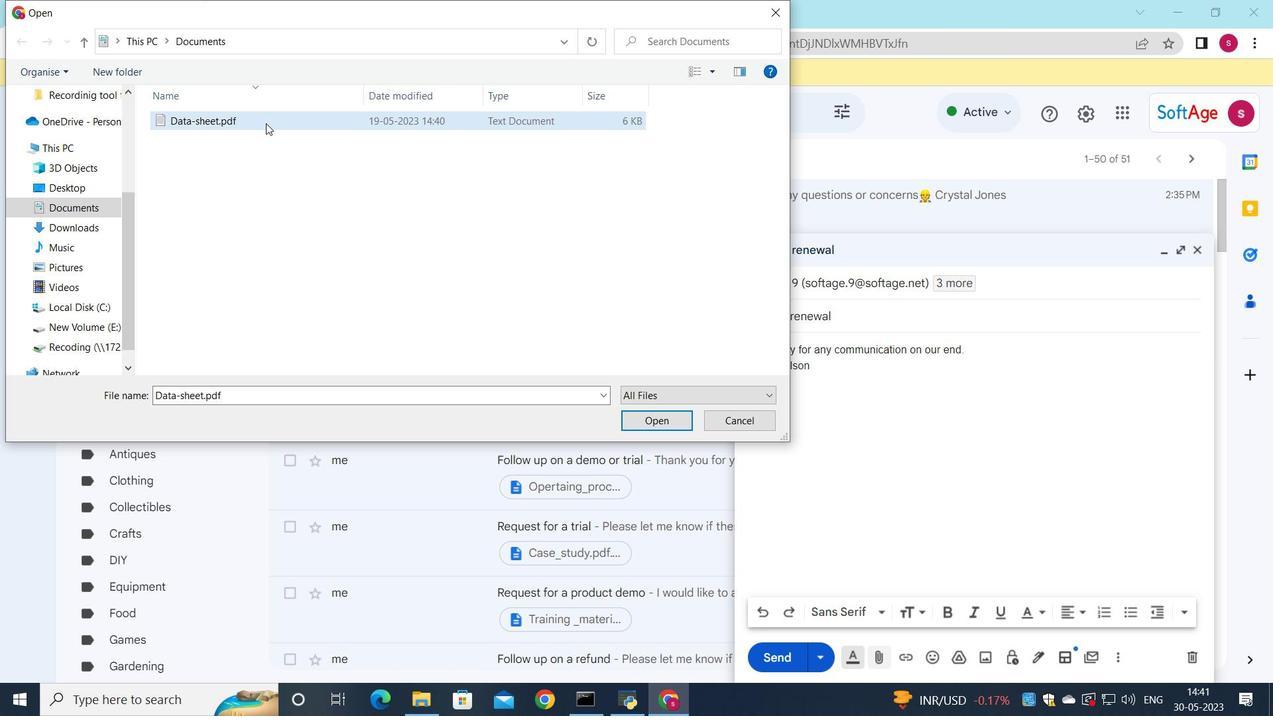 
Action: Mouse pressed left at (266, 122)
Screenshot: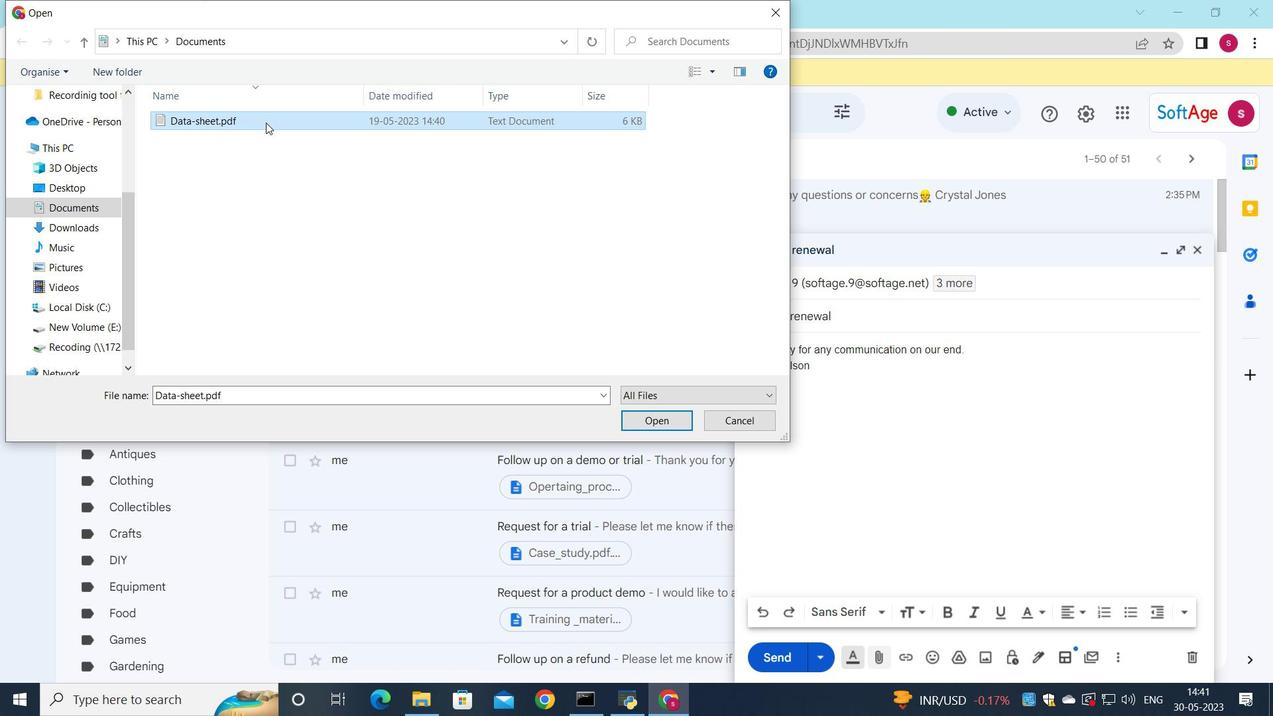 
Action: Mouse moved to (195, 121)
Screenshot: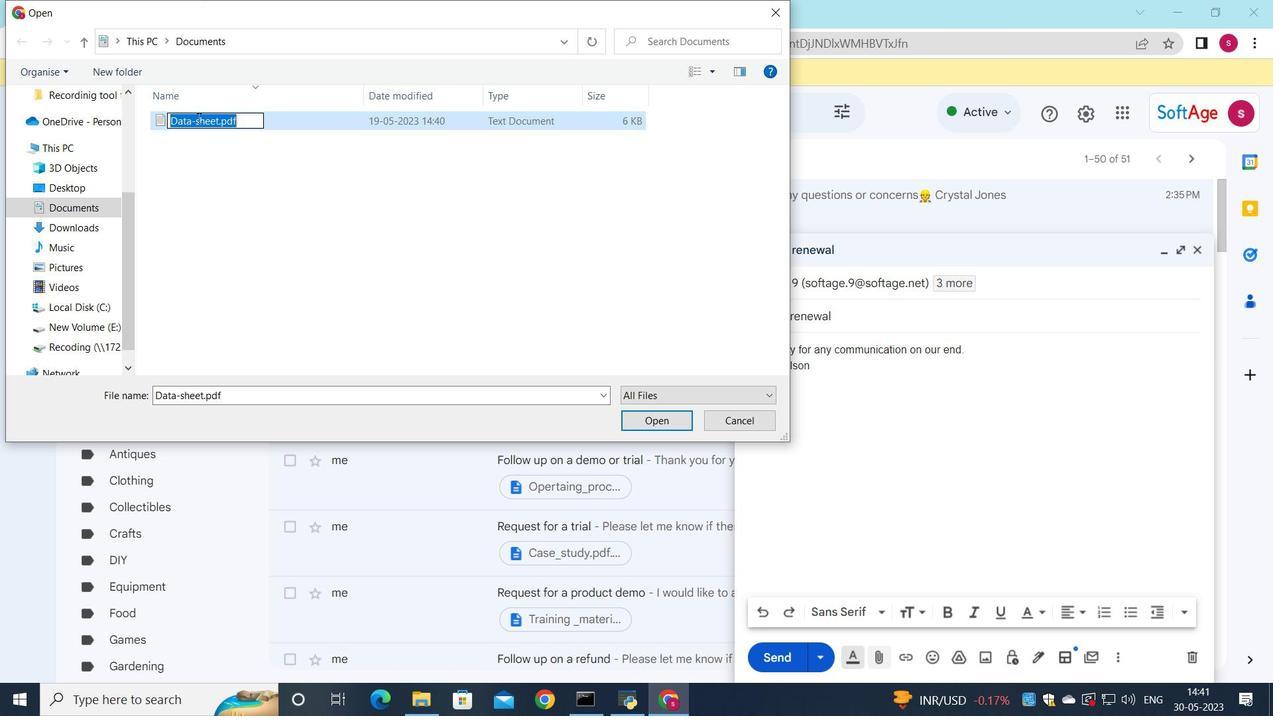 
Action: Mouse pressed left at (195, 121)
Screenshot: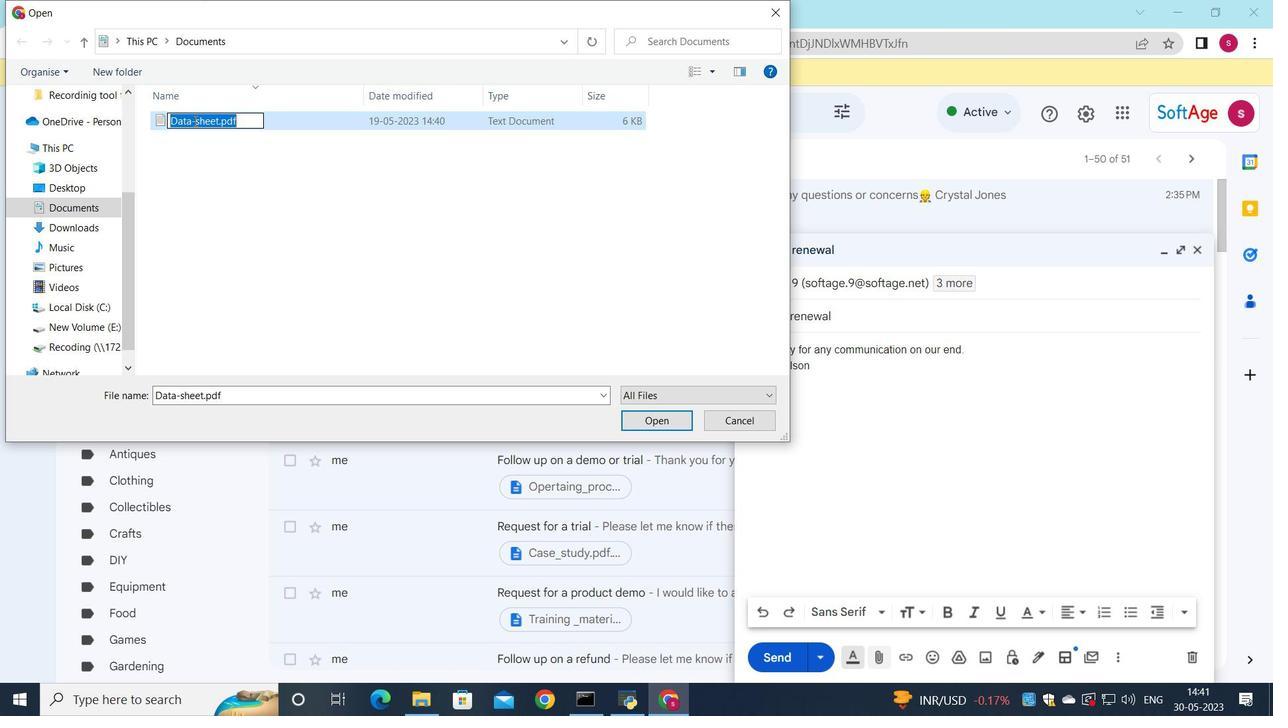 
Action: Mouse moved to (206, 126)
Screenshot: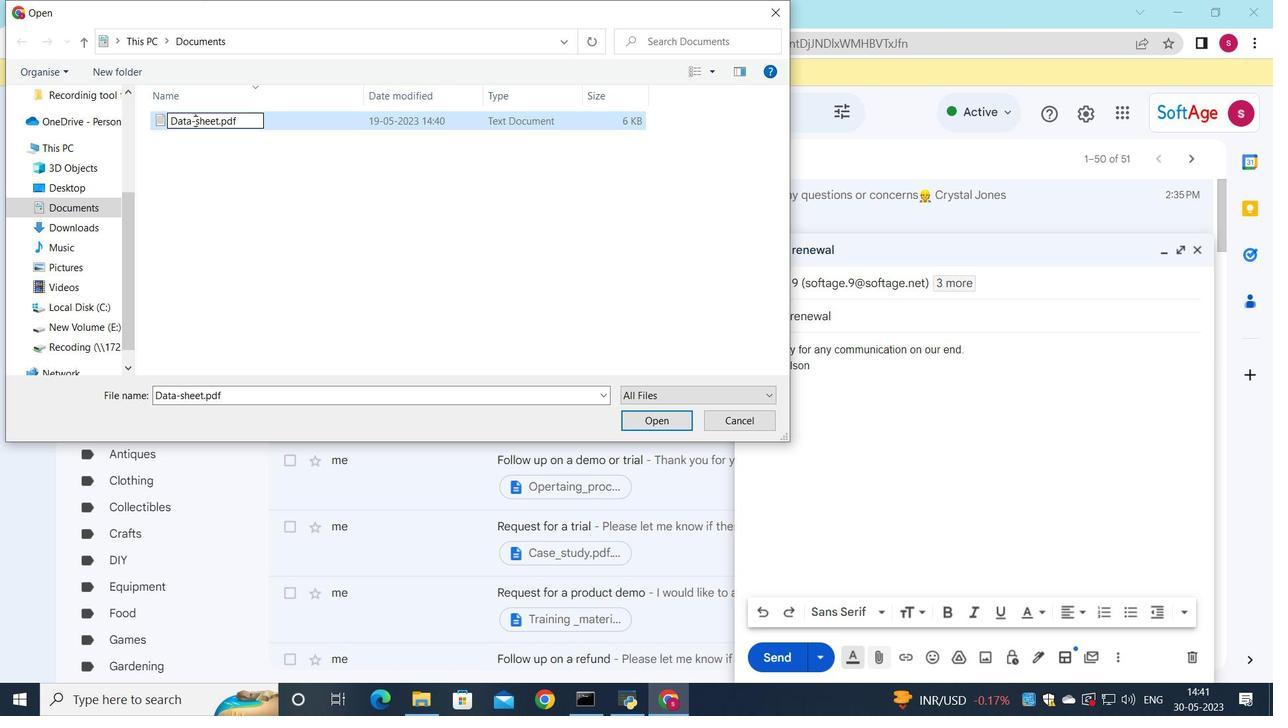 
Action: Key pressed <Key.backspace><Key.shift><Key.shift><Key.shift><Key.shift>_
Screenshot: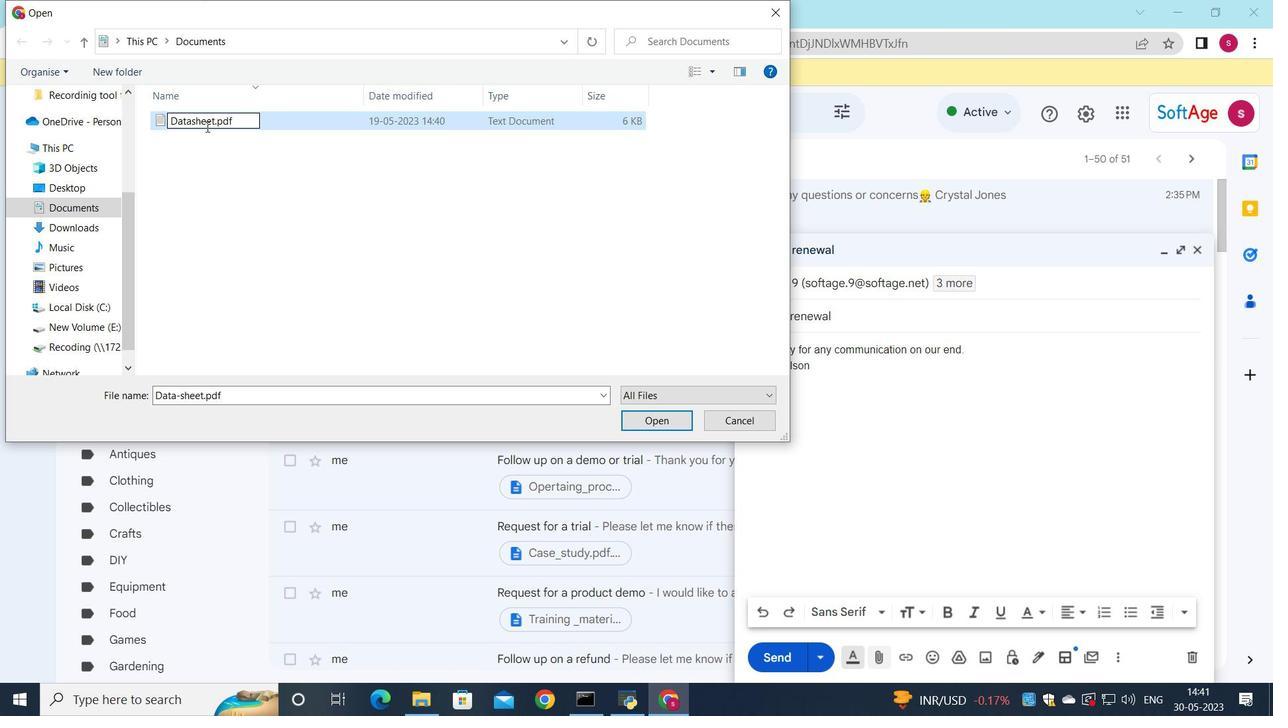 
Action: Mouse moved to (338, 116)
Screenshot: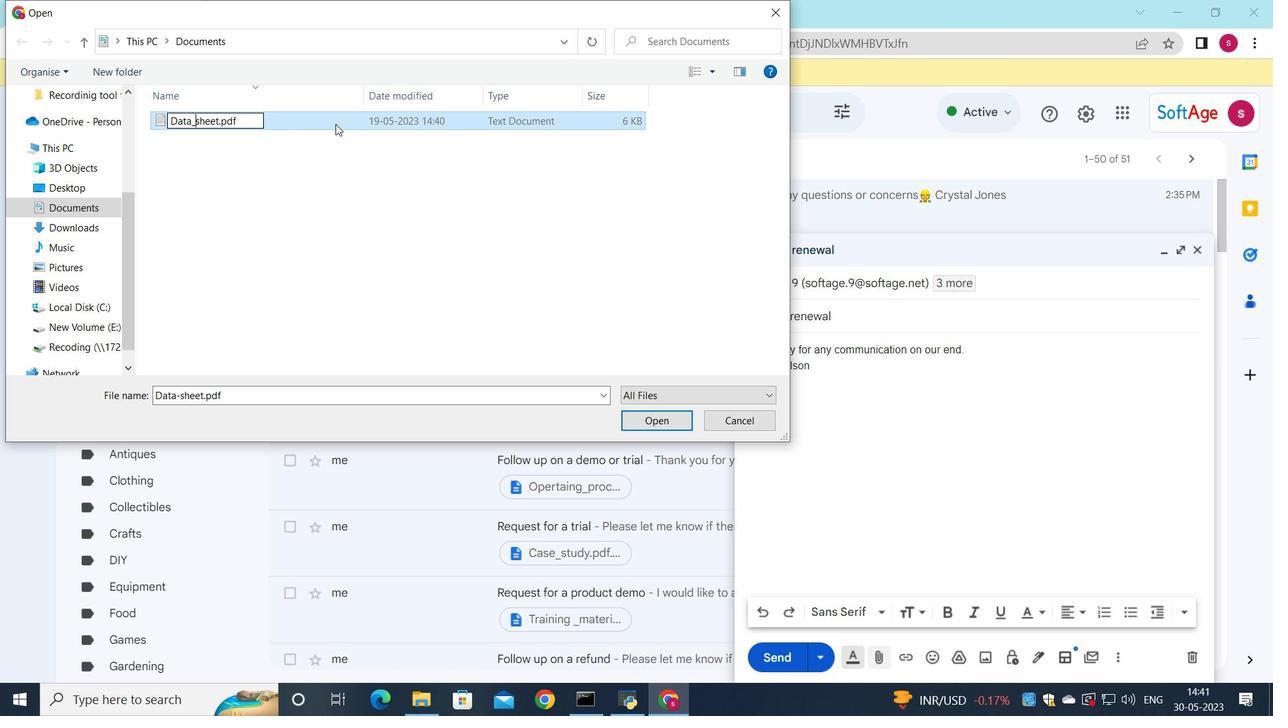 
Action: Mouse pressed left at (338, 116)
Screenshot: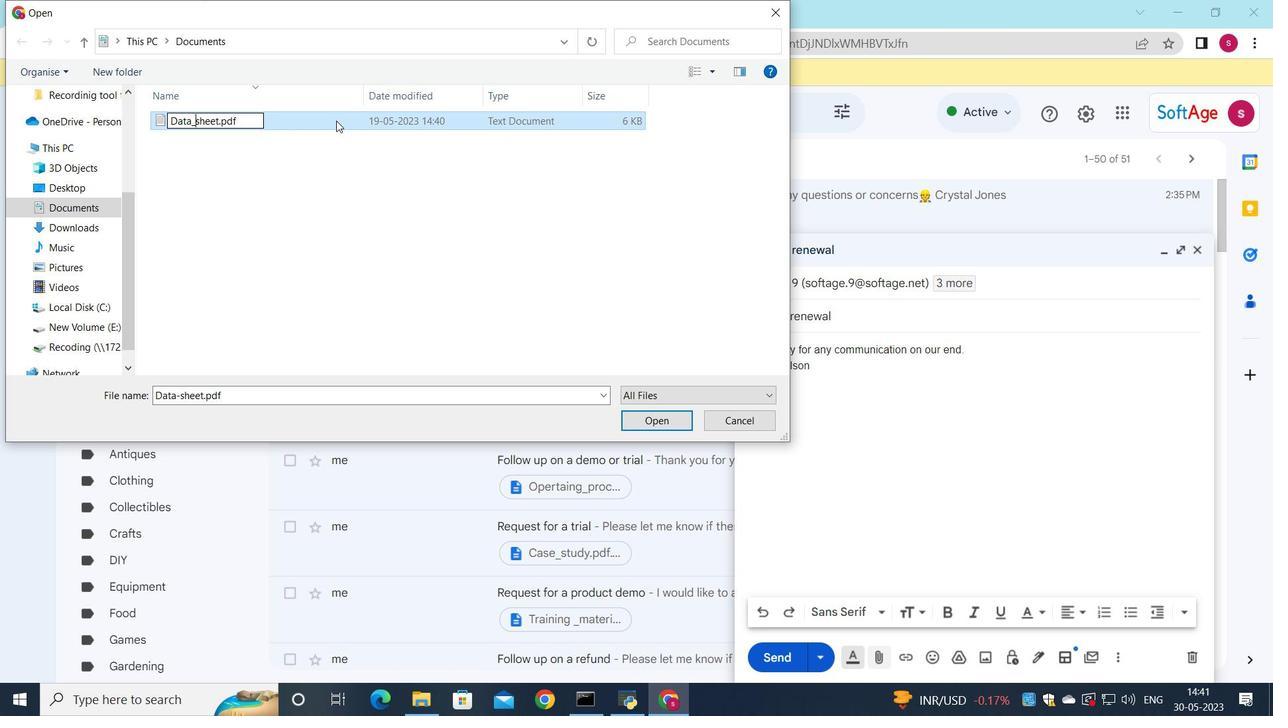
Action: Mouse moved to (652, 425)
Screenshot: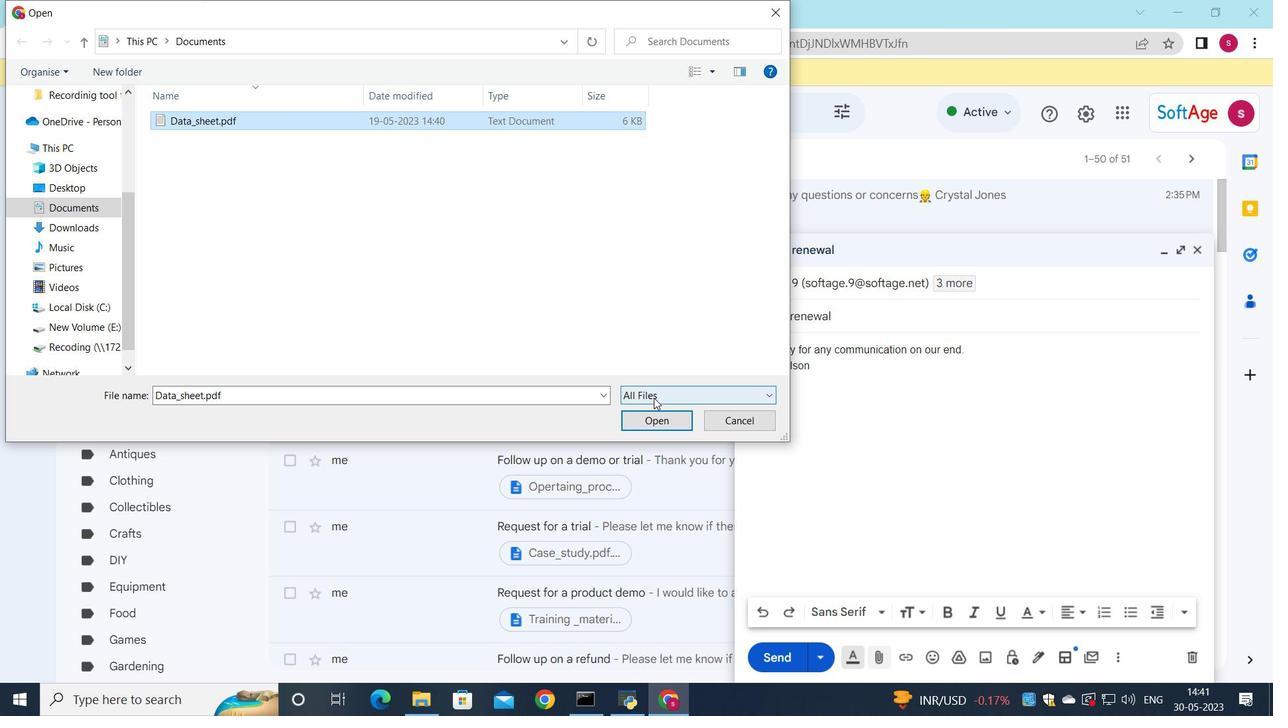 
Action: Mouse pressed left at (652, 425)
Screenshot: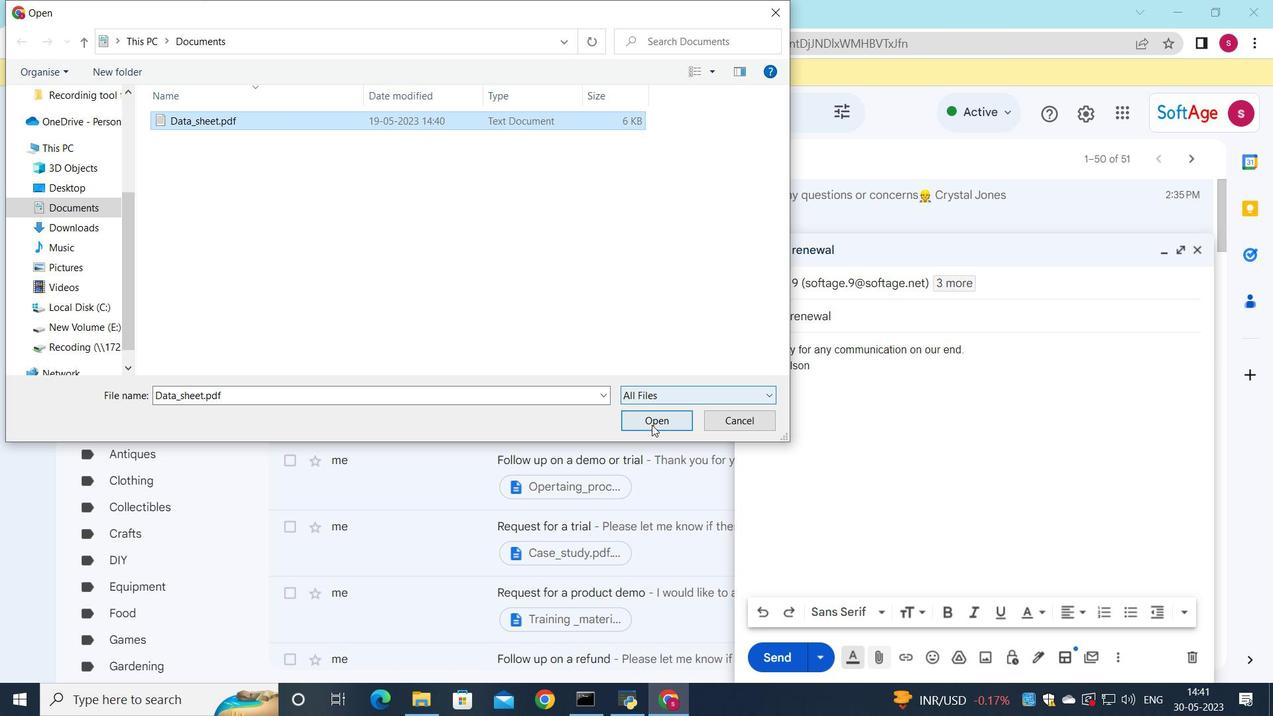 
Action: Mouse moved to (762, 659)
Screenshot: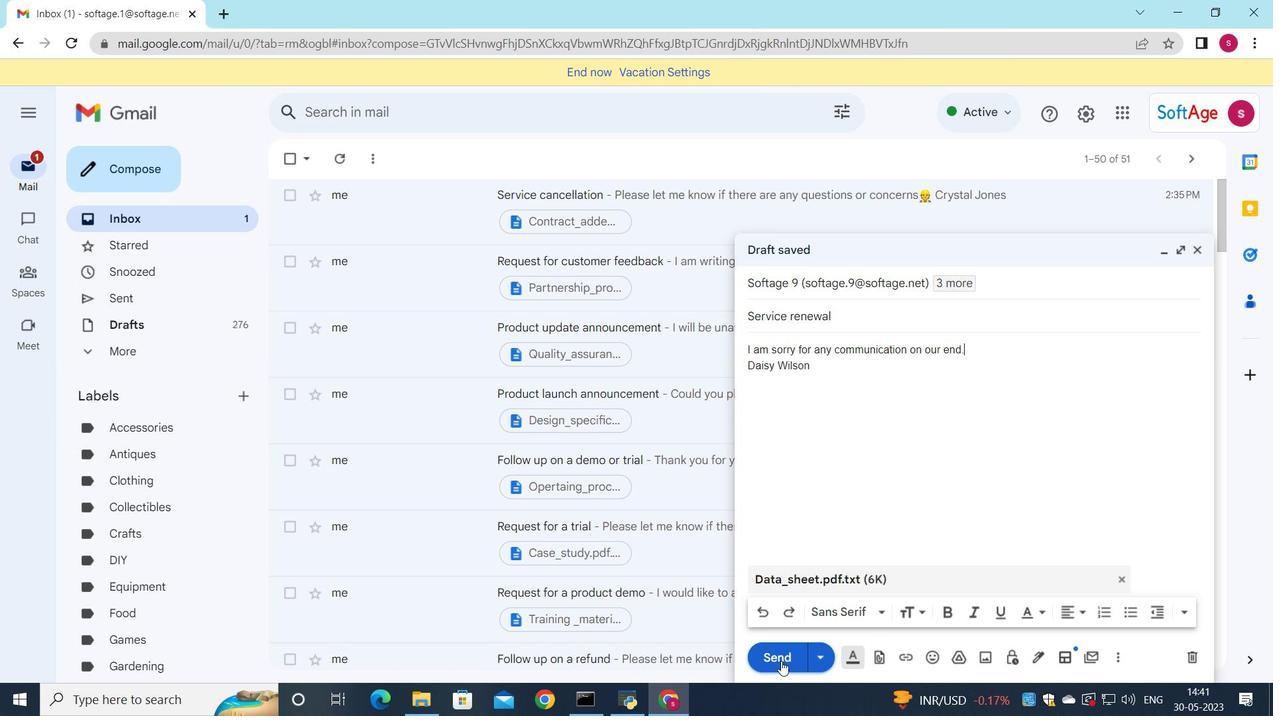 
Action: Mouse pressed left at (762, 659)
Screenshot: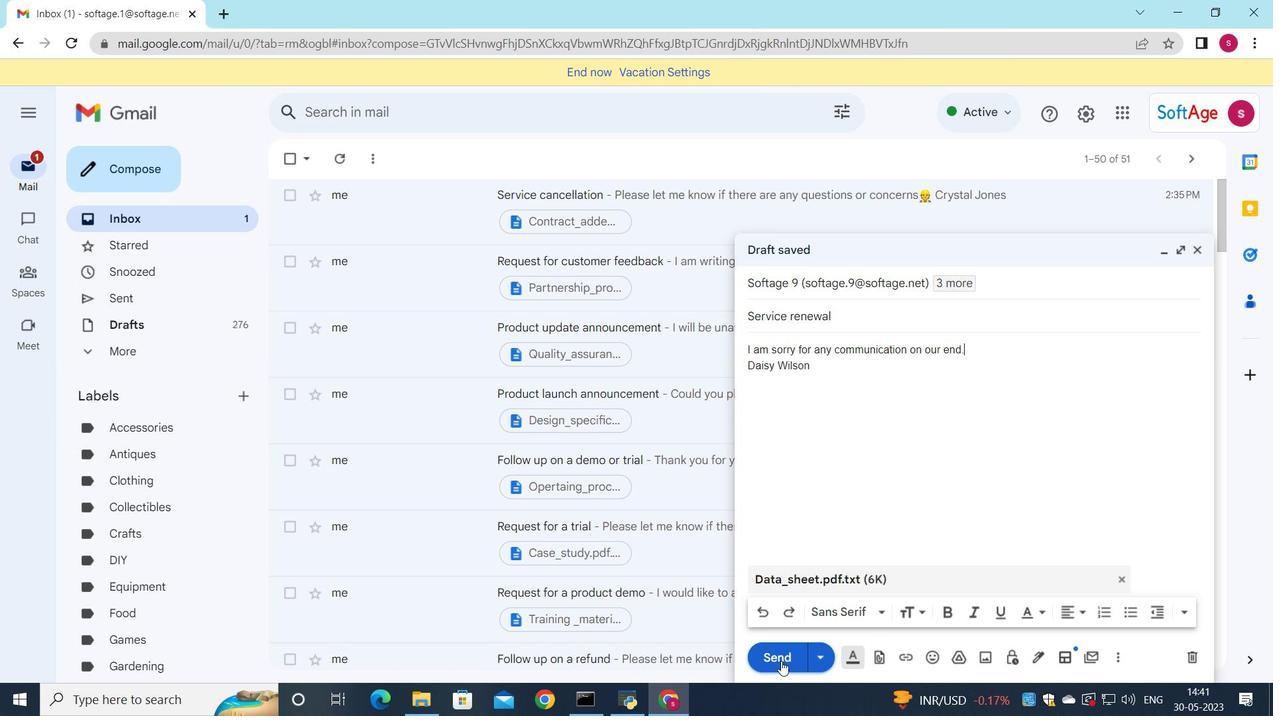 
Action: Mouse moved to (743, 201)
Screenshot: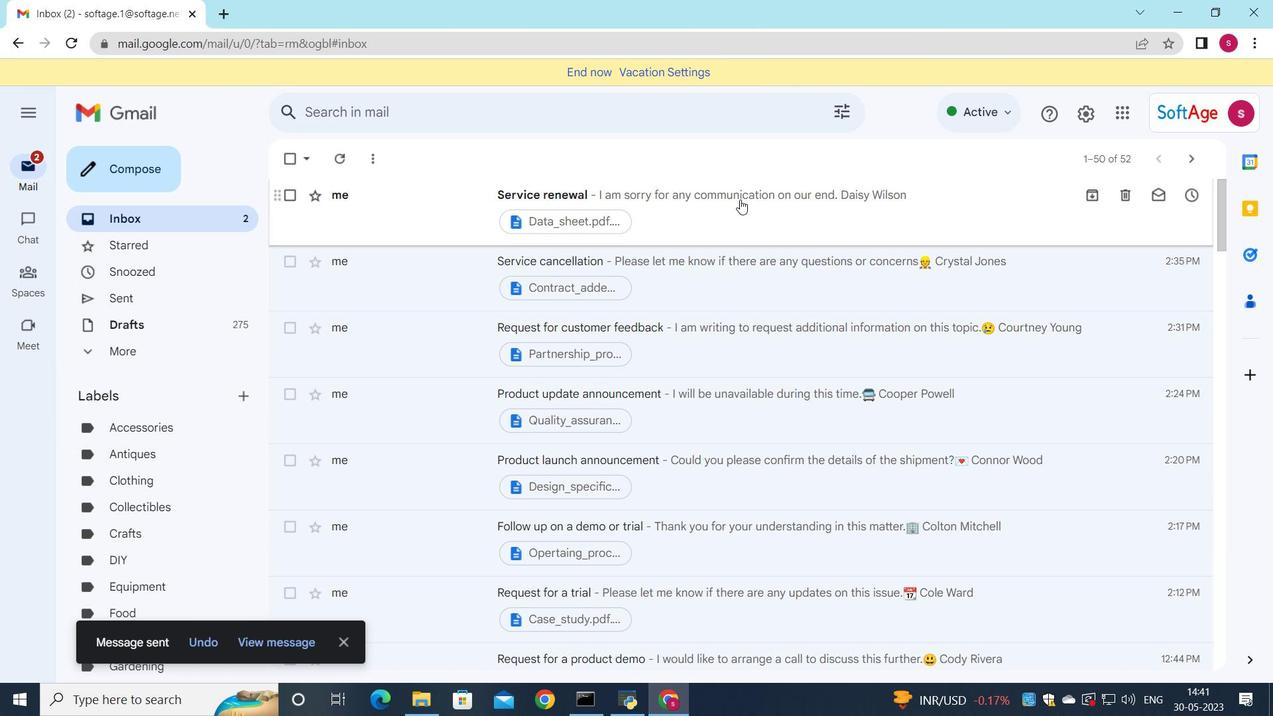 
Action: Mouse pressed left at (743, 201)
Screenshot: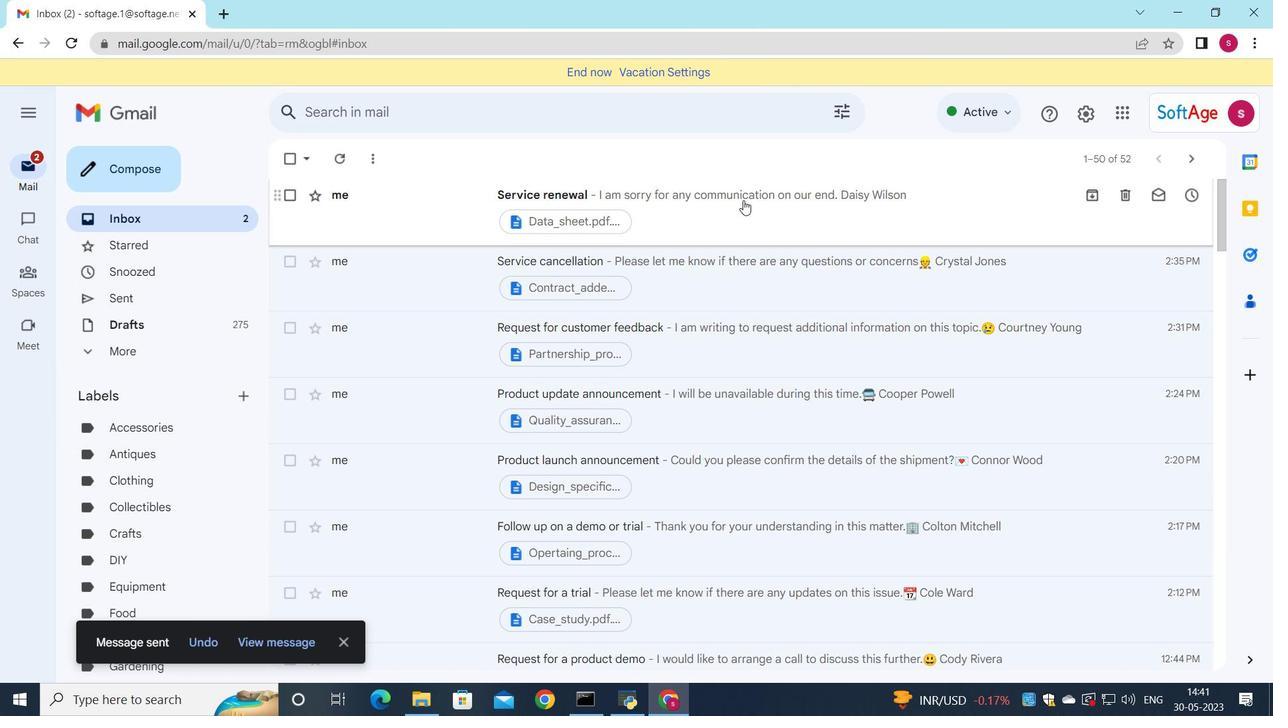 
Action: Mouse moved to (833, 250)
Screenshot: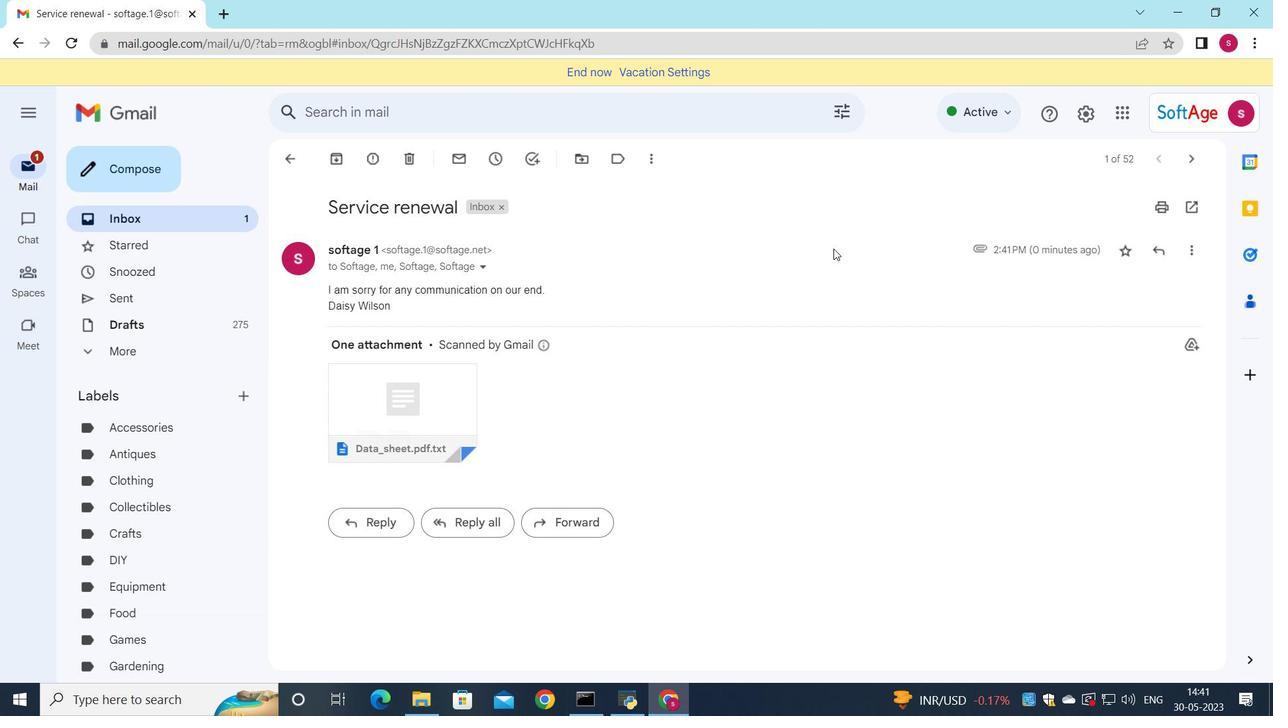 
